 Task: Create an interactive heatmap with adjustable color scales, clustering algorithms, and data annotation tools, including interactive tooltips and data exploration features
Action: Mouse moved to (134, 105)
Screenshot: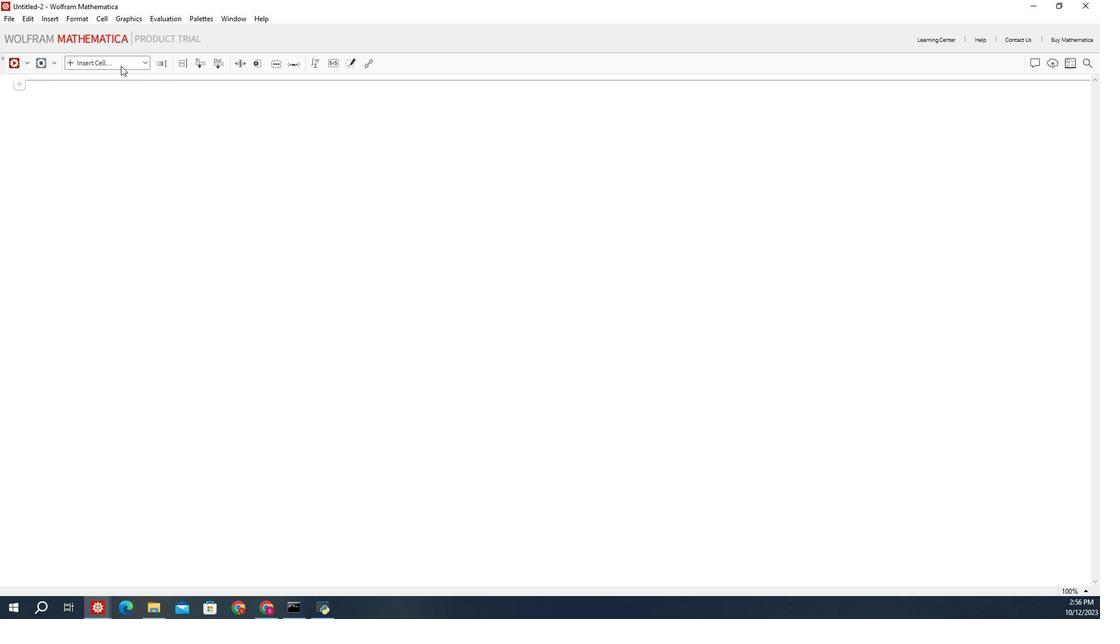 
Action: Mouse pressed left at (134, 105)
Screenshot: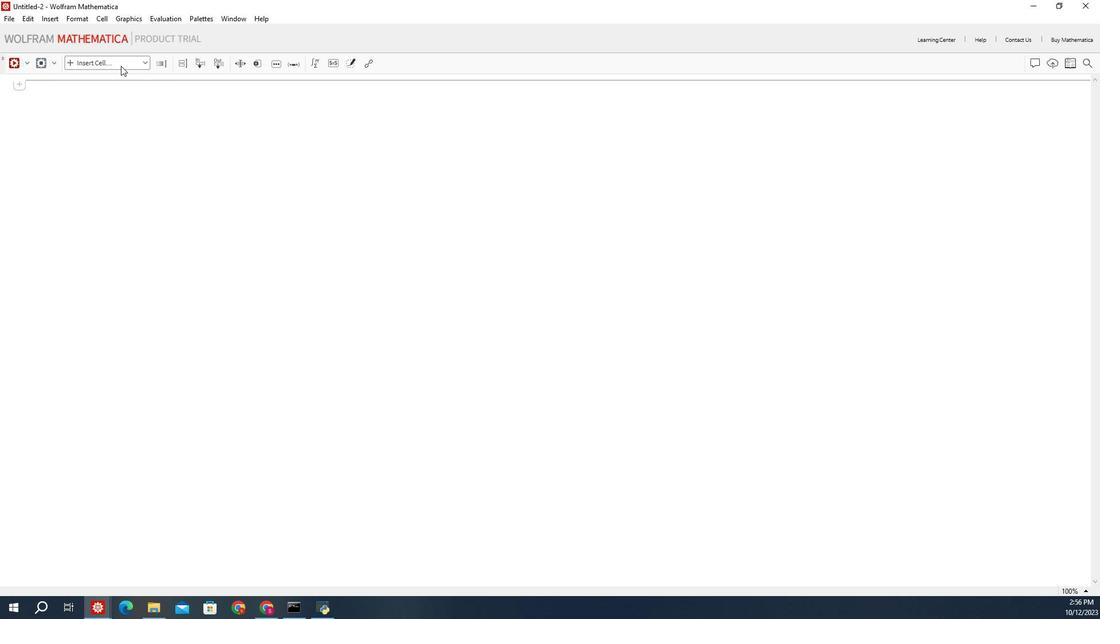
Action: Mouse moved to (130, 195)
Screenshot: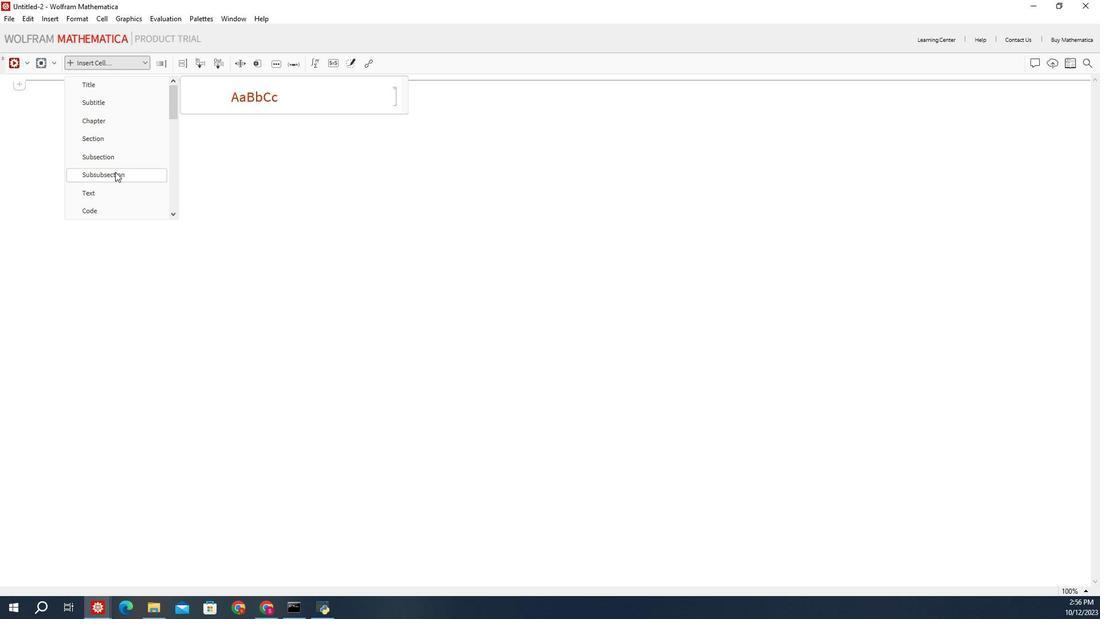 
Action: Mouse pressed left at (130, 195)
Screenshot: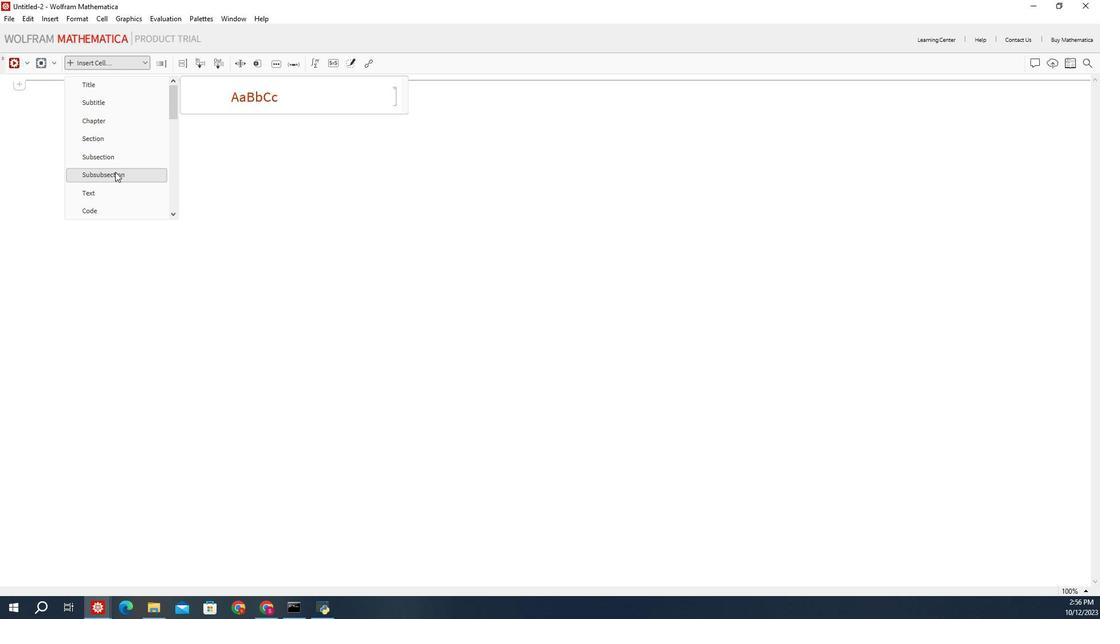 
Action: Mouse moved to (130, 196)
Screenshot: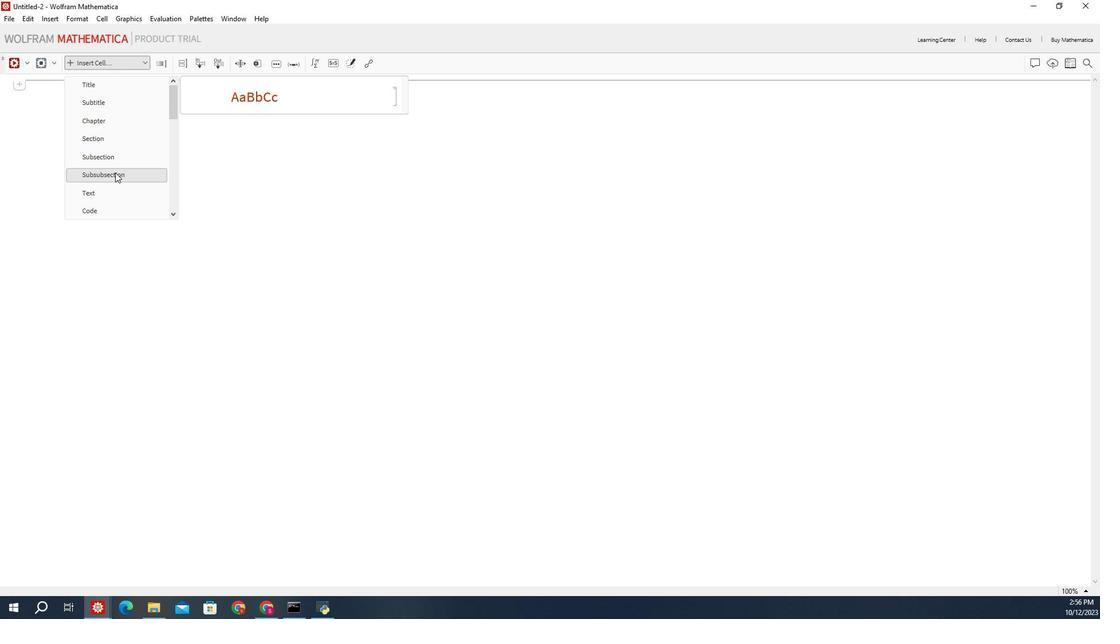 
Action: Key pressed <Key.shift_r>Create<Key.space>an<Key.space>interactive<Key.space>heatmap<Key.space>with<Key.space>
Screenshot: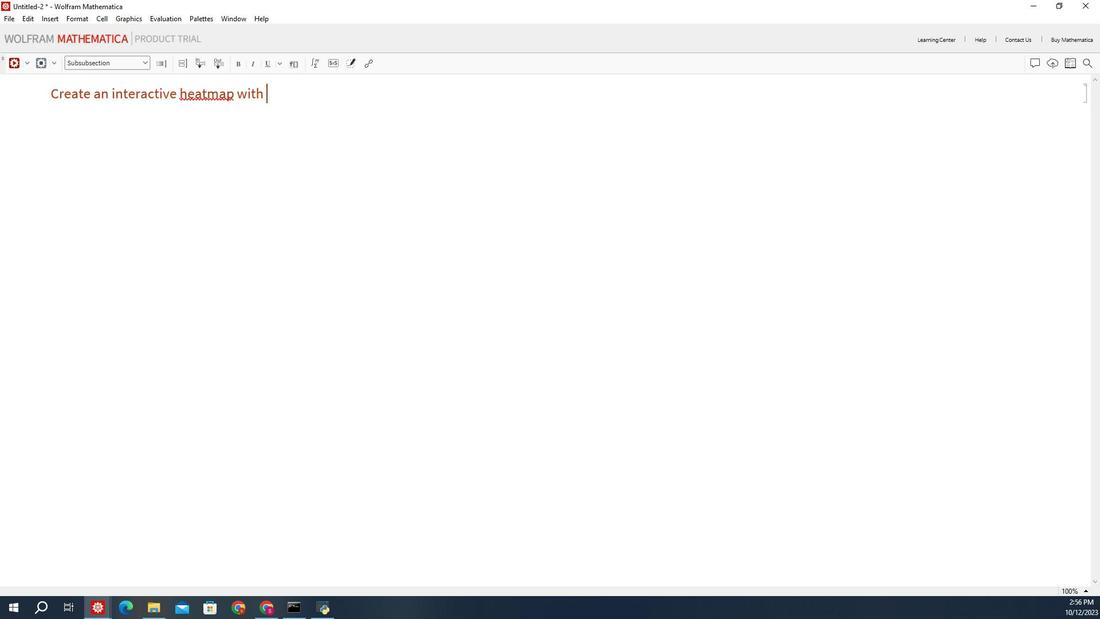 
Action: Mouse moved to (186, 130)
Screenshot: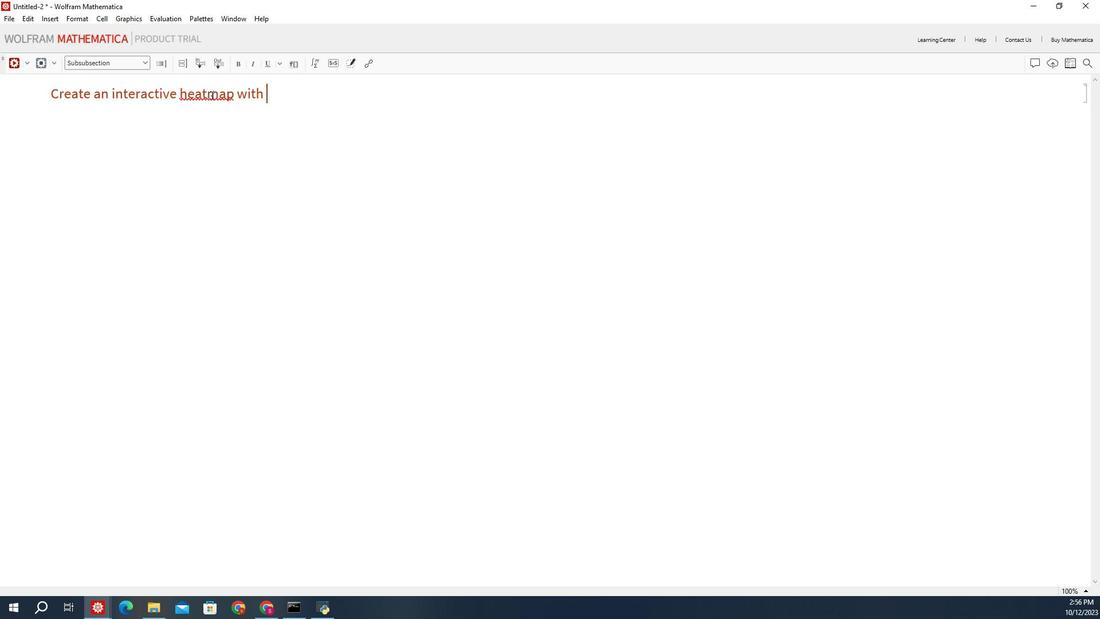
Action: Mouse pressed right at (186, 130)
Screenshot: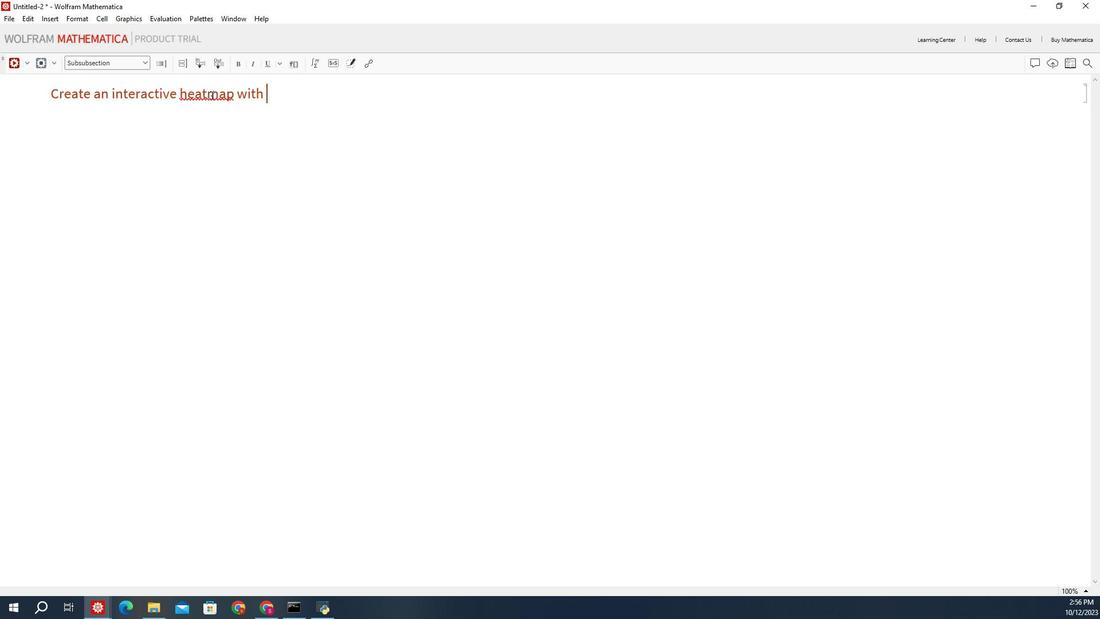 
Action: Mouse moved to (188, 134)
Screenshot: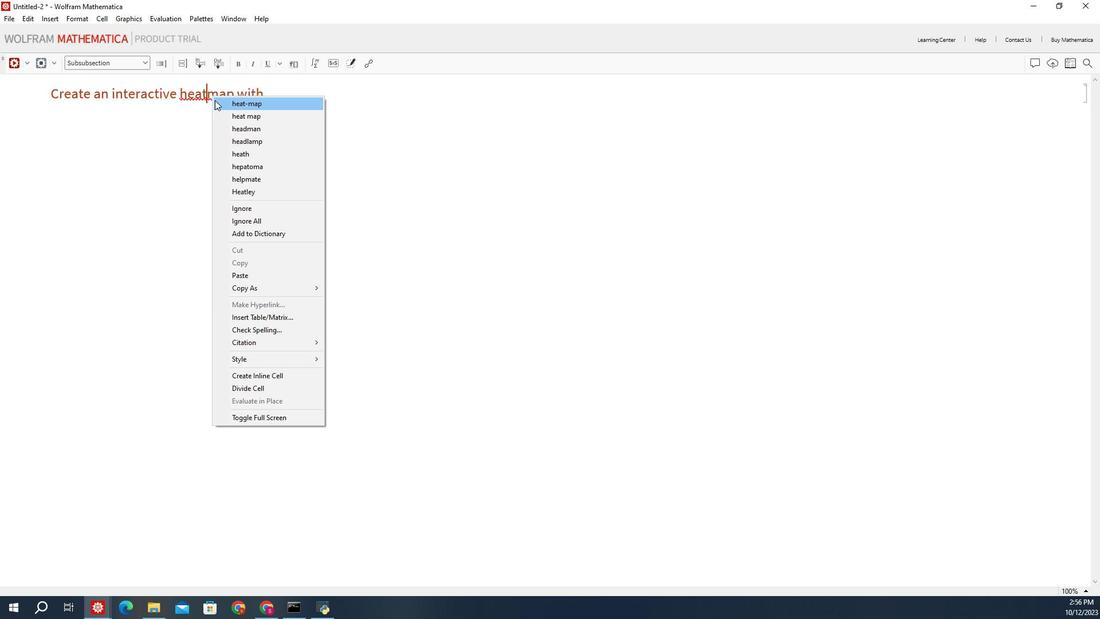 
Action: Mouse pressed left at (188, 134)
Screenshot: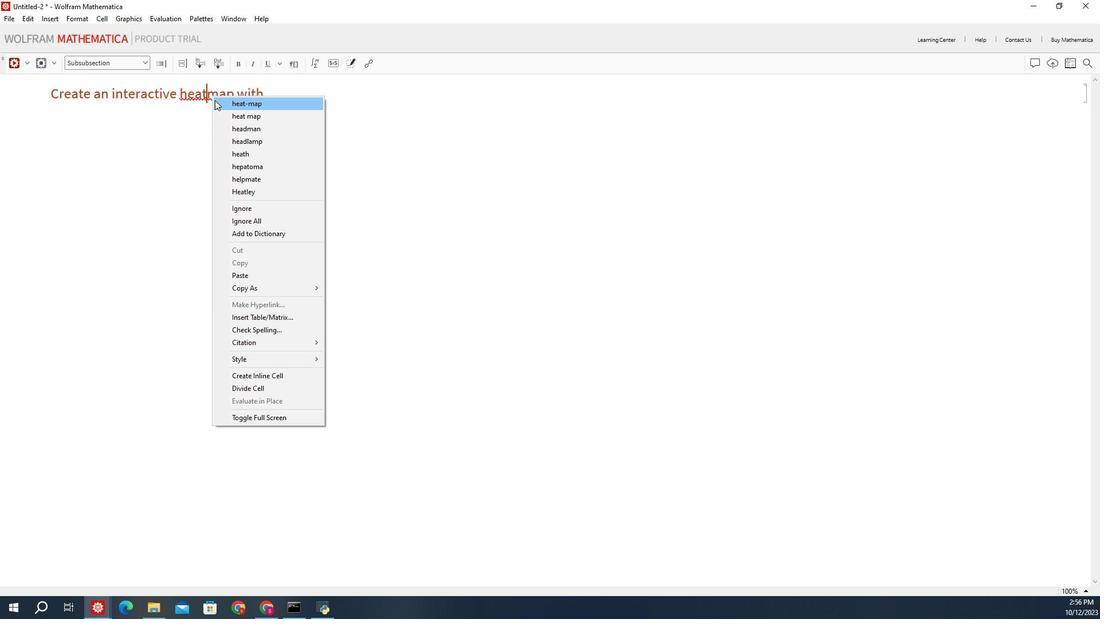 
Action: Mouse moved to (252, 131)
Screenshot: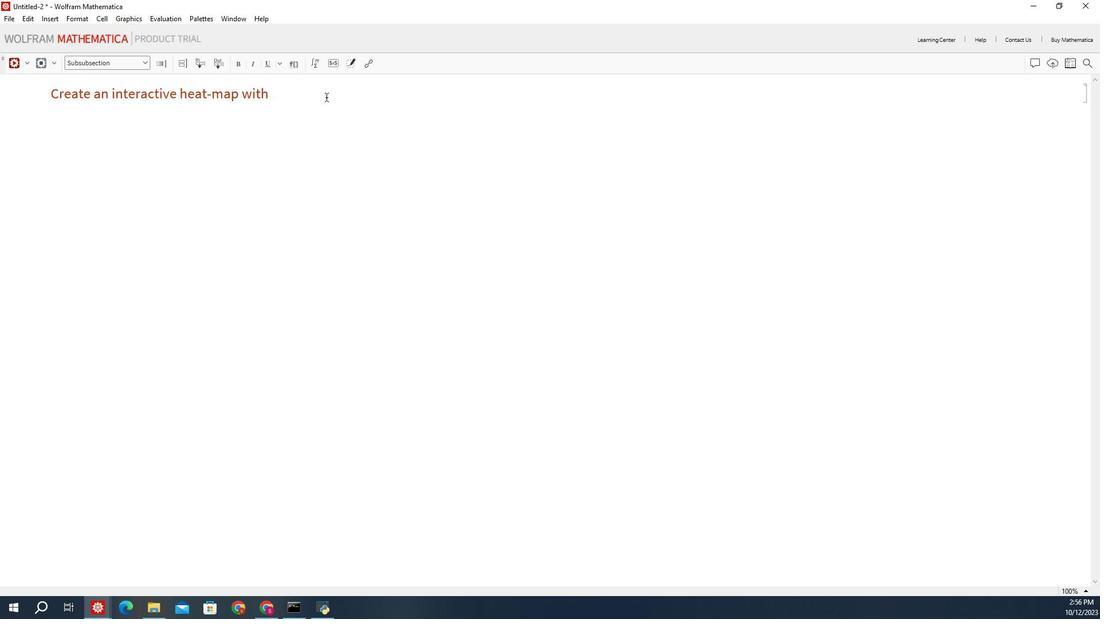 
Action: Mouse pressed left at (252, 131)
Screenshot: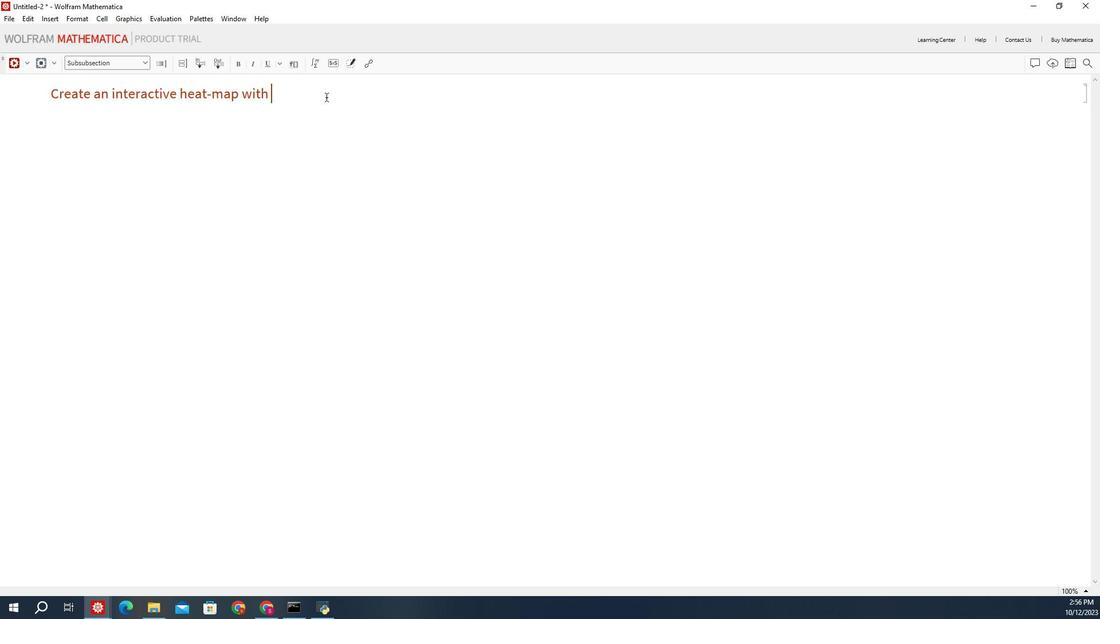 
Action: Key pressed adjustable<Key.space>color<Key.space>scales,<Key.space>clustering<Key.space>algot<Key.backspace>rithms,<Key.space>and<Key.space>a<Key.backspace>data<Key.space>annotation<Key.space>tools,<Key.space><Key.space>scales,<Key.space>clustering<Key.space>
Screenshot: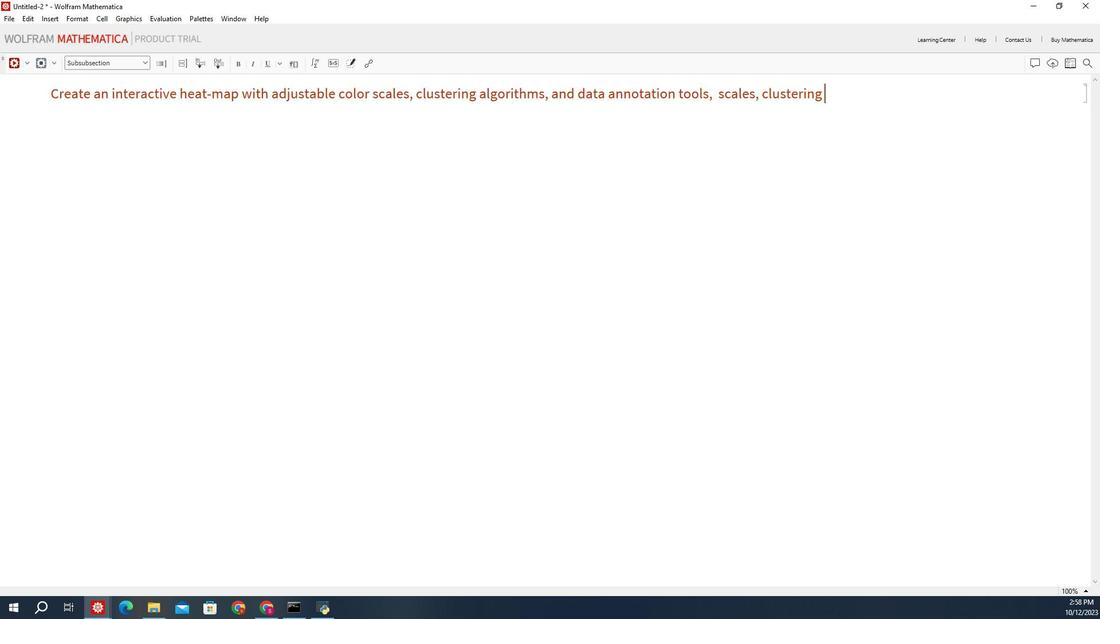 
Action: Mouse moved to (288, 48)
Screenshot: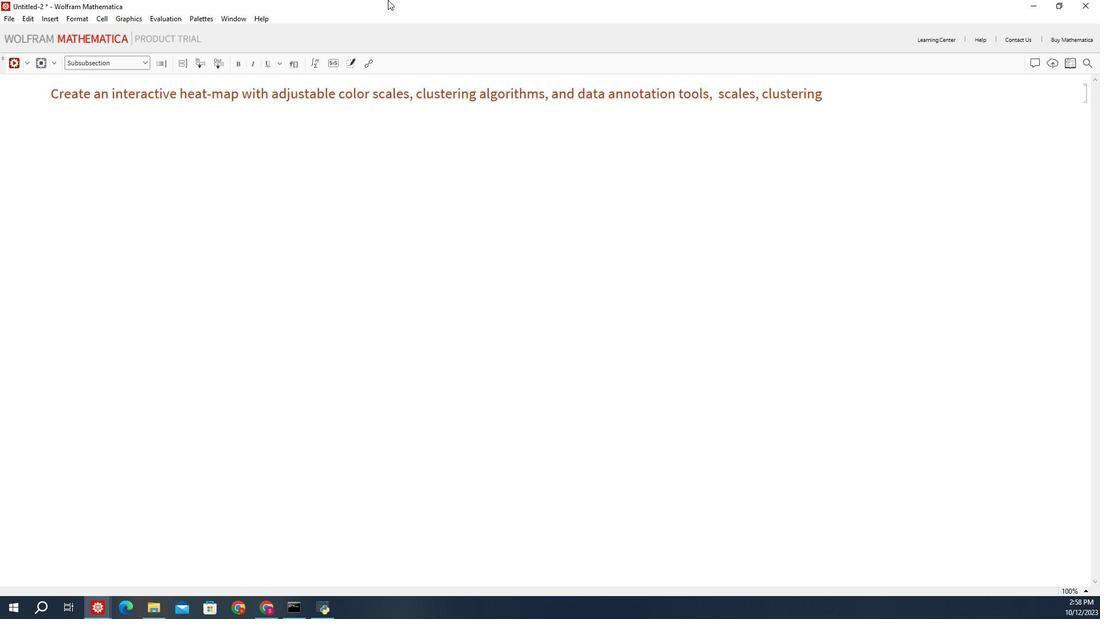 
Action: Key pressed algo
Screenshot: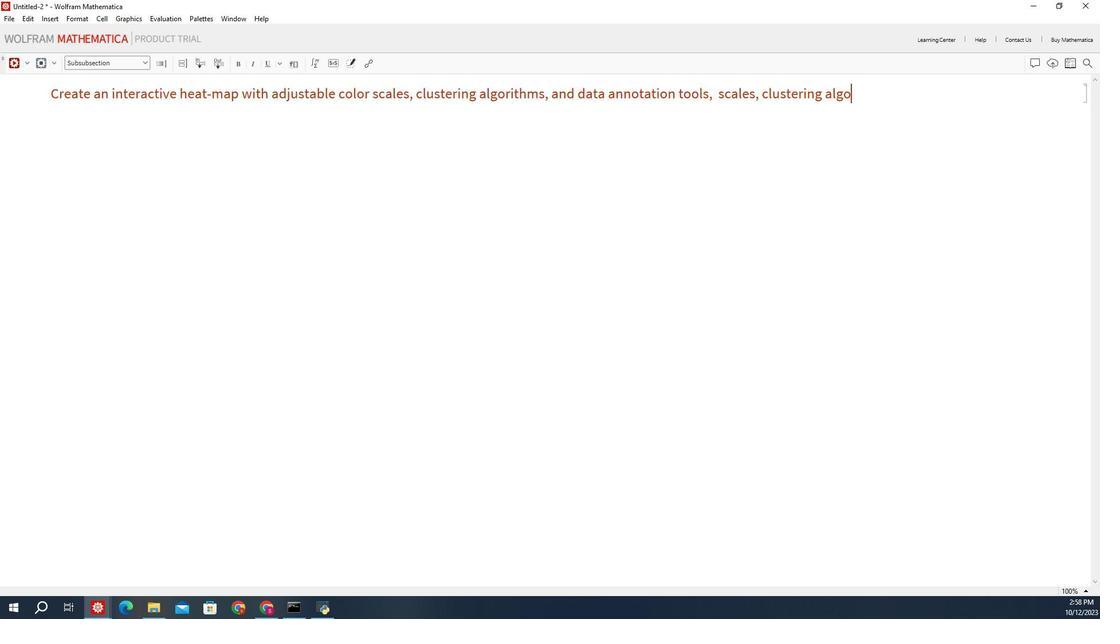 
Action: Mouse moved to (292, 49)
Screenshot: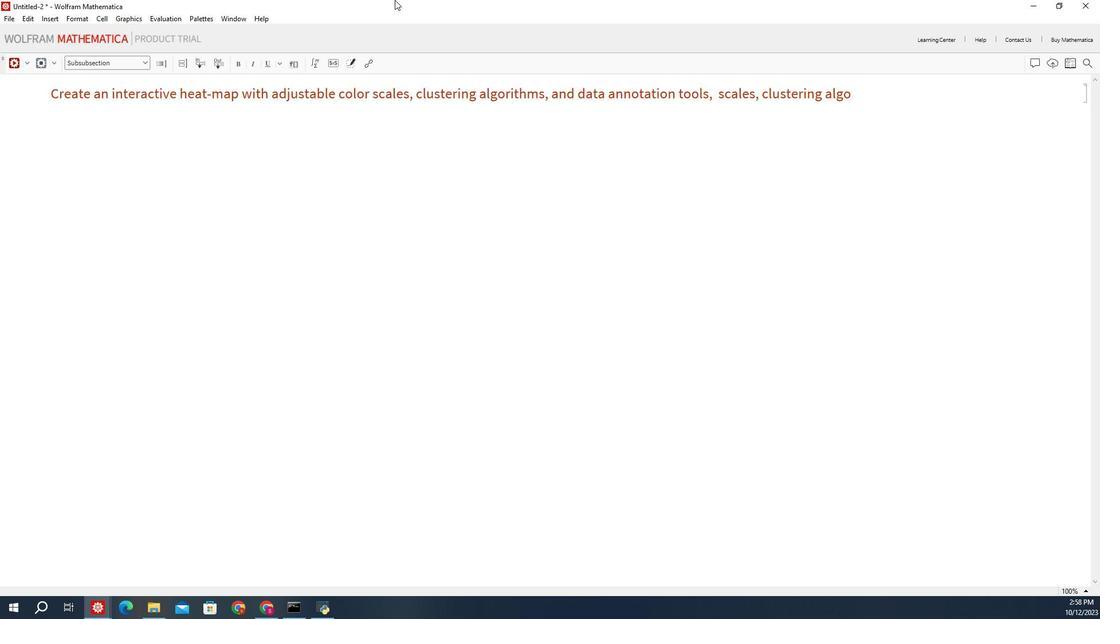
Action: Key pressed rithm<Key.space>an<Key.backspace><Key.backspace><Key.backspace><Key.backspace><Key.backspace><Key.backspace><Key.backspace><Key.backspace><Key.backspace><Key.backspace><Key.backspace><Key.backspace><Key.backspace><Key.backspace><Key.backspace><Key.backspace><Key.backspace><Key.backspace><Key.backspace><Key.backspace><Key.backspace><Key.backspace><Key.backspace><Key.backspace><Key.backspace><Key.backspace><Key.backspace><Key.backspace><Key.backspace><Key.backspace><Key.backspace><Key.backspace><Key.space>including<Key.space>interactive<Key.space>tooltips.<Key.enter>
Screenshot: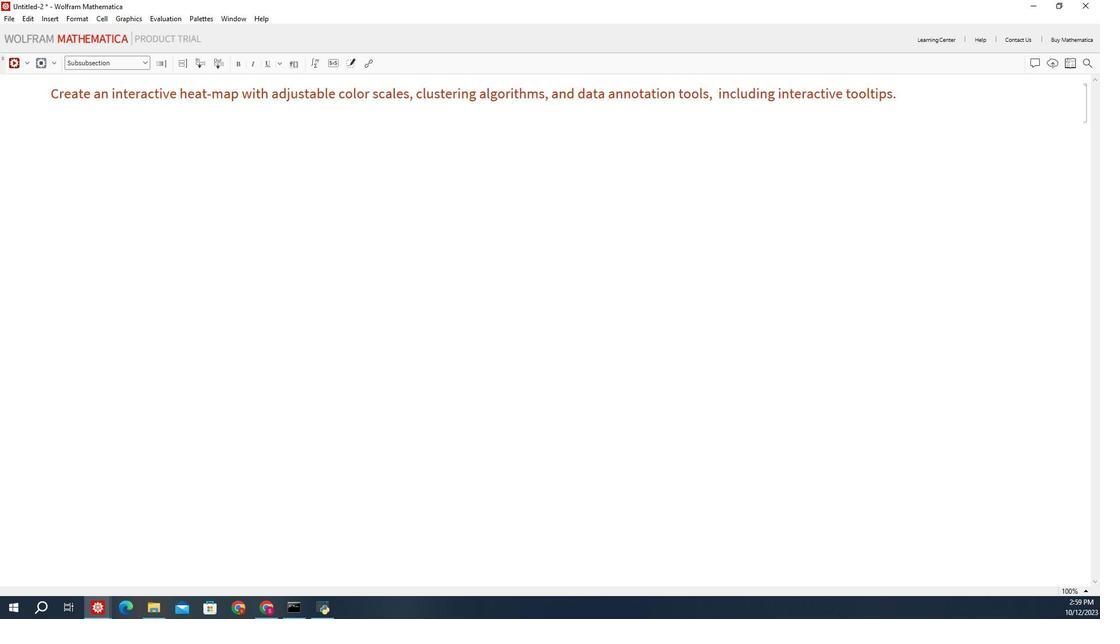 
Action: Mouse moved to (292, 49)
Screenshot: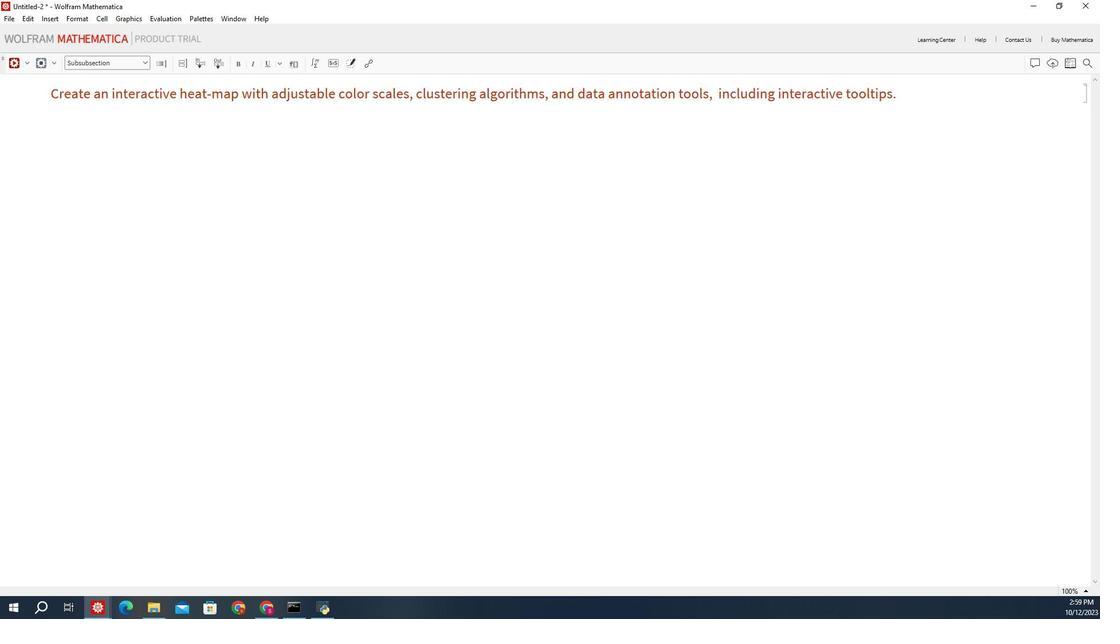 
Action: Key pressed <Key.backspace>
Screenshot: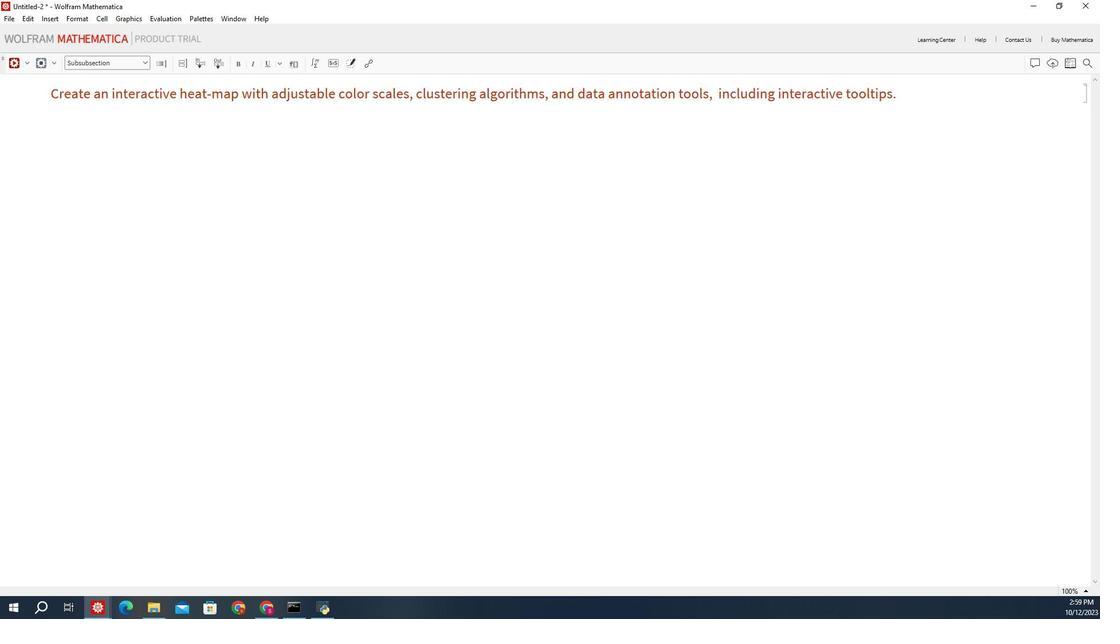 
Action: Mouse moved to (164, 160)
Screenshot: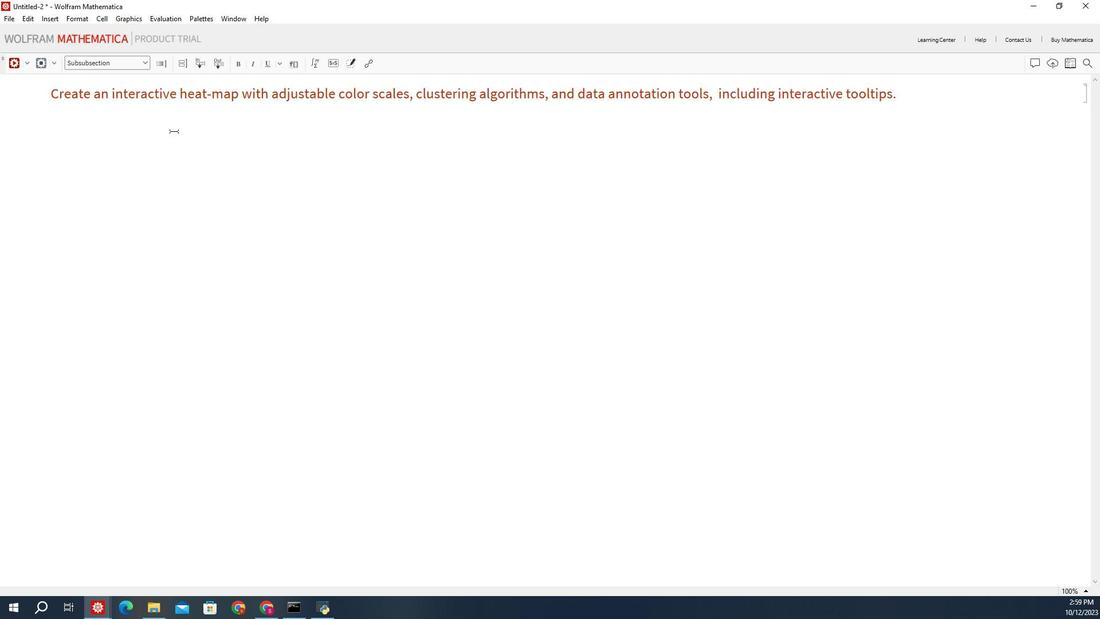 
Action: Mouse pressed left at (164, 160)
Screenshot: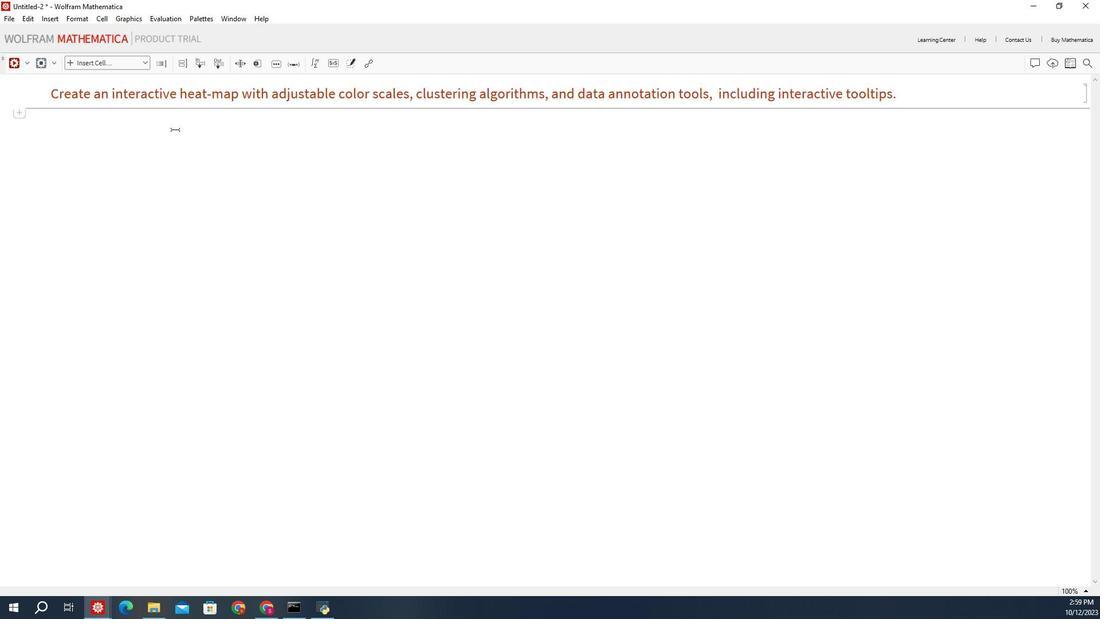 
Action: Mouse moved to (140, 103)
Screenshot: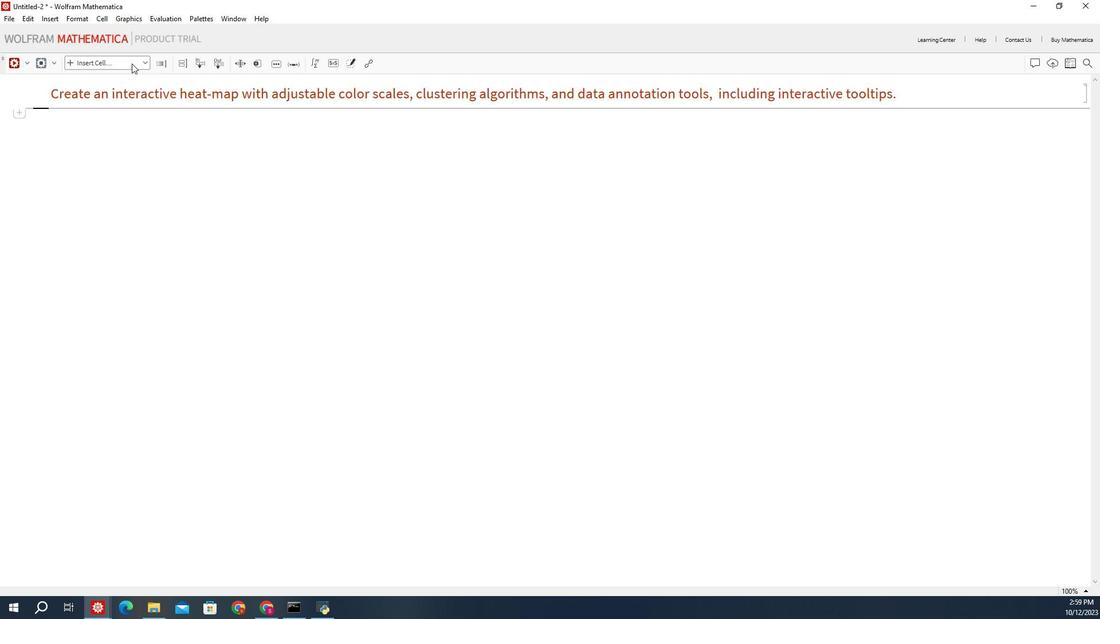 
Action: Mouse pressed left at (140, 103)
Screenshot: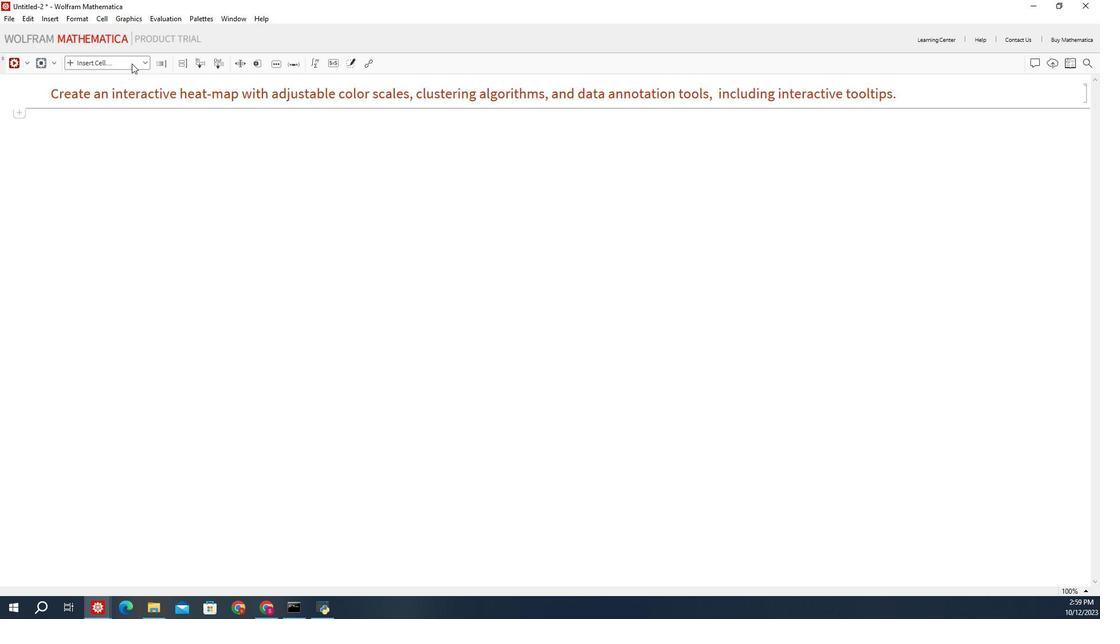 
Action: Mouse moved to (141, 228)
Screenshot: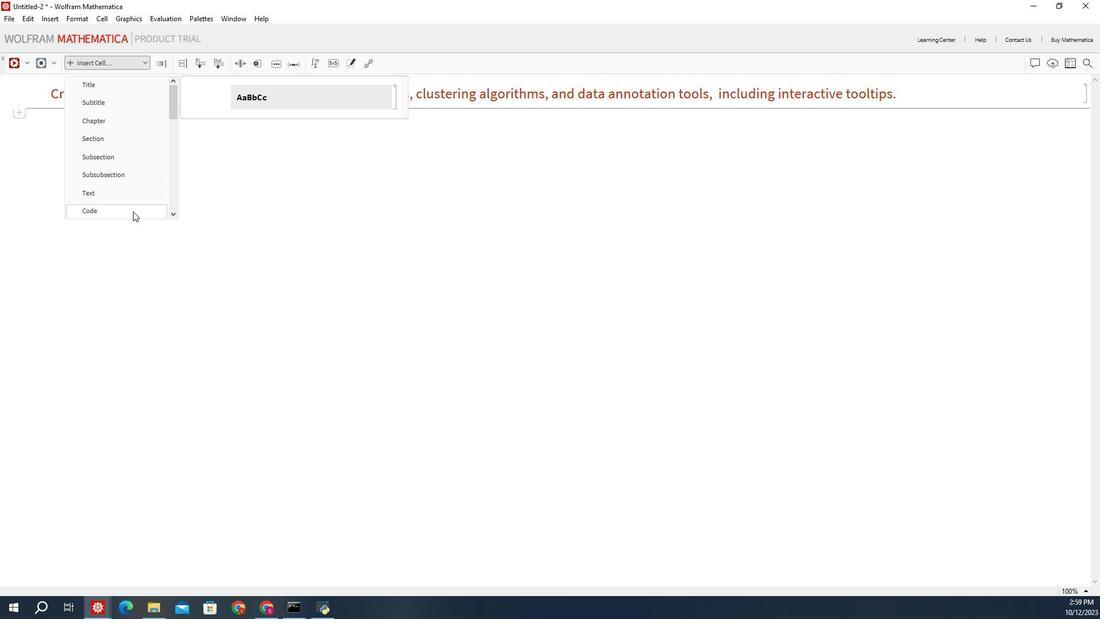 
Action: Mouse pressed left at (141, 228)
Screenshot: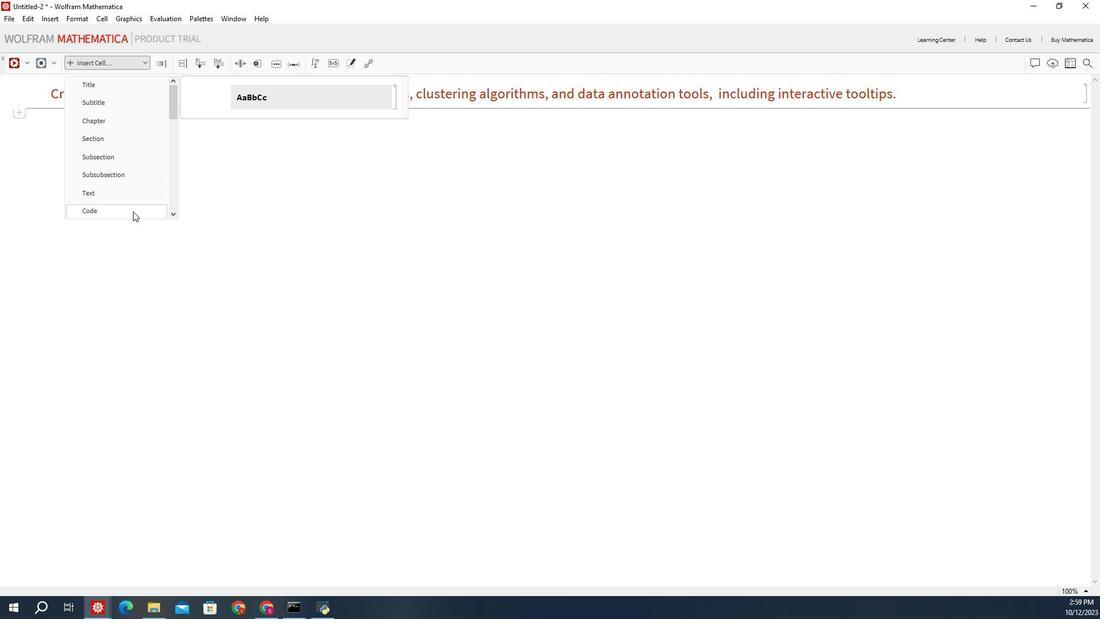 
Action: Mouse moved to (147, 158)
Screenshot: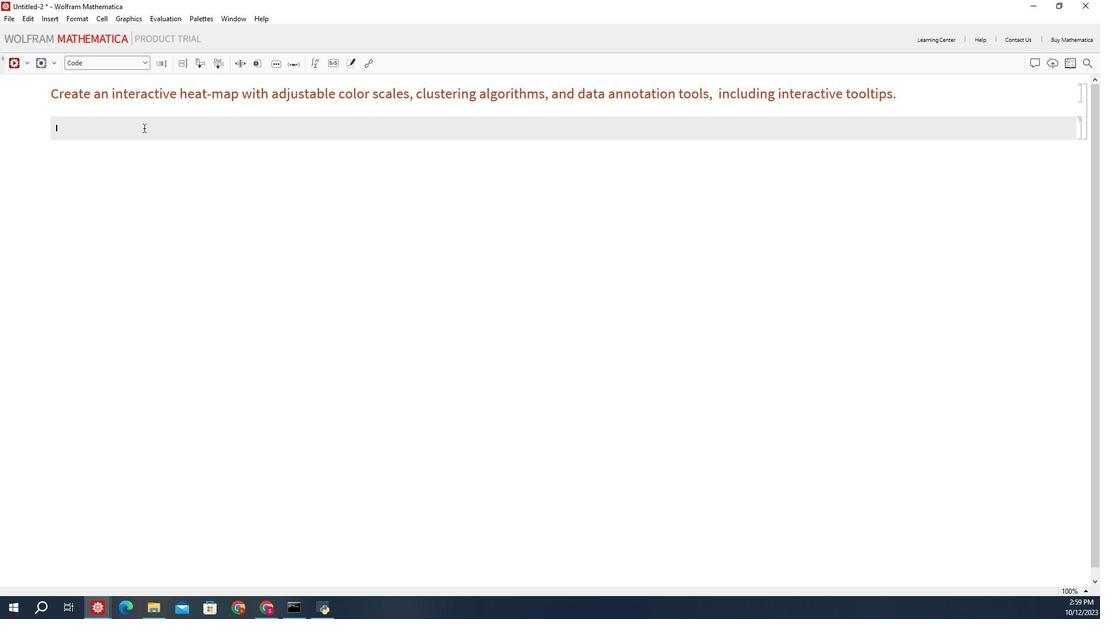 
Action: Mouse pressed left at (147, 158)
Screenshot: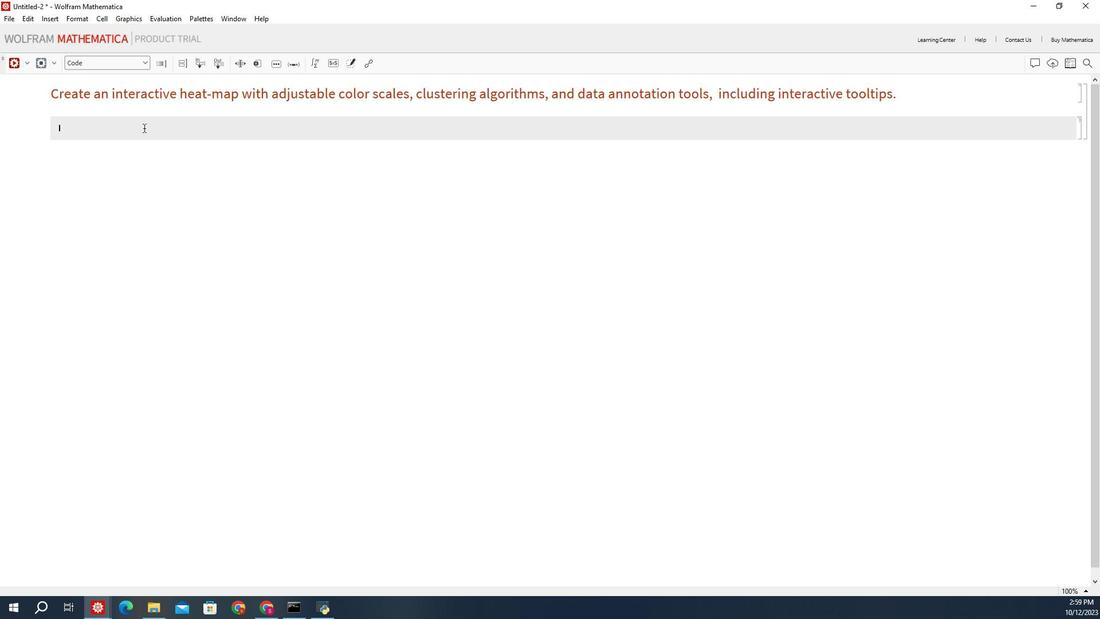 
Action: Key pressed <Key.shift_r>(*<Key.delete><Key.delete>
Screenshot: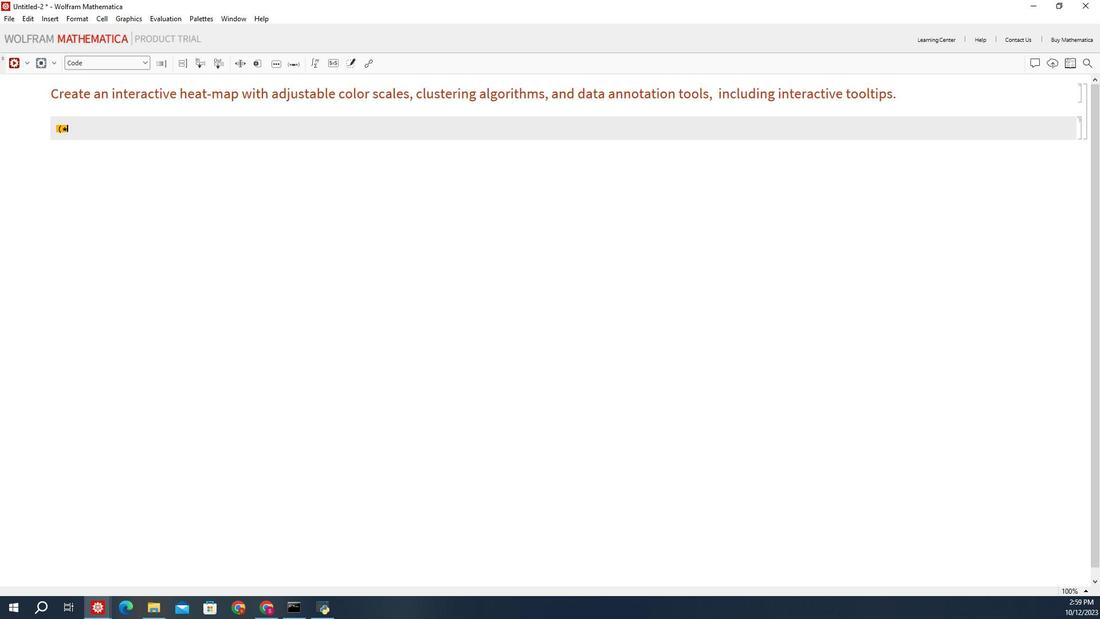 
Action: Mouse moved to (17, 151)
Screenshot: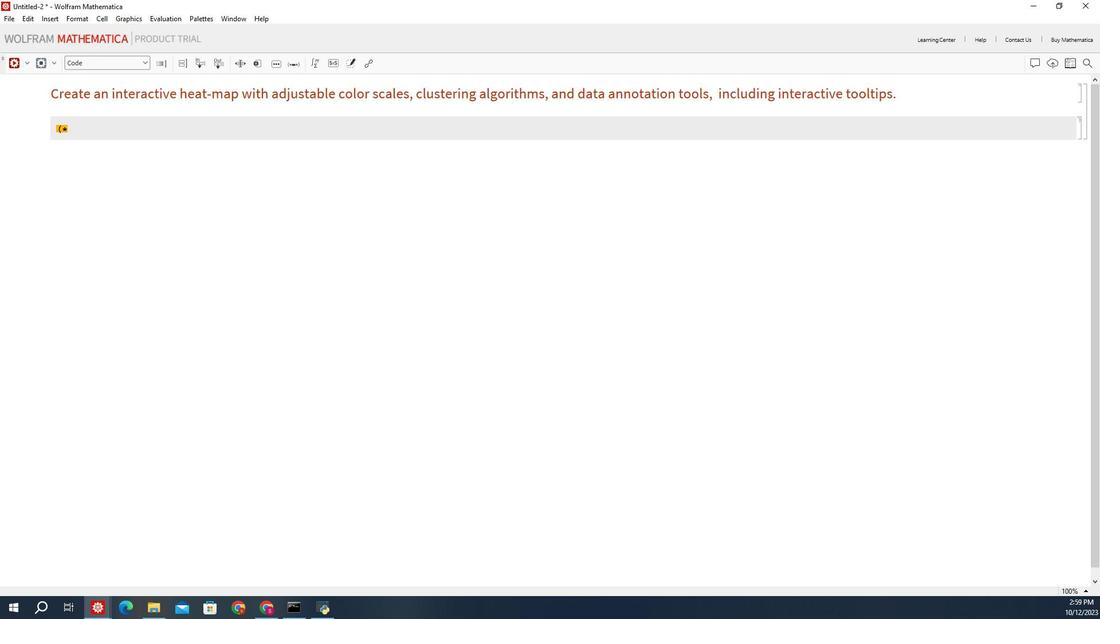 
Action: Mouse pressed left at (17, 151)
Screenshot: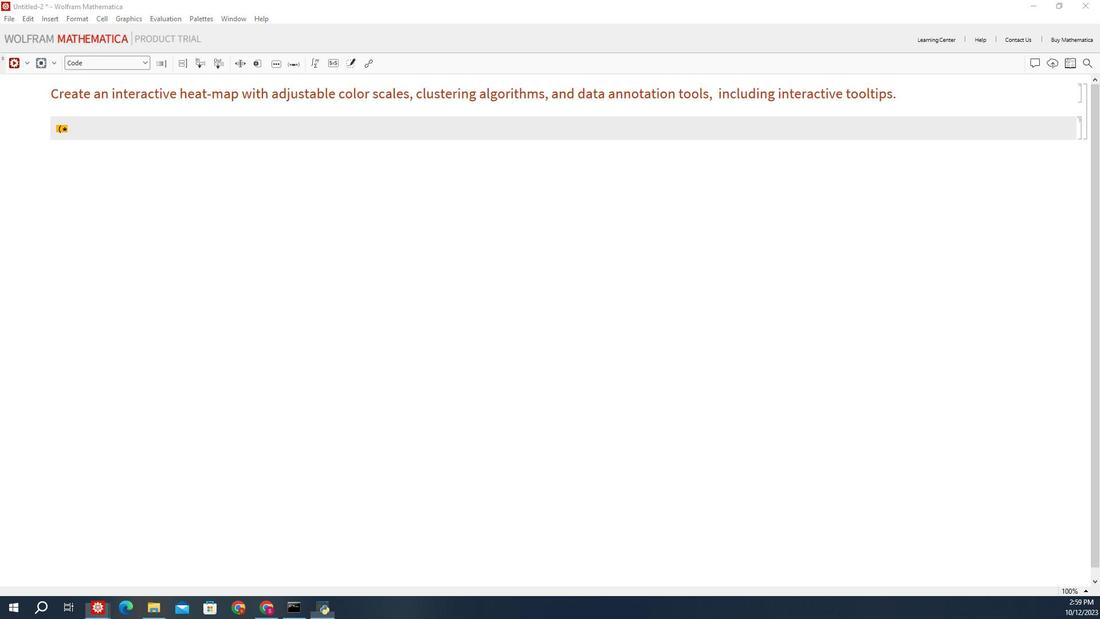 
Action: Mouse moved to (127, 157)
Screenshot: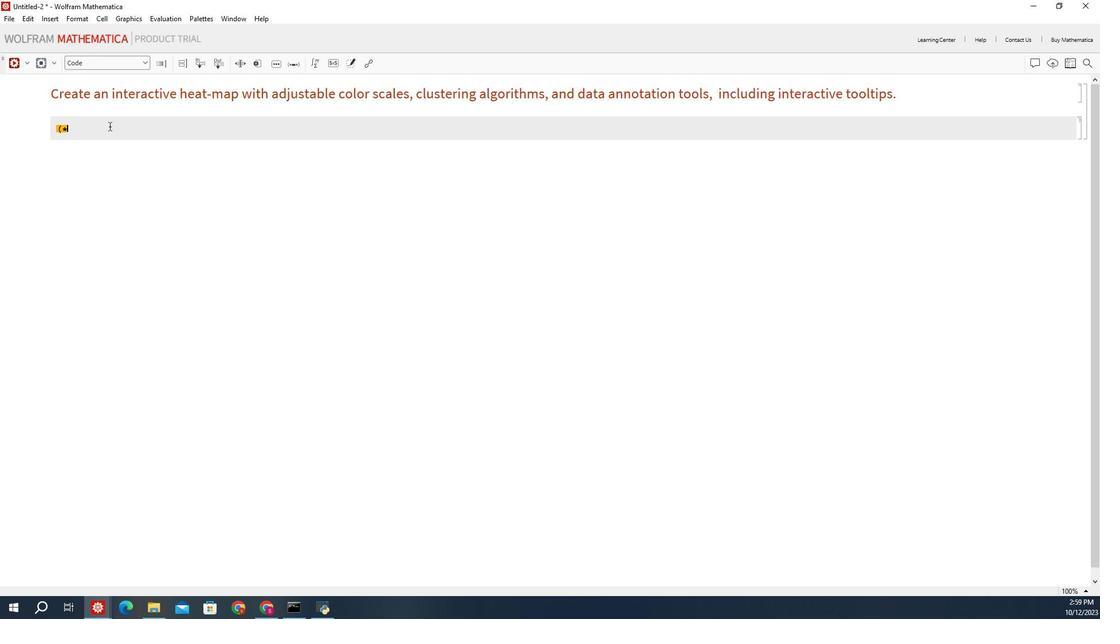 
Action: Mouse pressed left at (127, 157)
Screenshot: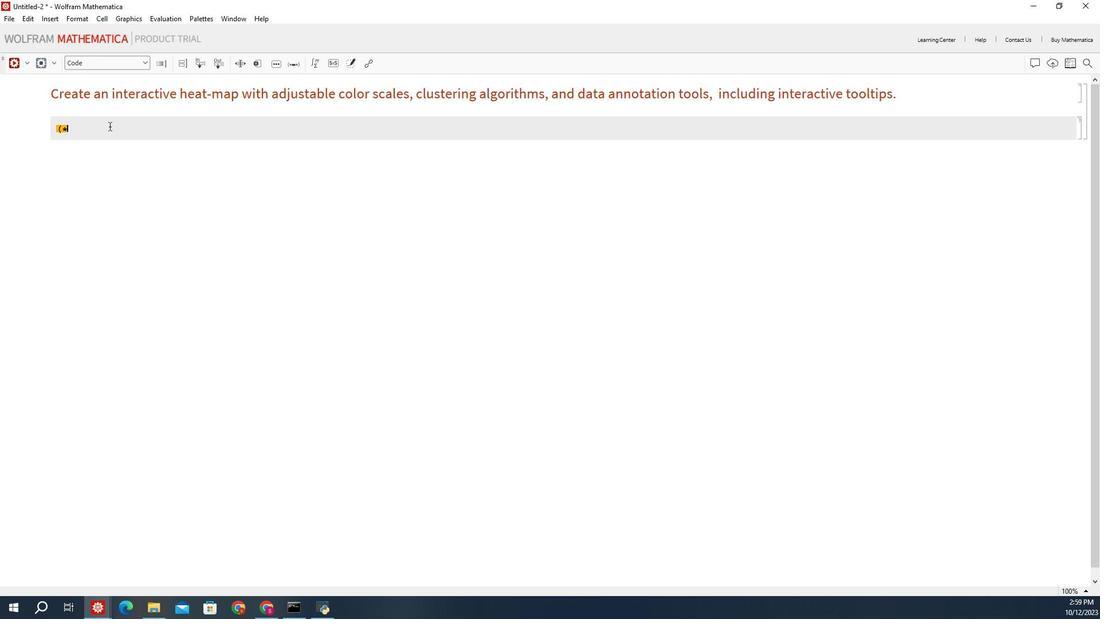 
Action: Key pressed b<Key.space><Key.backspace><Key.backspace><Key.space><Key.shift>O<Key.backspace><Key.shift>I<Key.backspace><Key.shift>Udi<Key.backspace><Key.backspace>sing<Key.space><Key.shift>Manipulate<Key.space><Key.space>for<Key.space>v<Key.backspace>heat<Key.space>map<Key.space>visualization<Key.space>s<Key.backspace><Key.space><Key.shift><Key.shift><Key.shift>*<Key.shift>)<Key.enter><Key.shift><Key.shift>Manipulate<Key.enter>[<Key.shift_r>Module[<Key.delete><Key.delete>data<Key.enter>,clus
Screenshot: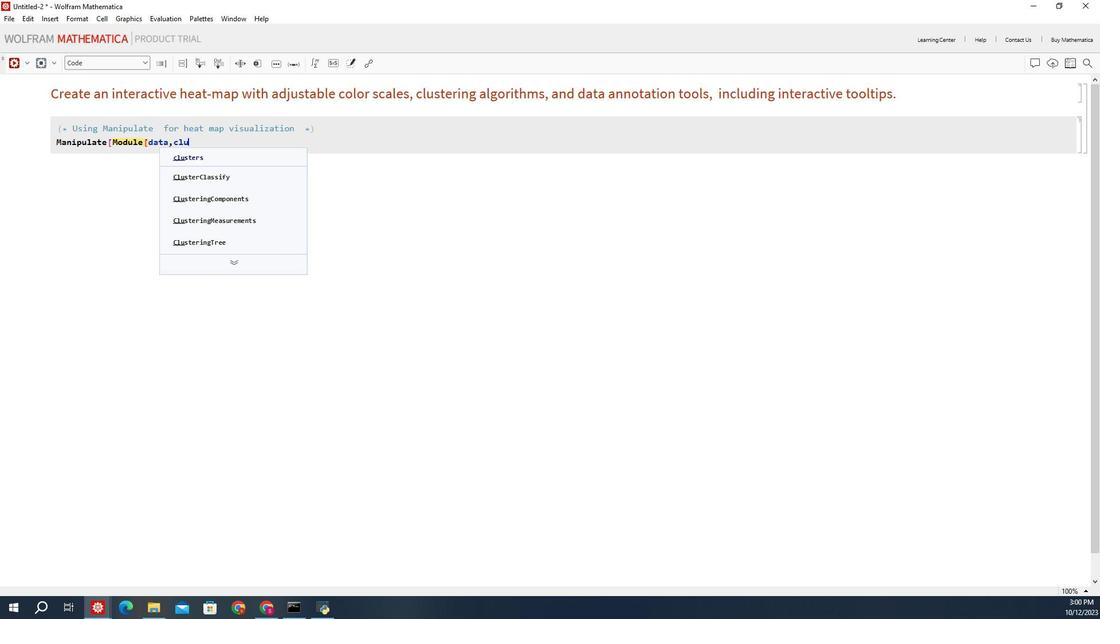 
Action: Mouse moved to (98, 49)
Screenshot: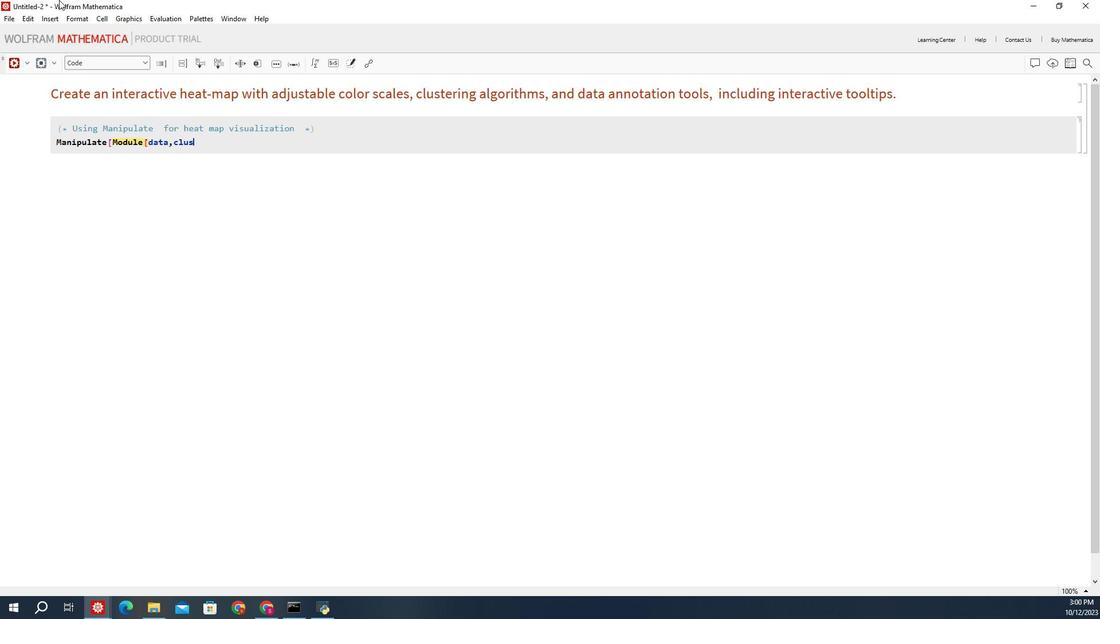 
Action: Key pressed ters<Key.enter><Key.shift_r>},<Key.space><Key.shift_r><Key.shift_r><Key.shift_r><Key.shift_r><Key.shift_r><Key.shift_r><Key.shift_r><Key.shift_r><Key.shift_r><Key.shift_r><Key.shift_r>)<Key.backspace><Key.shift_r><Key.shift_r><Key.shift_r>(*<Key.space><Key.shift>Generate<Key.space>synthetic<Key.space>data<Key.space><Key.shift_r><Key.shift_r><Key.shift_r><Key.shift_r><Key.shift_r><Key.shift_r><Key.shift_r><Key.shift_r><Key.shift_r><Key.shift_r>*)<Key.enter>
Screenshot: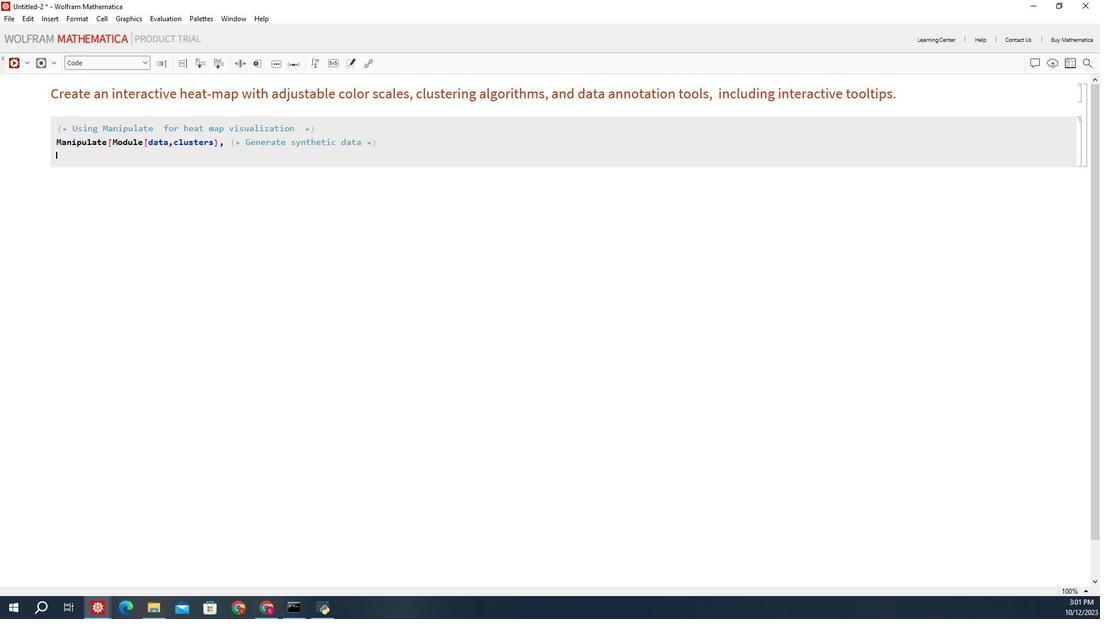 
Action: Mouse moved to (149, 173)
Screenshot: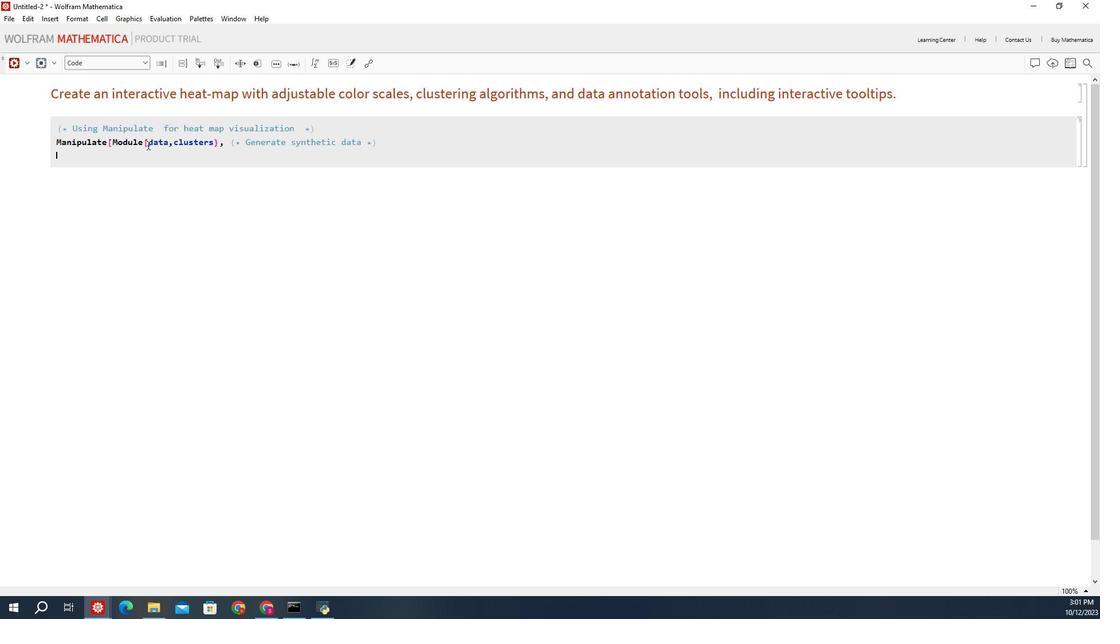 
Action: Mouse pressed left at (149, 173)
Screenshot: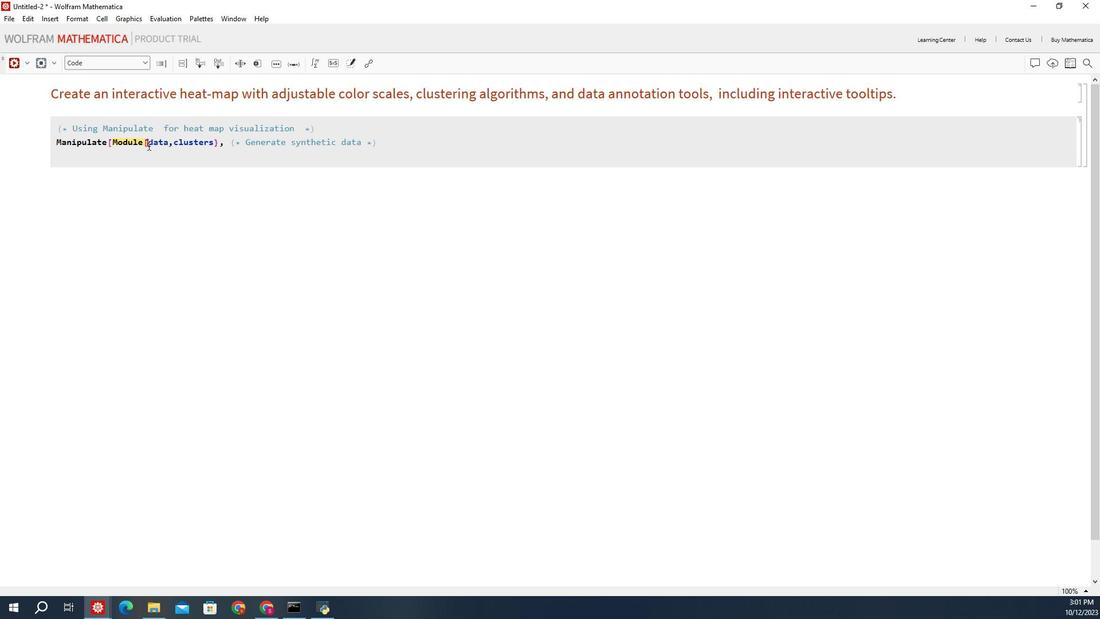 
Action: Mouse moved to (153, 170)
Screenshot: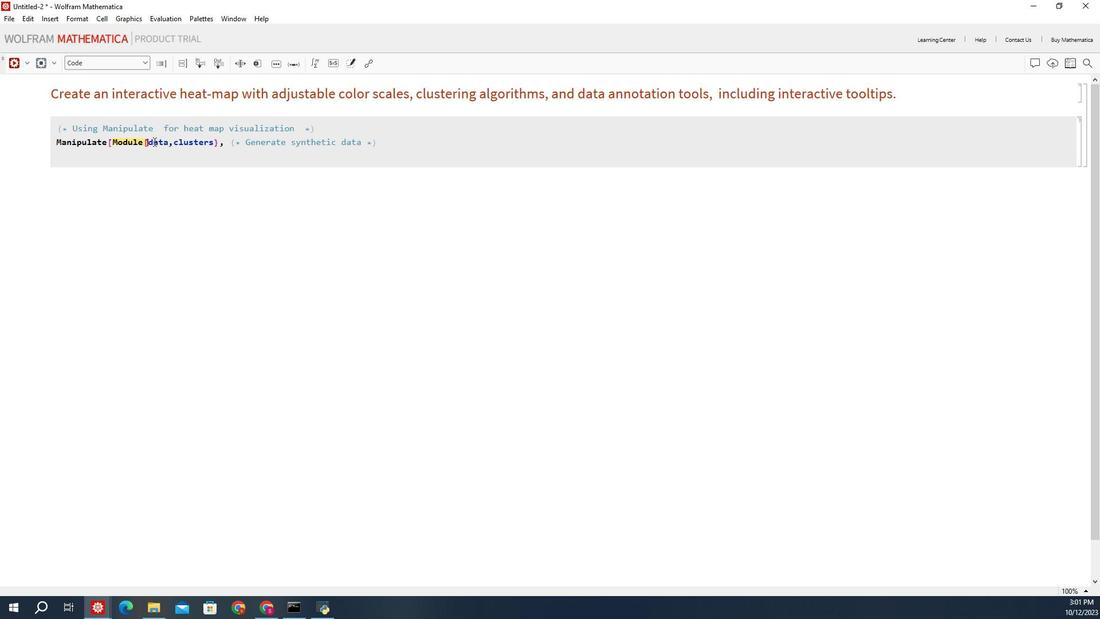 
Action: Key pressed <Key.shift_r><Key.shift_r><Key.shift_r><Key.shift_r><Key.shift_r><Key.shift_r><Key.shift_r><Key.shift_r><Key.shift_r><Key.shift_r><Key.shift_r><Key.shift_r><Key.shift_r><Key.shift_r><Key.shift_r><Key.shift_r><Key.shift_r><Key.shift_r><Key.shift_r>{<Key.end><Key.enter>da<Key.backspace><Key.backspace><Key.shift_r><Key.shift_r><Key.shift_r><Key.shift_r><Key.shift_r><Key.shift_r>(<Key.shift_r><Key.shift_r><Key.shift_r><Key.shift_r><Key.shift_r><Key.shift_r><Key.shift_r><Key.shift_r><Key.shift_r><Key.shift_r><Key.shift_r><Key.shift_r><Key.shift_r><Key.shift_r><Key.shift_r><Key.shift_r><Key.shift_r><Key.shift_r><Key.shift_r>*<Key.space>define<Key.space>data<Key.space><Key.shift_r><Key.shift_r><Key.shift_r>)<Key.left><Key.shift_r><Key.shift_r><Key.shift_r>*<Key.right><Key.enter>data<Key.enter>=<Key.space><Key.shift_r><Key.shift_r><Key.shift_r><Key.shift_r><Key.shift_r><Key.shift_r>Table<Key.left><Key.left><Key.space><Key.end>[<Key.shift>Sin[[<Key.backspace>]<Key.left>x<Key.right><Key.space><Key.shift>Sin[
Screenshot: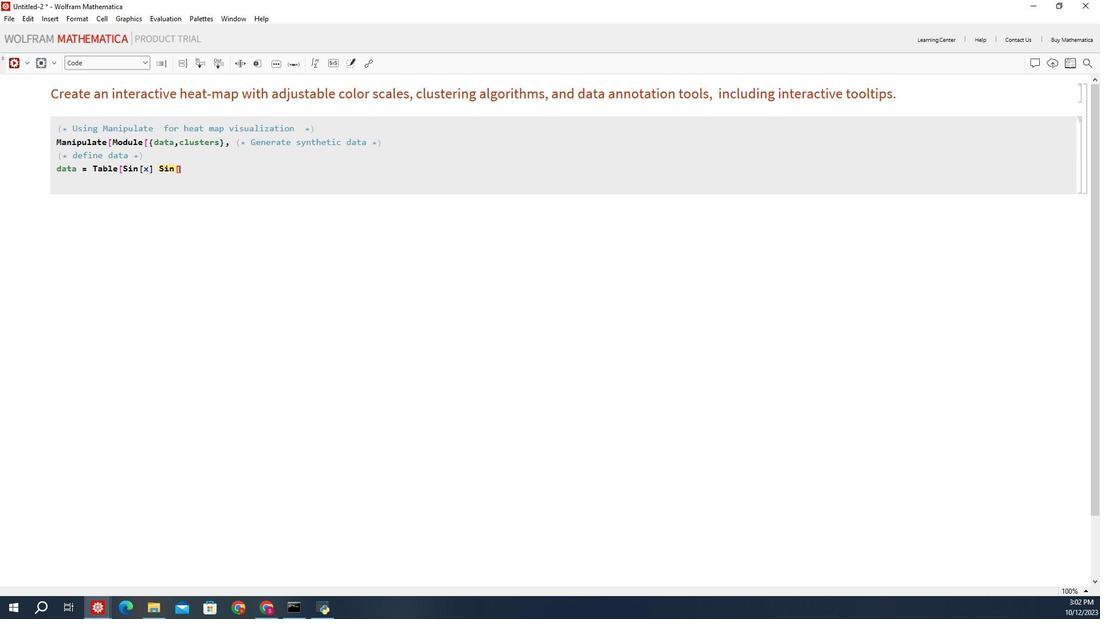 
Action: Mouse moved to (153, 169)
Screenshot: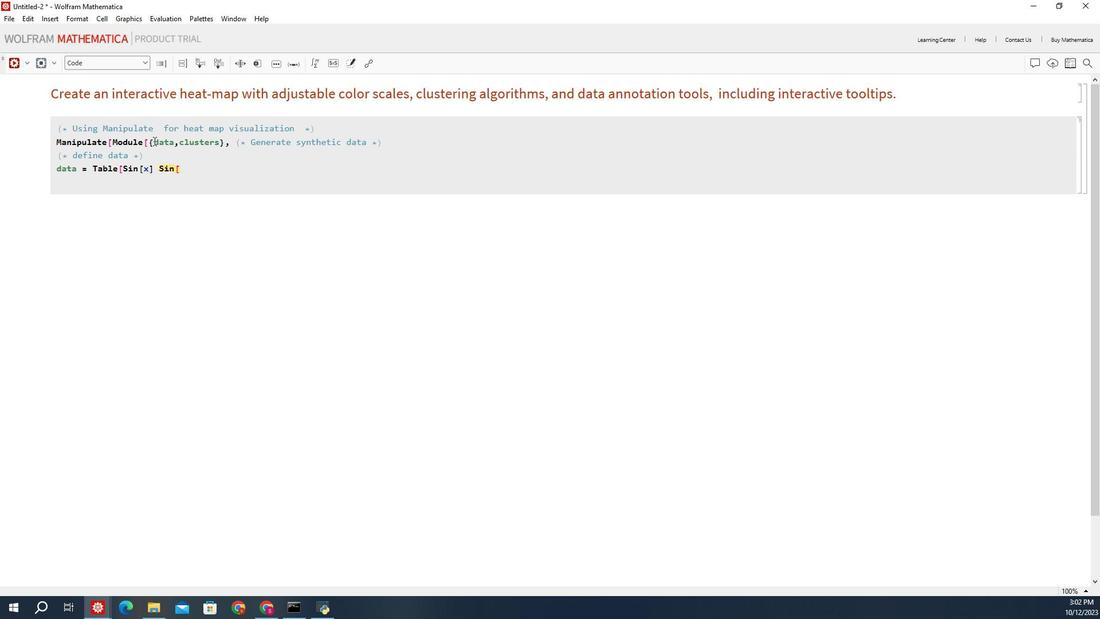 
Action: Key pressed y]<Key.space><Key.shift_r>+<Key.space><Key.shift>
Screenshot: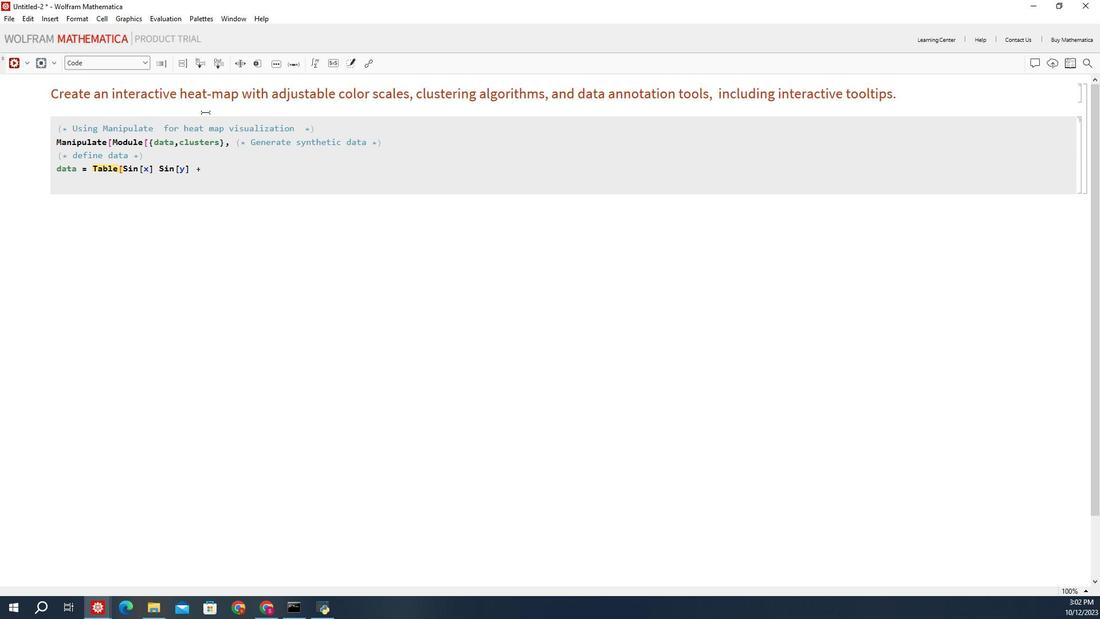 
Action: Mouse moved to (187, 140)
Screenshot: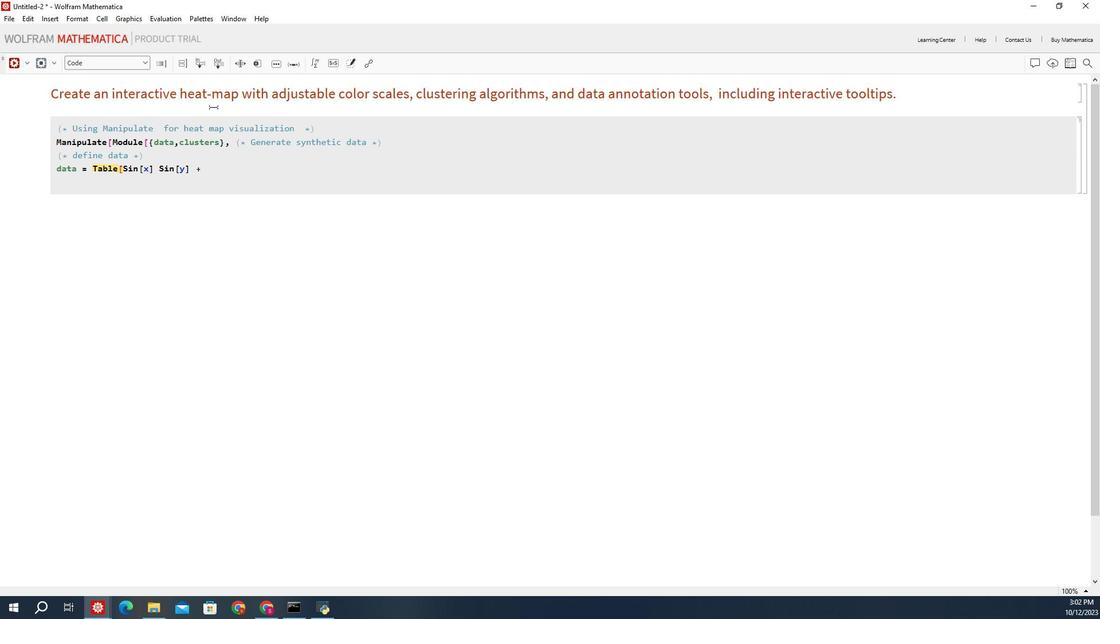 
Action: Key pressed Random<Key.shift>Real<Key.space><Key.backspace>[<Key.space><Key.backspace><Key.shift_r>{<Key.space>-0.1<Key.space><Key.backspace>,<Key.space>0.1<Key.shift>}<Key.space><Key.backspace>],<Key.space>,<Key.left><Key.shift>{x,<Key.backspace><Key.right><Key.right>--<Key.backspace><Key.backspace><Key.backspace>-2<Key.space>pi<Key.space><Key.backspace><Key.backspace><Key.backspace><Key.shift><Key.shift><Key.shift><Key.shift><Key.shift>Pi<Key.enter>,<Key.space>2<Key.space><Key.shift>Pi,<Key.space><Key.backspace><Key.backspace><Key.shift><Key.shift><Key.shift><Key.shift><Key.shift><Key.shift><Key.shift><Key.shift><Key.shift><Key.shift><Key.shift><Key.shift><Key.shift><Key.shift><Key.shift><Key.shift><Key.shift><Key.shift><Key.shift><Key.shift><Key.shift><Key.shift>}<Key.space><Key.shift_r>Color<Key.shift_r>Function
Screenshot: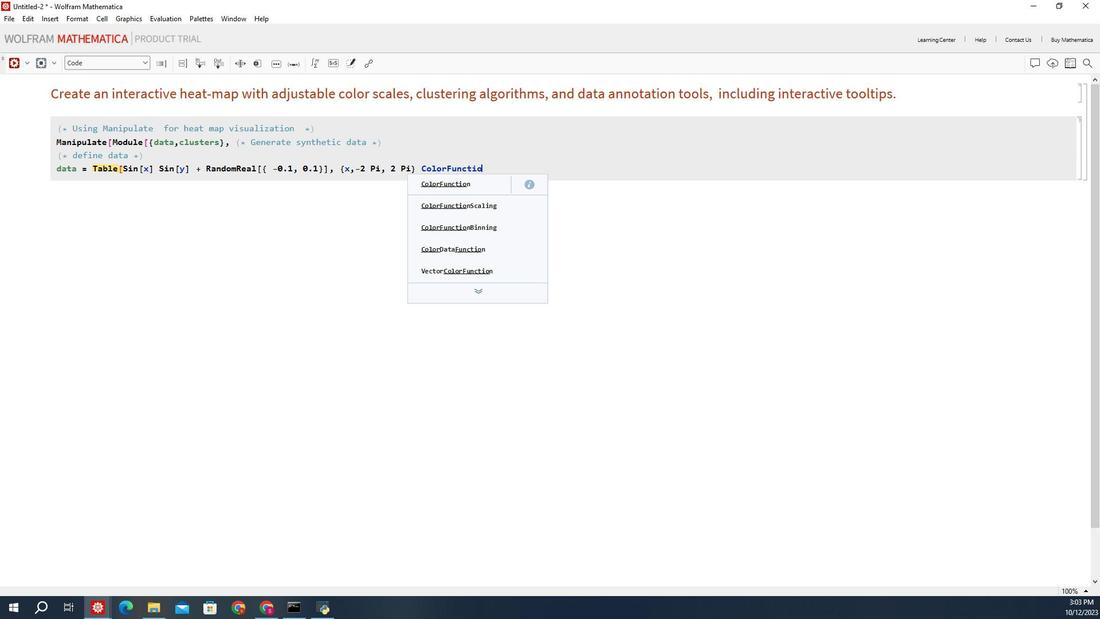 
Action: Mouse moved to (210, 48)
Screenshot: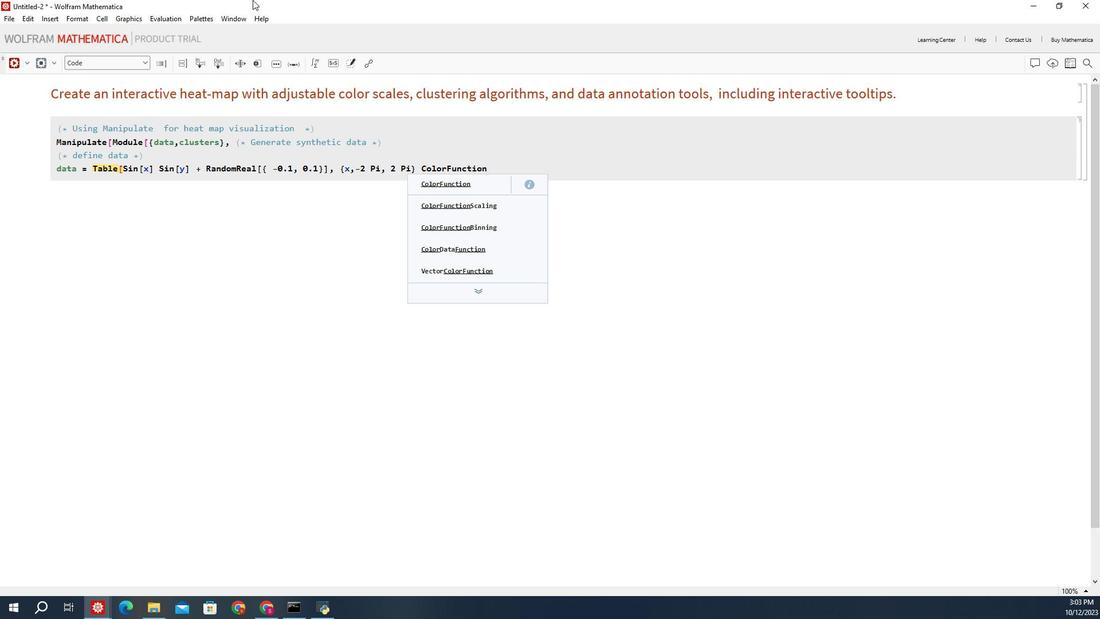 
Action: Key pressed <Key.left>,
Screenshot: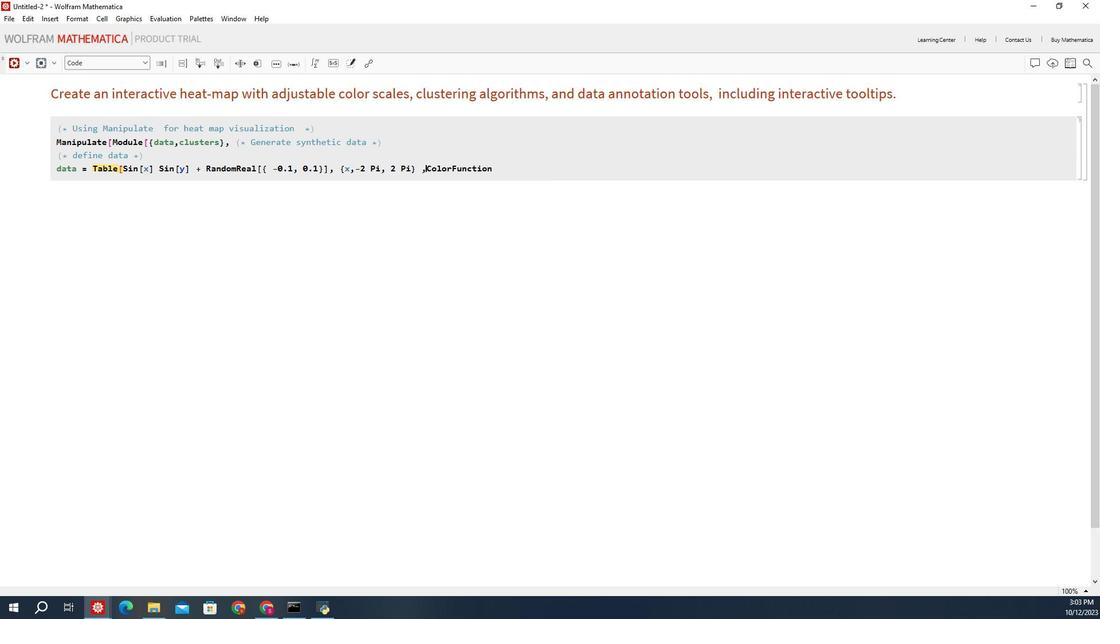 
Action: Mouse moved to (210, 49)
Screenshot: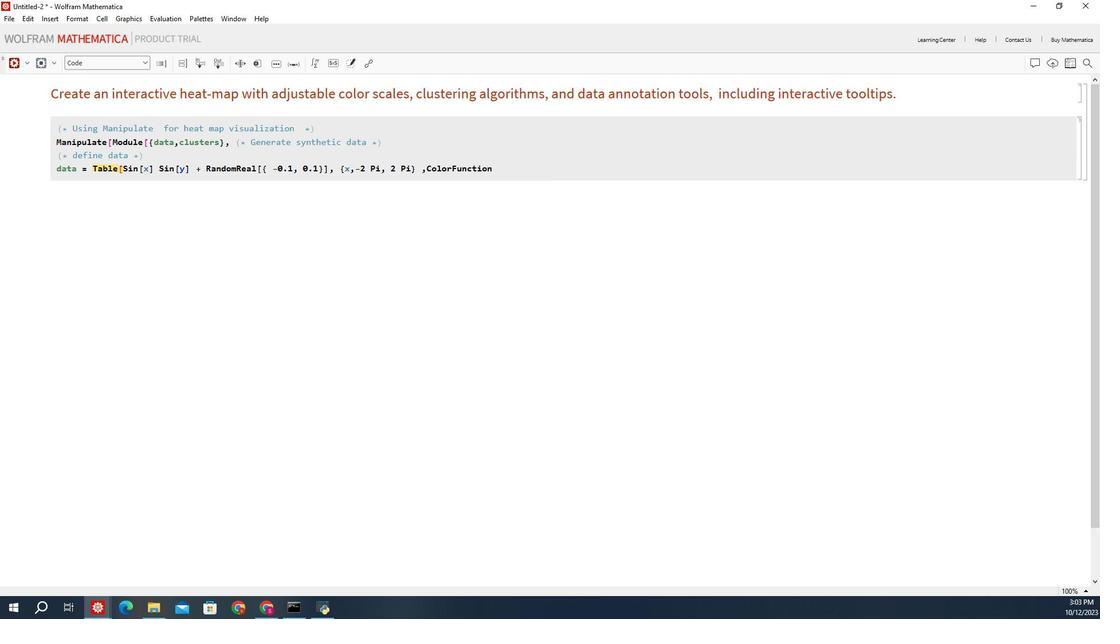 
Action: Key pressed <Key.end><Key.enter><Key.backspace><Key.backspace>n<Key.enter><Key.space>-<Key.shift_r>><Key.space><Key.shift_r>C<Key.backspace>color<Key.shift_r>Scheme<Key.enter>,<Key.space><Key.shift><Key.shift><Key.shift><Key.shift><Key.shift><Key.shift><Key.shift><Key.shift><Key.shift>(<Key.shift>*<Key.space><Key.shift_r>ADD<Key.space><Key.shift_r>A<Key.space><Key.shift><Key.shift><Key.shift><Key.shift><Key.shift><Key.shift><Key.shift><Key.shift><Key.shift><Key.shift><Key.shift><Key.shift><Key.shift><Key.shift><Key.shift><Key.shift><Key.shift><Key.shift><Key.shift><Key.shift><Key.shift><Key.shift>Legebd=<Key.backspace><Key.backspace><Key.backspace>nd<Key.space>to<Key.space>yhe<Key.space>plot<Key.space><Key.shift_r><Key.shift_r><Key.shift_r><Key.shift_r><Key.shift_r><Key.shift_r><Key.shift_r><Key.shift_r><Key.shift_r><Key.shift_r><Key.shift_r><Key.shift_r><Key.shift_r><Key.shift_r><Key.shift_r><Key.shift_r><Key.shift_r><Key.shift_r><Key.shift_r><Key.shift_r><Key.shift_r><Key.shift_r>*)<Key.left><Key.left><Key.left><Key.delete>t<Key.end><Key.enter><Key.shift>Plot<Key.shift>Legend<Key.backspace><Key.backspace><Key.backspace><Key.backspace><Key.backspace><Key.backspace><Key.backspace><Key.backspace><Key.backspace><Key.backspace><Key.backspace>
Screenshot: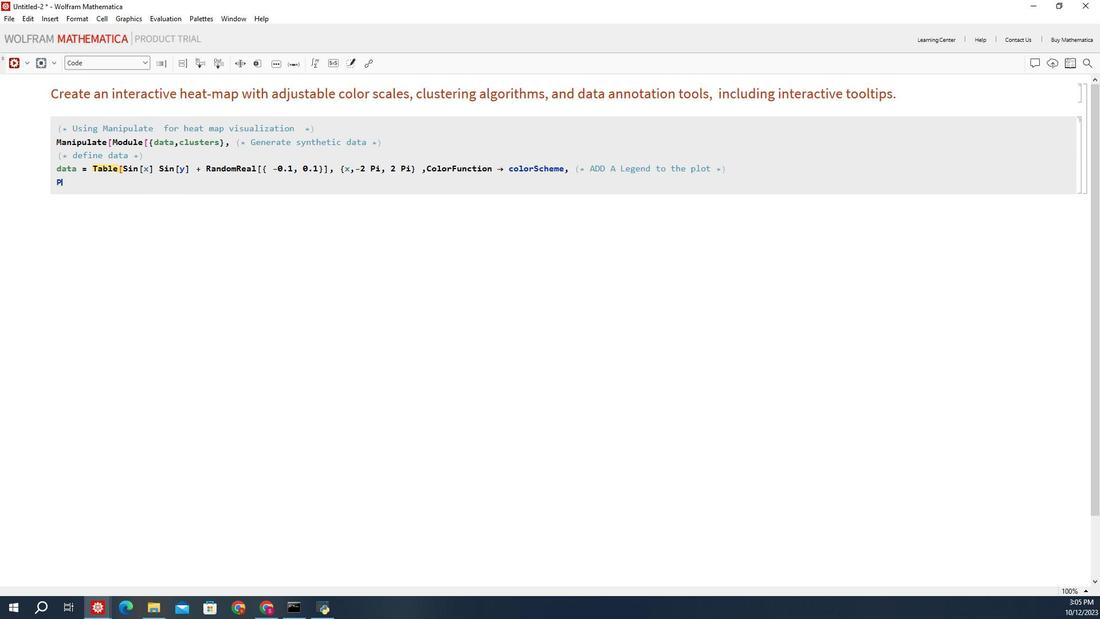 
Action: Mouse moved to (210, 49)
Screenshot: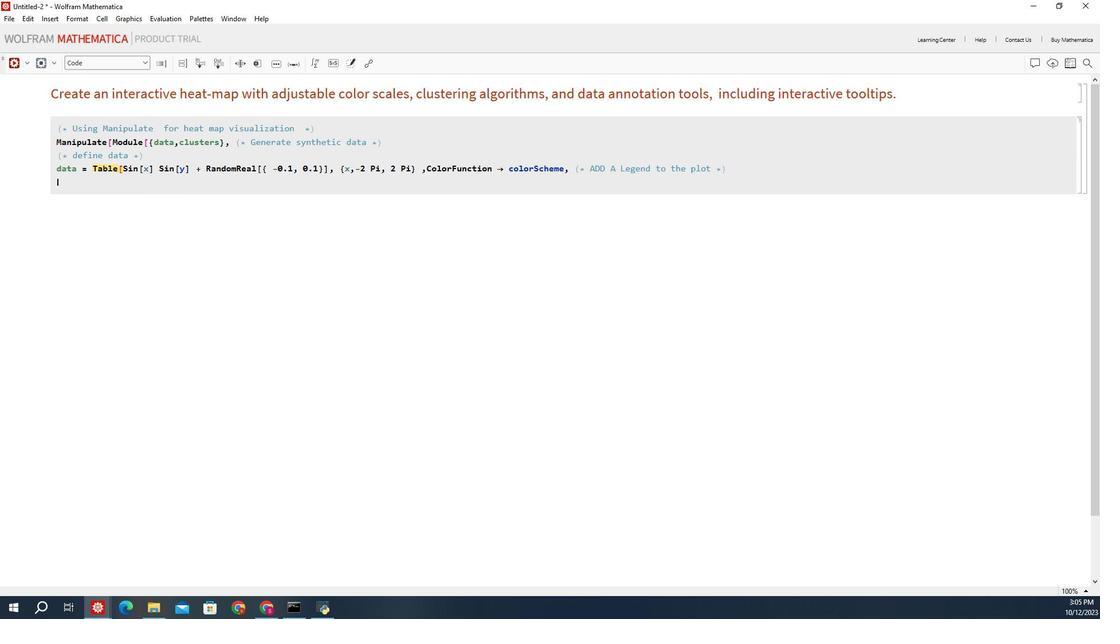
Action: Key pressed <Key.backspace>
Screenshot: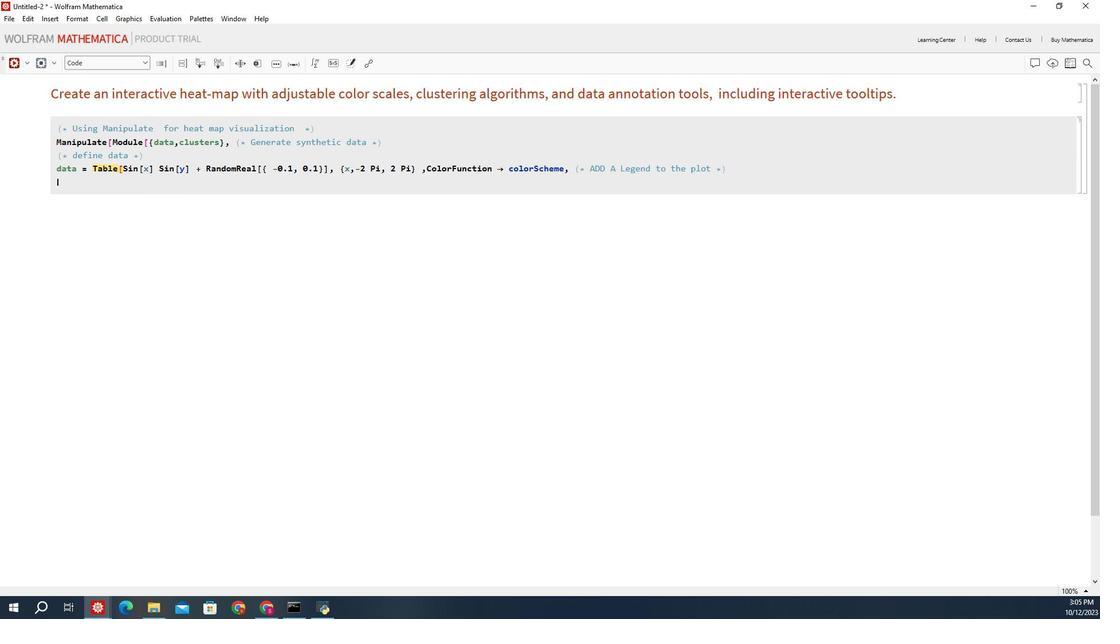 
Action: Mouse moved to (214, 48)
Screenshot: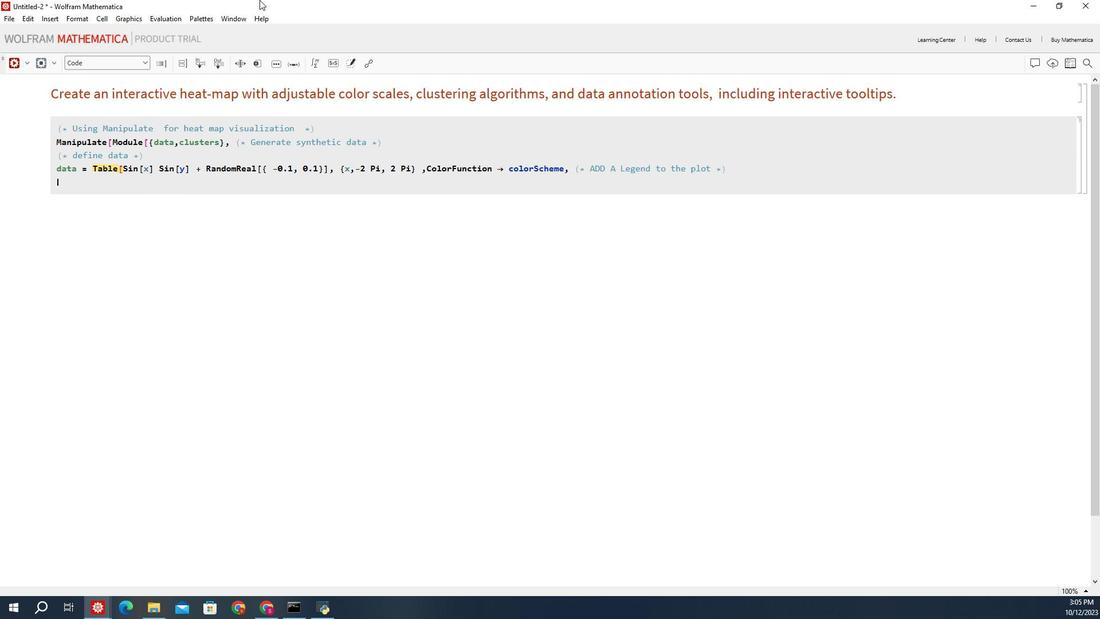
Action: Key pressed <Key.shift>(<Key.shift>*<Key.space><Key.caps_lock>PERFORM<Key.space>A<Key.backspace>CLUSTERING<Key.space>ON<Key.space>THE<Key.space>DATA<Key.space><Key.shift>*<Key.shift>)<Key.caps_lock><Key.space>clusters<Key.enter>
Screenshot: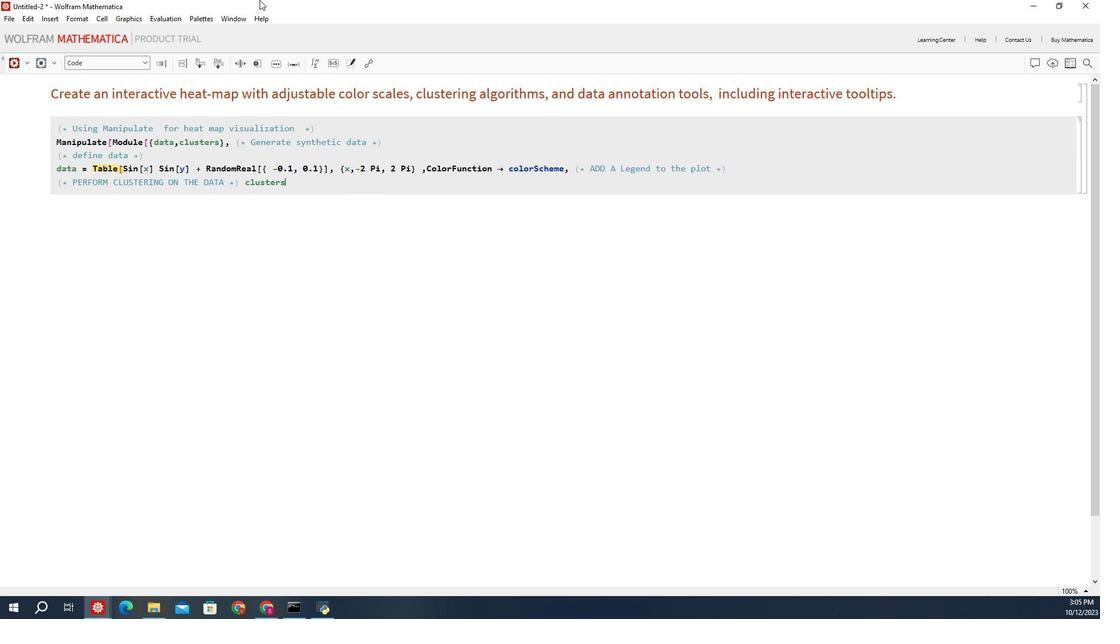 
Action: Mouse moved to (229, 48)
Screenshot: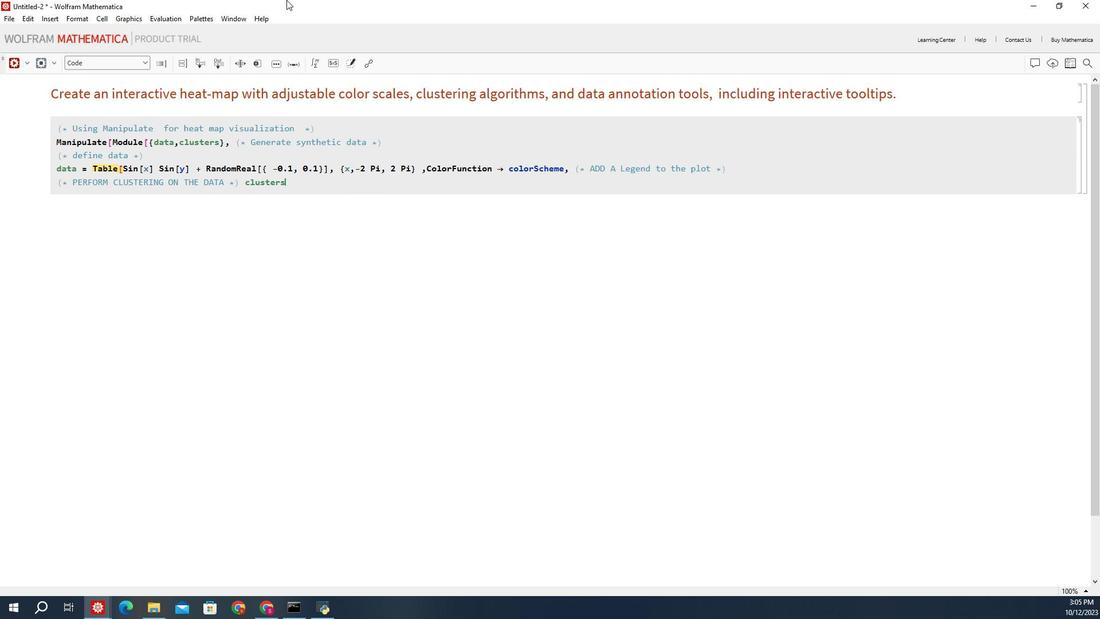 
Action: Key pressed <Key.space>=<Key.space>clustering<Key.space><Key.backspace><Key.shift_r>Components<Key.enter>[data,l<Key.backspace>k];<Key.enter><Key.shift><Key.shift_r>(8<Key.backspace><Key.shift_r>*<Key.space>create<Key.space>a<Key.space>density<Key.space>plot<Key.space>with<Key.space>colorb<Key.space>encoding<Key.space><Key.shift_r>)<Key.shift_r><Key.left><Key.shift_r>*<Key.right><Key.right><Key.left><Key.enter>g<Key.backspace><Key.shift_r>F<Key.backspace><Key.shift_r>Density<Key.shift>Plot<Key.enter>[<Key.shift_r>Sin[x]<Key.space>s<Key.backspace><Key.shift_r>Sin[y],<Key.space><Key.shift>{x,<Key.space>-2<Key.shift><Key.shift><Key.shift><Key.shift><Key.shift><Key.space><Key.shift><Key.shift><Key.shift><Key.shift><Key.shift><Key.shift><Key.shift><Key.shift><Key.shift><Key.shift>Pi<Key.enter>,<Key.space>2<Key.space><Key.shift><Key.shift><Key.shift><Key.shift><Key.shift><Key.shift><Key.shift><Key.shift><Key.shift><Key.shift><Key.shift><Key.shift><Key.shift>Pi<Key.enter><Key.shift><Key.shift><Key.shift><Key.shift>},<Key.space><Key.shift>{<Key.shift>y,<Key.space>-2<Key.shift><Key.space><Key.shift>{o<Key.backspace><Key.backspace><Key.shift>Pi<Key.enter>,<Key.space>2<Key.shift>Pi<Key.left><Key.left><Key.space><Key.right><Key.right><Key.backspace>i<Key.enter><Key.space><Key.backspace><Key.shift><Key.shift><Key.shift><Key.shift><Key.shift><Key.shift>}.<Key.space><Key.backspace><Key.backspace>,<Key.space><Key.shift_r>c<Key.backspace><Key.shift_r>Color<Key.shift_r>Function<Key.enter><Key.space>color<Key.shift_r>Scheme<Key.enter>,<Key.space><Key.shift><Key.shift><Key.shift><Key.shift>(<Key.shift>*<Key.space><Key.shift_r>Add<Key.space>a<Key.space>legend<Key.space>to<Key.space>the<Key.space>plot<Key.space><Key.shift>*<Key.shift>)<Key.enter><Key.shift>{<Key.backspace><Key.shift><Key.shift><Key.shift><Key.shift><Key.shift>Plot<Key.shift><Key.shift><Key.shift><Key.shift><Key.shift><Key.shift><Key.shift><Key.shift><Key.shift>Legends<Key.enter><Key.shift>Bar<Key.shift>Legend<Key.enter>[<Key.shift>{color<Key.shift_r>Scheme<Key.enter>,<Key.space><Key.shift>{-1,-<Key.backspace>1<Key.shift>}}],<Key.space><Key.shift><Key.shift><Key.shift><Key.shift><Key.shift><Key.shift><Key.shift><Key.shift><Key.shift><Key.shift><Key.shift><Key.shift><Key.shift><Key.shift><Key.shift>(<Key.shift>*<Key.space><Key.shift_r>Add<Key.space>a<Key.space>label<Key.space>to<Key.space>the<Key.space>plot<Key.space><Key.shift>*<Key.shift>)<Key.space><Key.shift>Plot<Key.shift>Label<Key.enter><Key.shift><Key.shift><Key.space><Key.shift>"<Key.shift>Om<Key.backspace><Key.backspace><Key.shift><Key.shift><Key.shift><Key.shift><Key.shift><Key.shift><Key.shift><Key.shift>Interactive<Key.space><Key.shift>Heatmap<Key.space>with<Key.space><Key.shift_r>Clusters<Key.shift><Key.shift><Key.shift><Key.shift><Key.shift><Key.shift><Key.shift><Key.shift><Key.shift><Key.shift>",<Key.enter><Key.shift_r><Key.shift_r><Key.shift_r><Key.shift_r><Key.shift_r><Key.shift_r><Key.shift_r><Key.shift_r><Key.shift_r>(*<Key.space><Key.shift_r>Add<Key.space>labels<Key.space>to<Key.space>the<Key.space>axes<Key.space><Key.shift>*)<Key.space><Key.shift_r>Frame<Key.shift>Label<Key.enter><Key.shift><Key.shift><Key.shift><Key.shift><Key.shift><Key.shift><Key.shift><Key.shift><Key.shift><Key.shift>{<Key.shift_r><Key.shift_r><Key.shift_r><Key.shift_r><Key.shift_r><Key.shift_r><Key.shift_r><Key.shift_r><Key.shift_r><Key.shift_r><Key.shift_r><Key.shift_r><Key.shift_r><Key.shift_r><Key.shift_r><Key.shift_r><Key.shift_r><Key.shift_r><Key.shift_r><Key.shift_r><Key.shift_r><Key.shift_r><Key.shift_r><Key.shift_r><Key.shift_r>"<Key.shift_r>X-a
Screenshot: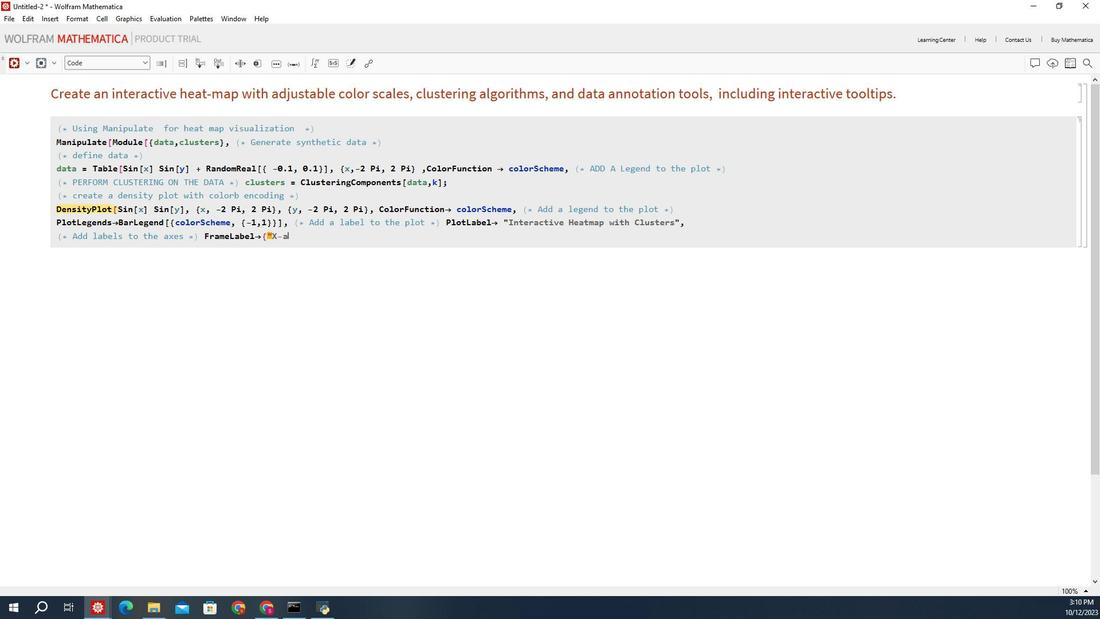 
Action: Mouse moved to (235, 47)
Screenshot: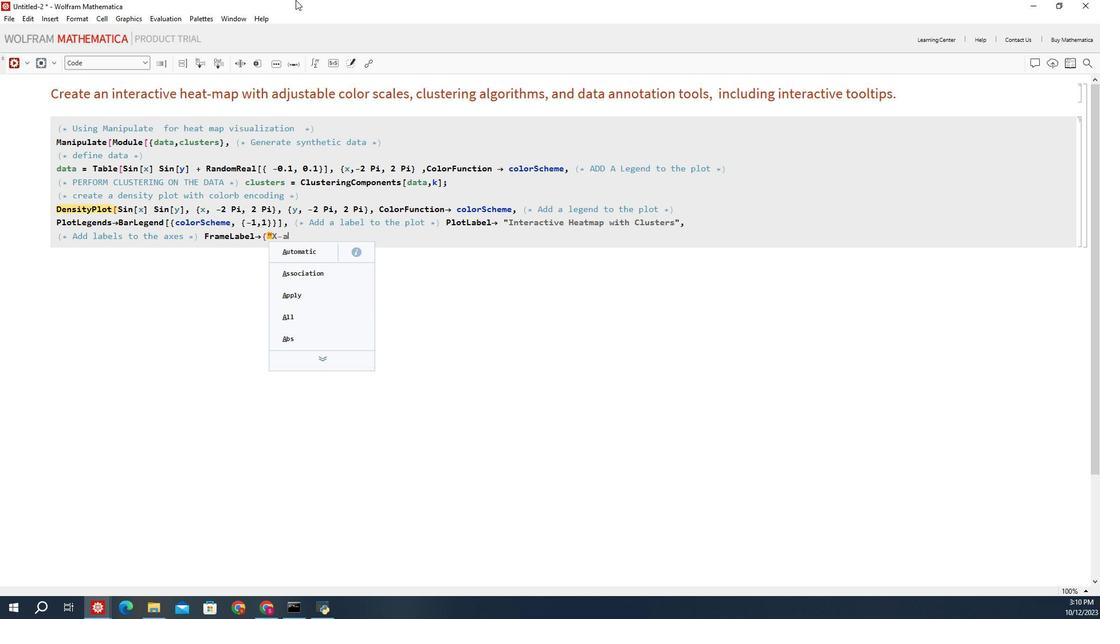 
Action: Key pressed xis<Key.space><Key.backspace><Key.shift_r>"<Key.space>,<Key.space><Key.shift_r>"<Key.shift><Key.shift><Key.shift><Key.shift><Key.shift><Key.shift><Key.shift><Key.shift>0<Key.backspace><Key.shift>Y-axis<Key.shift_r><Key.shift_r><Key.shift_r>"<Key.space><Key.shift_r>},<Key.space><Key.shift_r><Key.shift_r>(*<Key.space><Key.shift><Key.shift><Key.shift><Key.shift><Key.shift><Key.shift><Key.shift>Overlay<Key.space>cluster<Key.space>information<Key.space>on<Key.space>the<Key.space>plot<Key.space><Key.shift><Key.shift><Key.shift><Key.shift><Key.shift><Key.shift><Key.shift><Key.shift>*)<Key.enter><Key.shift_r>Epilog<Key.enter><Key.shift>Table<Key.enter>[<Key.shift><Key.shift><Key.shift><Key.shift><Key.shift><Key.shift><Key.shift><Key.shift><Key.shift><Key.shift><Key.shift><Key.shift><Key.shift><Key.shift>{{<Key.shift>If[clusters<Key.enter>[[i]]<Key.space><Key.left><Key.left><Key.left>,j<Key.right><Key.right><Key.space>==<Key.space>1<Key.space><Key.backspace>,<Key.space><Key.shift_r>Red,<Key.shift_r>Blue],<Key.space><Key.shift_r>Toolti[<Key.backspace>p<Key.enter>[<Key.shift><Key.shift><Key.shift><Key.shift><Key.shift><Key.shift><Key.shift><Key.shift><Key.shift>Point[<Key.shift><Key.shift>I<Key.backspace>i,j<Key.shift>}<Key.space><Key.left><Key.left><Key.left><Key.left><Key.left><Key.shift_r>{<Key.right><Key.right><Key.right><Key.right>],<Key.space>clusters<Key.enter>[[i,j]]]<Key.shift>},<Key.shift>{i,lllng<Key.backspace><Key.backspace><Key.backspace><Key.backspace><Key.backspace><Key.backspace>,<Key.space><Key.shift>Length<Key.shift>[<Key.shift_r>Clusters]<Key.shift>},<Key.enter><Key.shift>{j,<Key.shift>Length<Key.enter><Key.shift>[<Key.shift_r>First[<Key.space><Key.backspace>clusters]]<Key.shift><Key.shift><Key.shift><Key.shift><Key.shift><Key.shift><Key.shift><Key.shift>}]]]
Screenshot: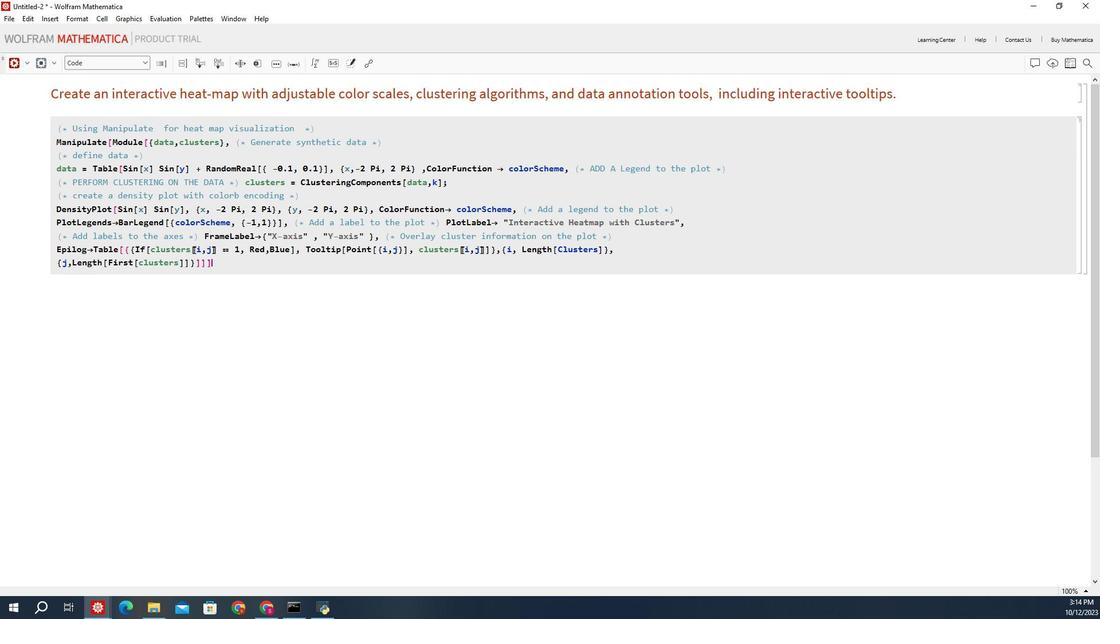 
Action: Mouse moved to (197, 272)
Screenshot: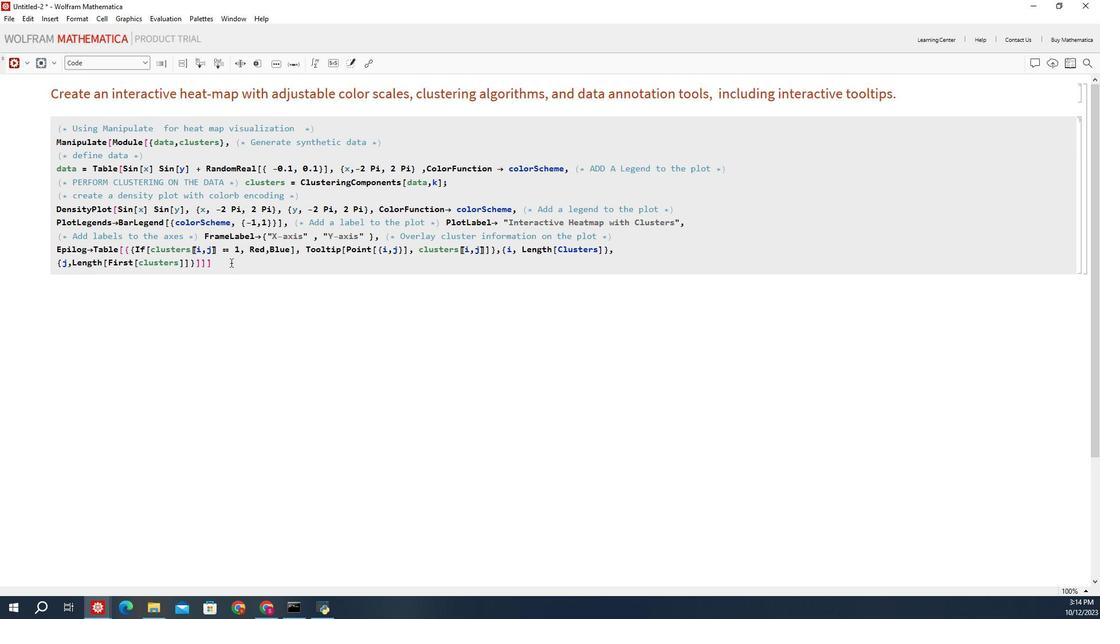 
Action: Mouse pressed left at (197, 272)
Screenshot: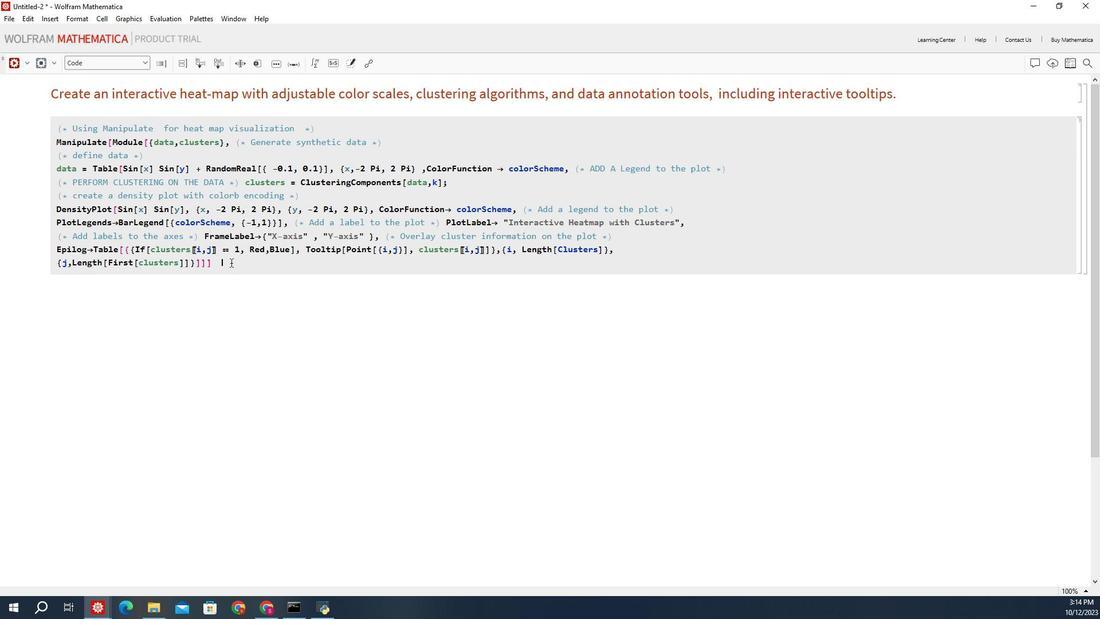 
Action: Mouse moved to (187, 270)
Screenshot: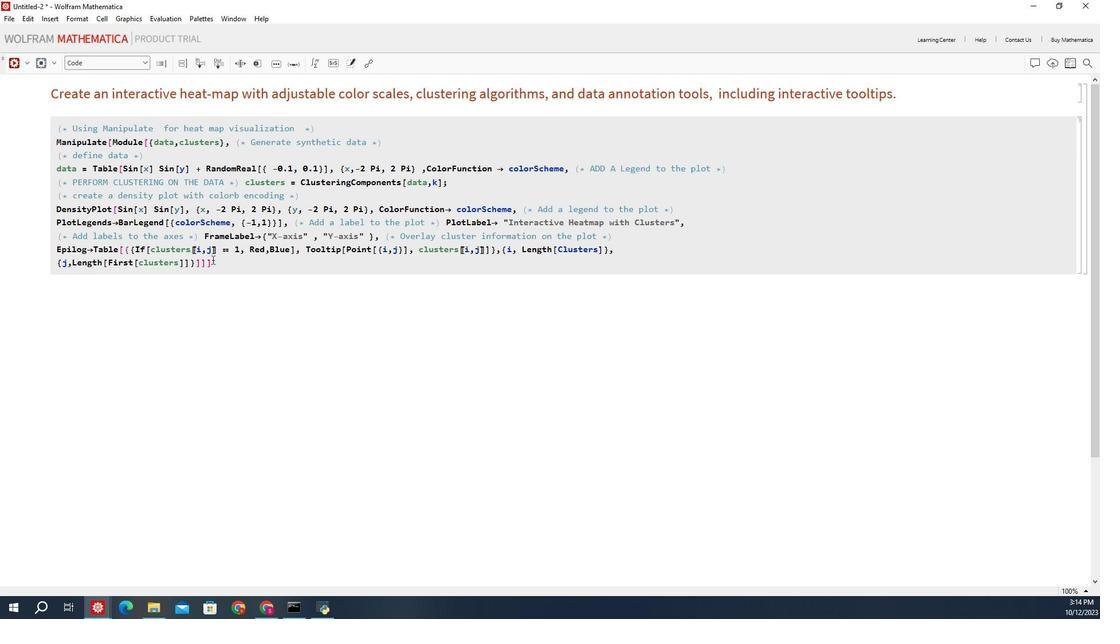 
Action: Mouse pressed left at (187, 270)
Screenshot: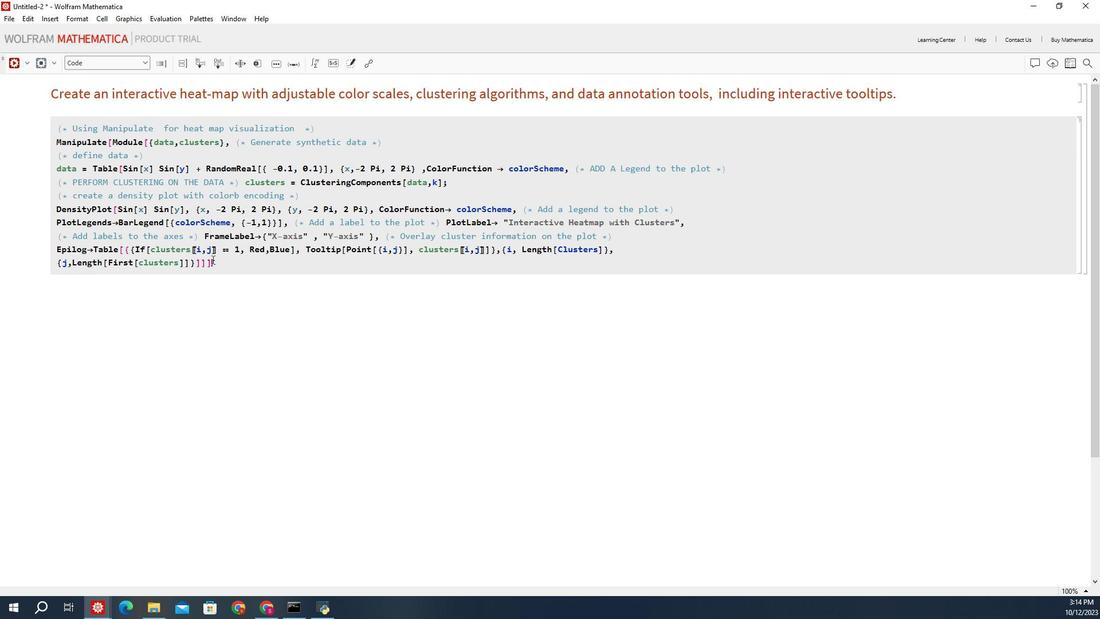 
Action: Mouse moved to (138, 257)
Screenshot: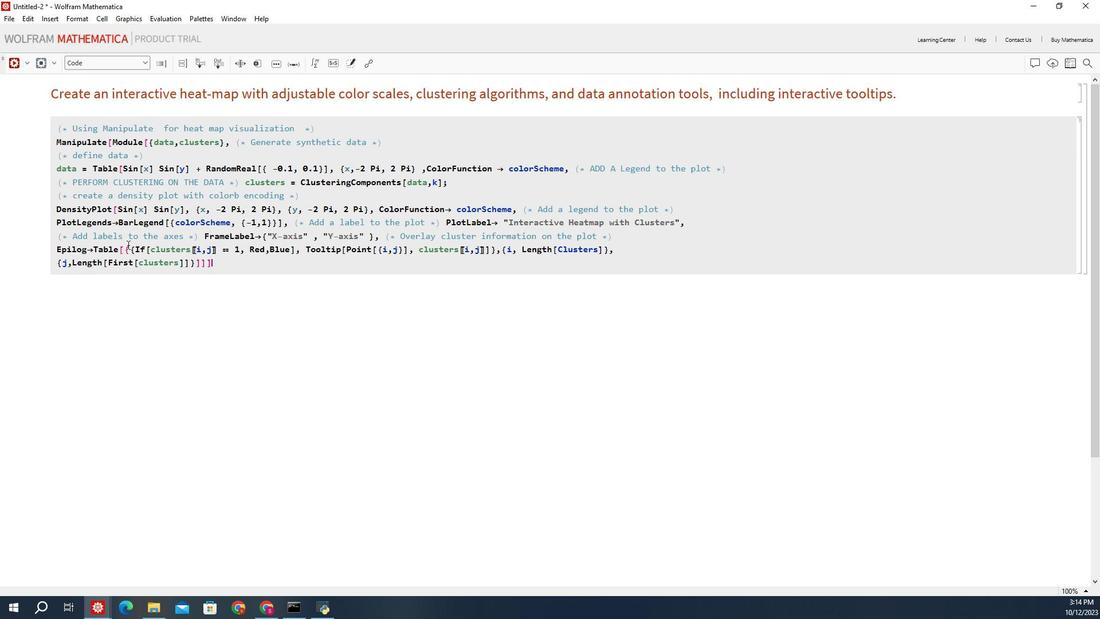 
Action: Mouse pressed left at (138, 257)
Screenshot: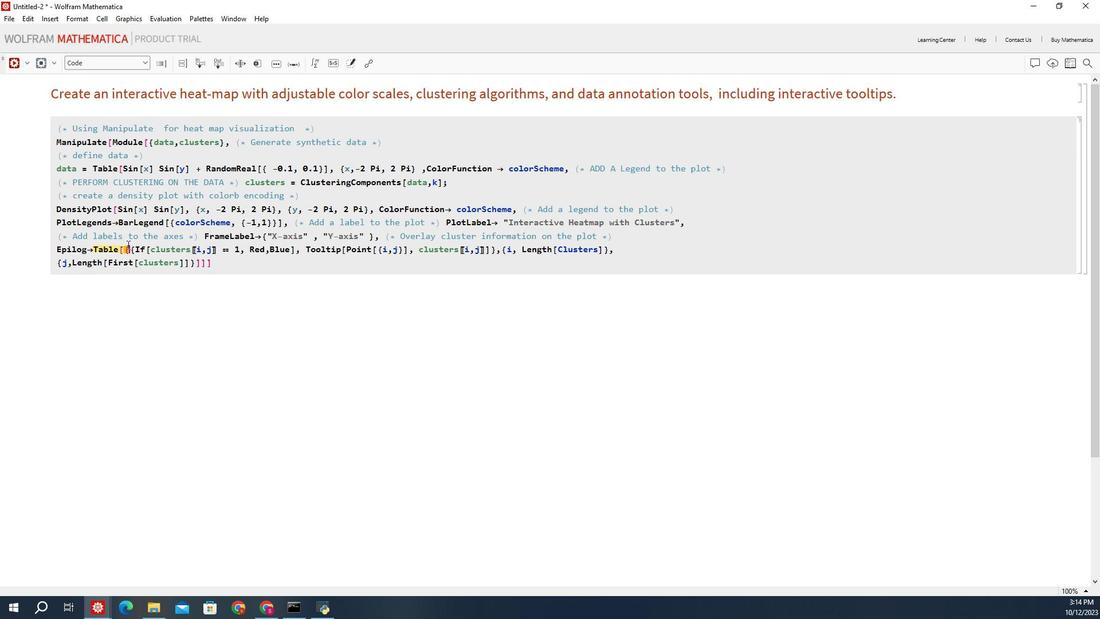 
Action: Mouse moved to (235, 262)
Screenshot: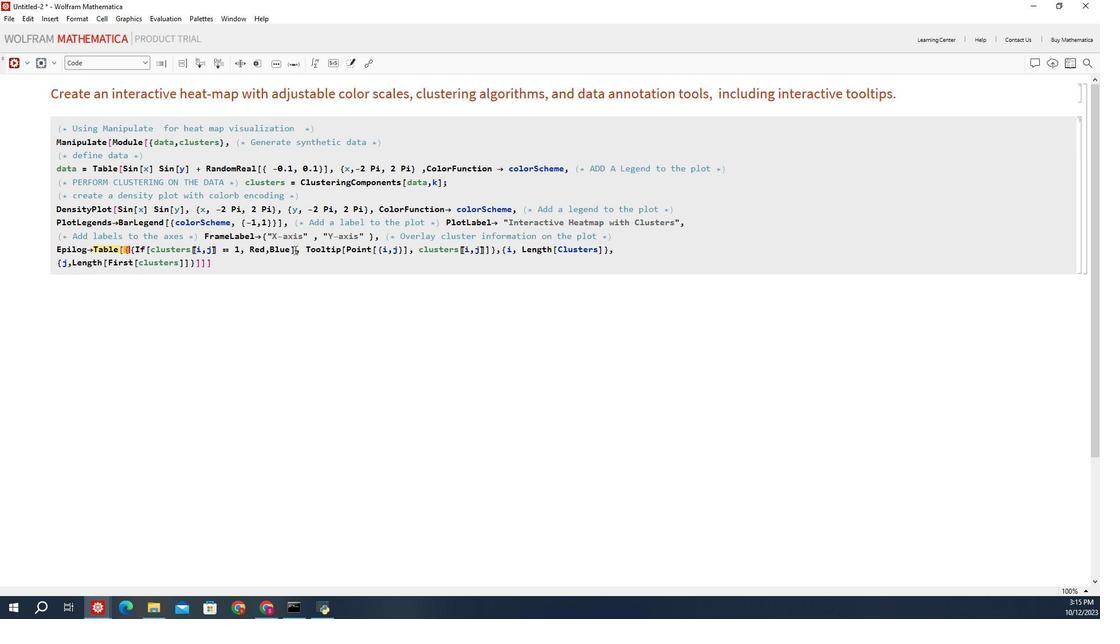 
Action: Mouse pressed left at (235, 262)
Screenshot: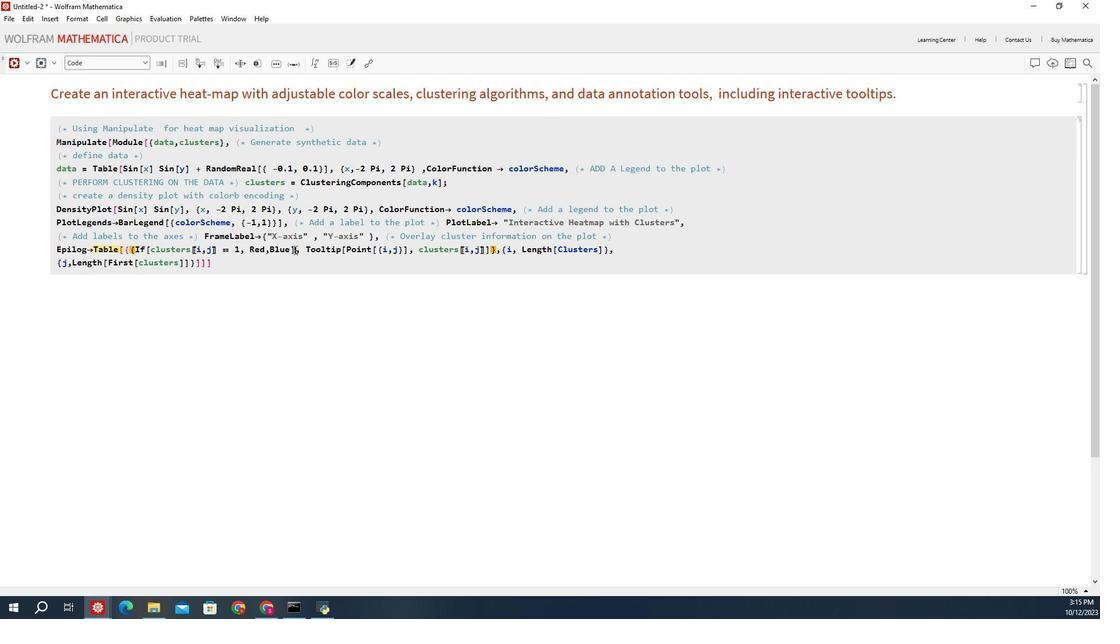 
Action: Mouse moved to (181, 273)
Screenshot: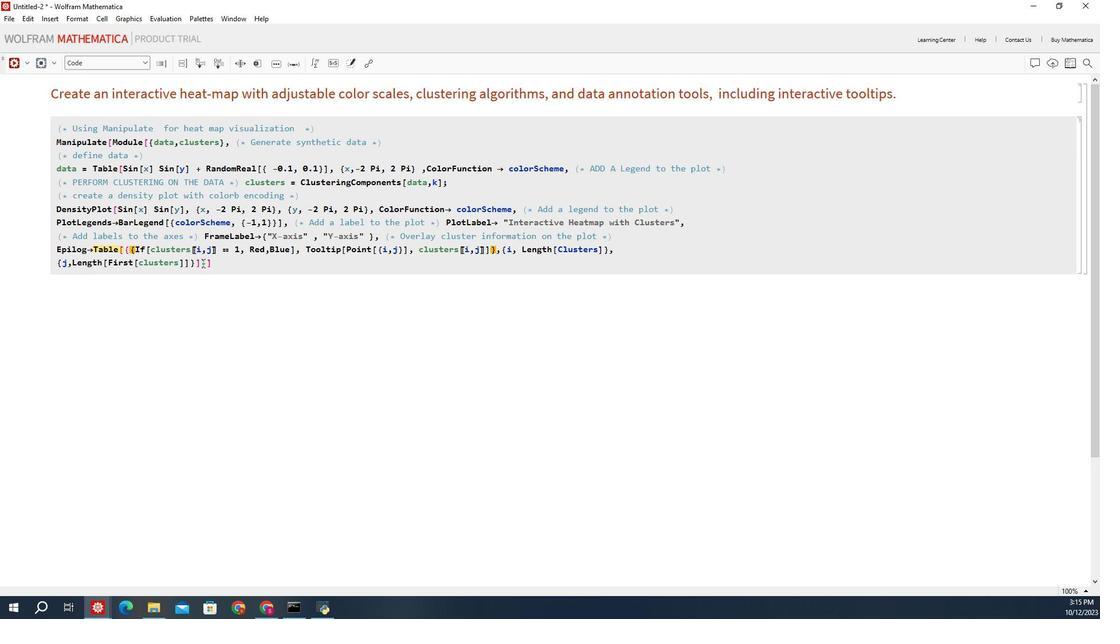
Action: Mouse pressed left at (181, 273)
Screenshot: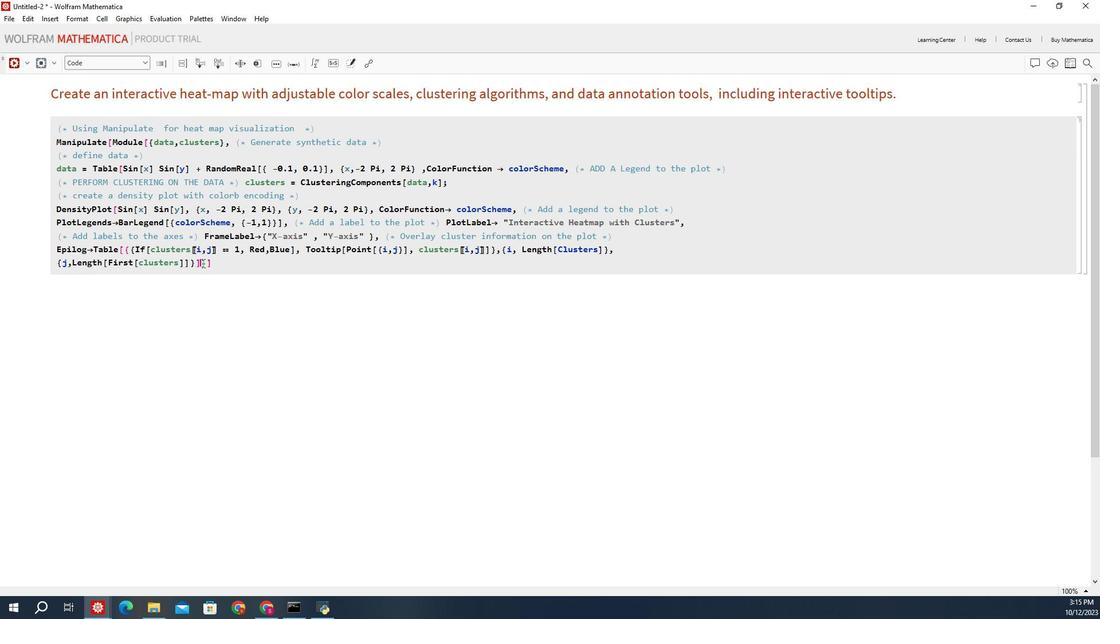
Action: Mouse moved to (201, 273)
Screenshot: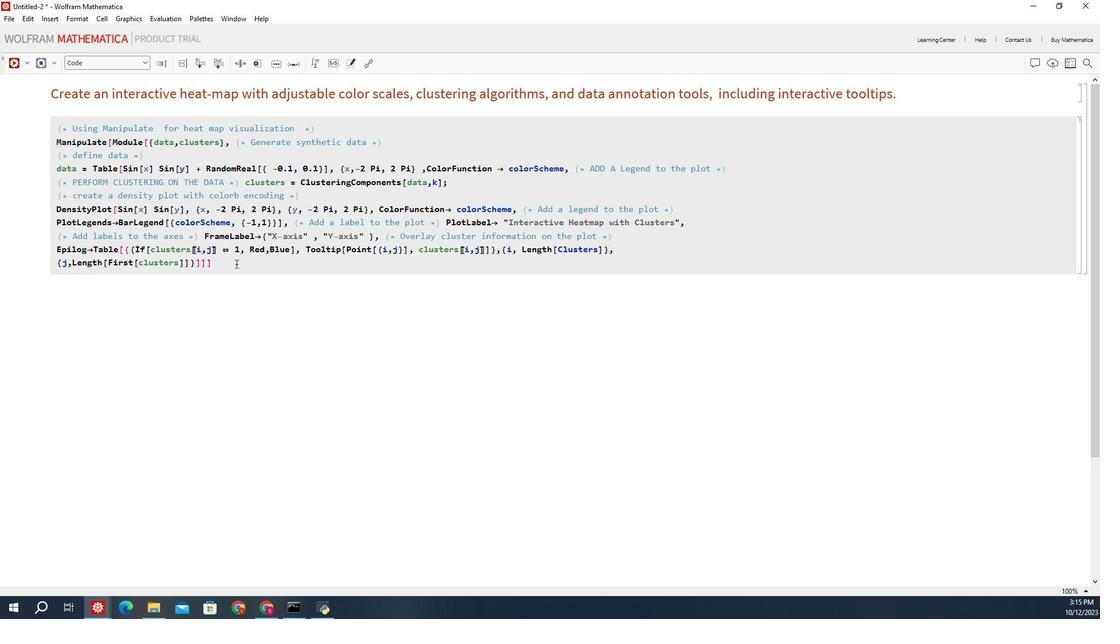 
Action: Mouse pressed left at (201, 273)
Screenshot: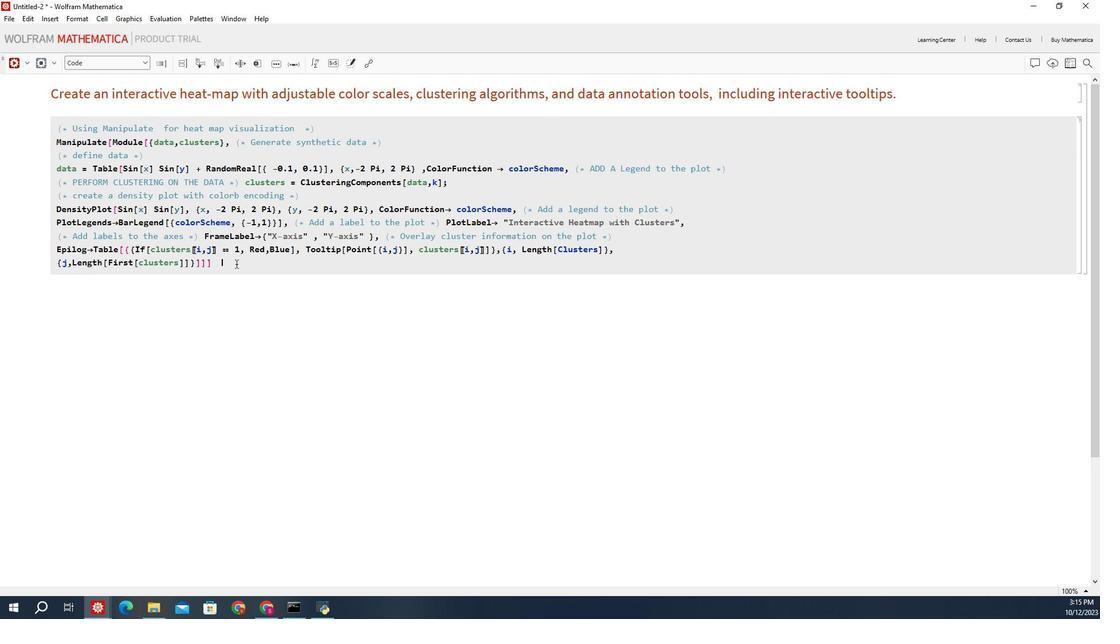 
Action: Mouse moved to (188, 274)
Screenshot: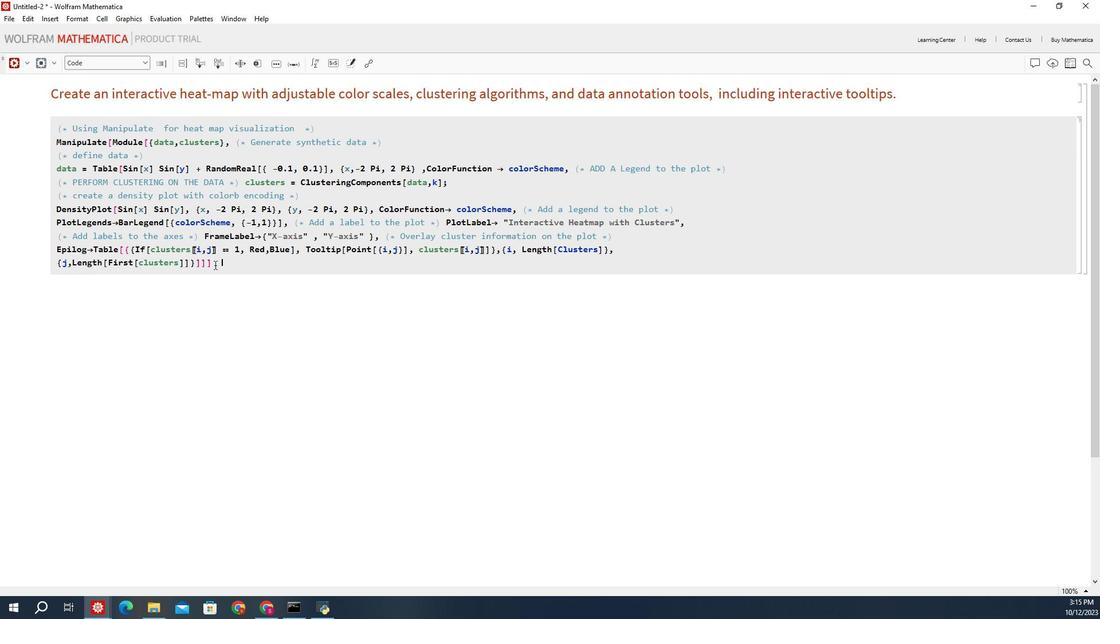 
Action: Mouse pressed left at (188, 274)
Screenshot: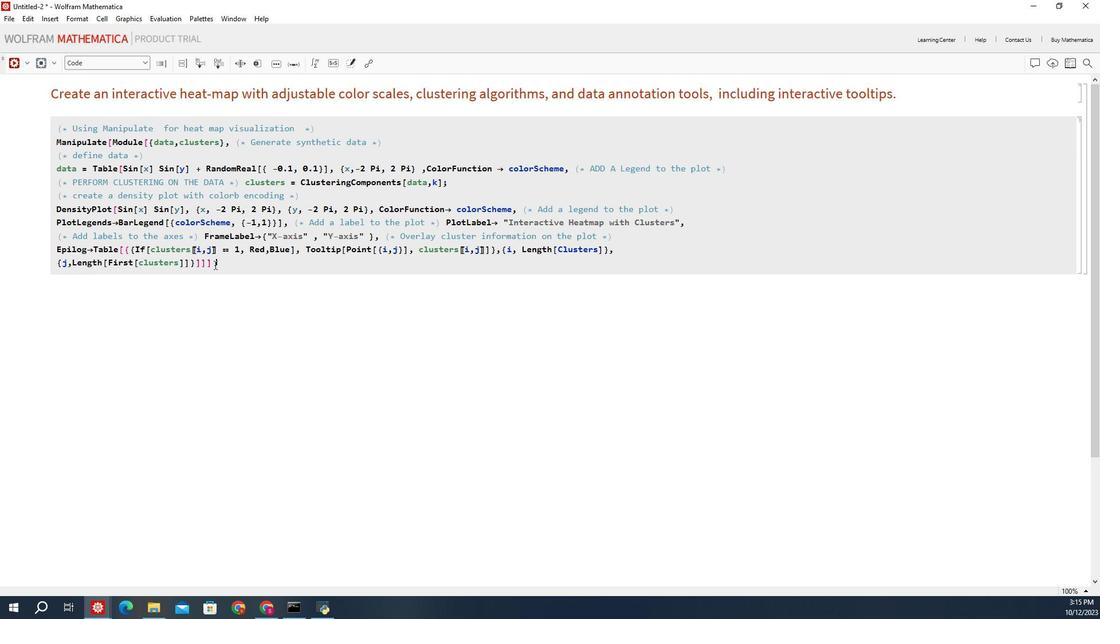 
Action: Mouse moved to (240, 290)
Screenshot: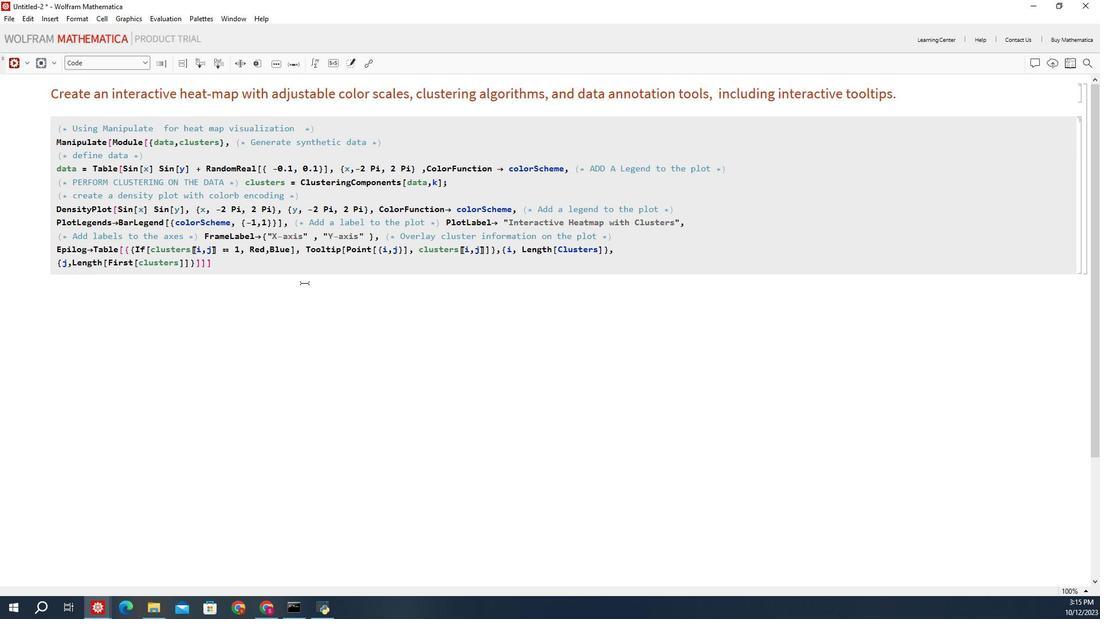 
Action: Key pressed <Key.backspace>,<Key.space><Key.shift>(<Key.shift>*<Key.space>control<Key.space>for<Key.space>choosing<Key.space>the<Key.space>cole<Key.backspace>or<Key.space>scheme<Key.space><Key.shift><Key.shift><Key.shift><Key.shift><Key.shift><Key.shift>*<Key.shift>)<Key.enter><Key.shift><Key.shift><Key.shift><Key.shift><Key.shift><Key.shift><Key.shift><Key.shift>{{color<Key.shift_r>Scheme<Key.enter>,<Key.shift><Key.shift><Key.shift><Key.shift><Key.shift>"<Key.shift_r>Sunset<Key.shift_r>Colors<Key.shift><Key.shift><Key.shift><Key.shift><Key.shift><Key.shift><Key.shift><Key.shift><Key.shift><Key.shift><Key.shift><Key.shift>",<Key.space><Key.shift>"<Key.shift_r>Color<Key.shift_r><Key.space><Key.shift_r>Scheme<Key.shift_r>"<Key.space><Key.shift_r>}<Key.space><Key.shift_r><Key.shift_r><Key.shift_r>Color<Key.shift><Key.shift>Dar<Key.backspace>ta<Key.enter>
Screenshot: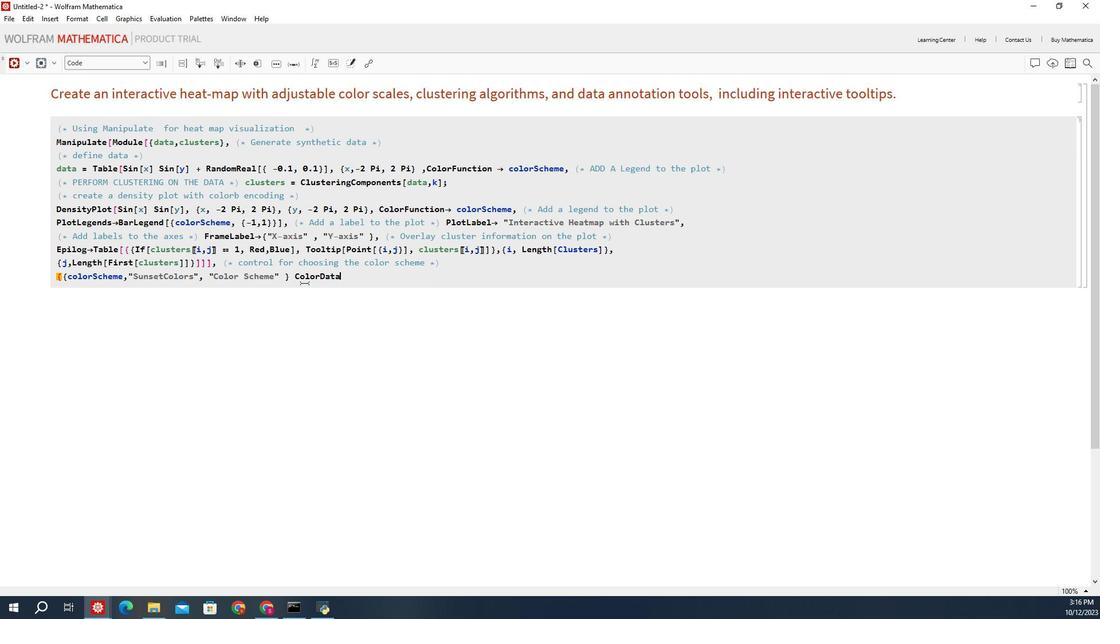 
Action: Mouse moved to (233, 282)
Screenshot: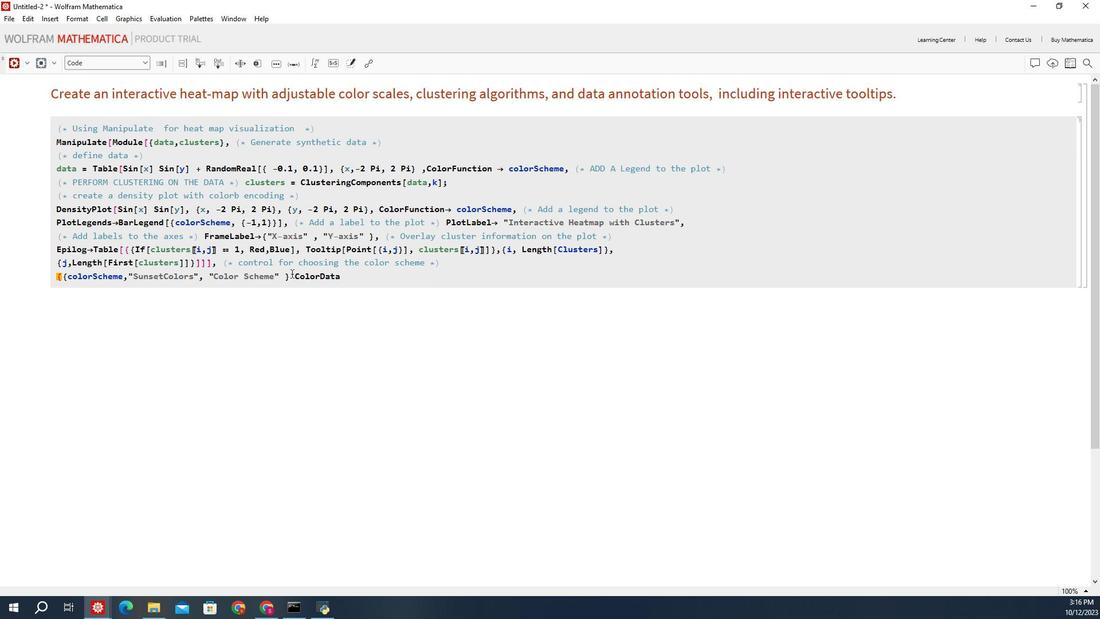 
Action: Mouse pressed left at (233, 282)
Screenshot: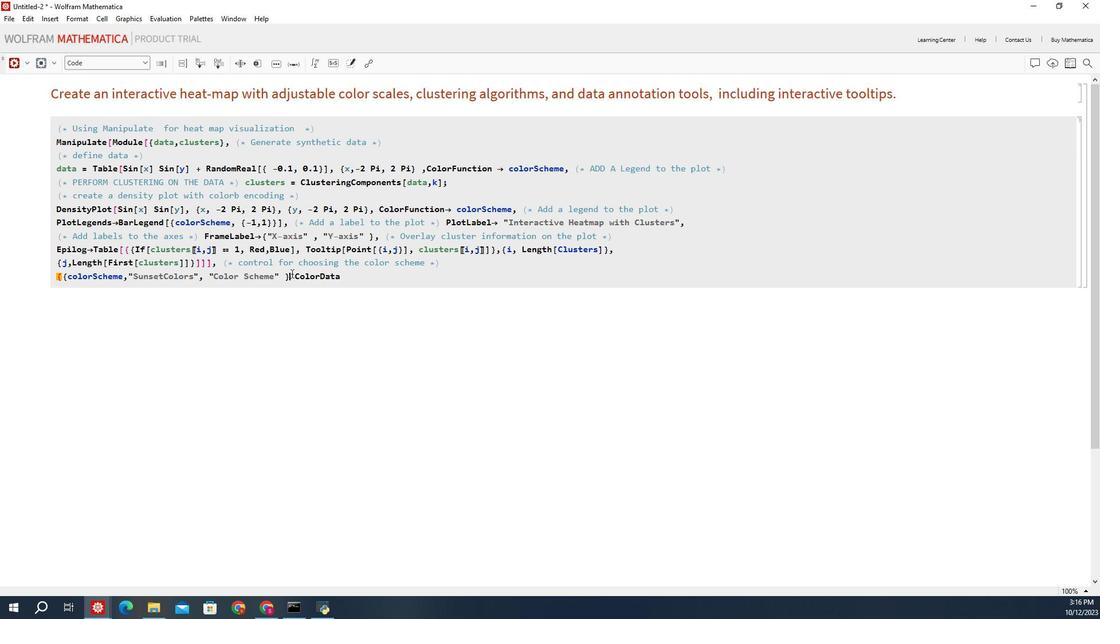 
Action: Mouse moved to (266, 297)
Screenshot: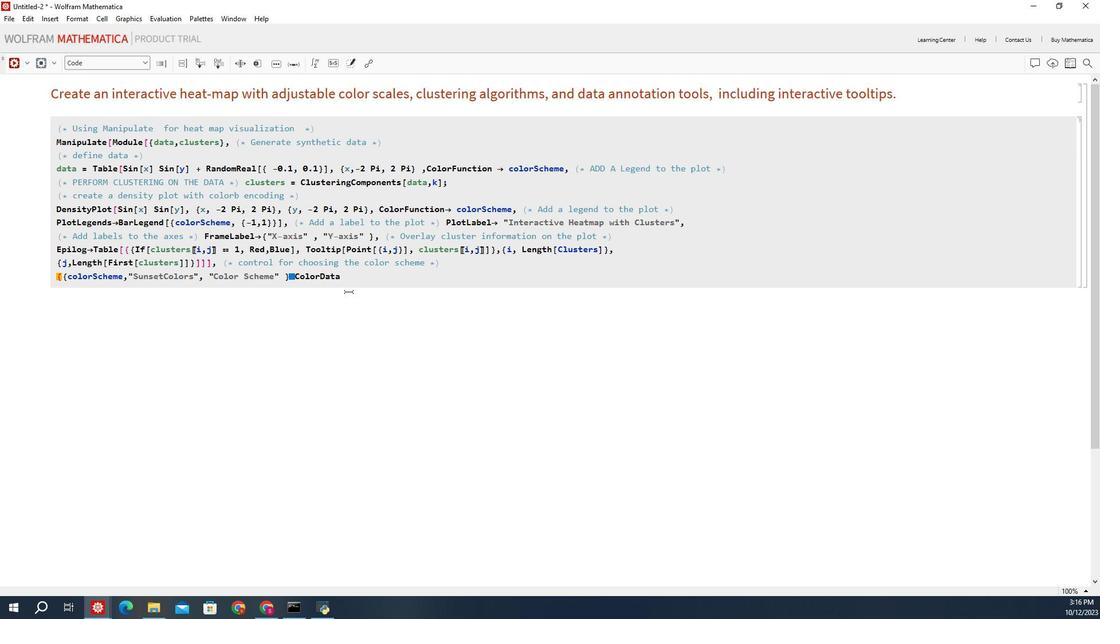 
Action: Key pressed ,<Key.space>
Screenshot: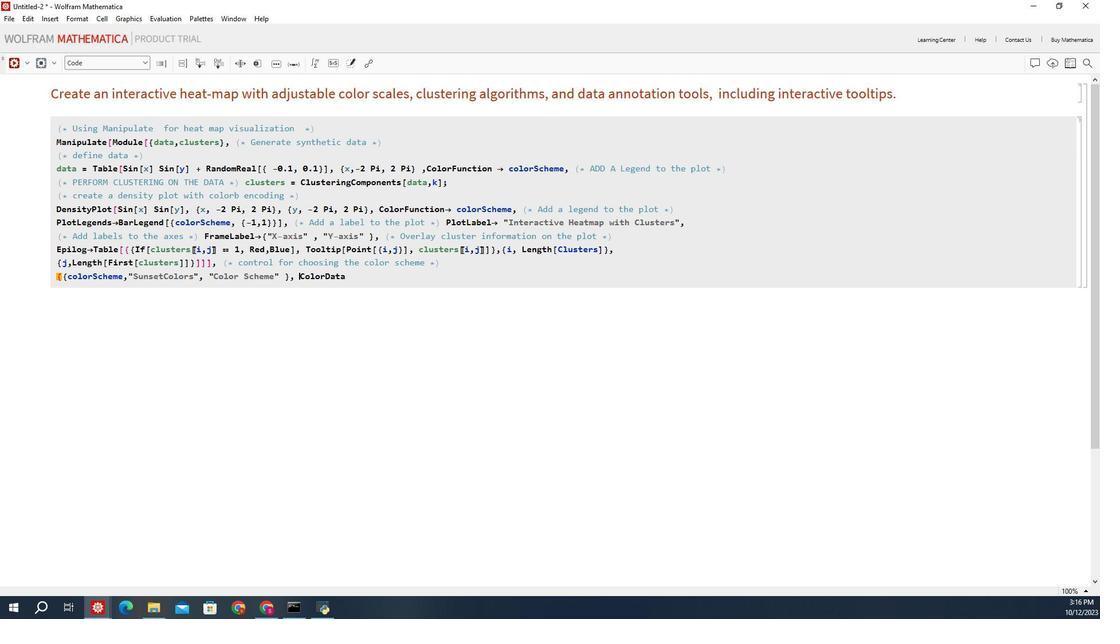 
Action: Mouse moved to (290, 280)
Screenshot: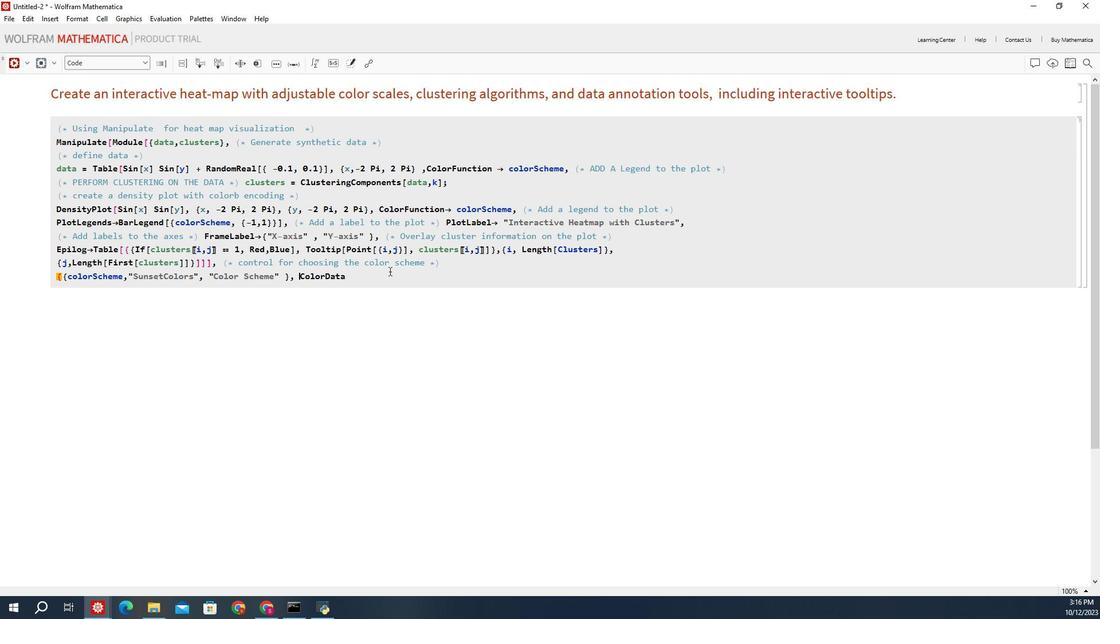 
Action: Mouse pressed left at (290, 280)
Screenshot: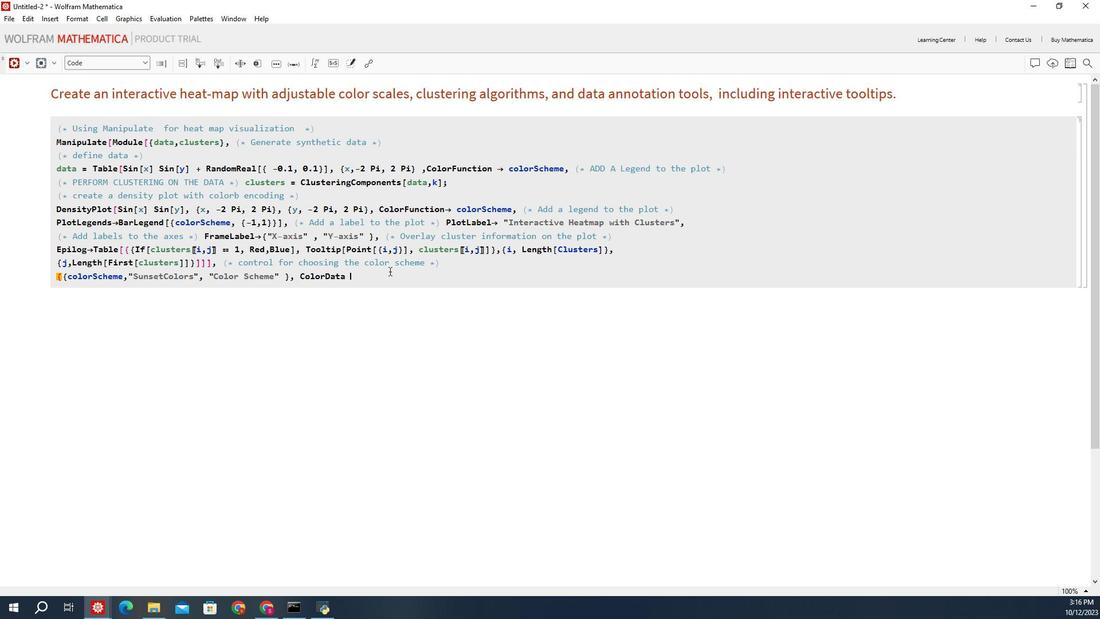 
Action: Key pressed <Key.backspace>[<Key.shift_r><Key.shift_r><Key.shift_r><Key.shift_r><Key.shift_r><Key.shift_r><Key.shift_r><Key.shift_r><Key.shift_r>"<Key.shift_r>Gradue<Key.backspace><Key.backspace>ients<Key.enter><Key.shift>"<Key.backspace>]<Key.shift><Key.shift><Key.shift><Key.shift><Key.shift><Key.shift><Key.shift><Key.shift><Key.shift><Key.shift><Key.shift><Key.shift><Key.shift><Key.shift><Key.shift><Key.shift>},<Key.space><Key.shift>(<Key.shift><Key.shift><Key.shift><Key.shift><Key.shift><Key.shift><Key.shift><Key.shift><Key.shift><Key.shift><Key.shift><Key.shift><Key.shift><Key.shift><Key.shift>*<Key.space><Key.shift_r>Control<Key.space>for<Key.space>setting<Key.space>the<Key.space>number<Key.space>of<Key.space>clusters<Key.space><Key.shift><Key.shift><Key.shift><Key.shift><Key.shift><Key.shift><Key.shift><Key.shift><Key.shift><Key.shift>*<Key.shift>)<Key.enter><Key.enter>[<Key.shift_r>{<Key.backspace><Key.backspace><Key.backspace><Key.shift_r>{{k,2,<Key.space><Key.shift_r>"<Key.shift>Nuber<Key.left><Key.left><Key.left>m<Key.right><Key.right><Key.right><Key.space><Key.shift_r>Of<Key.space>clusters<Key.space><Key.shift_r>"<Key.space><Key.shift_r>}<Key.space>,2<Key.space>,<Key.space>10,<Key.space>1<Key.space>,<Key.space><Key.shift>Appearance<Key.enter>-<Key.shift_r>><Key.space><Key.shift_r>"<Key.shift_r><Key.shift_r>Labeled<Key.shift_r><Key.shift_r>"<Key.space><Key.shift_r>}]
Screenshot: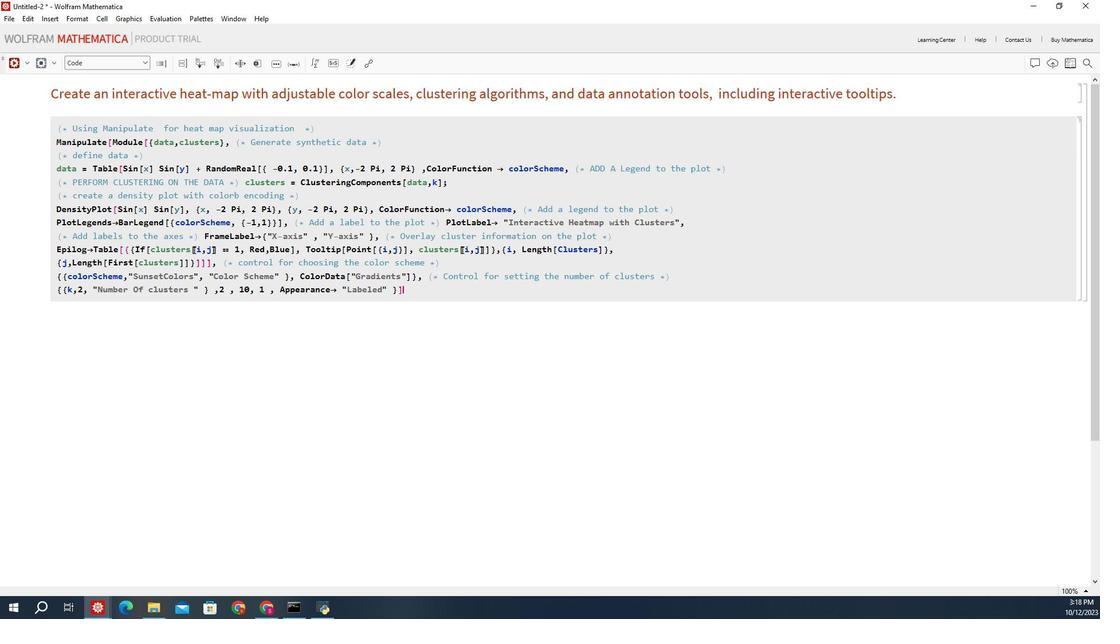 
Action: Mouse moved to (139, 258)
Screenshot: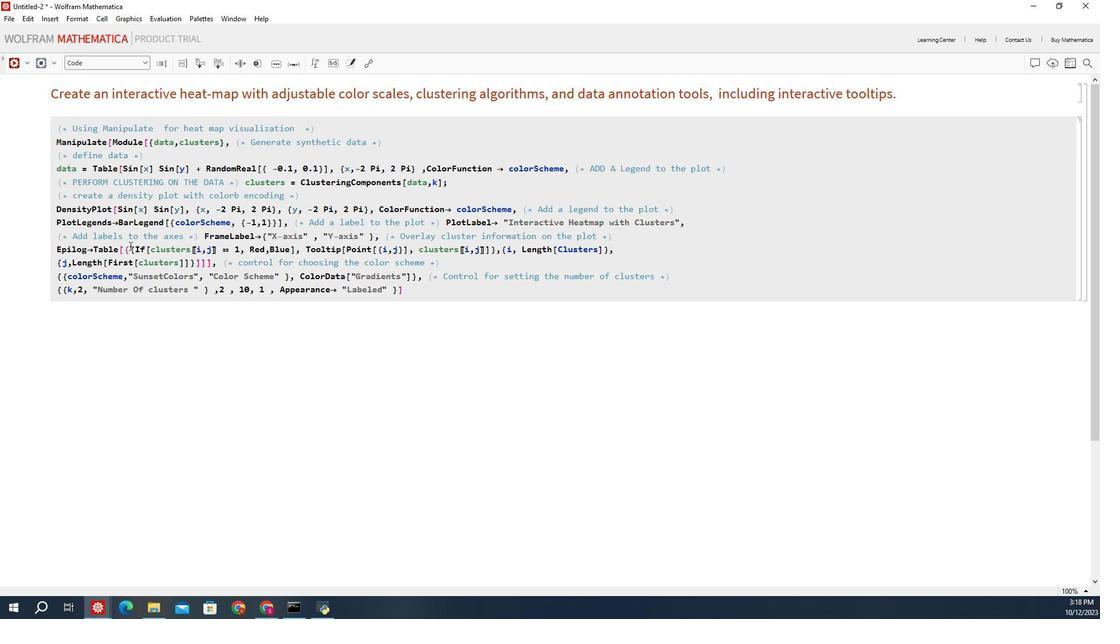 
Action: Mouse pressed left at (139, 258)
Screenshot: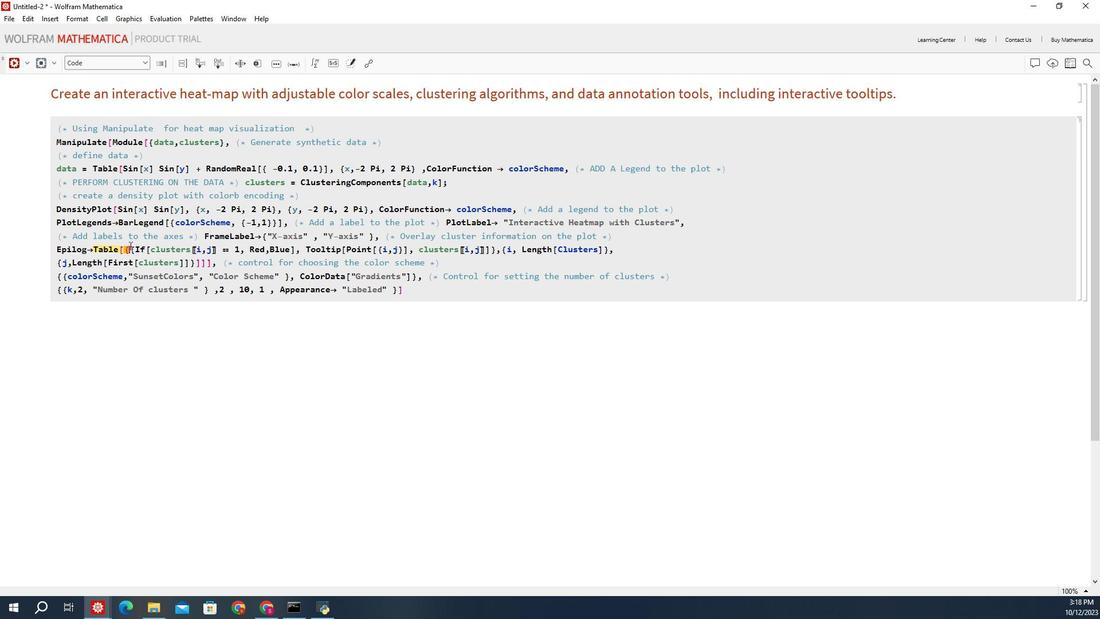 
Action: Mouse moved to (133, 192)
Screenshot: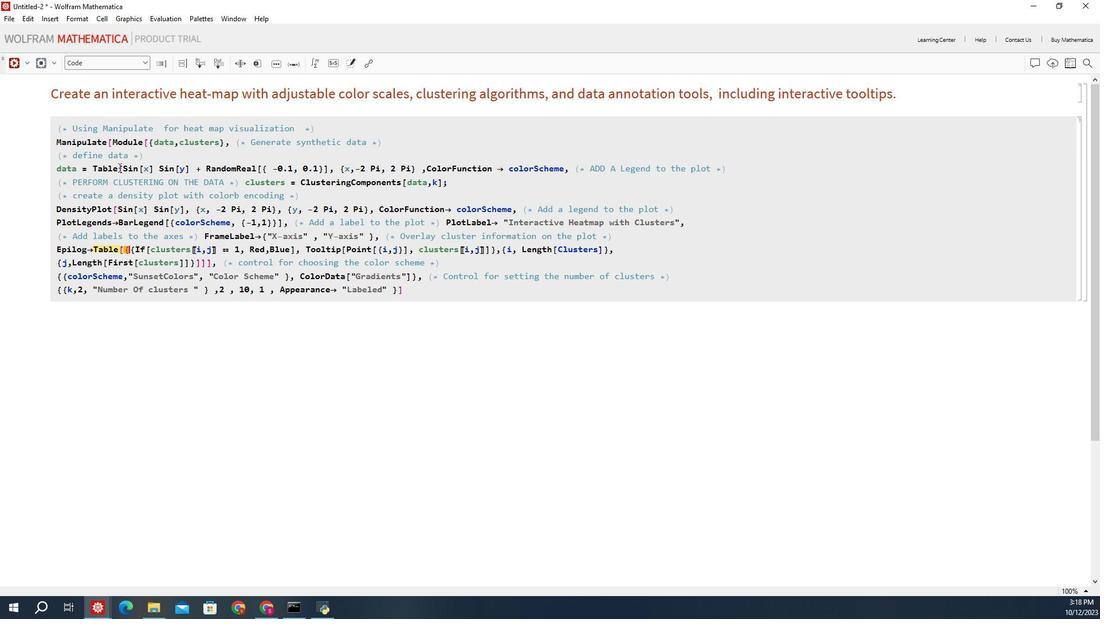
Action: Mouse pressed left at (133, 192)
Screenshot: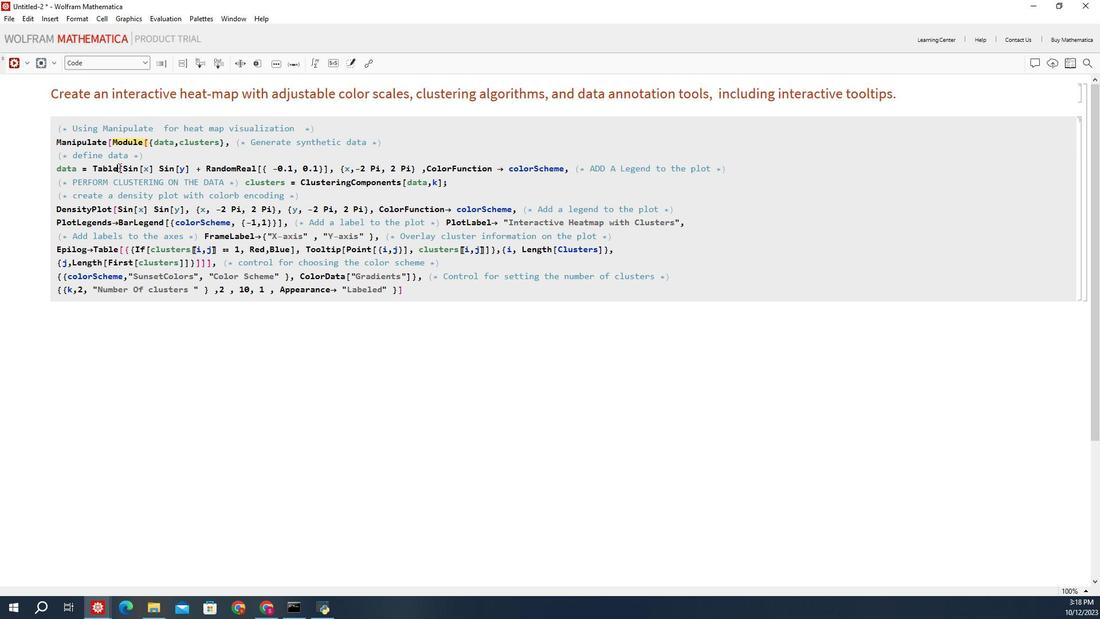 
Action: Mouse moved to (135, 194)
Screenshot: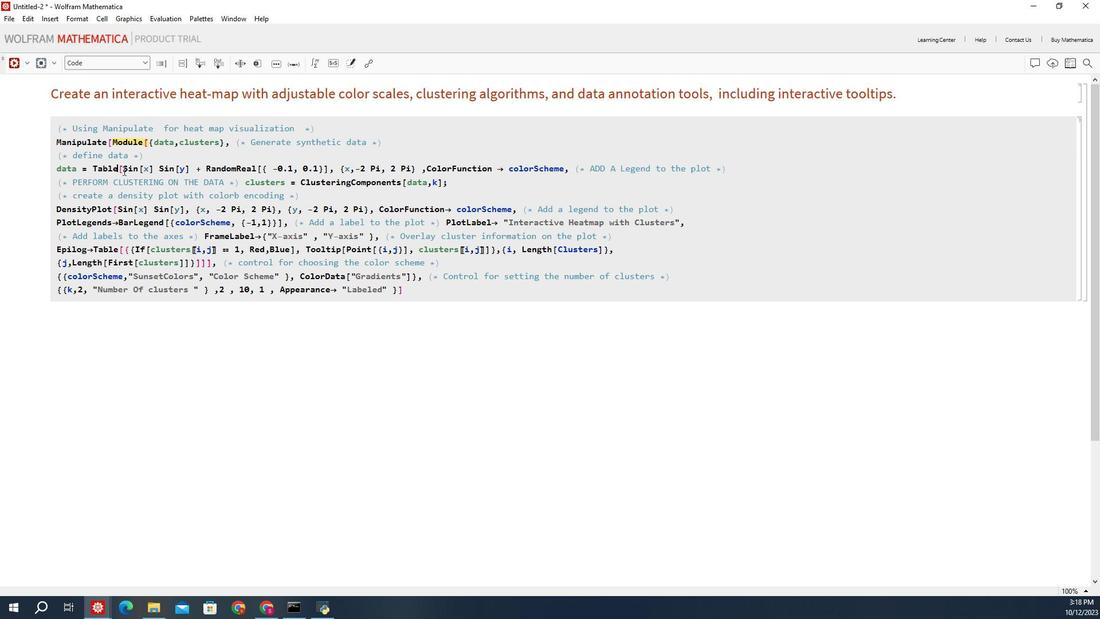 
Action: Mouse pressed left at (135, 194)
Screenshot: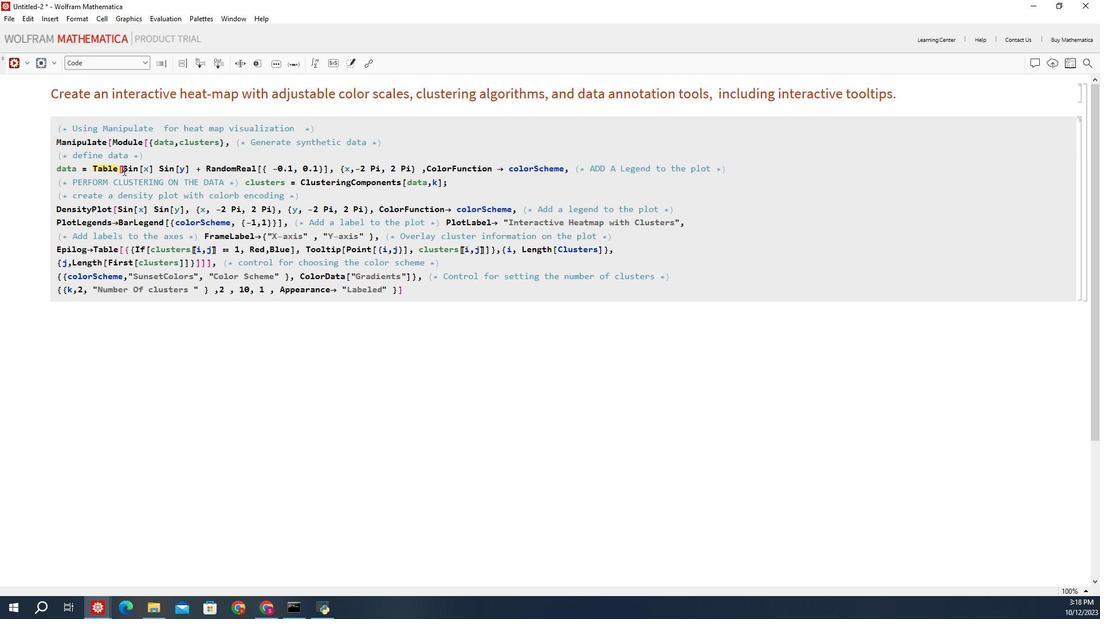 
Action: Mouse moved to (176, 274)
Screenshot: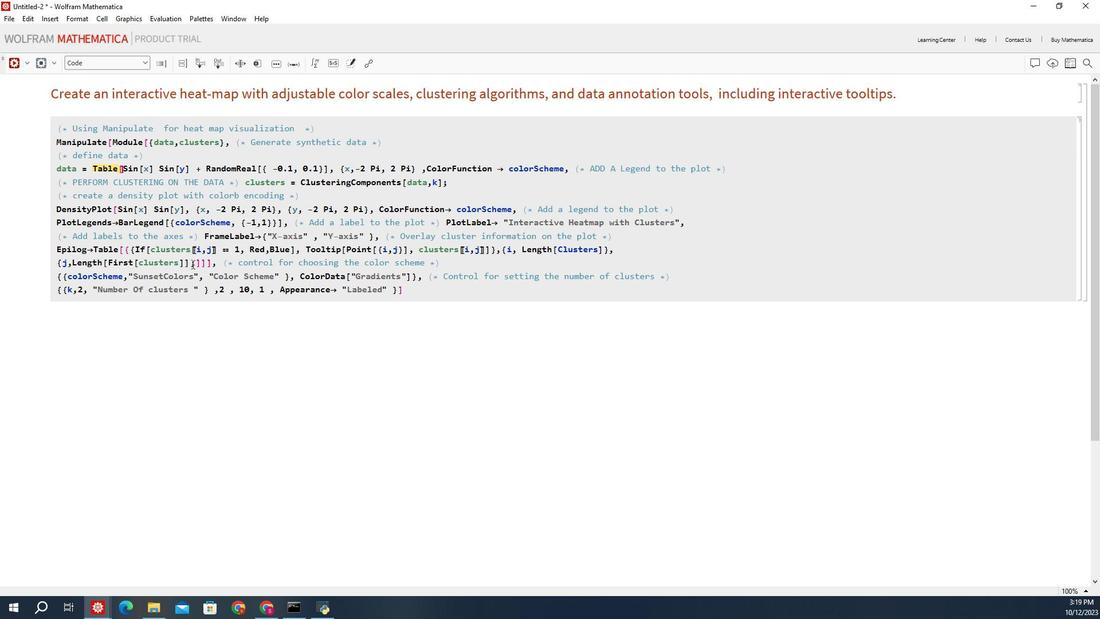 
Action: Mouse pressed left at (176, 274)
Screenshot: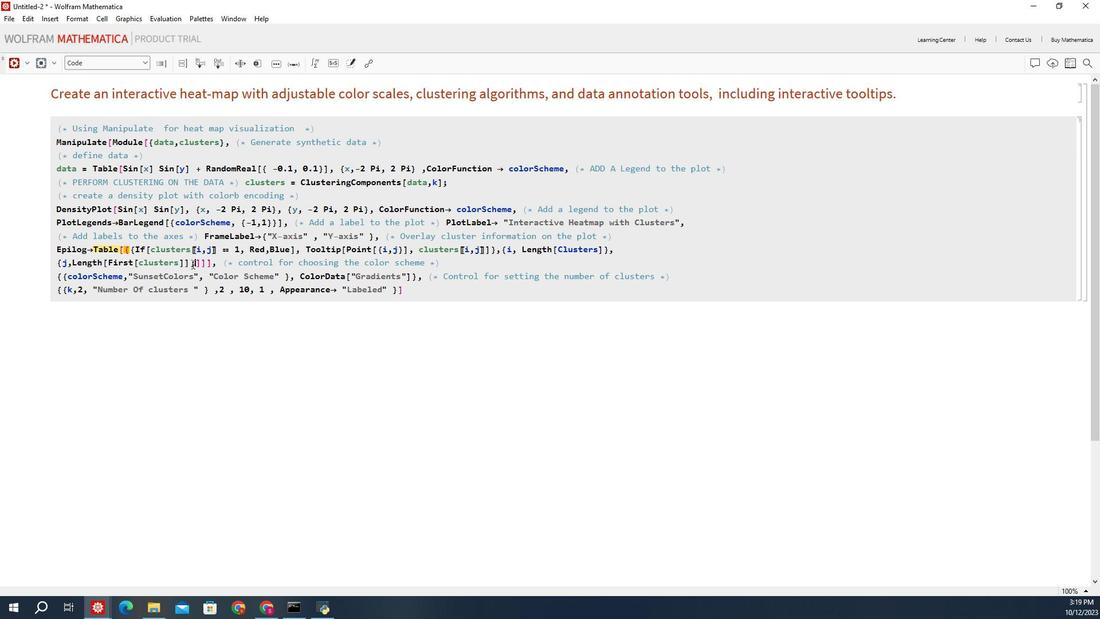 
Action: Mouse moved to (169, 274)
Screenshot: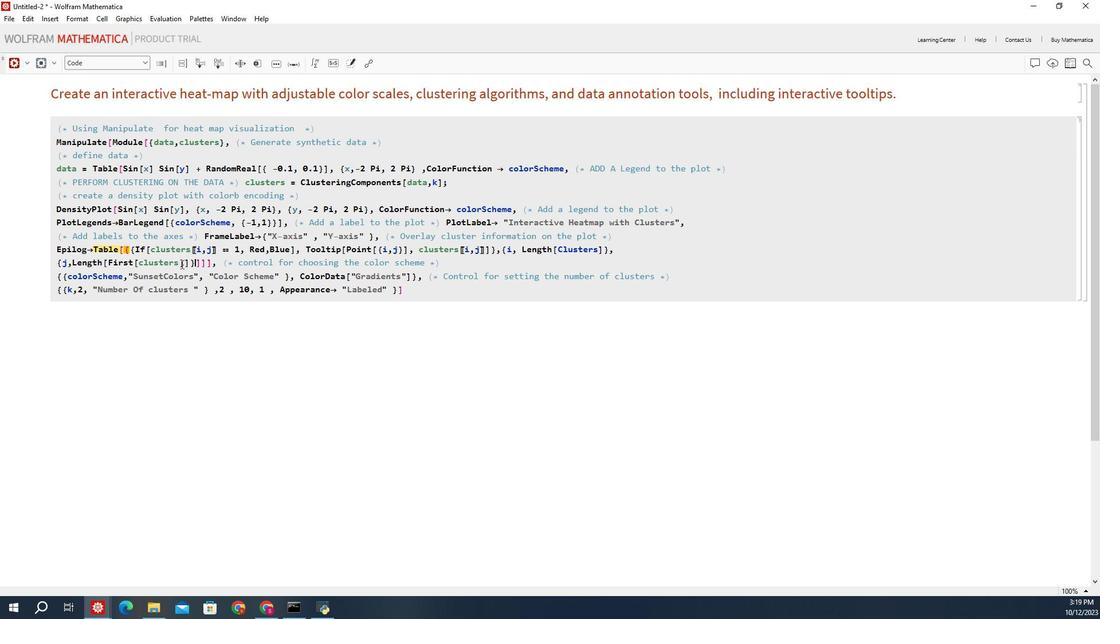 
Action: Mouse pressed left at (169, 274)
Screenshot: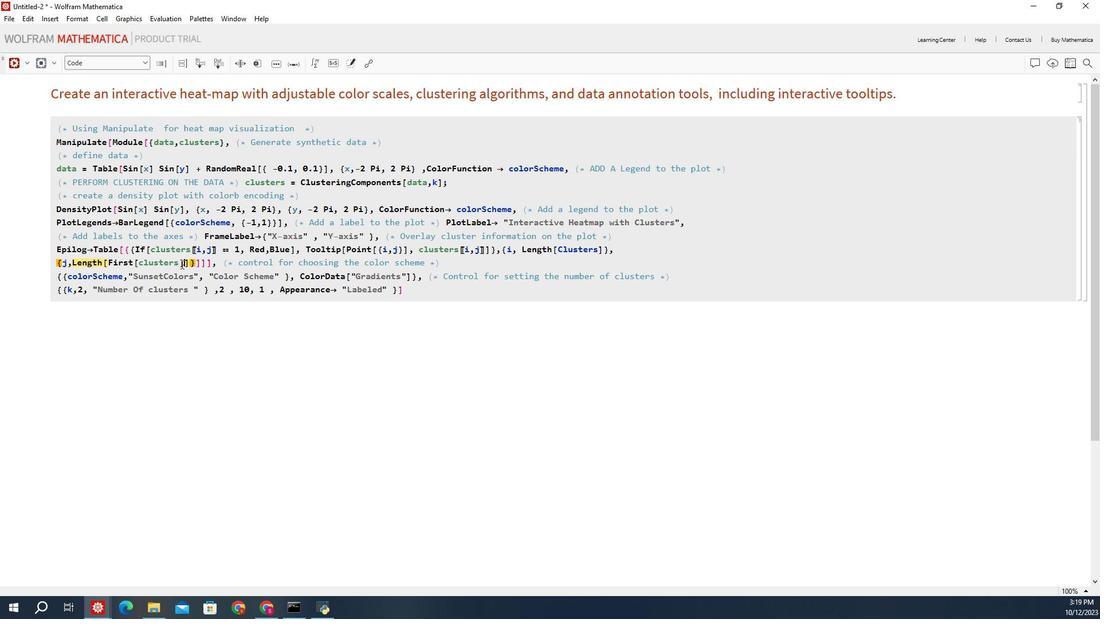 
Action: Mouse moved to (172, 274)
Screenshot: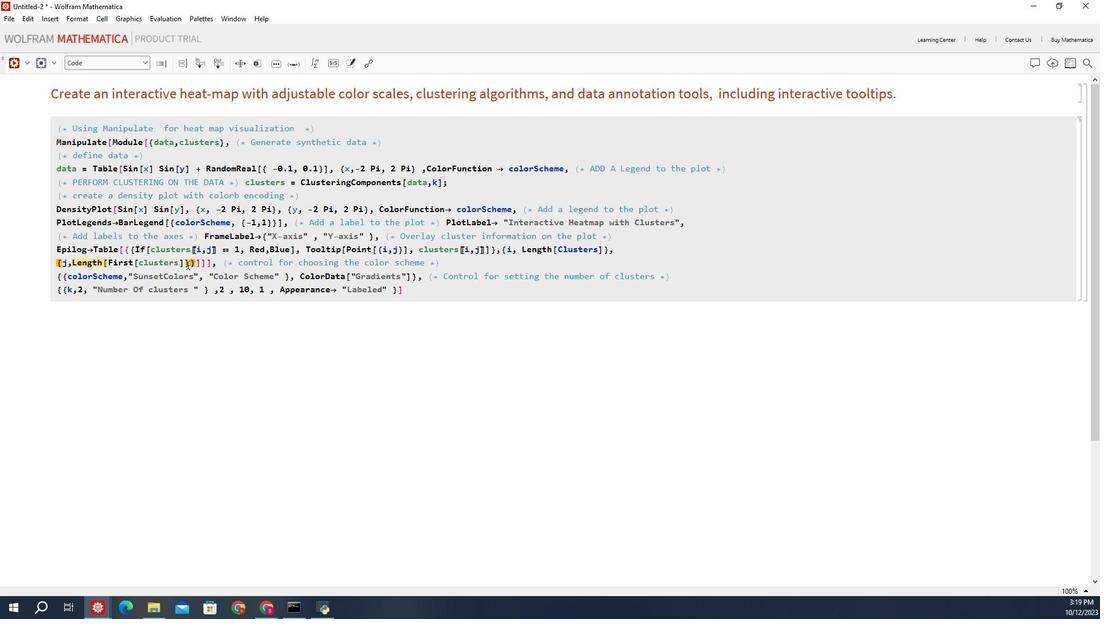 
Action: Mouse pressed left at (172, 274)
Screenshot: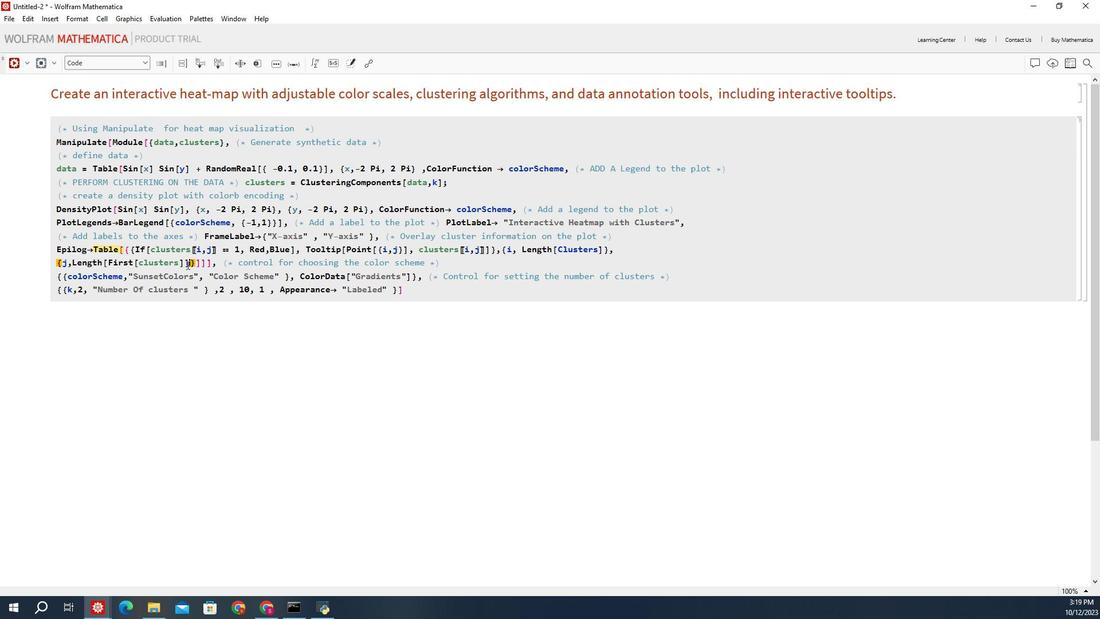 
Action: Mouse moved to (178, 273)
Screenshot: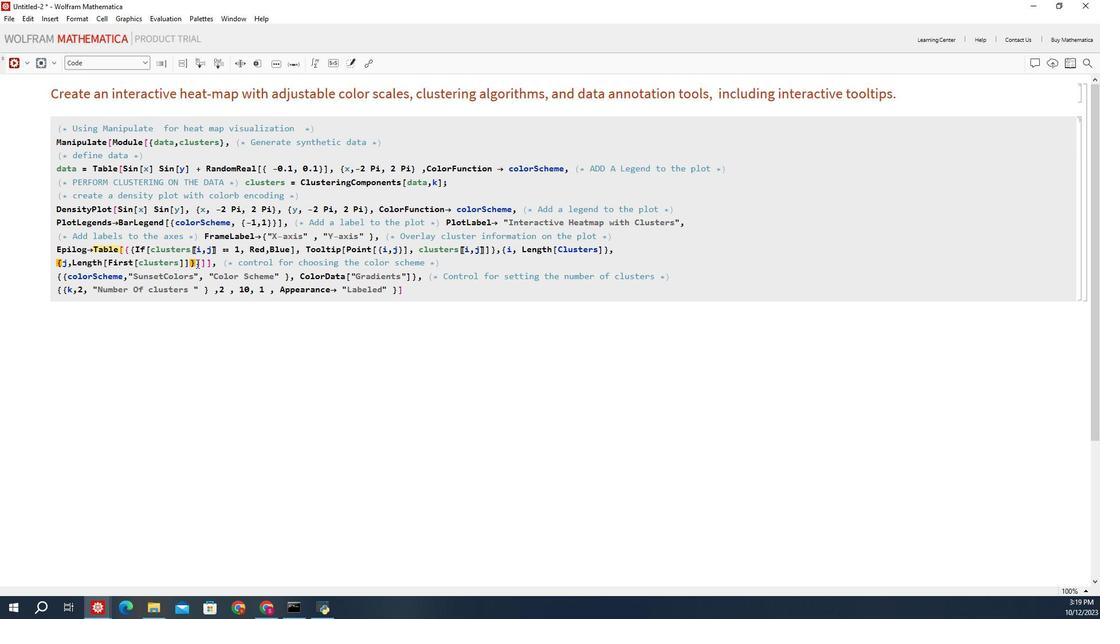 
Action: Mouse pressed left at (178, 273)
Screenshot: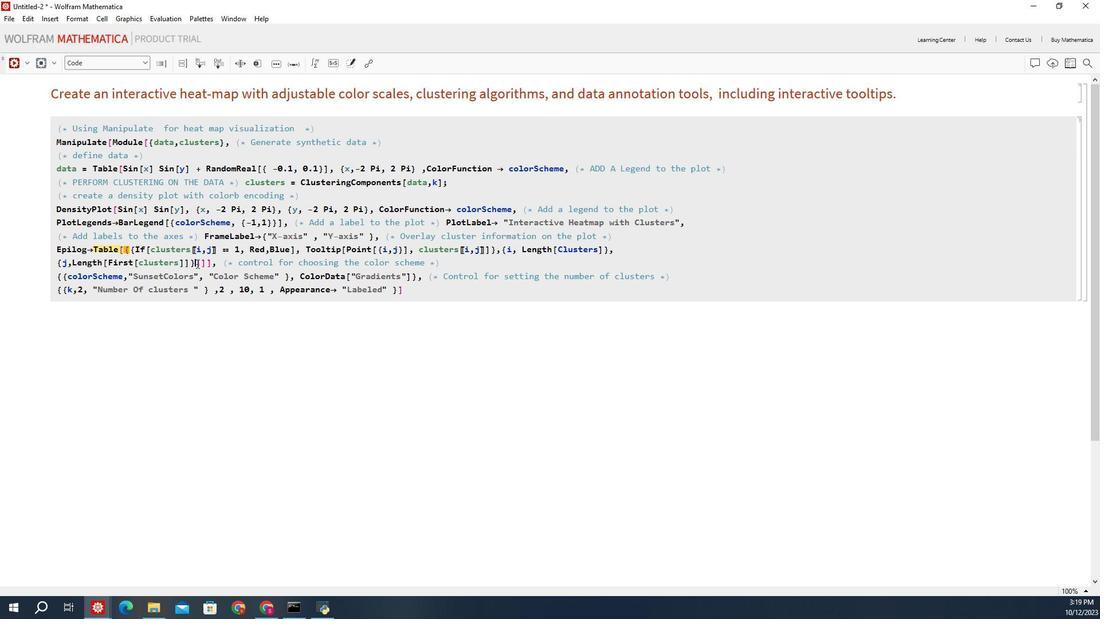 
Action: Mouse moved to (135, 261)
Screenshot: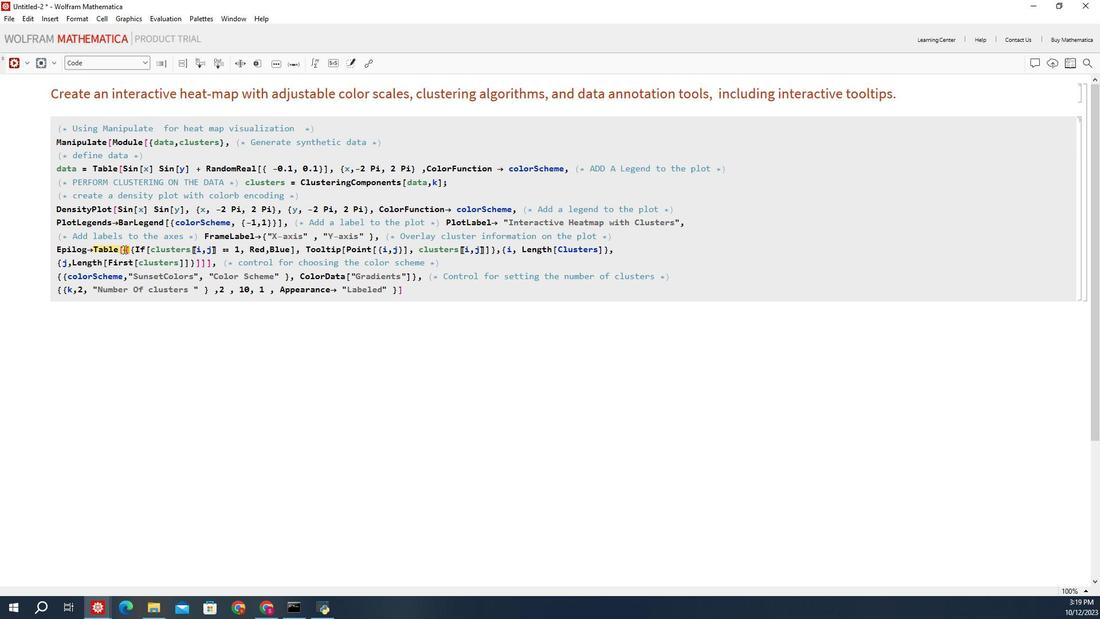 
Action: Mouse pressed left at (135, 261)
Screenshot: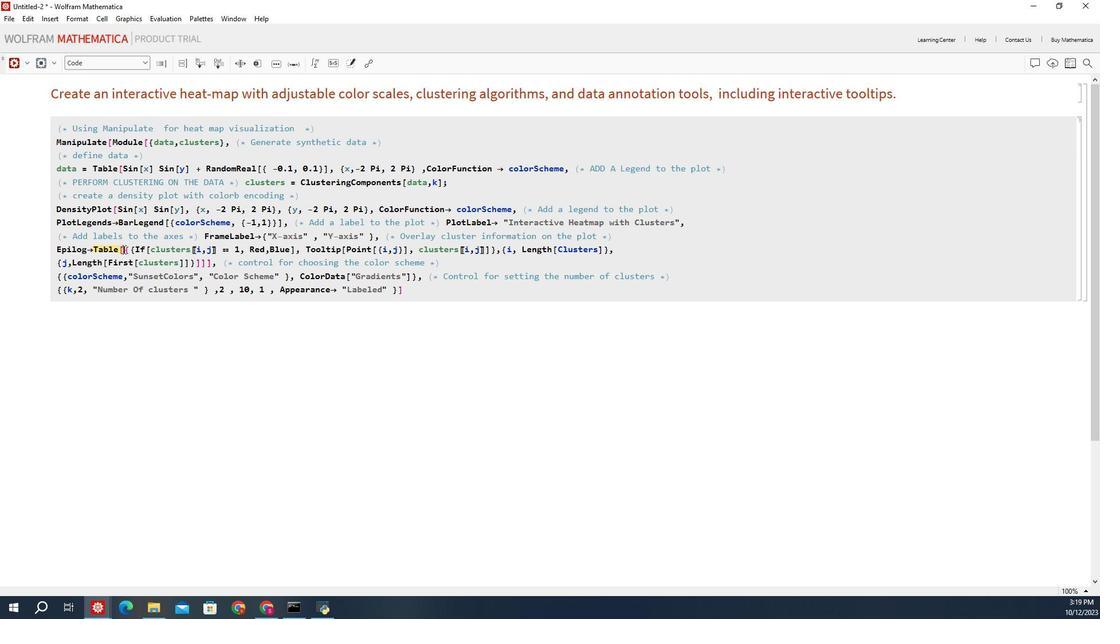 
Action: Mouse moved to (132, 260)
Screenshot: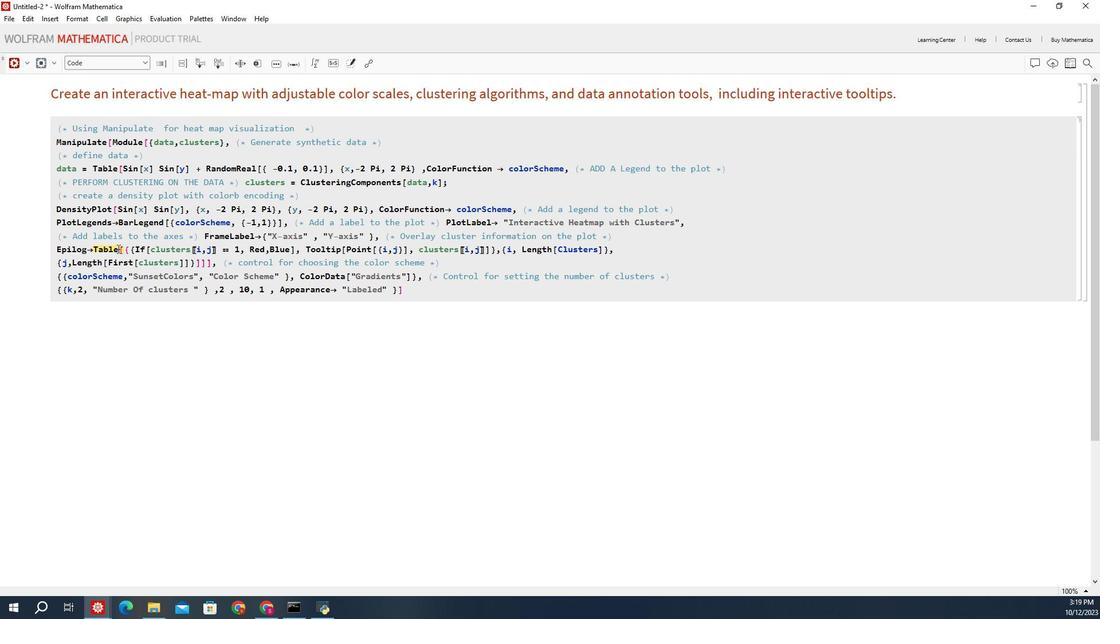 
Action: Mouse pressed left at (132, 260)
Screenshot: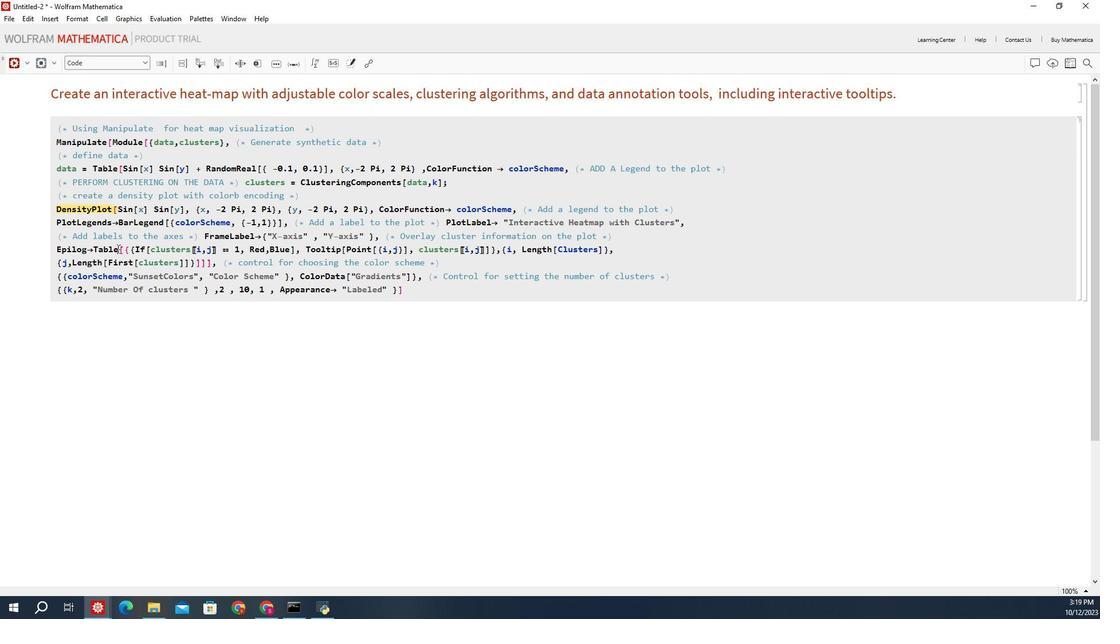 
Action: Mouse moved to (391, 260)
Screenshot: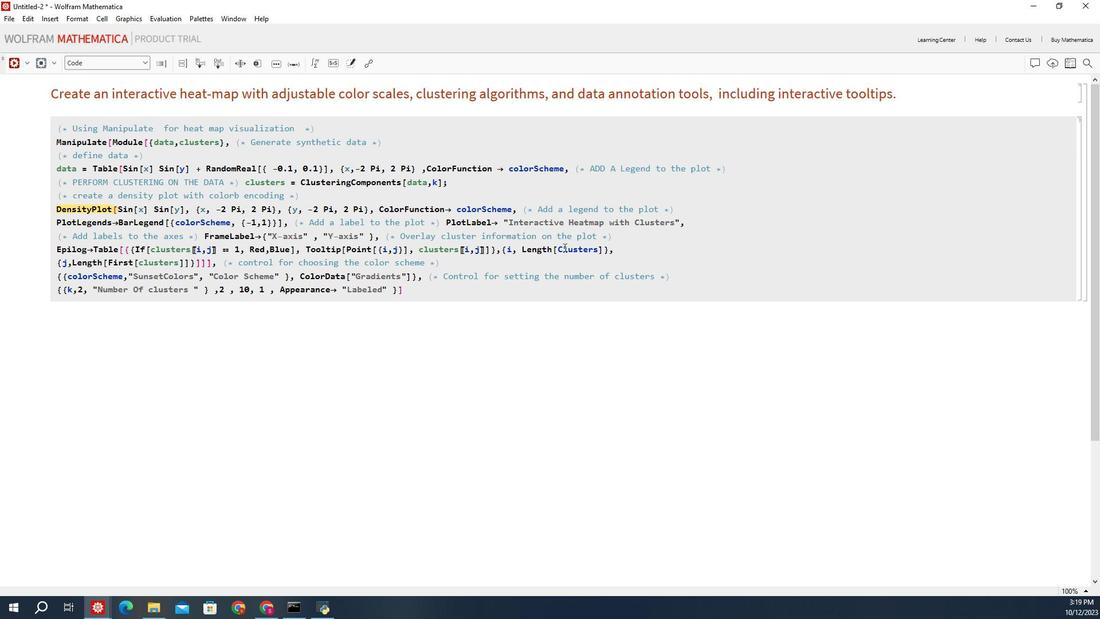 
Action: Mouse pressed left at (391, 260)
Screenshot: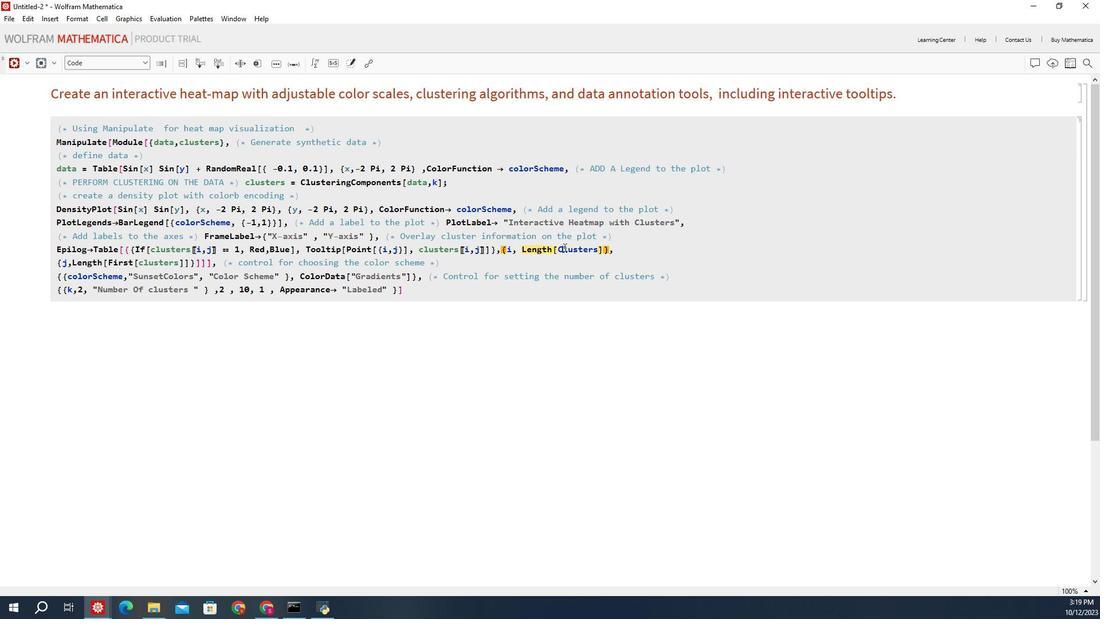 
Action: Mouse moved to (384, 259)
Screenshot: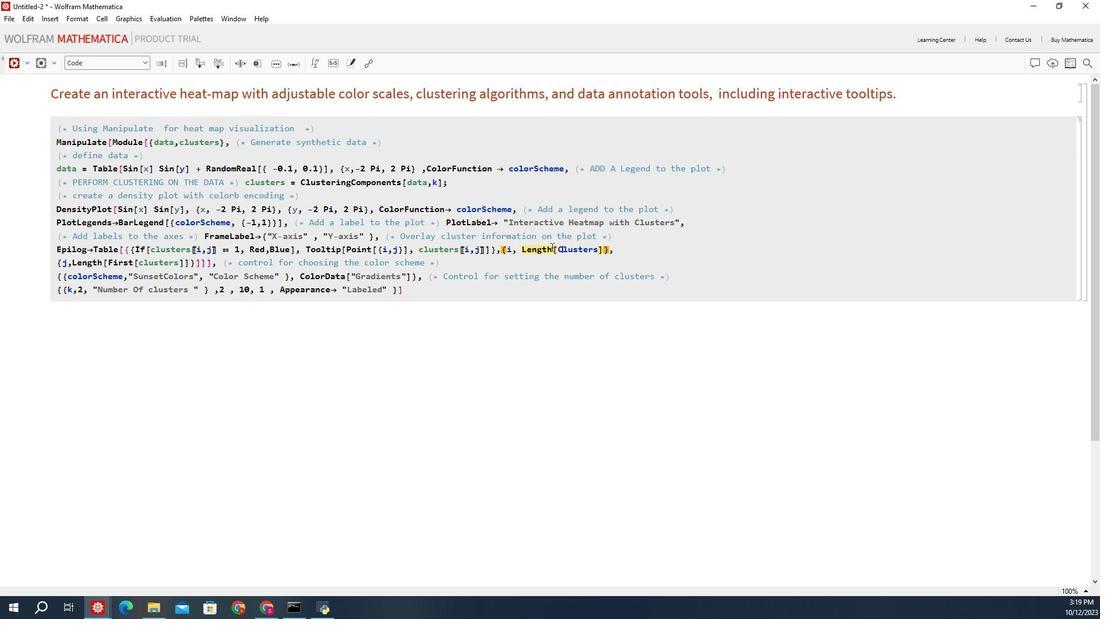 
Action: Key pressed <Key.backspace>c
Screenshot: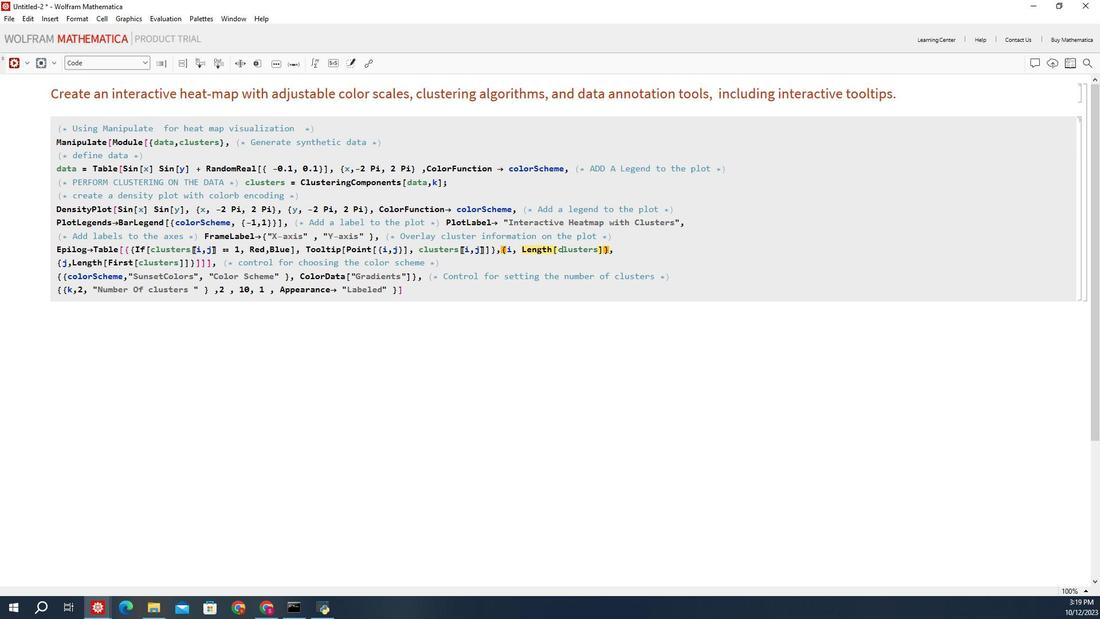 
Action: Mouse moved to (350, 266)
Screenshot: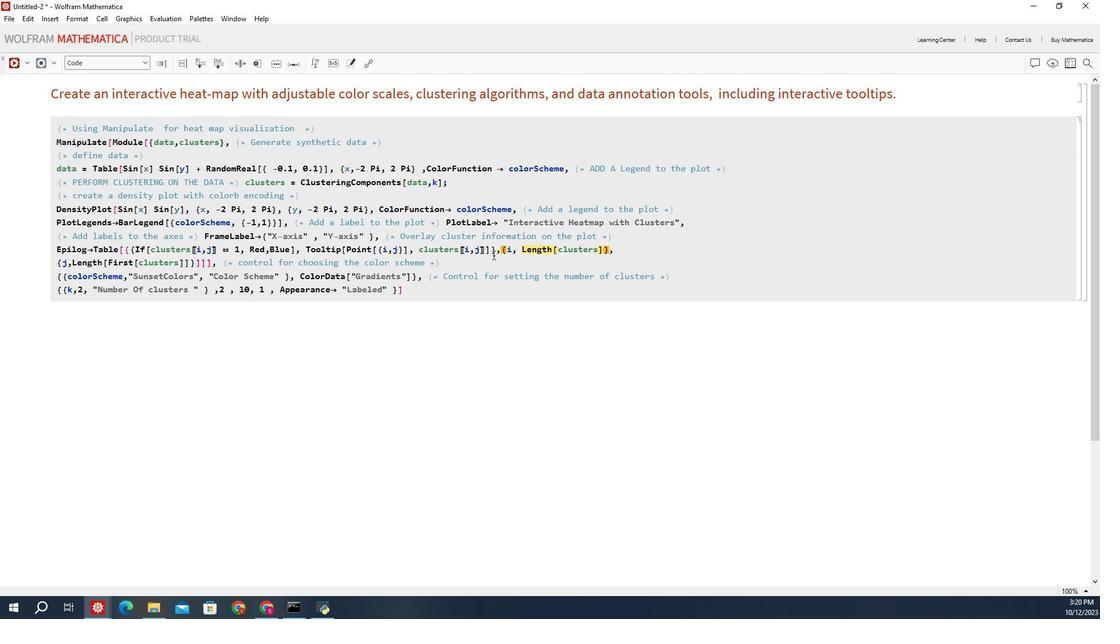 
Action: Mouse pressed left at (350, 266)
Screenshot: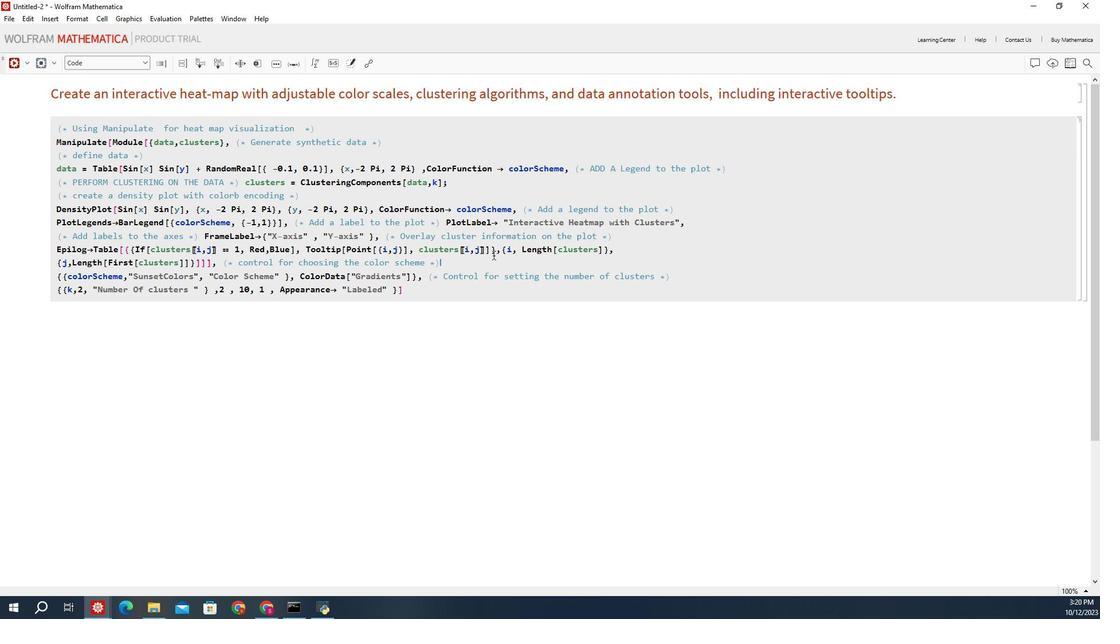 
Action: Mouse moved to (349, 261)
Screenshot: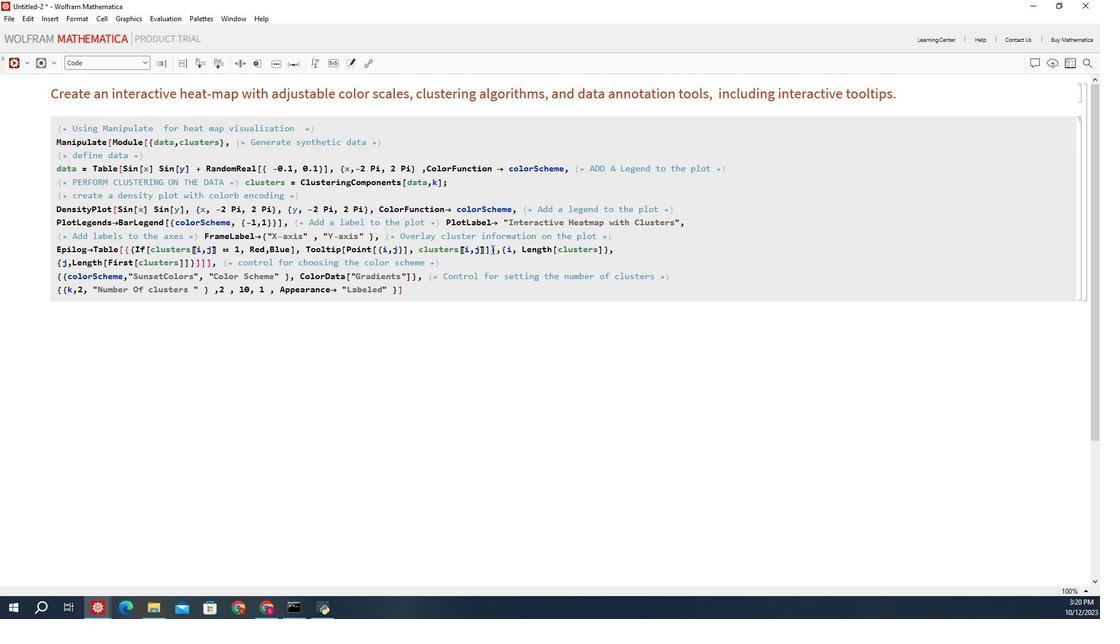 
Action: Mouse pressed left at (349, 261)
Screenshot: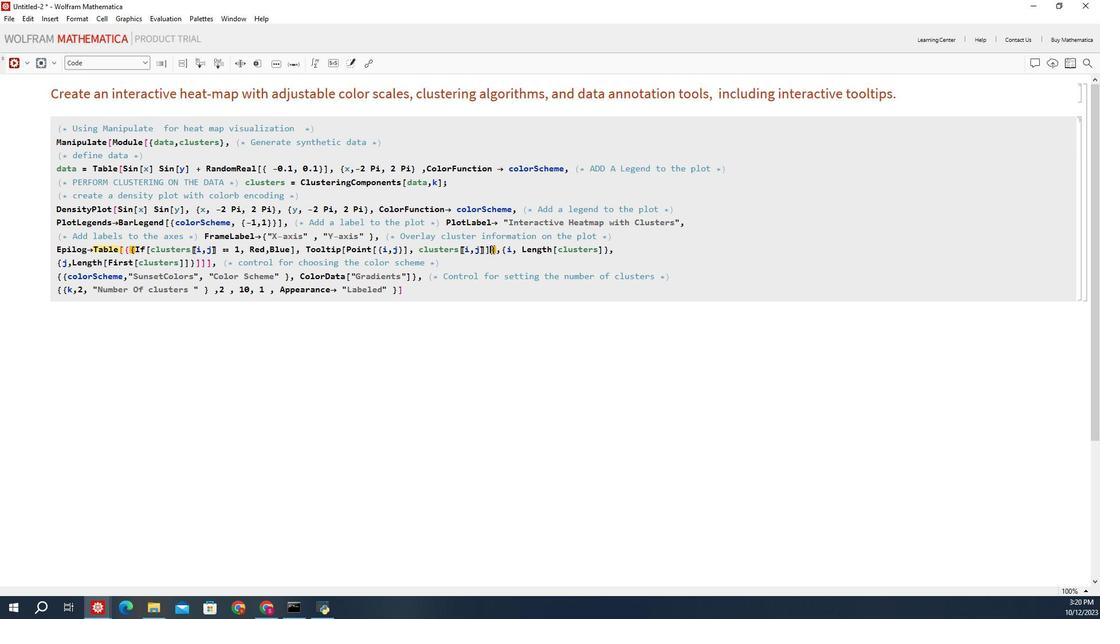 
Action: Mouse moved to (143, 262)
Screenshot: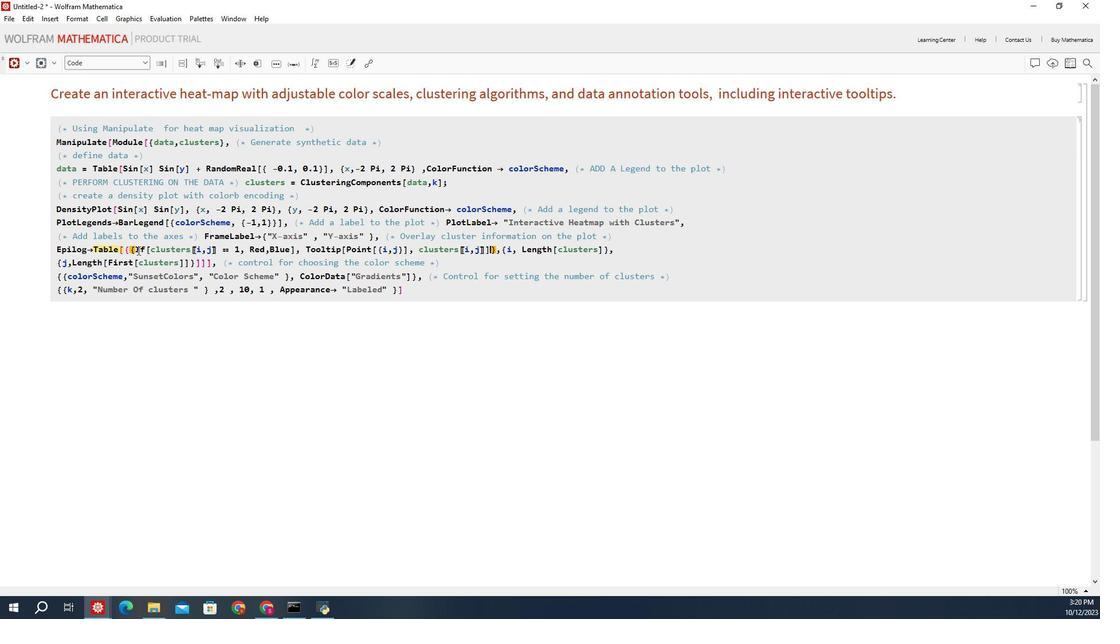 
Action: Mouse pressed left at (143, 262)
Screenshot: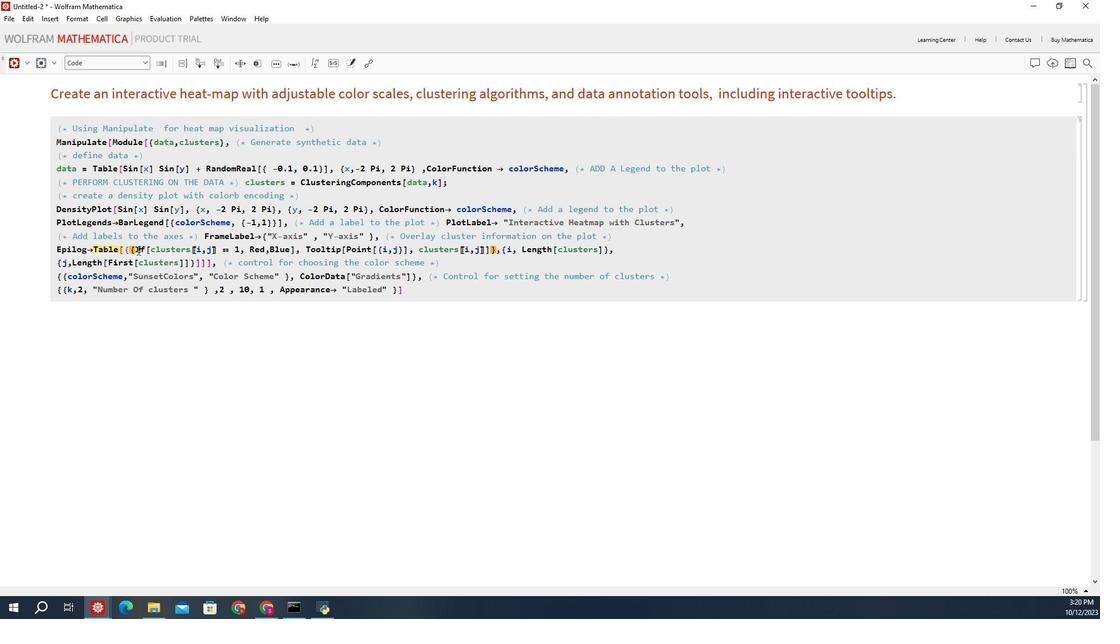
Action: Mouse moved to (180, 267)
Screenshot: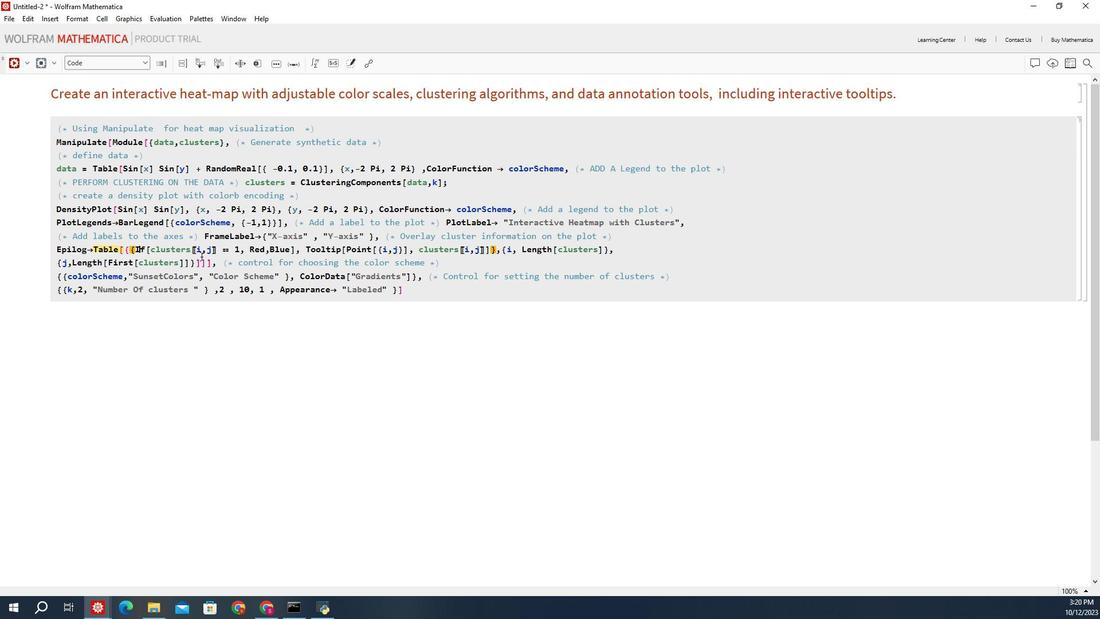 
Action: Key pressed <Key.left><Key.backspace>[<Key.backspace>
Screenshot: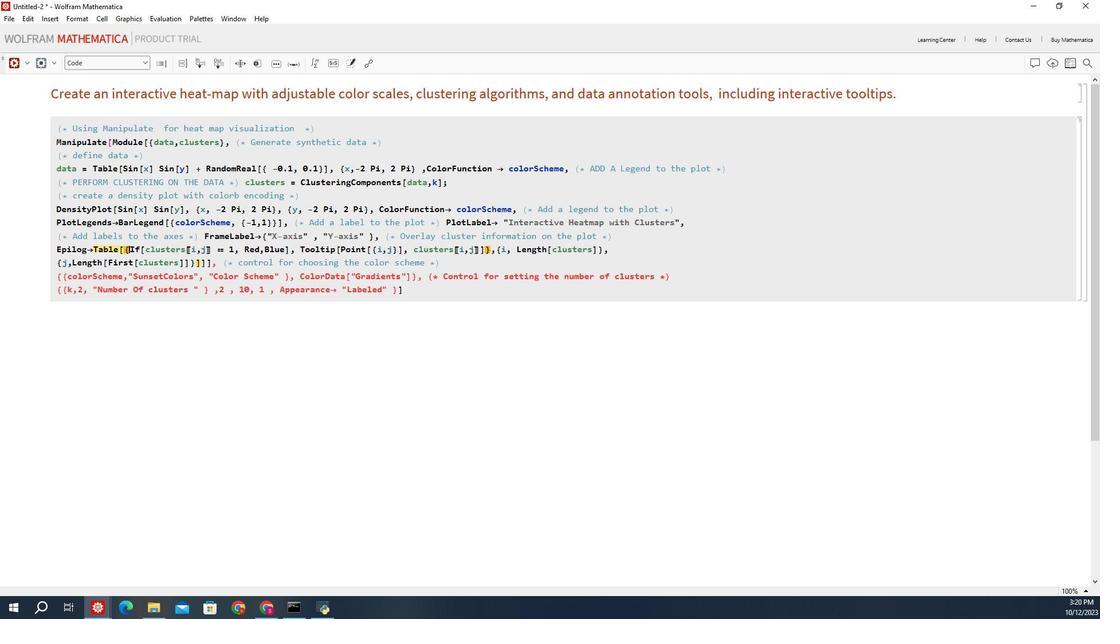 
Action: Mouse moved to (129, 262)
Screenshot: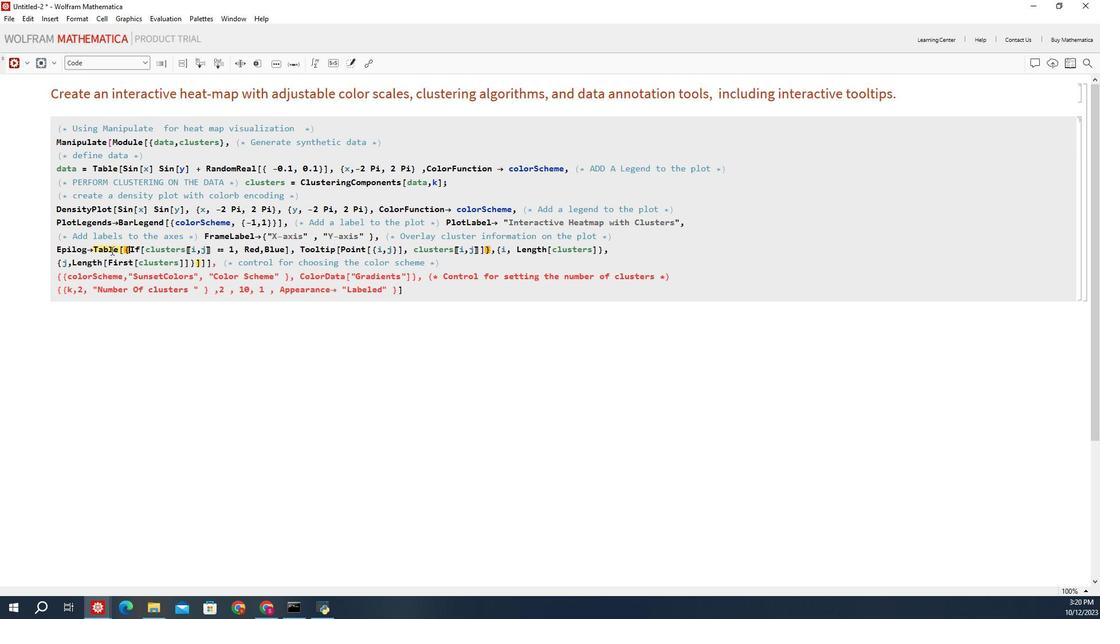 
Action: Mouse pressed left at (129, 262)
Screenshot: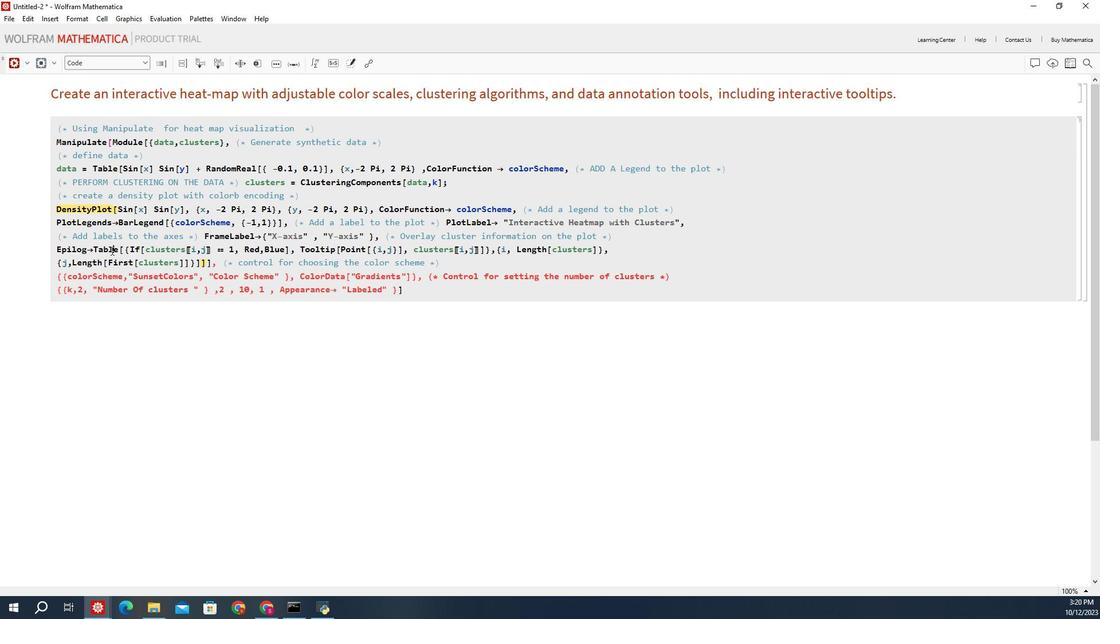 
Action: Mouse moved to (135, 263)
Screenshot: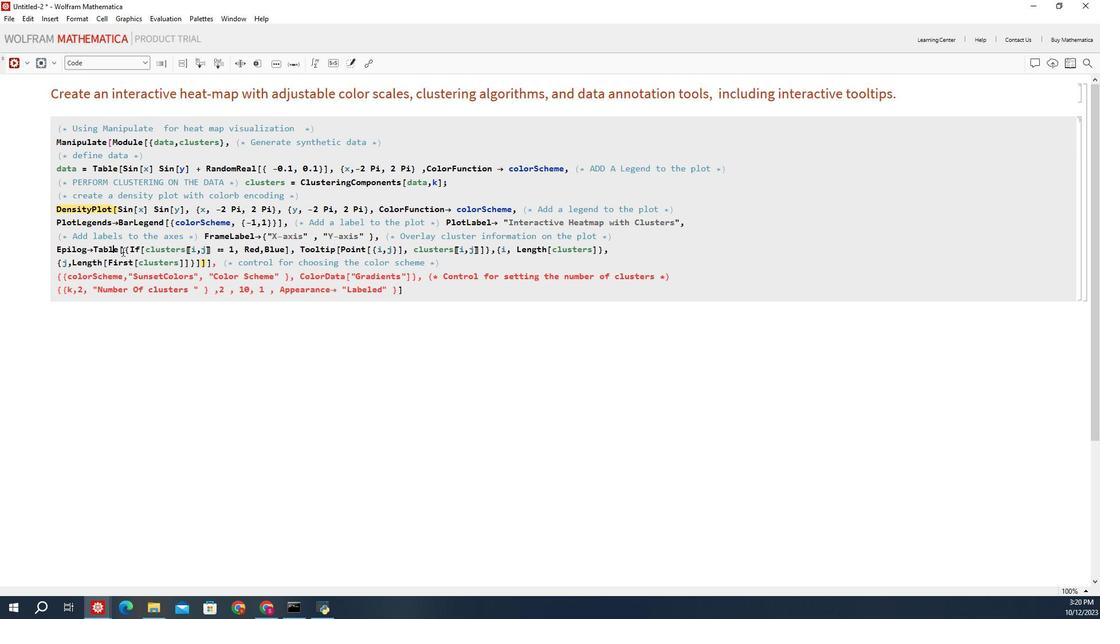 
Action: Mouse pressed left at (135, 263)
Screenshot: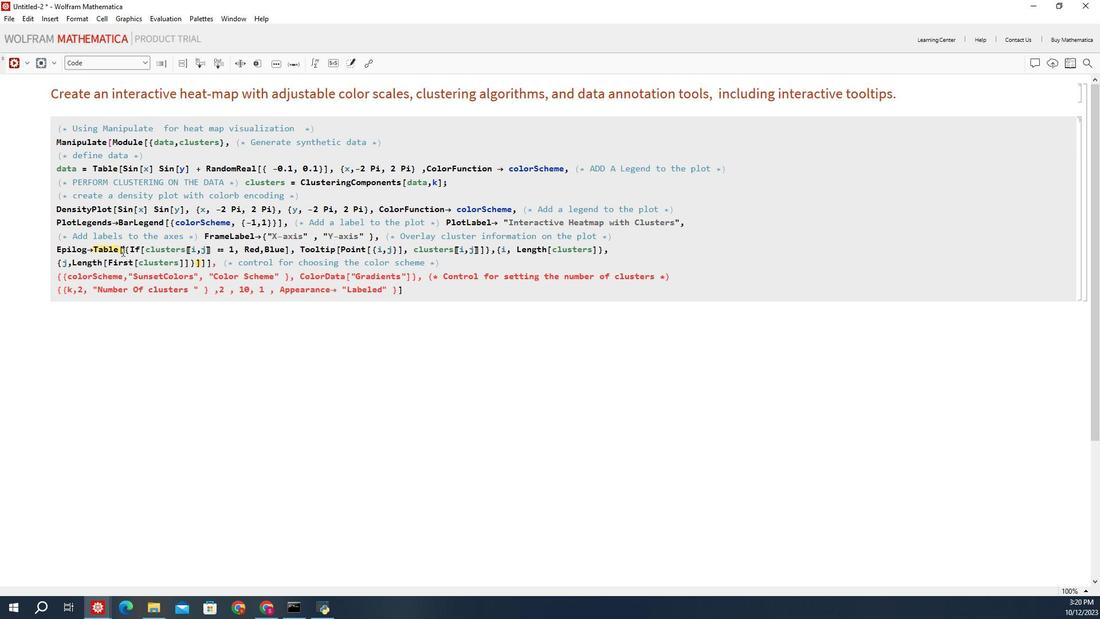 
Action: Mouse moved to (139, 259)
Screenshot: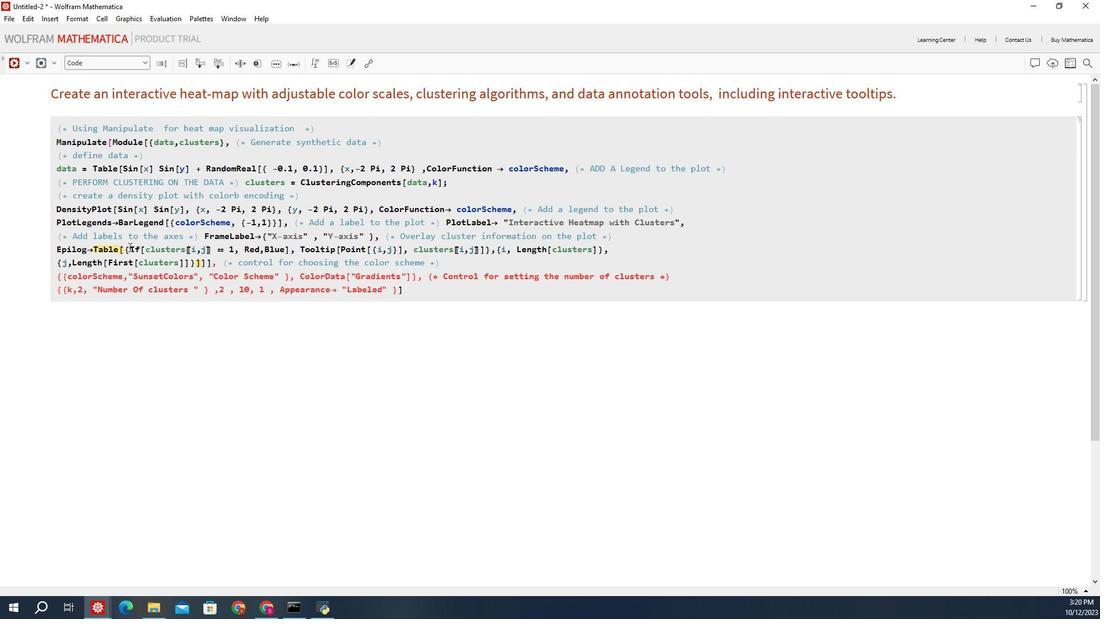 
Action: Mouse pressed left at (139, 259)
Screenshot: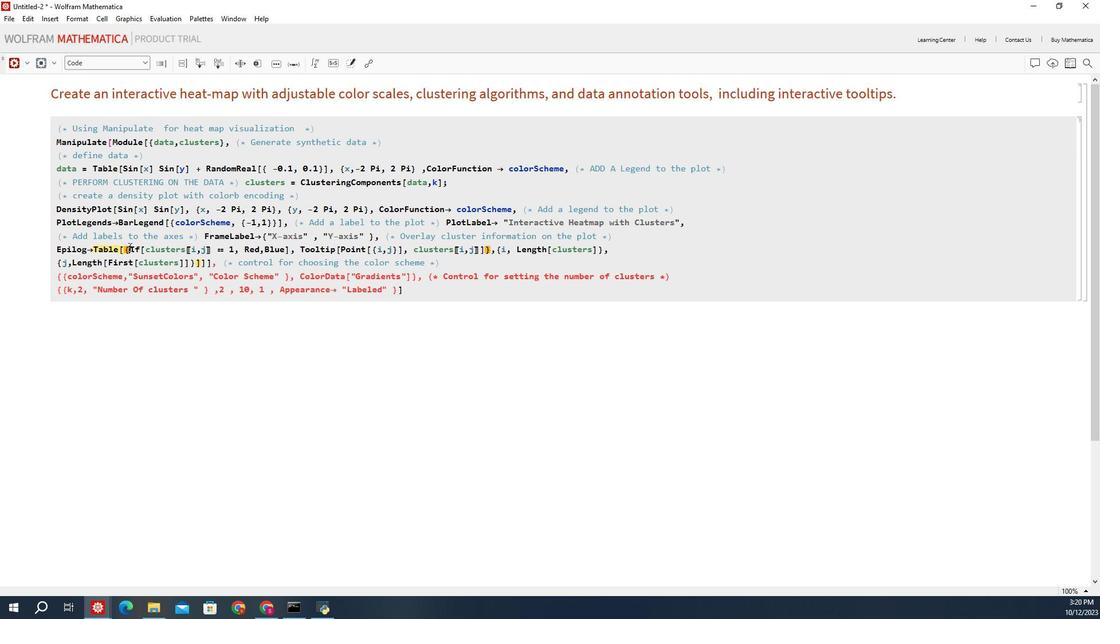 
Action: Mouse moved to (188, 271)
Screenshot: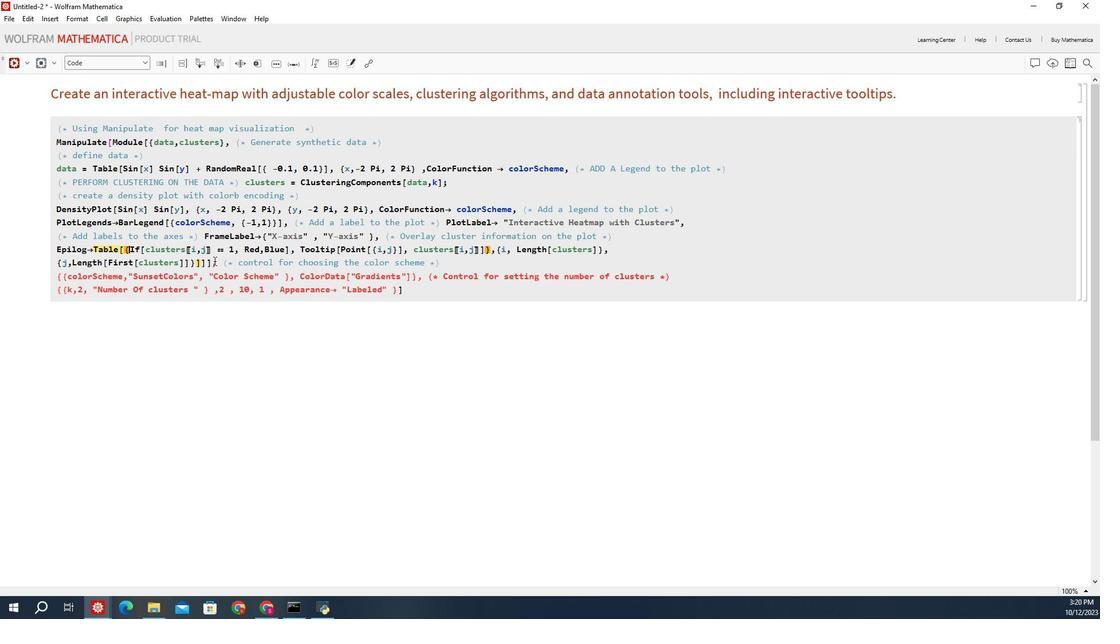 
Action: Mouse pressed left at (188, 271)
Screenshot: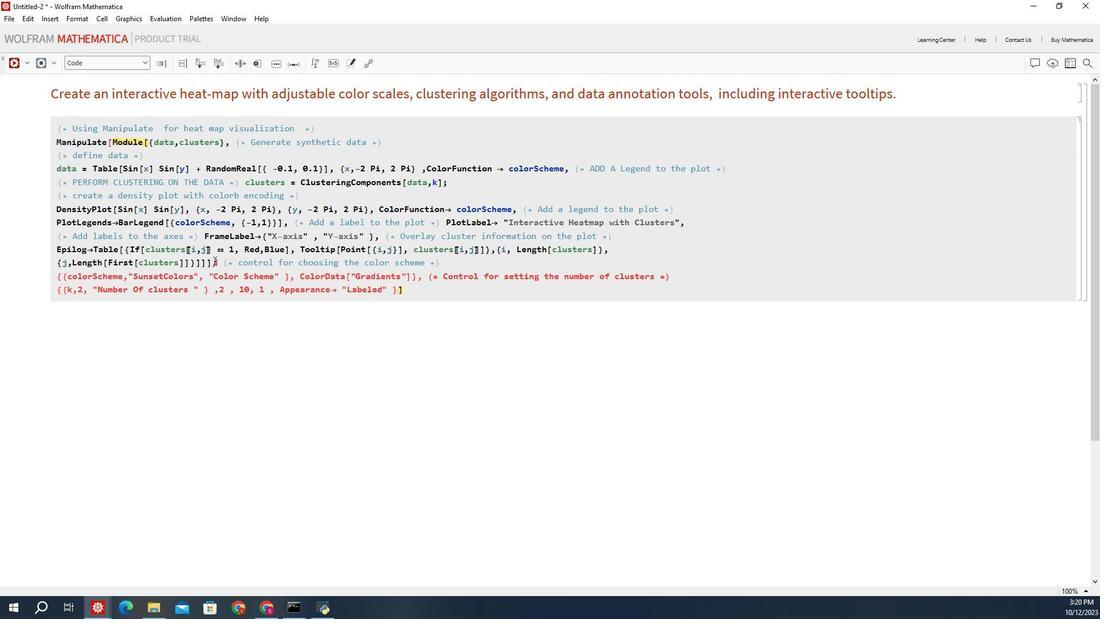 
Action: Mouse moved to (297, 295)
Screenshot: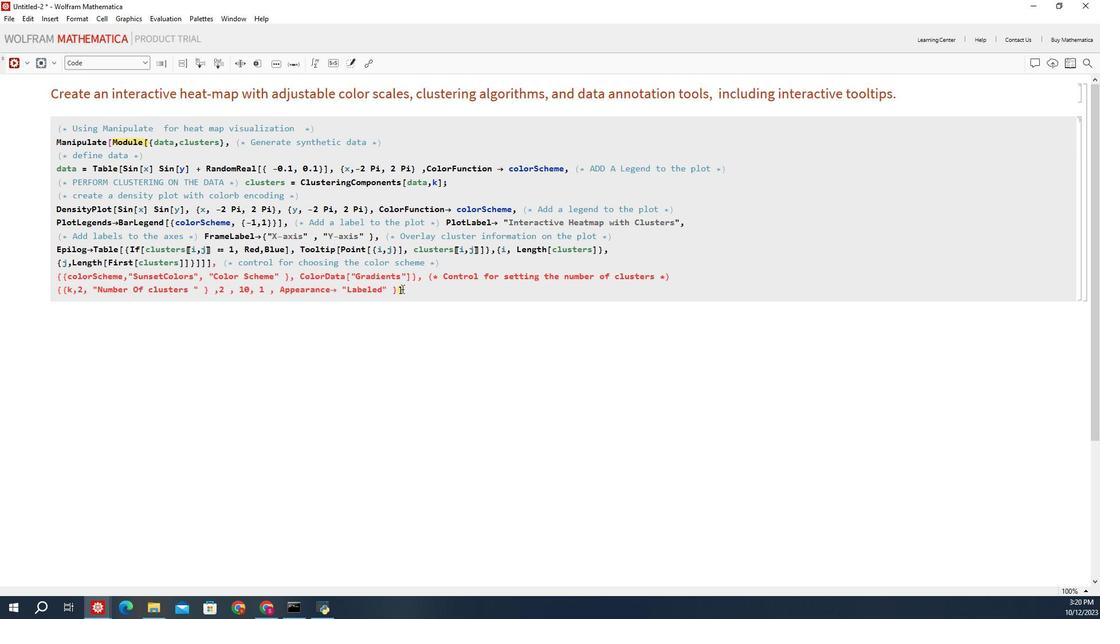 
Action: Mouse pressed left at (297, 295)
Screenshot: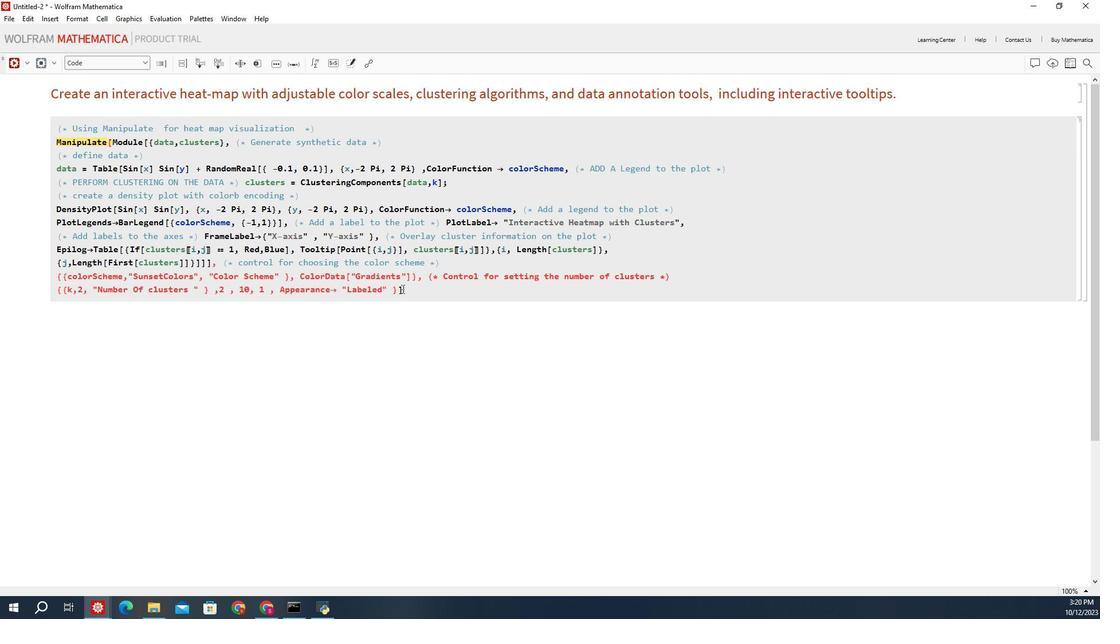 
Action: Mouse moved to (253, 289)
Screenshot: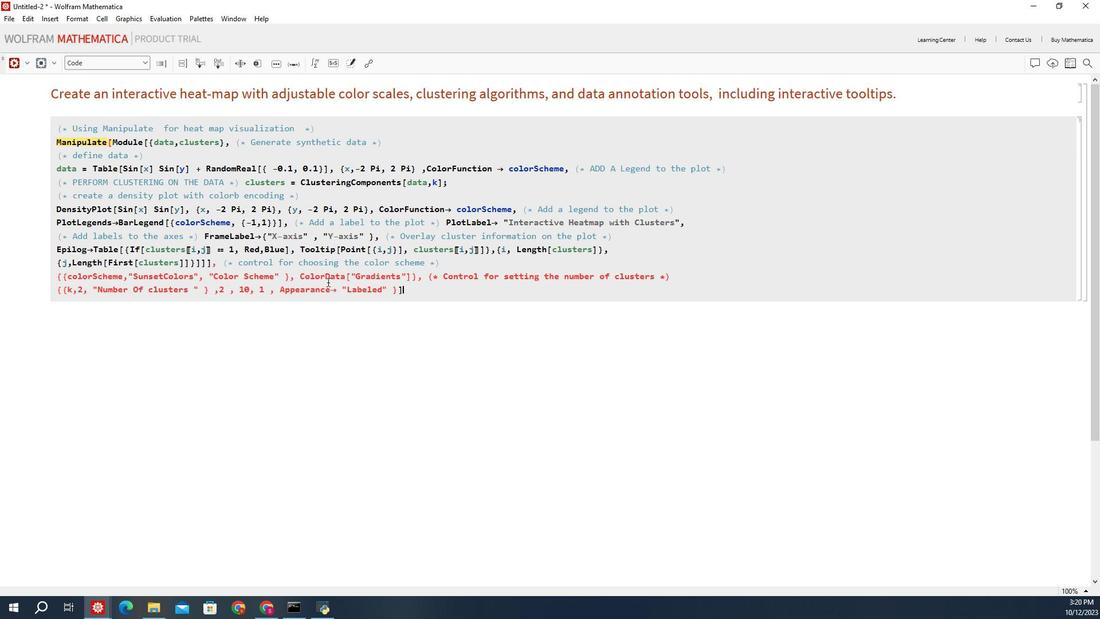 
Action: Mouse pressed left at (253, 289)
Screenshot: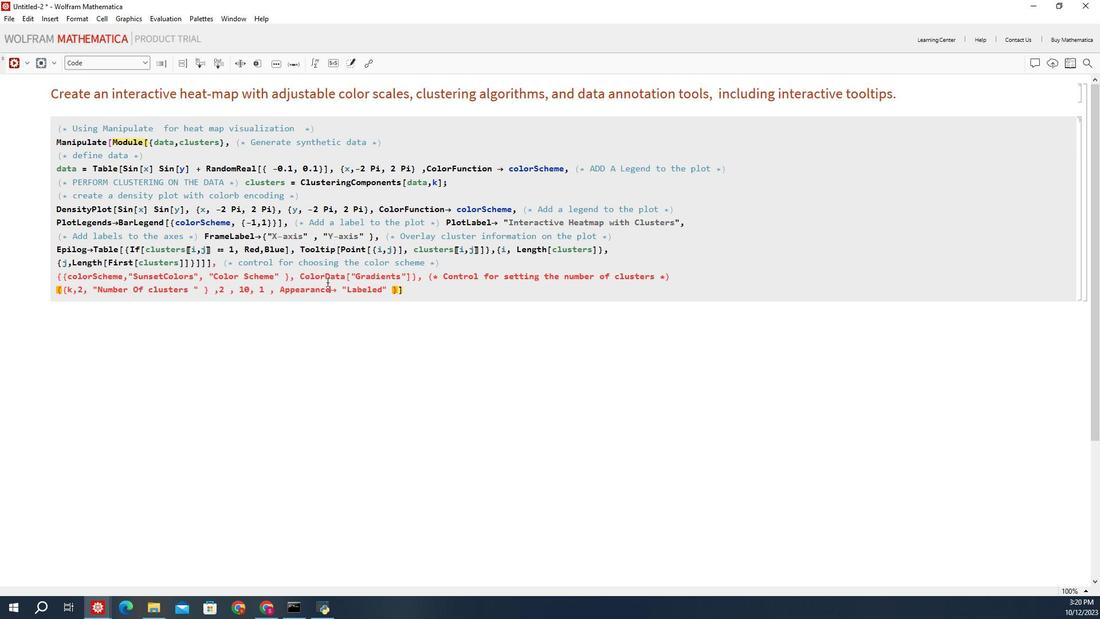 
Action: Mouse moved to (96, 282)
Screenshot: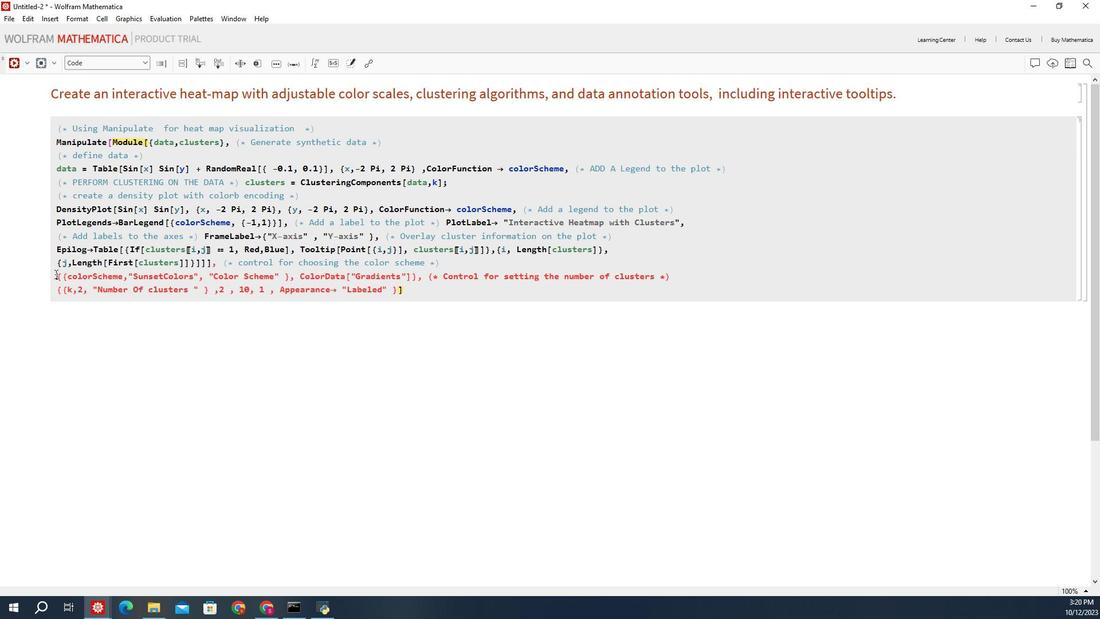 
Action: Mouse pressed left at (96, 282)
Screenshot: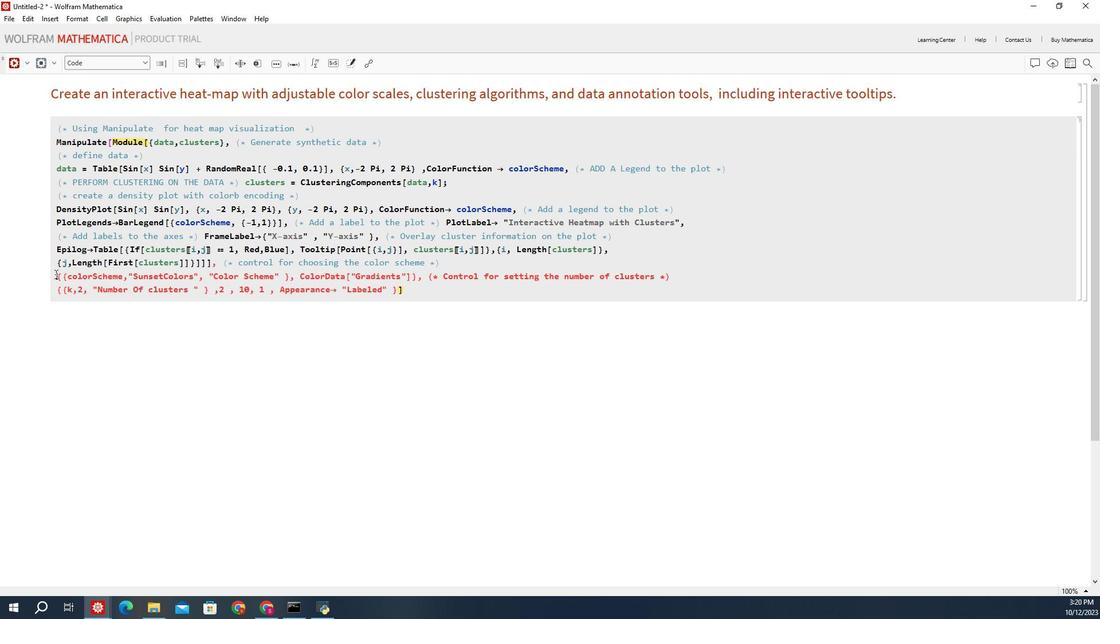 
Action: Mouse moved to (122, 292)
Screenshot: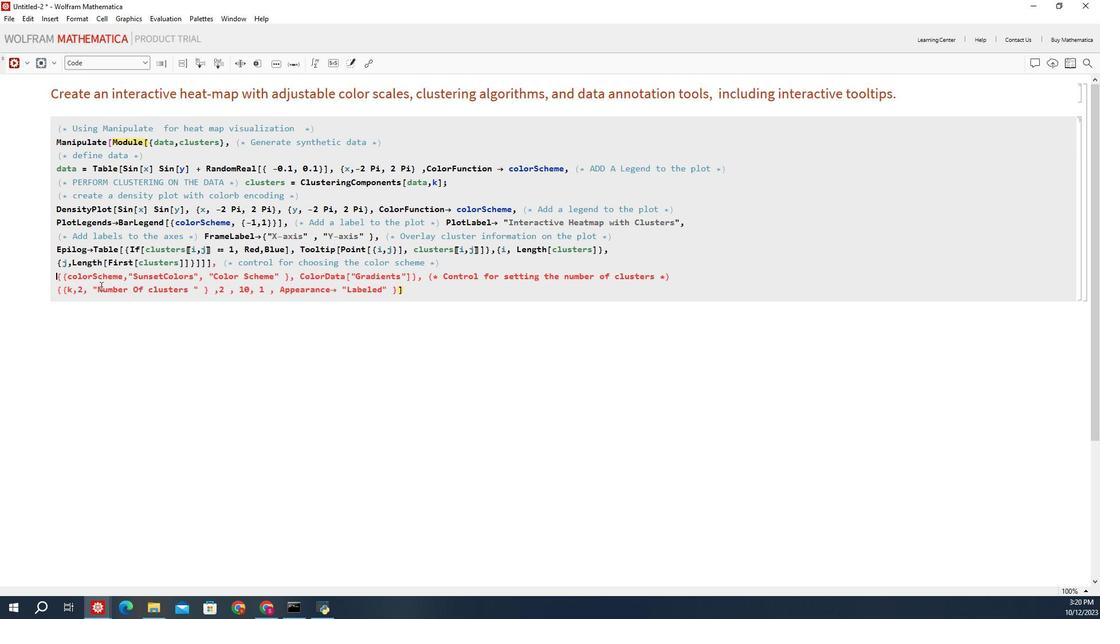 
Action: Key pressed <Key.backspace><Key.enter>
Screenshot: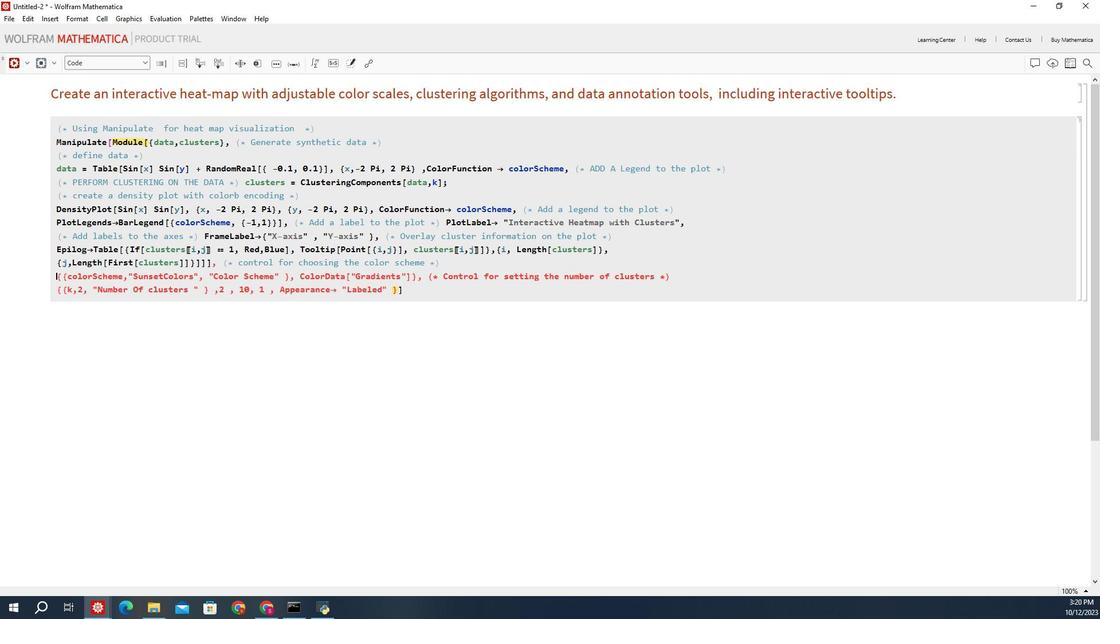 
Action: Mouse moved to (190, 273)
Screenshot: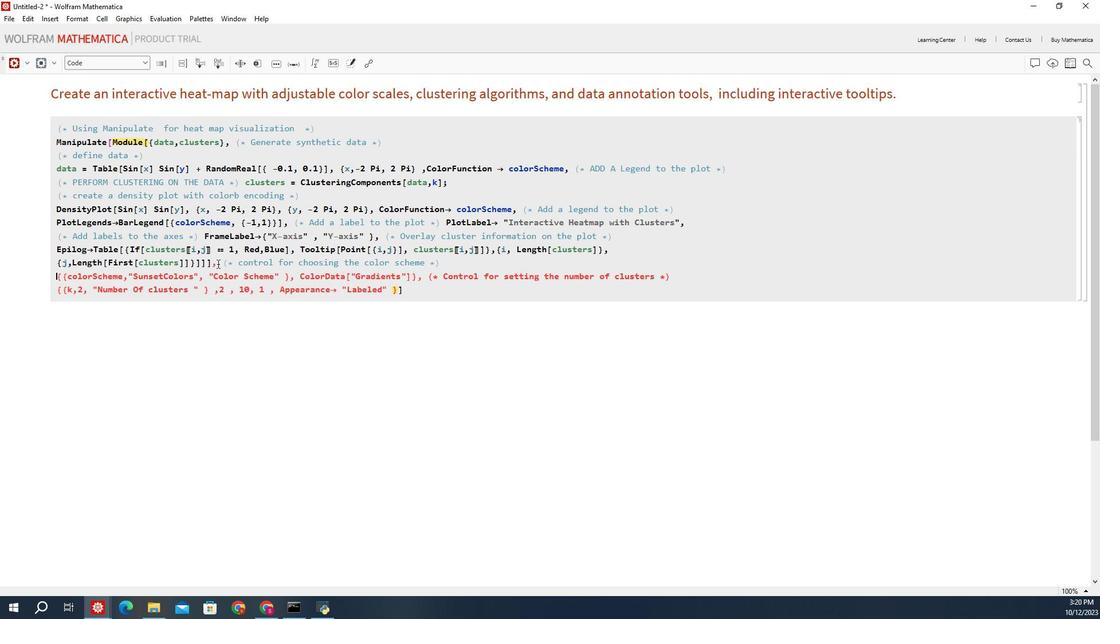 
Action: Mouse pressed left at (190, 273)
Screenshot: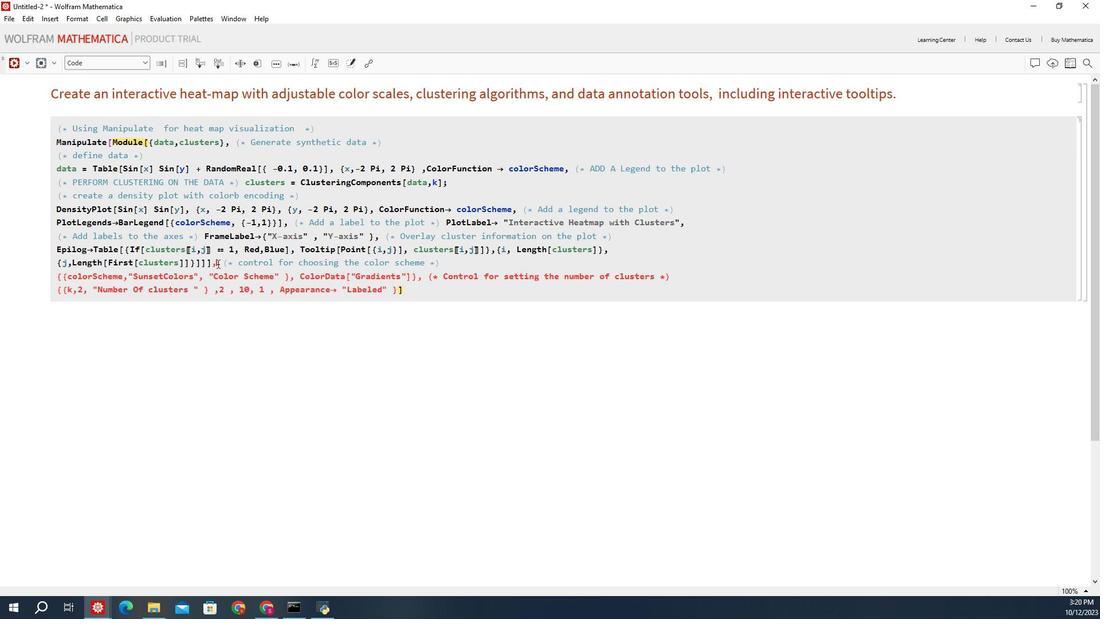 
Action: Mouse moved to (139, 260)
Screenshot: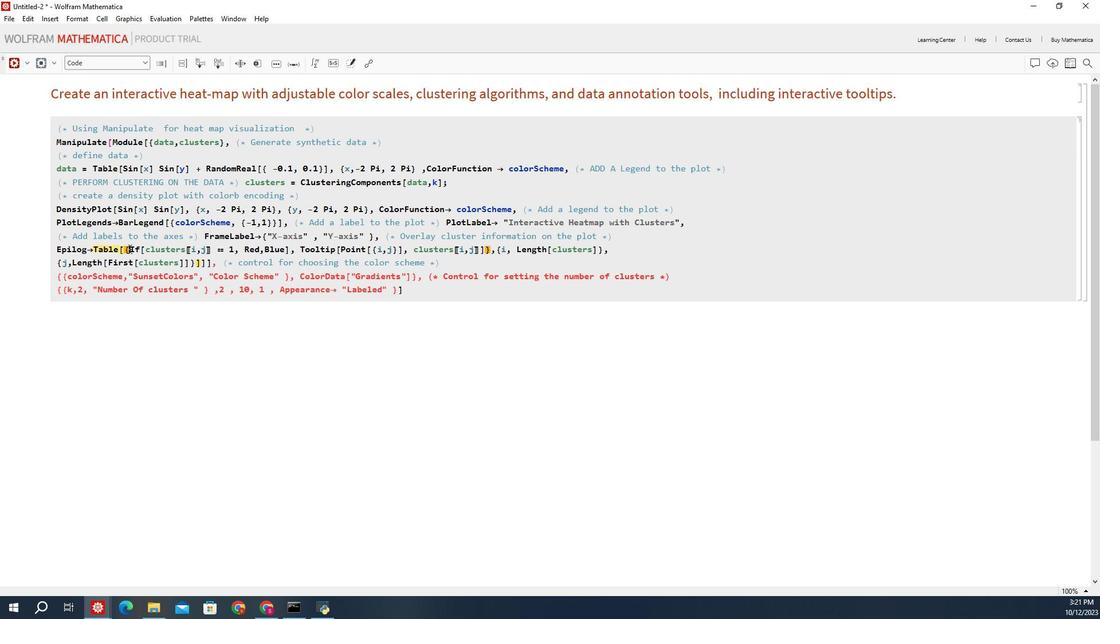 
Action: Mouse pressed left at (139, 260)
Screenshot: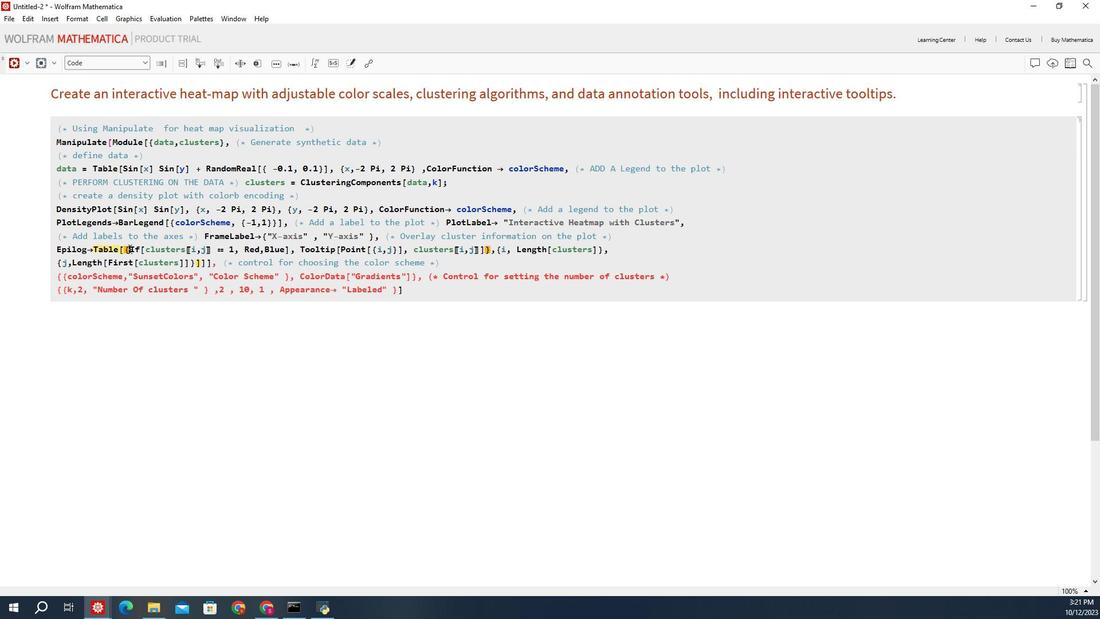 
Action: Mouse moved to (146, 260)
Screenshot: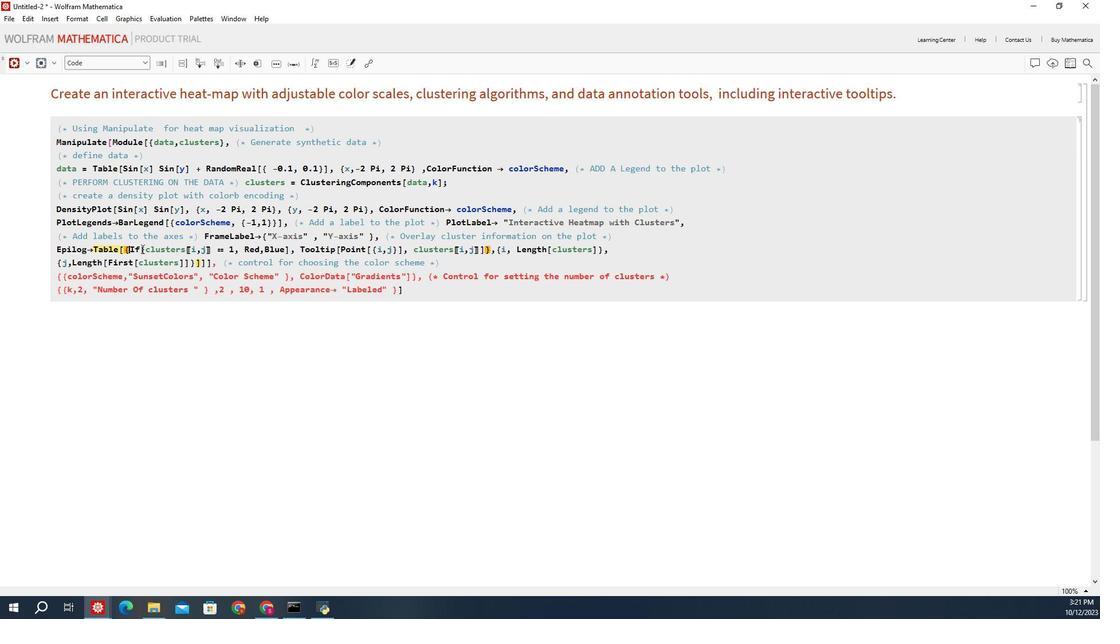 
Action: Mouse pressed left at (146, 260)
Screenshot: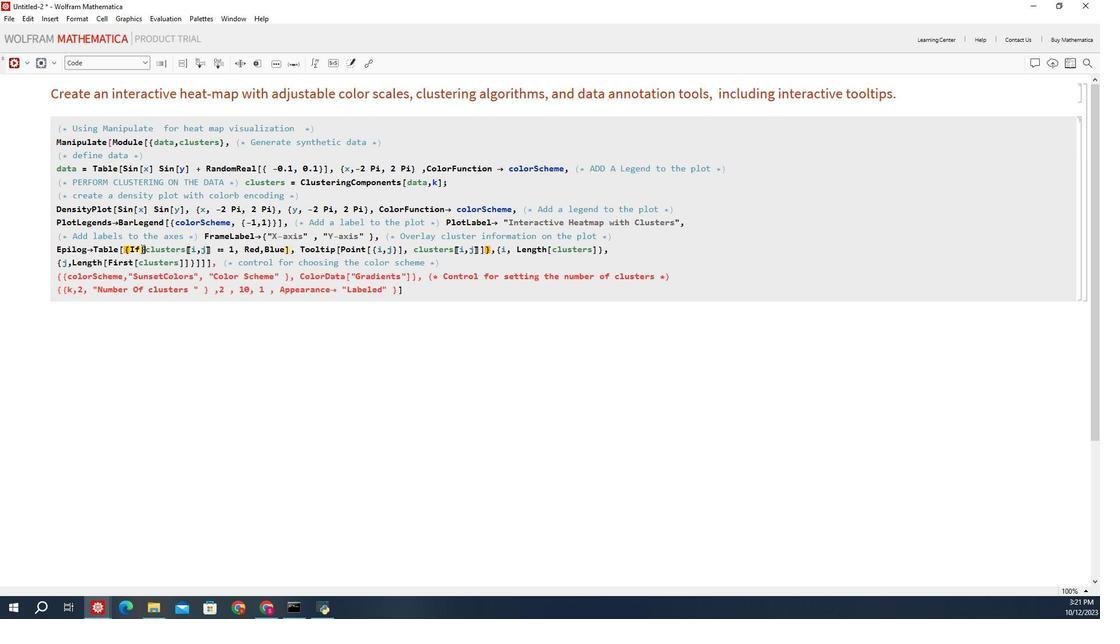 
Action: Mouse moved to (177, 260)
Screenshot: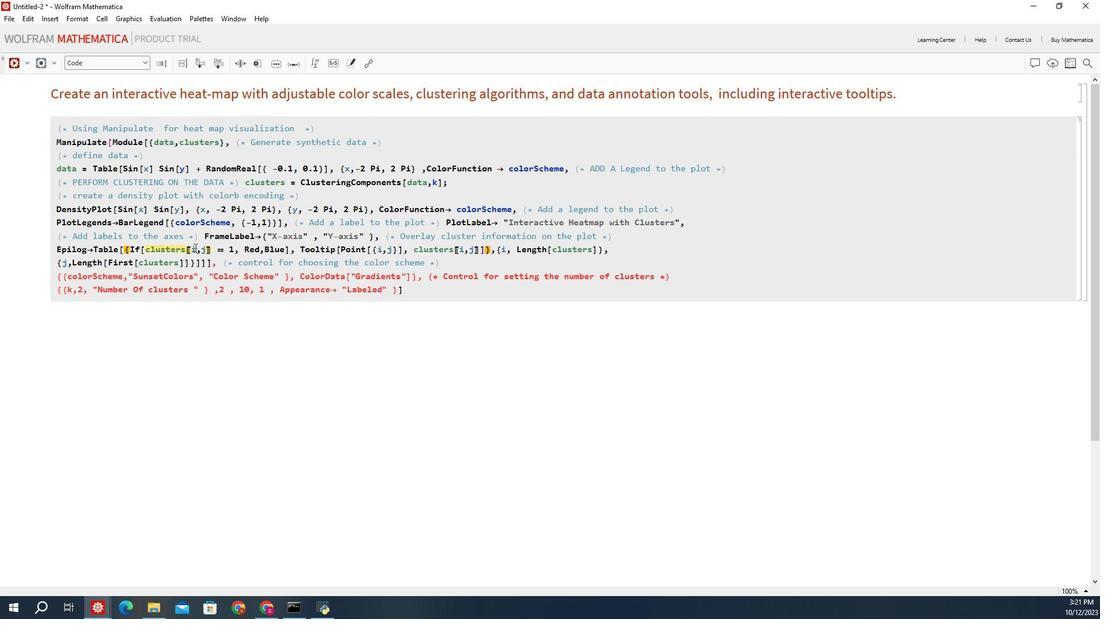
Action: Mouse pressed left at (177, 260)
Screenshot: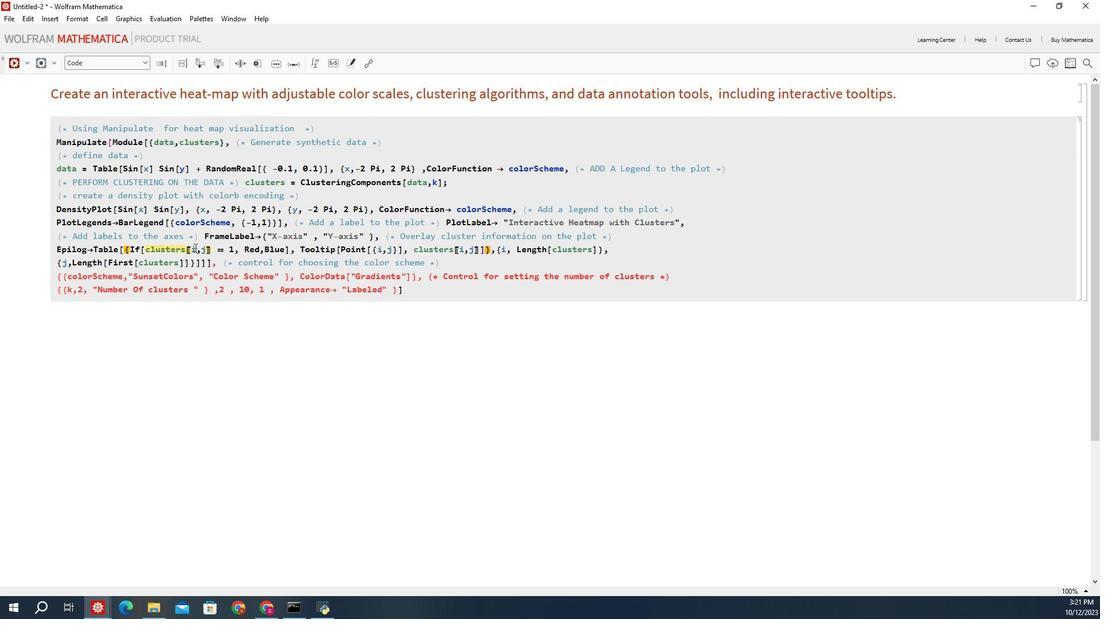 
Action: Mouse moved to (201, 261)
Screenshot: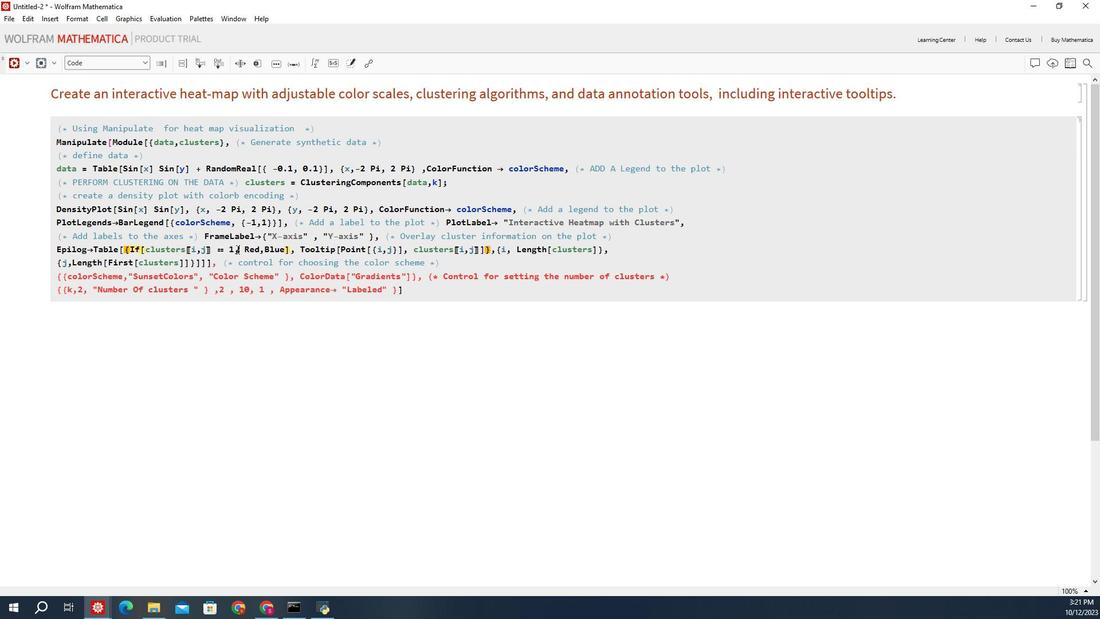 
Action: Mouse pressed left at (201, 261)
Screenshot: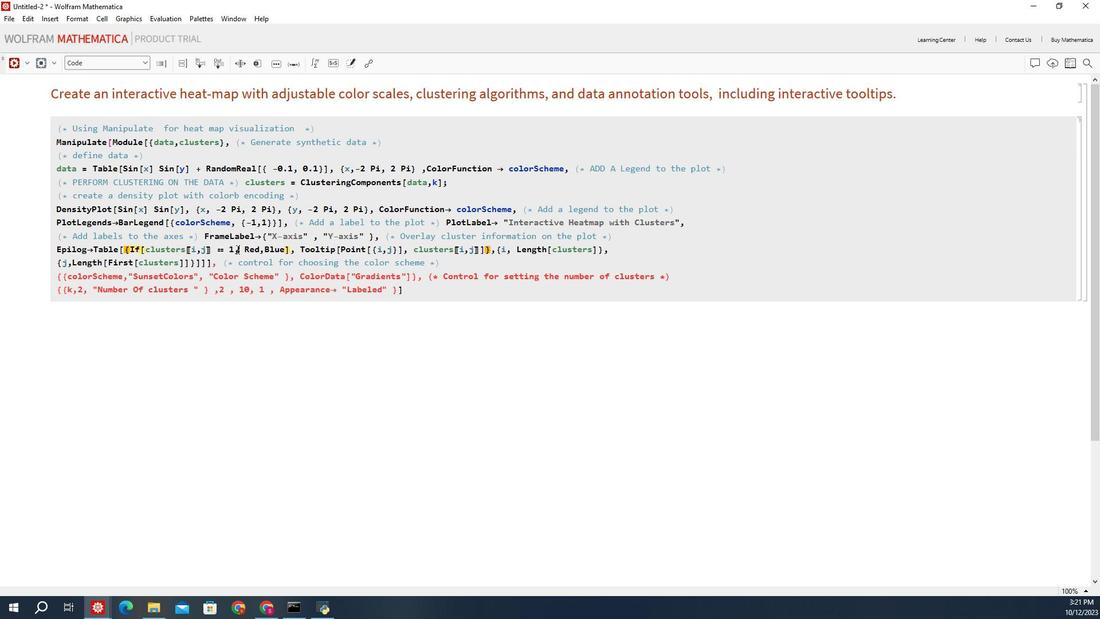 
Action: Mouse moved to (232, 259)
Screenshot: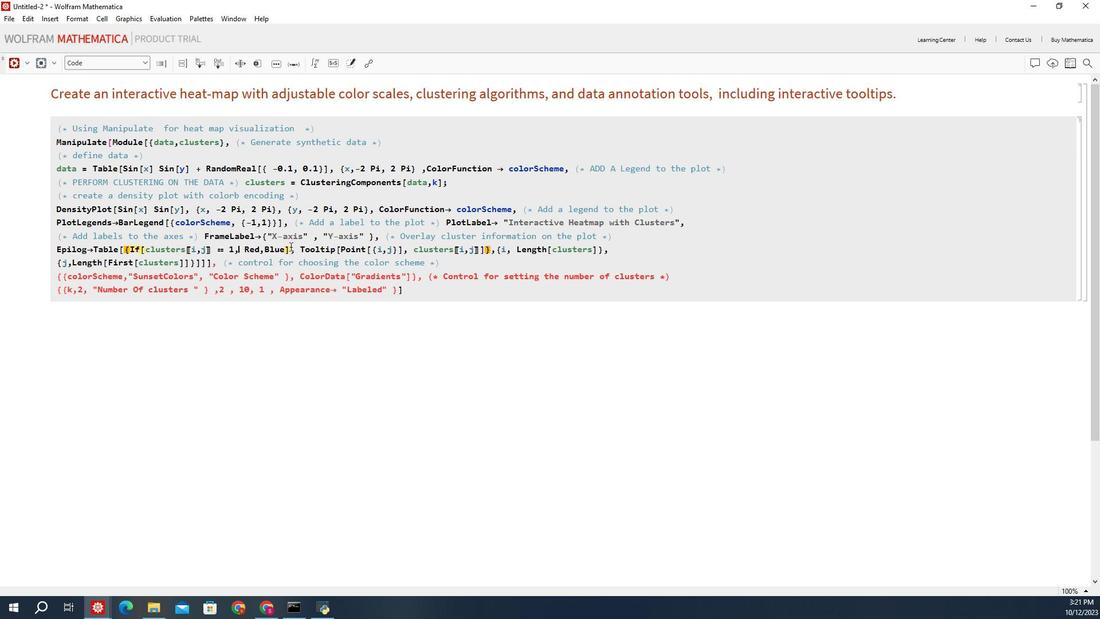
Action: Mouse pressed left at (232, 259)
Screenshot: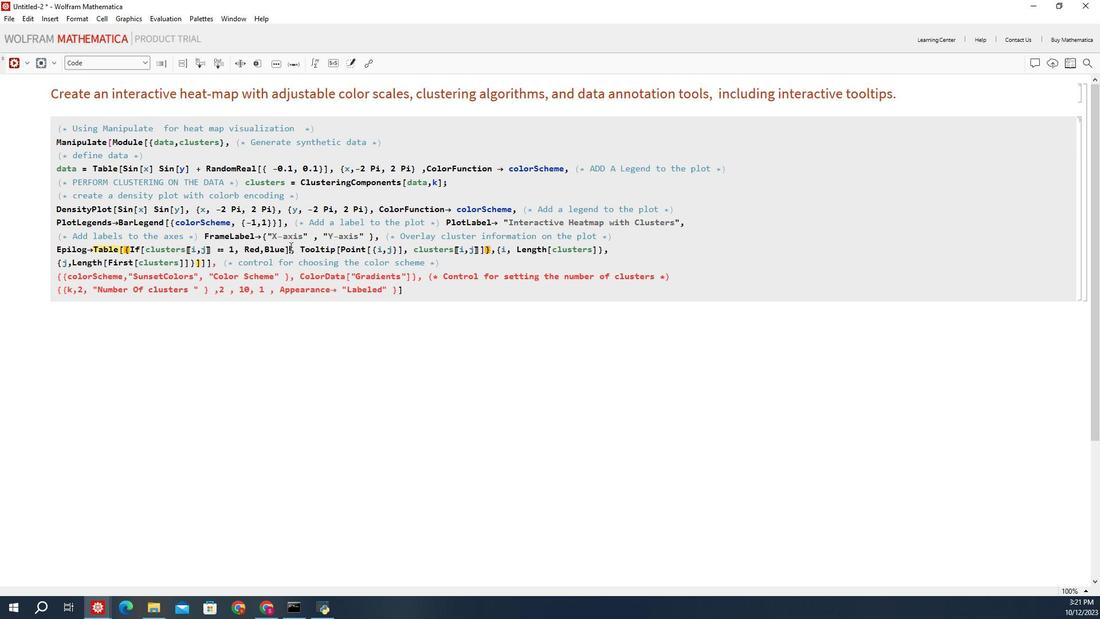 
Action: Mouse moved to (229, 260)
Screenshot: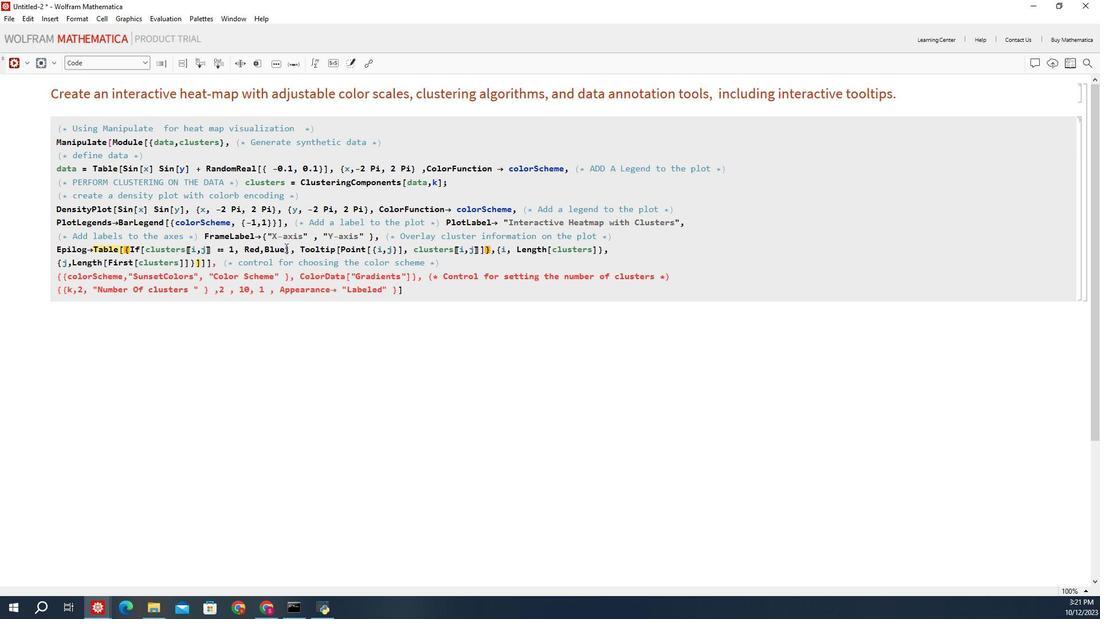 
Action: Mouse pressed left at (229, 260)
Screenshot: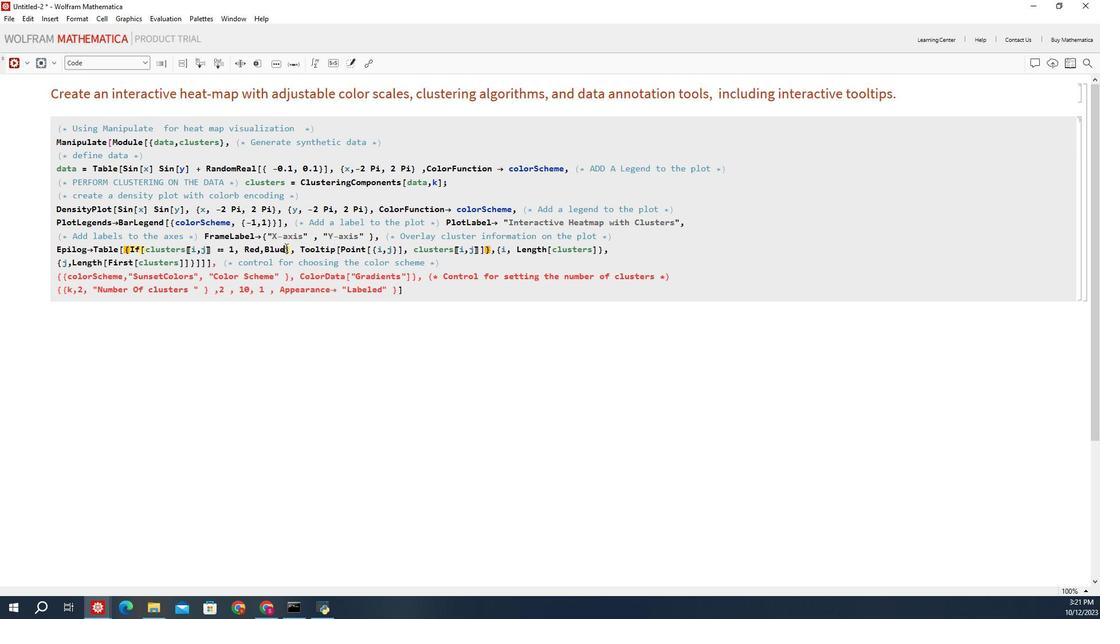 
Action: Mouse moved to (273, 258)
Screenshot: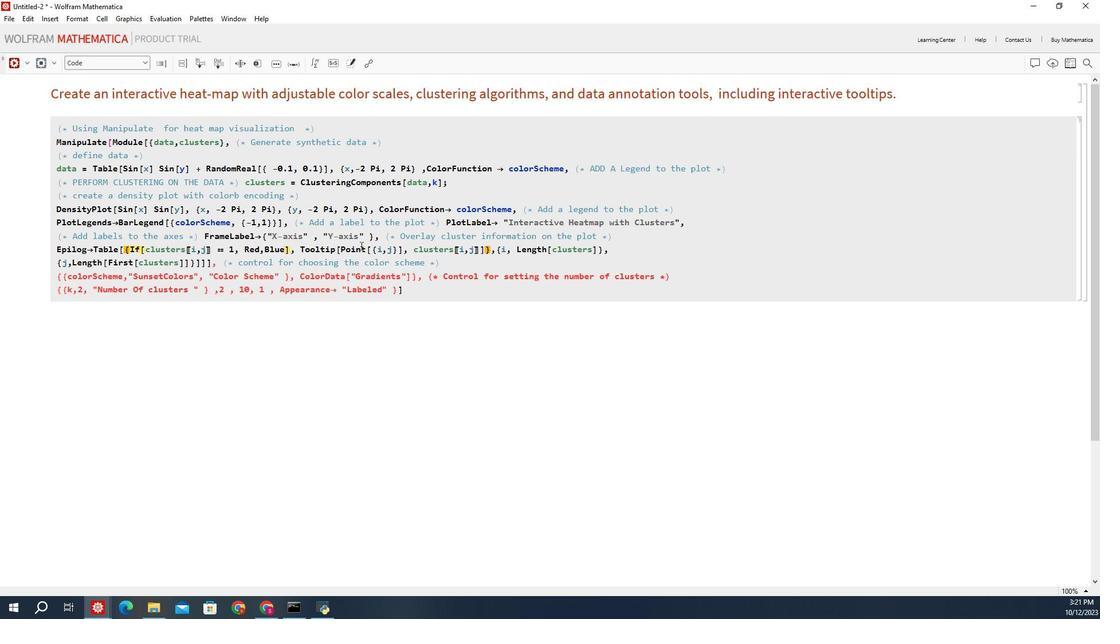 
Action: Mouse pressed left at (273, 258)
Screenshot: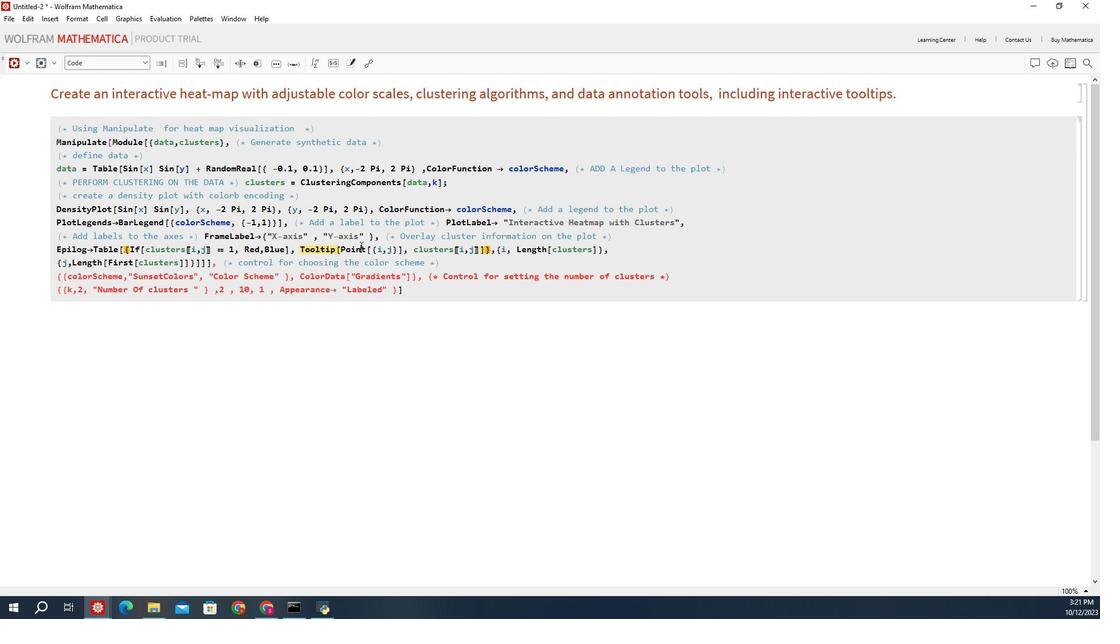 
Action: Mouse moved to (271, 257)
Screenshot: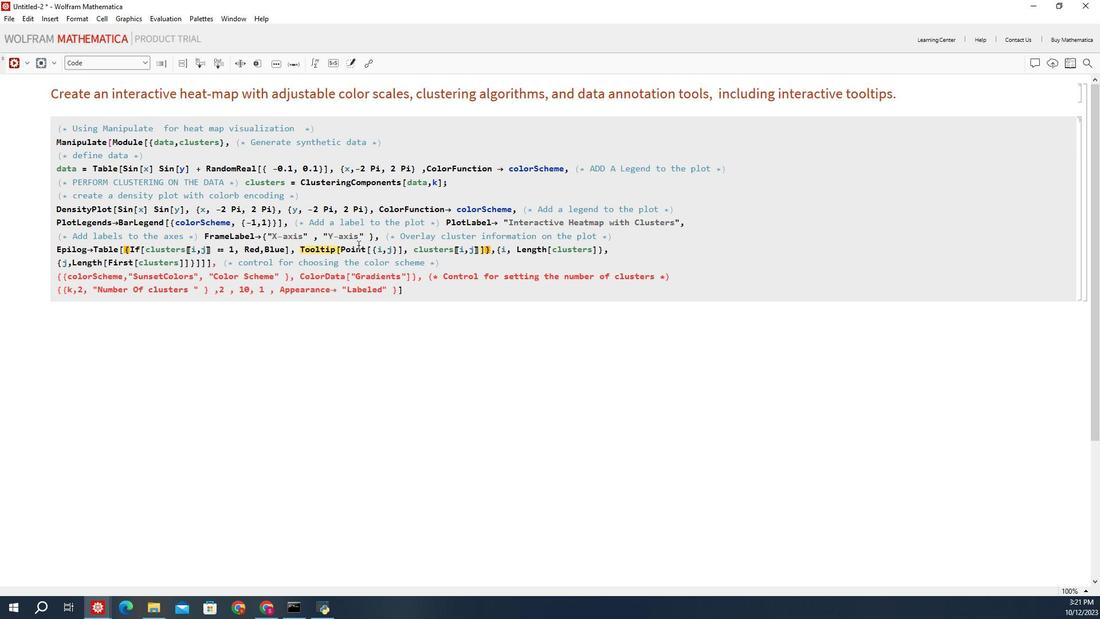 
Action: Mouse pressed left at (271, 257)
Screenshot: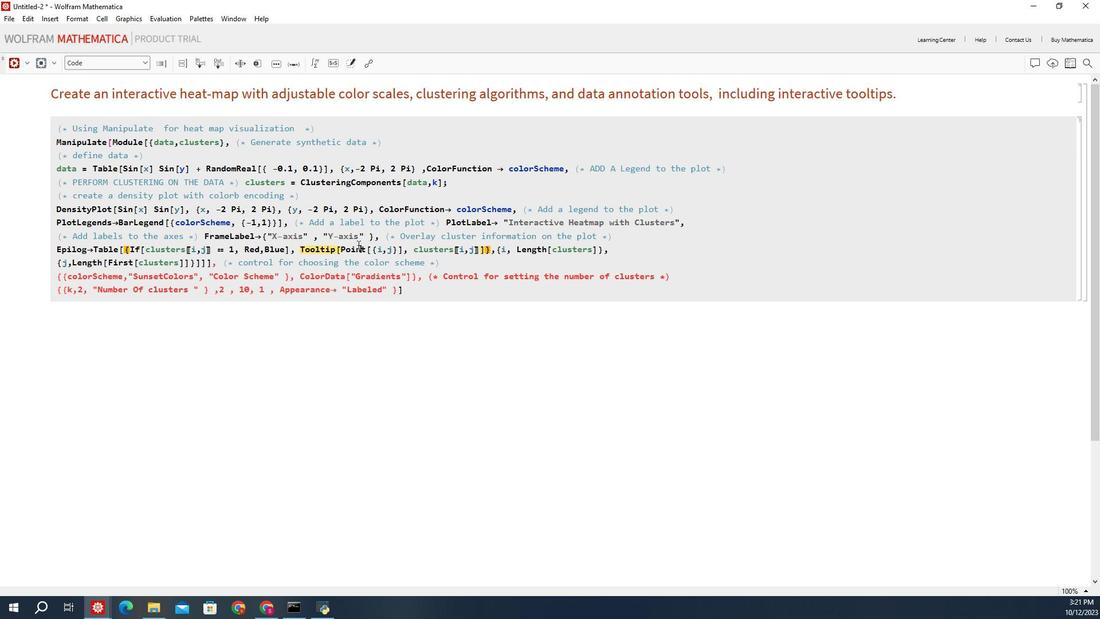 
Action: Mouse moved to (291, 262)
Screenshot: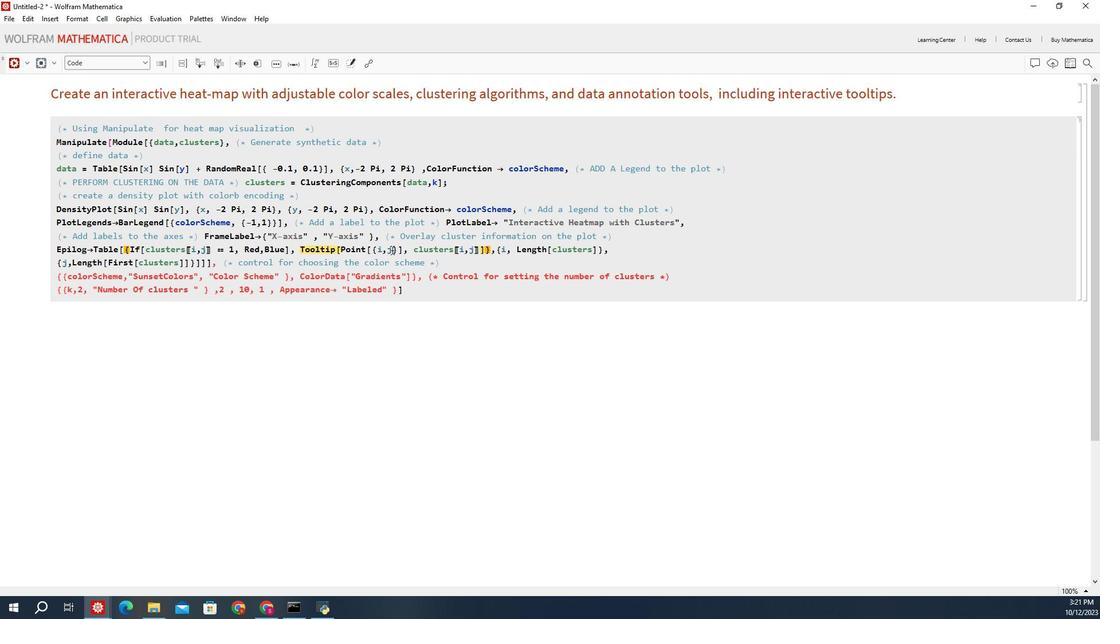 
Action: Mouse pressed left at (291, 262)
Screenshot: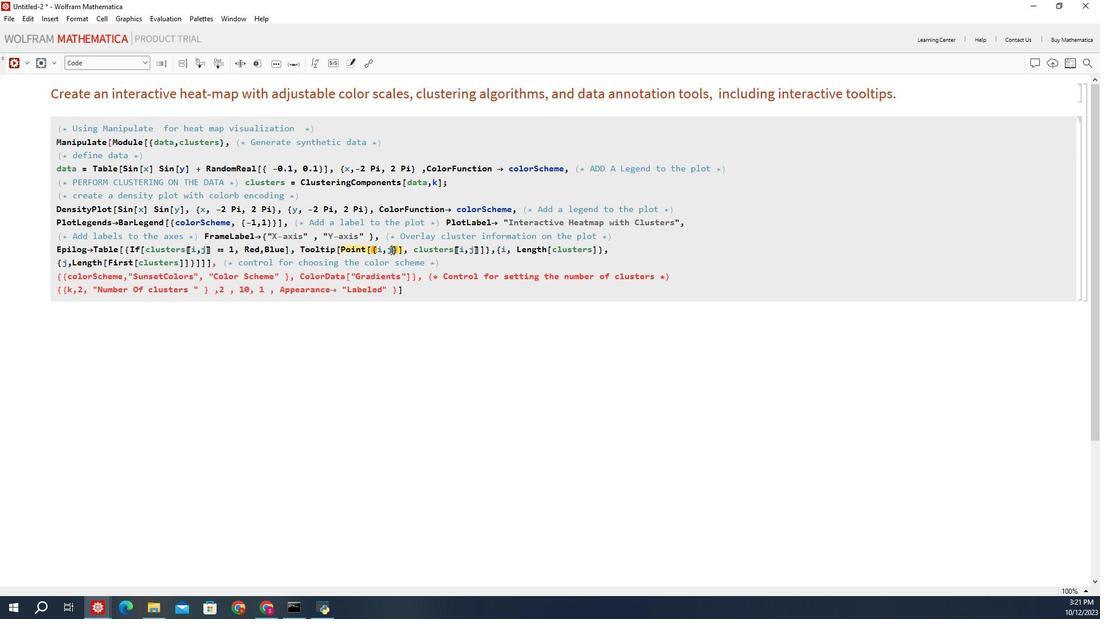 
Action: Mouse moved to (298, 262)
Screenshot: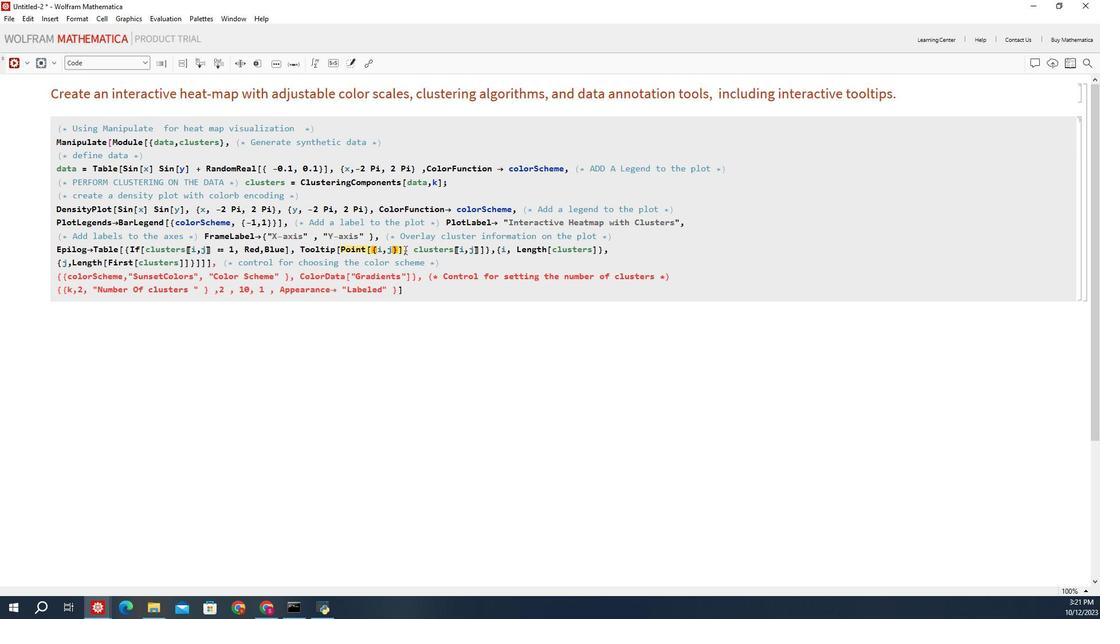 
Action: Mouse pressed left at (298, 262)
Screenshot: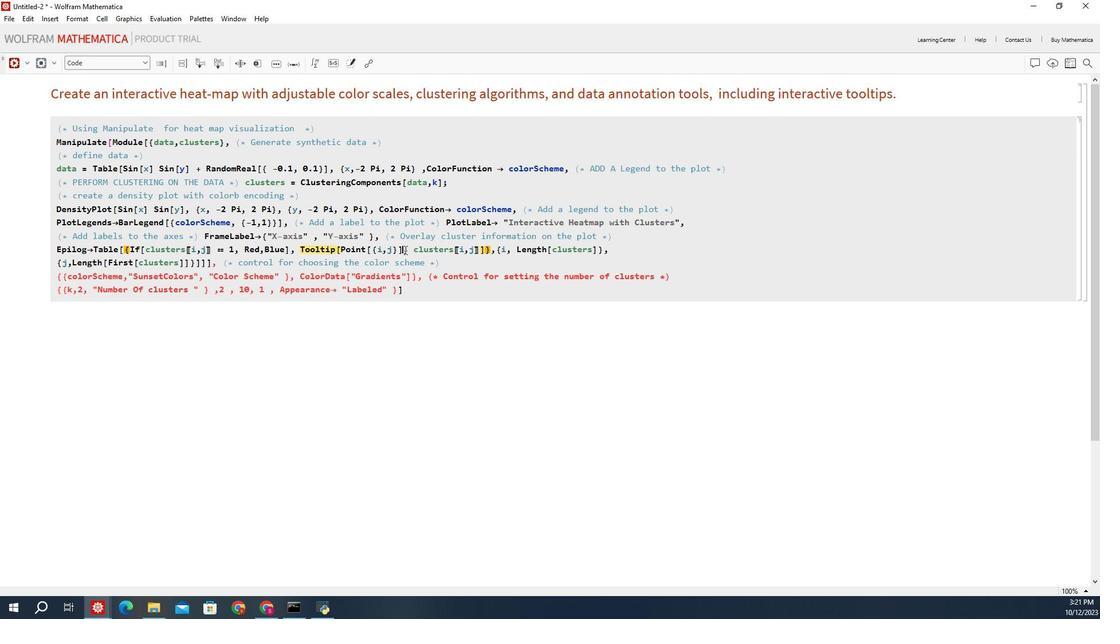 
Action: Mouse moved to (345, 260)
Screenshot: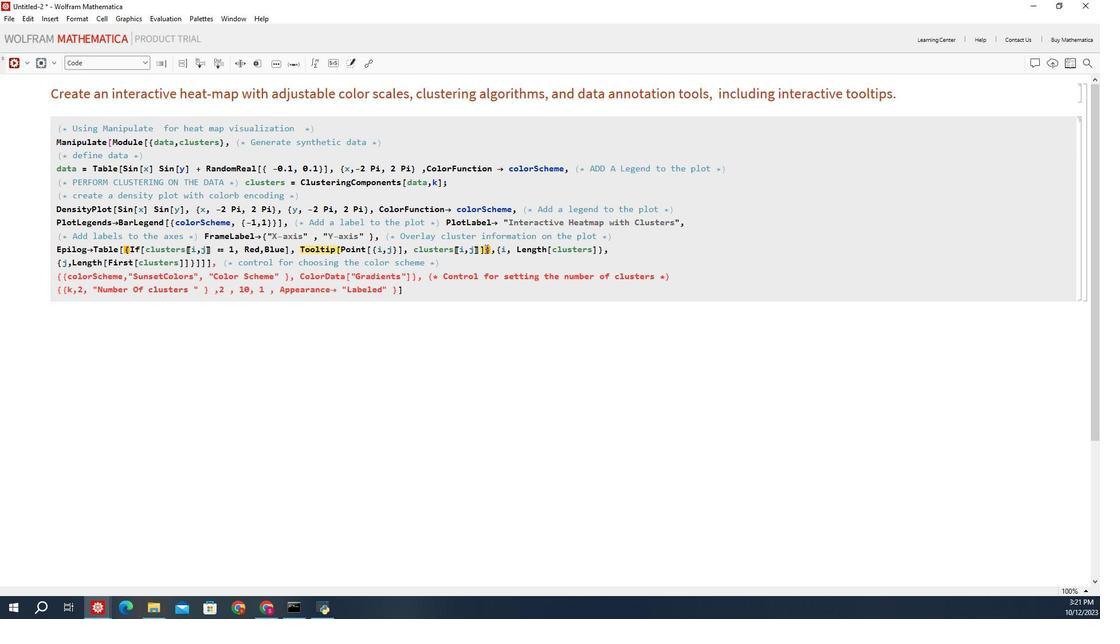 
Action: Mouse pressed left at (345, 260)
Screenshot: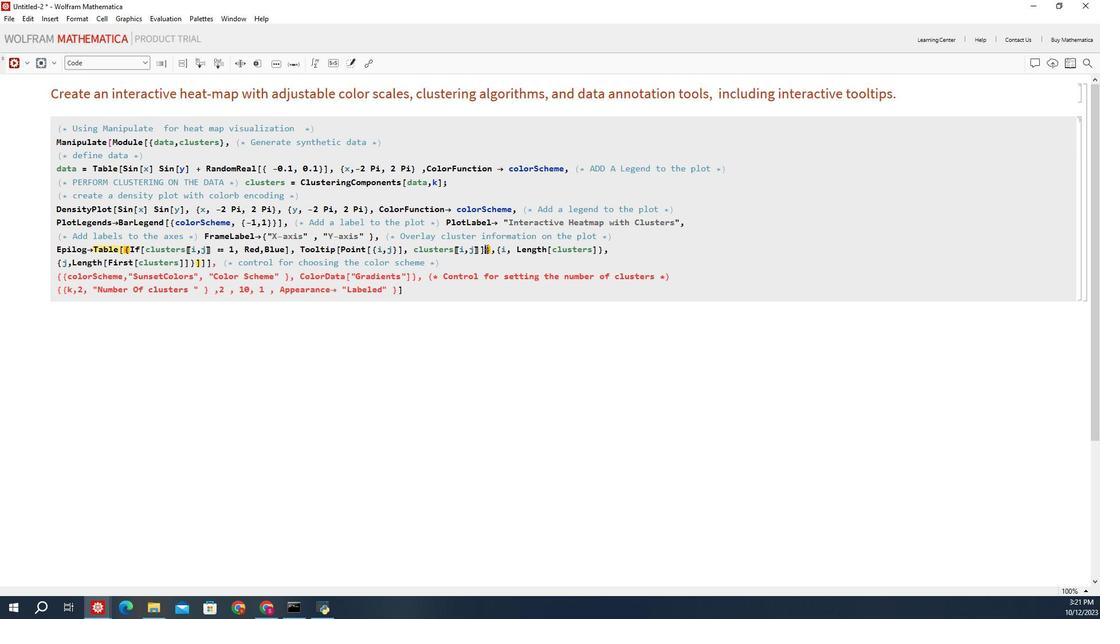 
Action: Mouse moved to (349, 264)
Screenshot: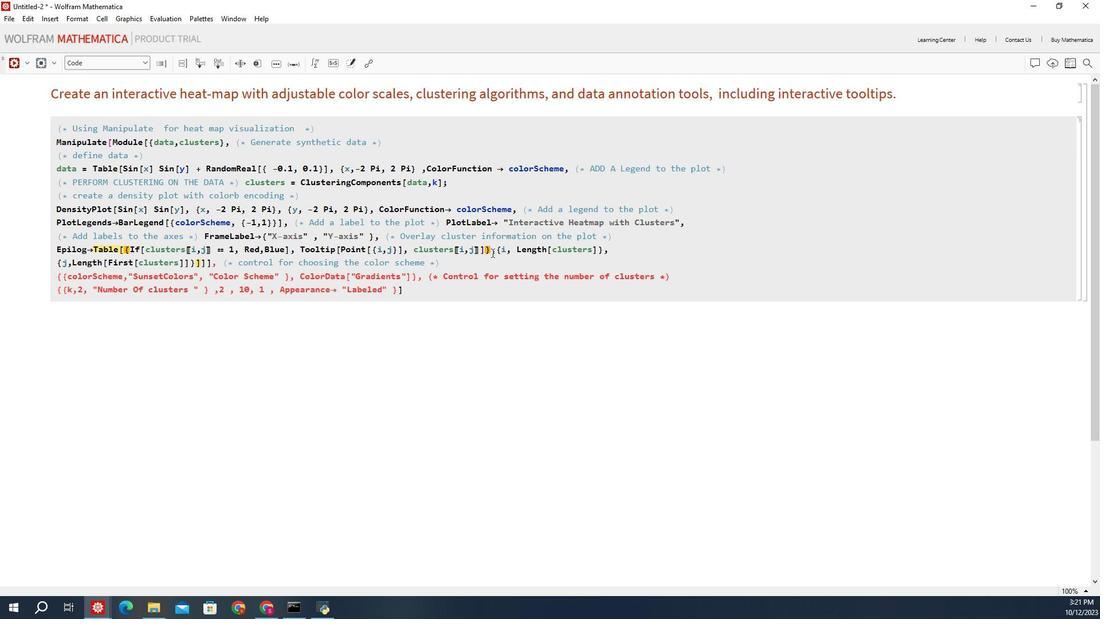 
Action: Mouse pressed left at (349, 264)
Screenshot: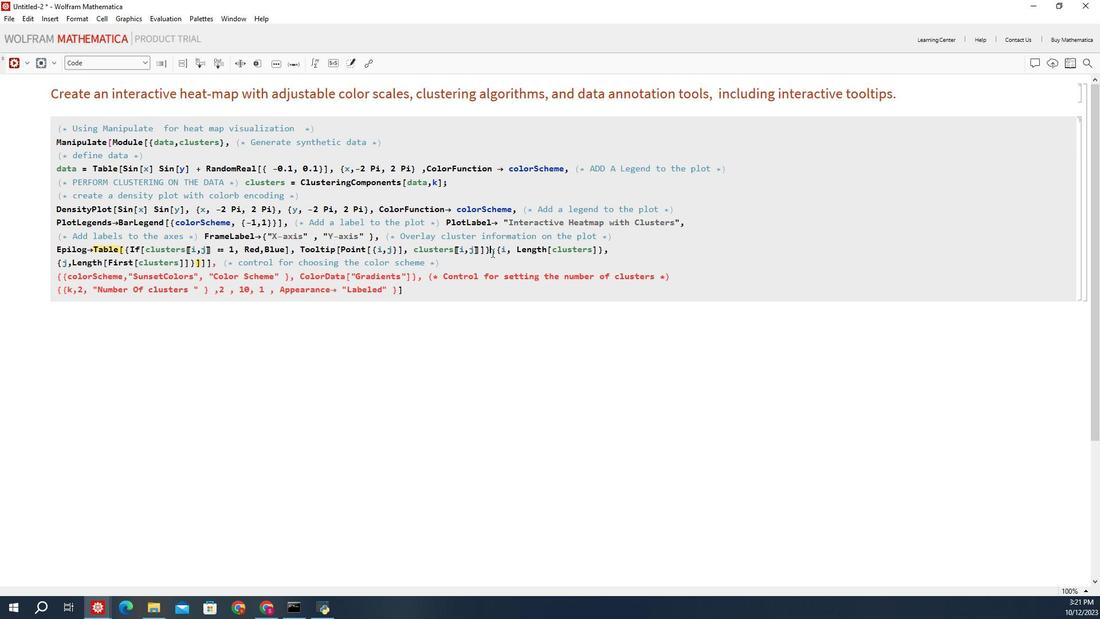 
Action: Mouse moved to (167, 272)
Screenshot: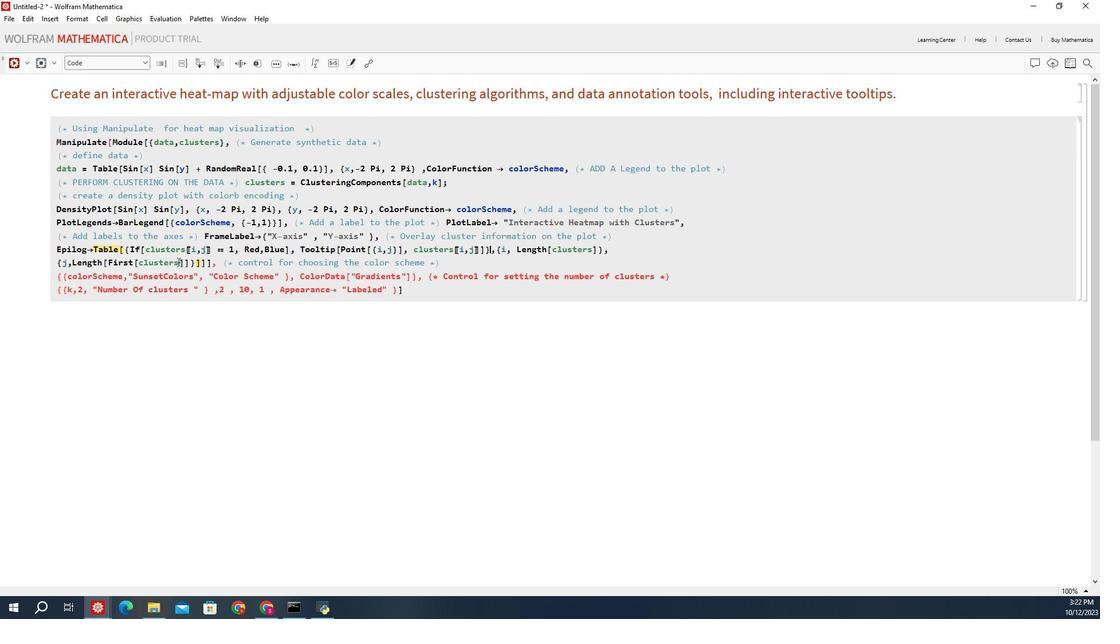 
Action: Mouse pressed left at (167, 272)
Screenshot: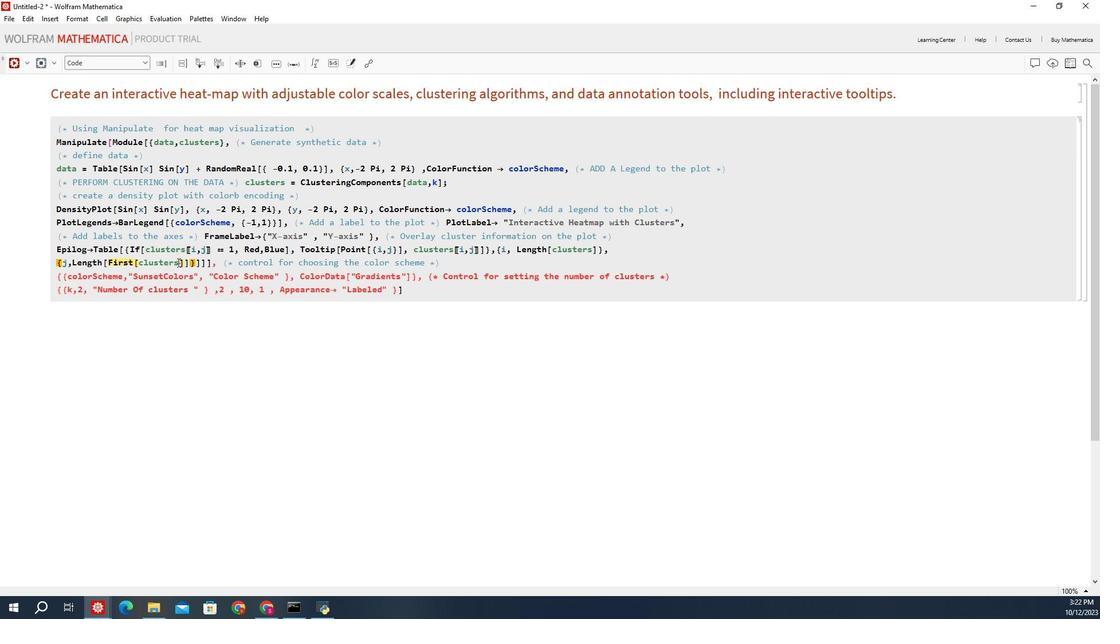 
Action: Mouse moved to (301, 296)
Screenshot: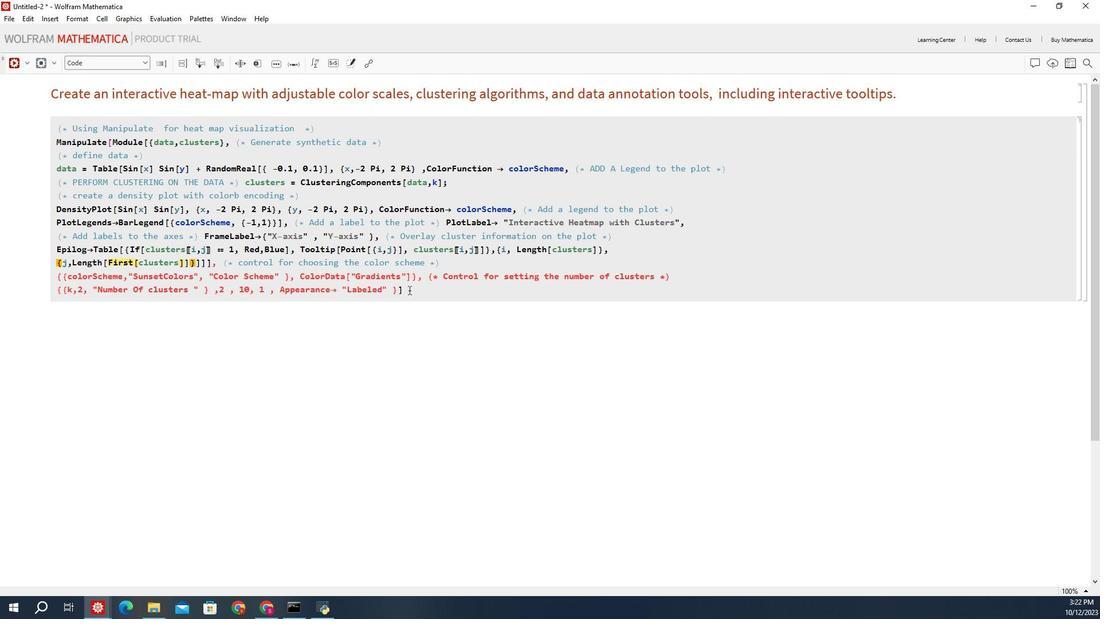 
Action: Mouse pressed left at (301, 296)
Screenshot: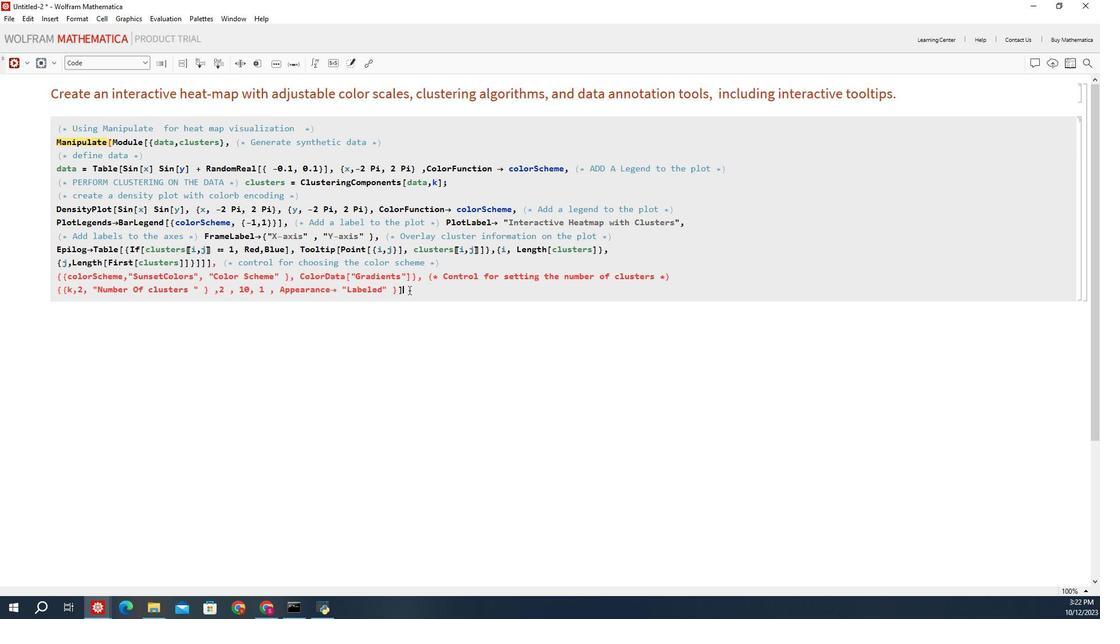 
Action: Mouse moved to (192, 273)
Screenshot: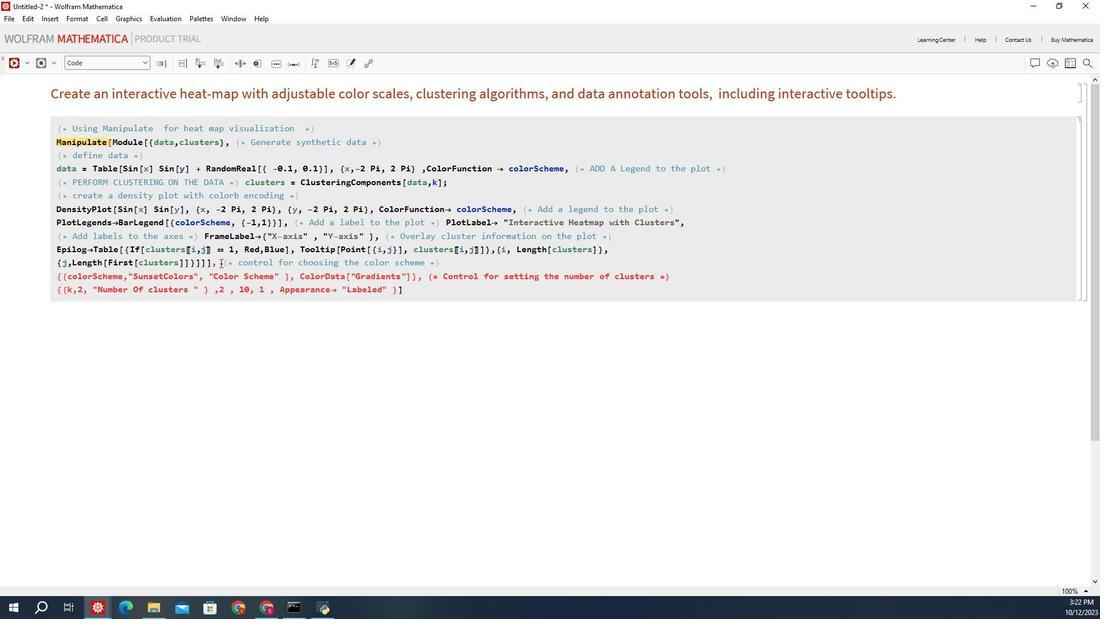 
Action: Mouse pressed left at (192, 273)
Screenshot: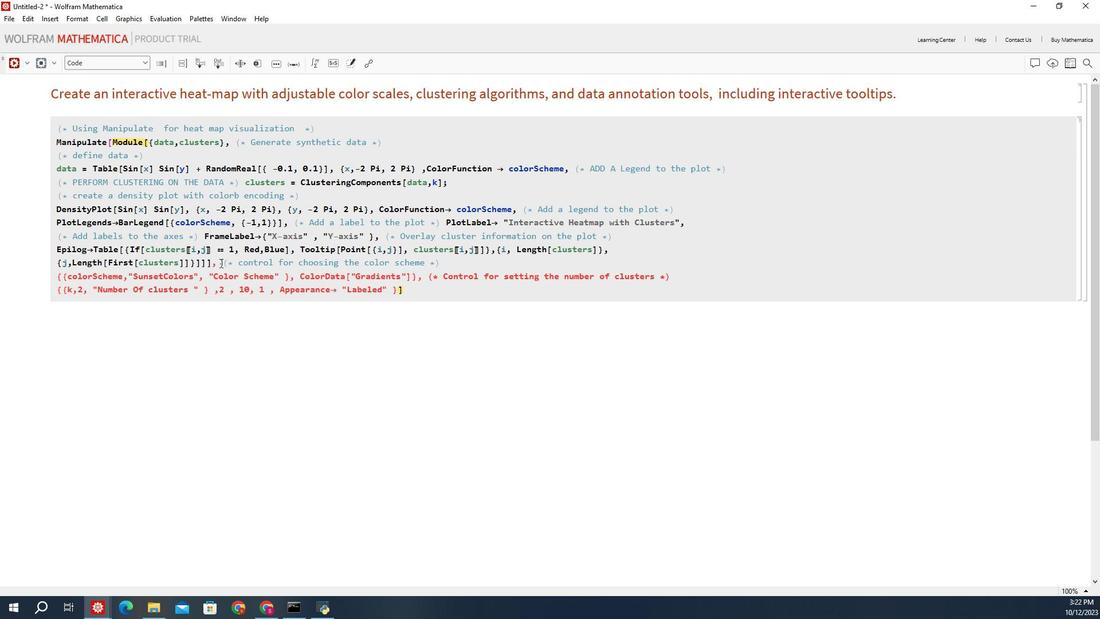 
Action: Mouse moved to (190, 270)
Screenshot: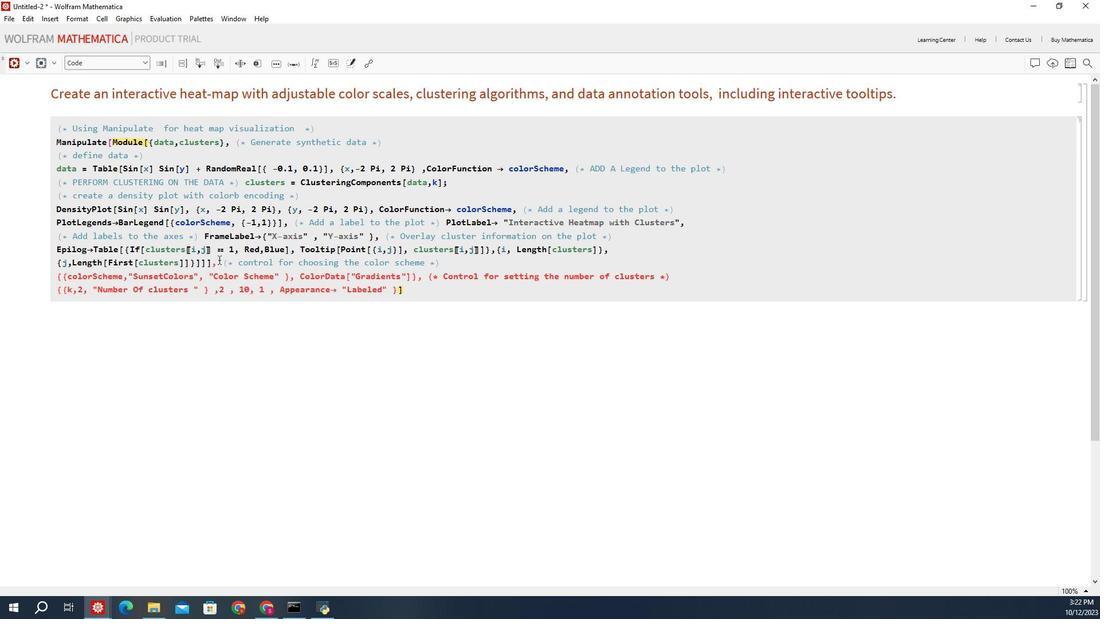 
Action: Mouse pressed left at (190, 270)
Screenshot: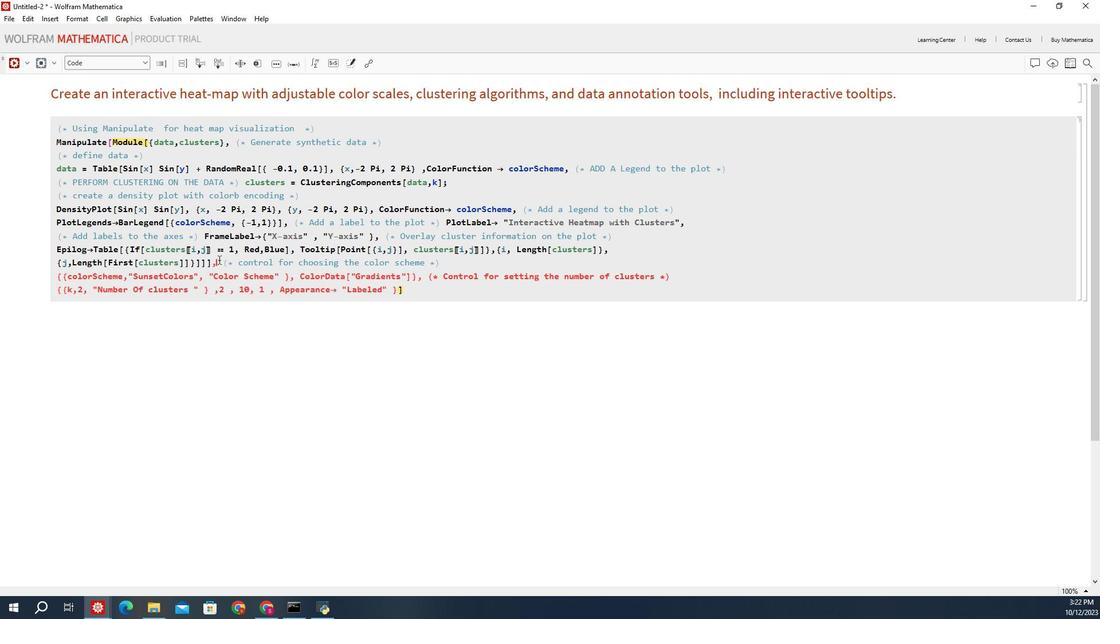 
Action: Mouse moved to (193, 275)
Screenshot: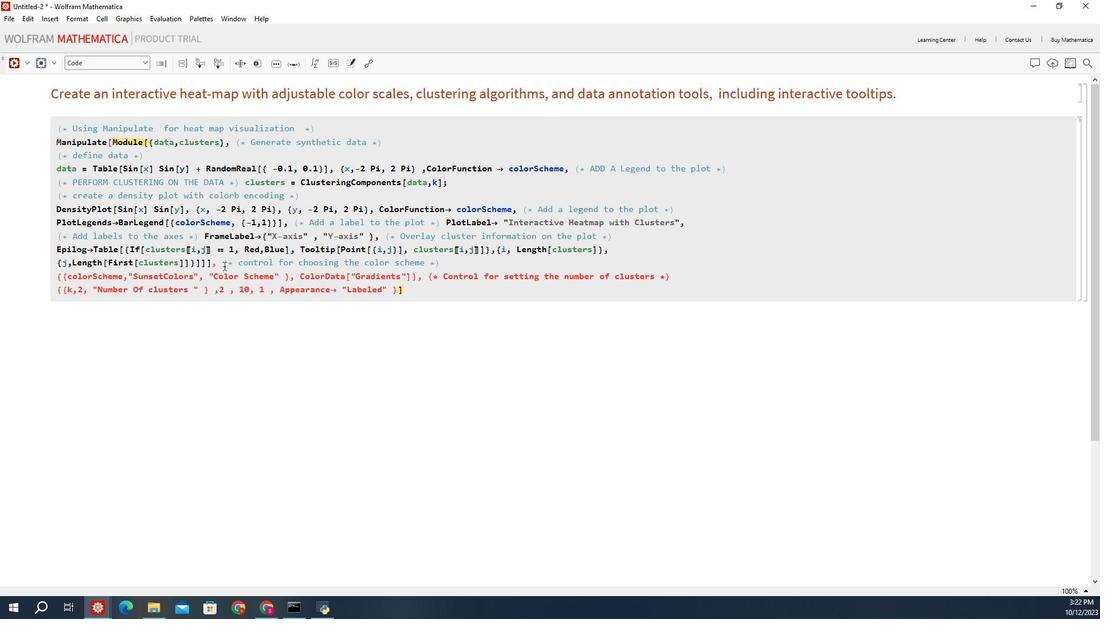 
Action: Key pressed <Key.backspace>
Screenshot: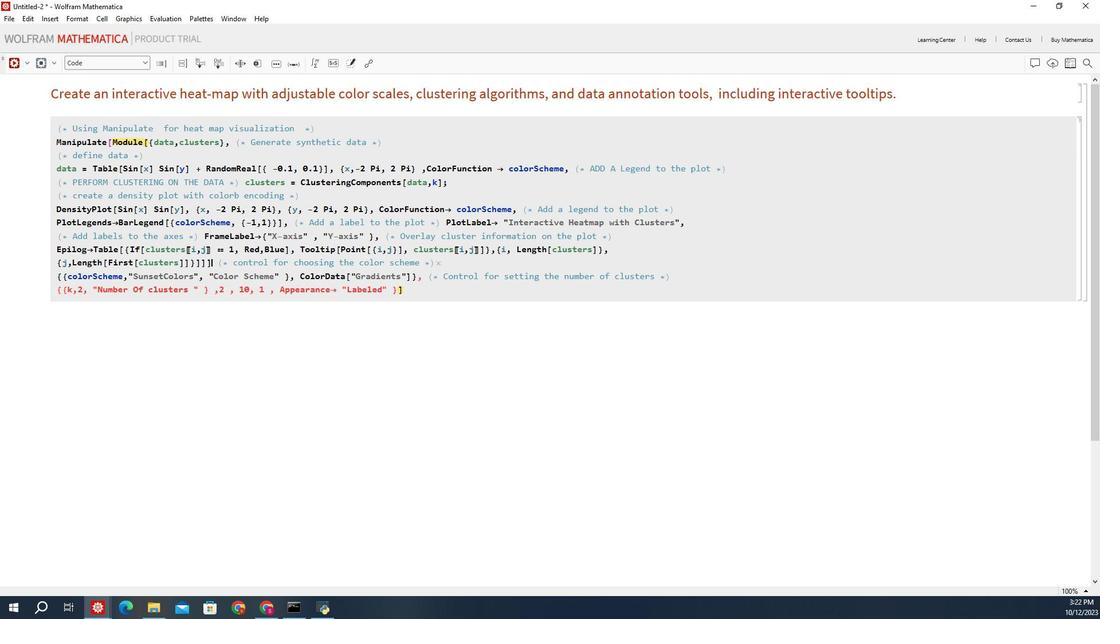 
Action: Mouse moved to (311, 286)
Screenshot: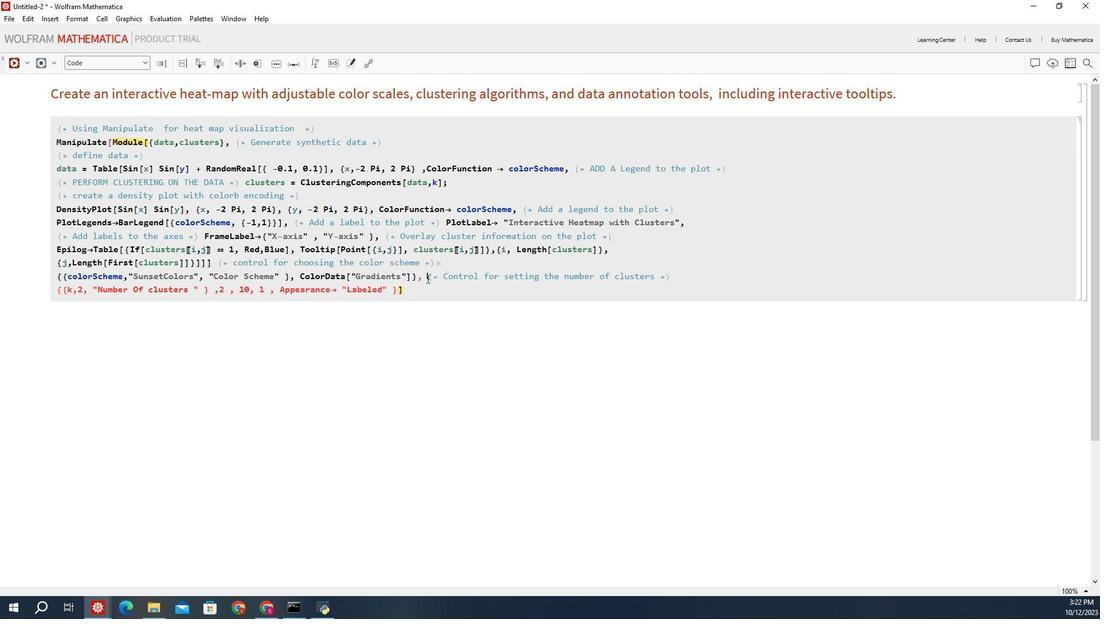 
Action: Mouse pressed left at (311, 286)
Screenshot: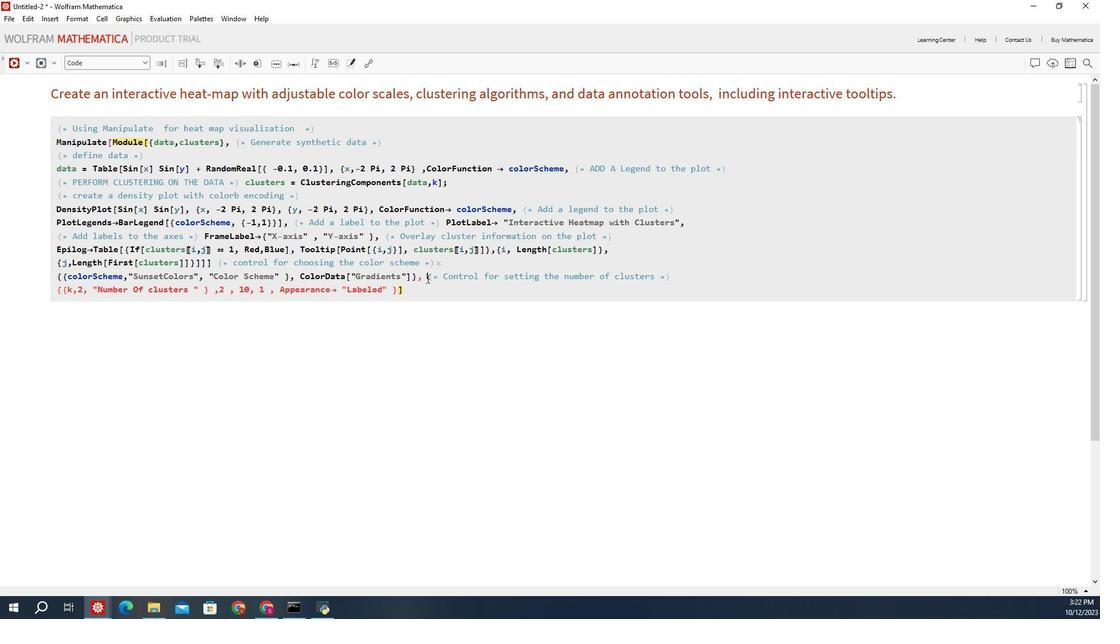 
Action: Mouse moved to (323, 257)
Screenshot: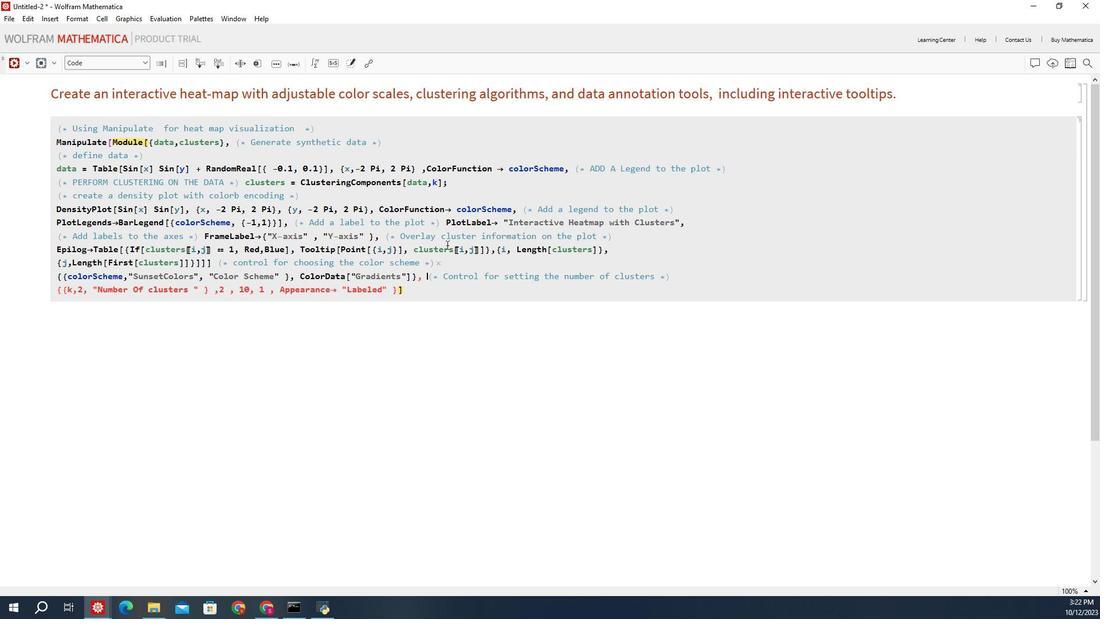 
Action: Key pressed <Key.backspace><Key.backspace><Key.shift_r><Key.enter><Key.enter>
Screenshot: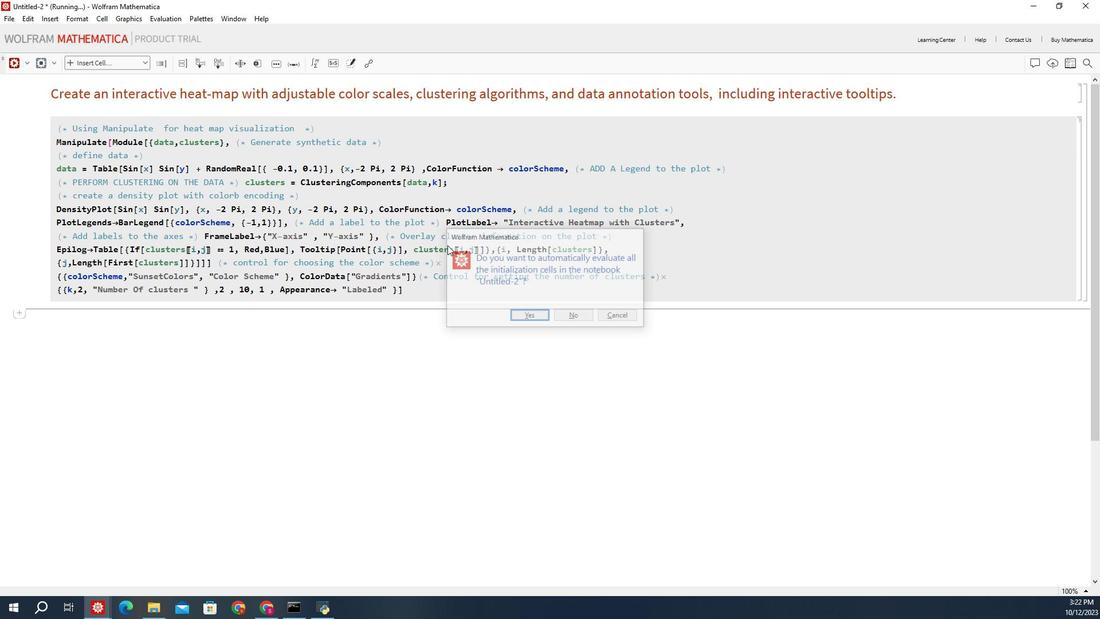 
Action: Mouse moved to (310, 280)
Screenshot: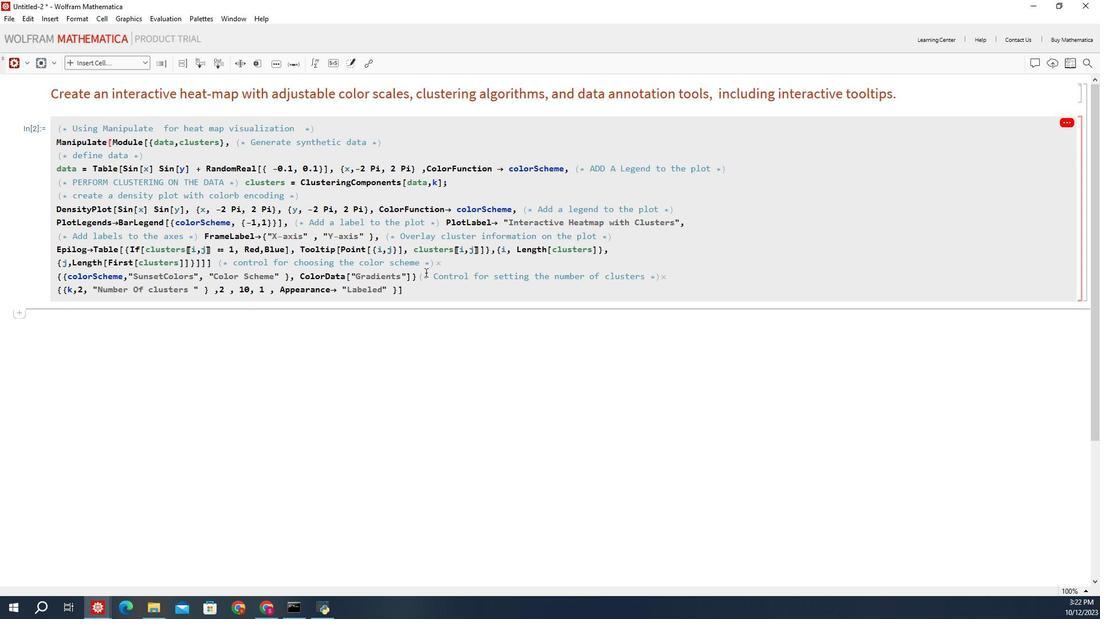 
Action: Mouse scrolled (310, 281) with delta (0, 0)
Screenshot: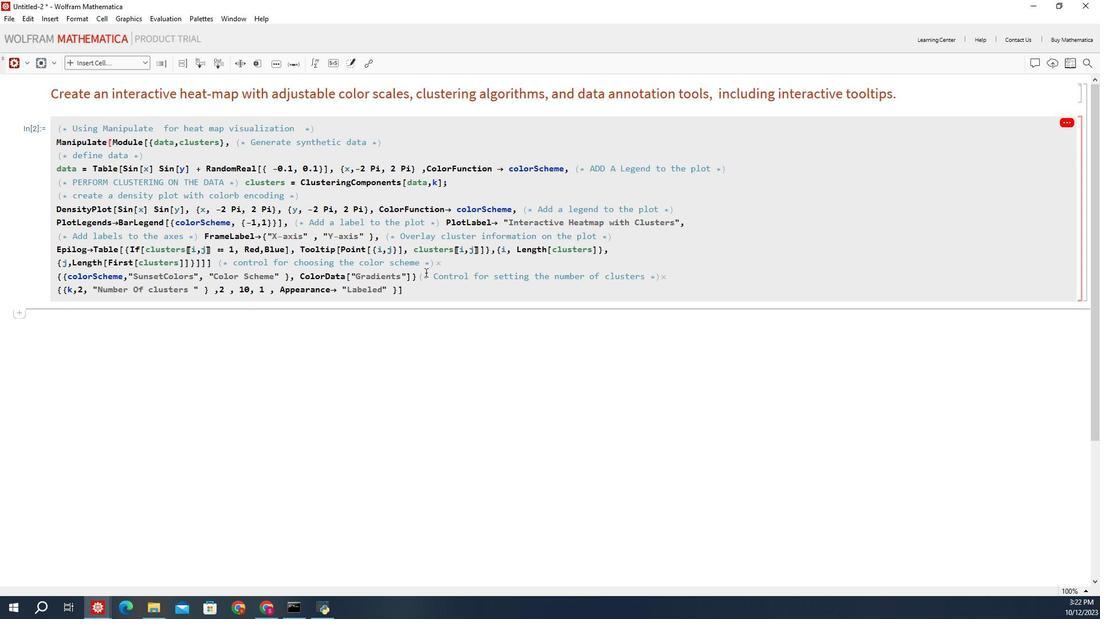 
Action: Mouse scrolled (310, 281) with delta (0, 0)
Screenshot: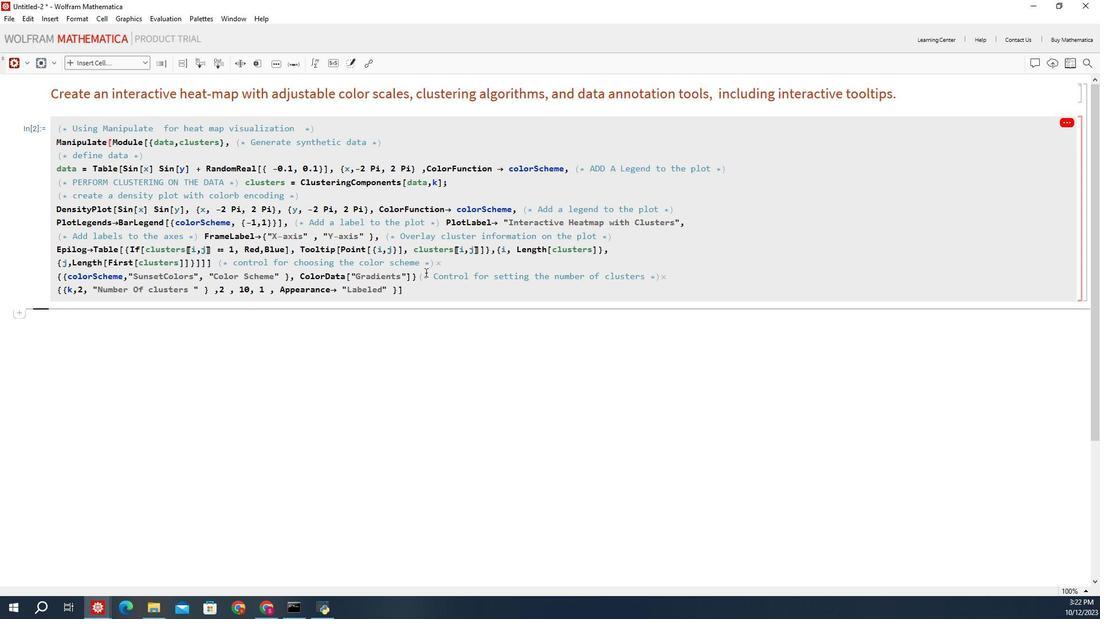 
Action: Mouse moved to (320, 276)
Screenshot: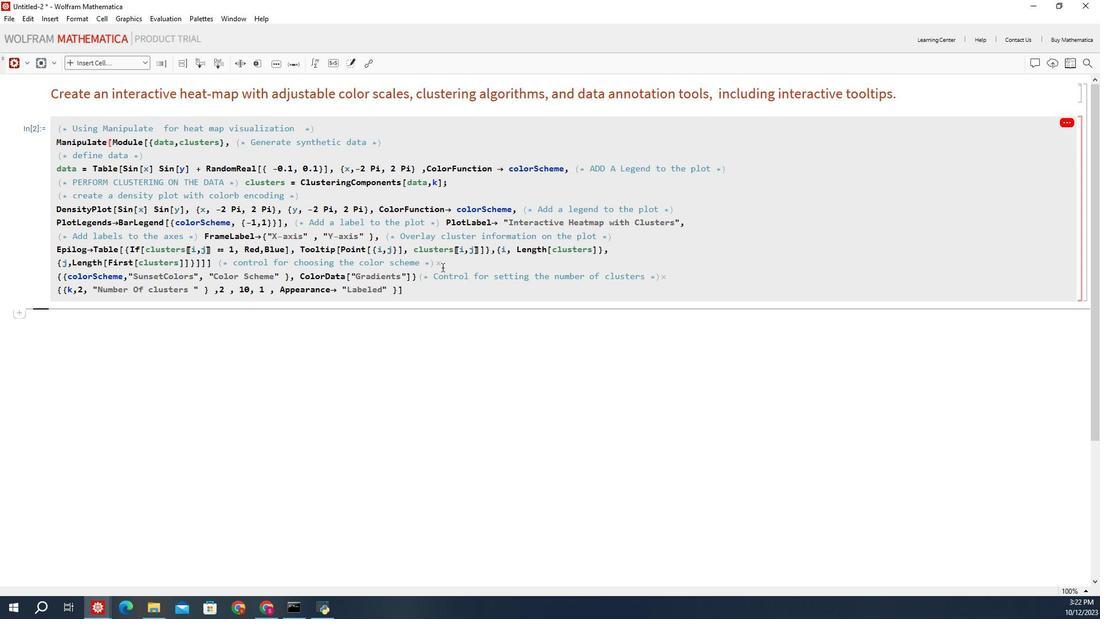 
Action: Mouse pressed left at (320, 276)
Screenshot: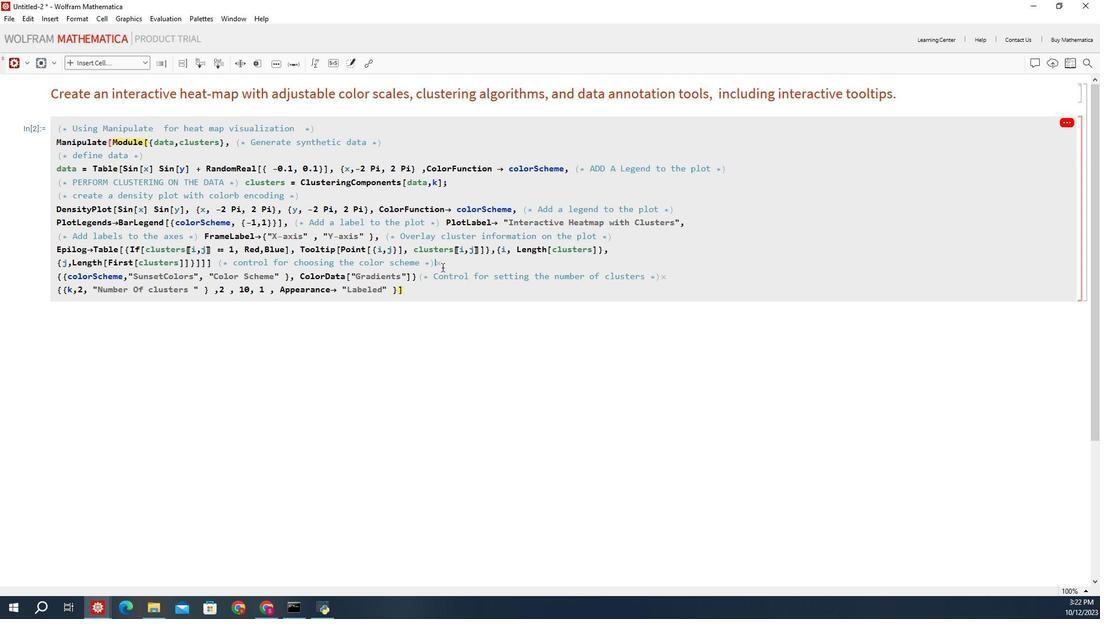 
Action: Mouse moved to (189, 274)
Screenshot: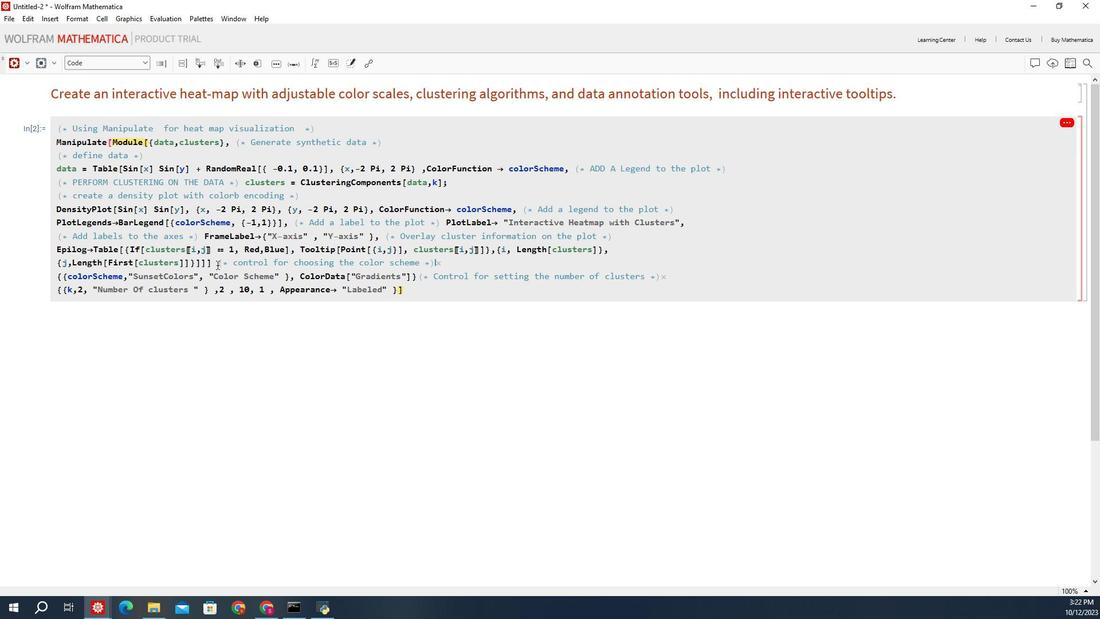 
Action: Mouse pressed left at (189, 274)
Screenshot: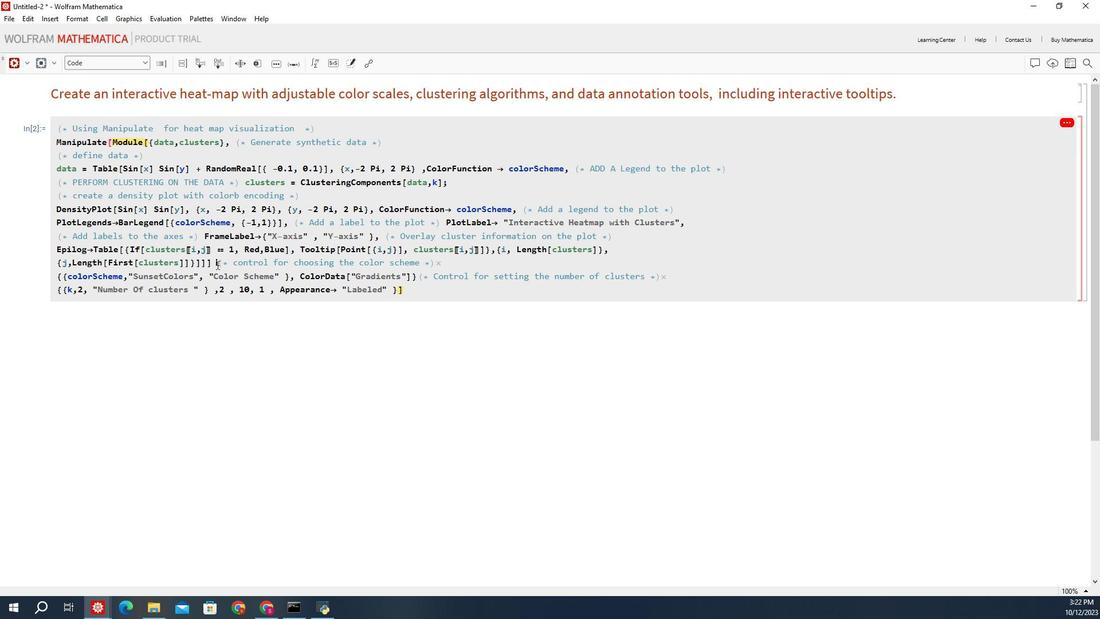 
Action: Mouse moved to (270, 301)
Screenshot: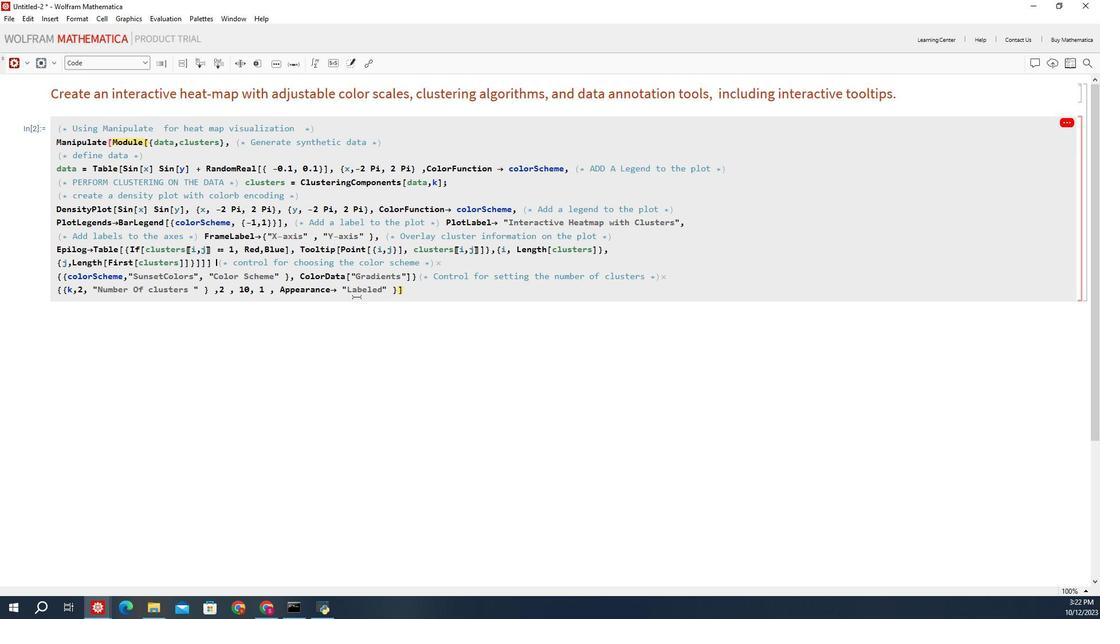 
Action: Mouse scrolled (270, 302) with delta (0, 0)
Screenshot: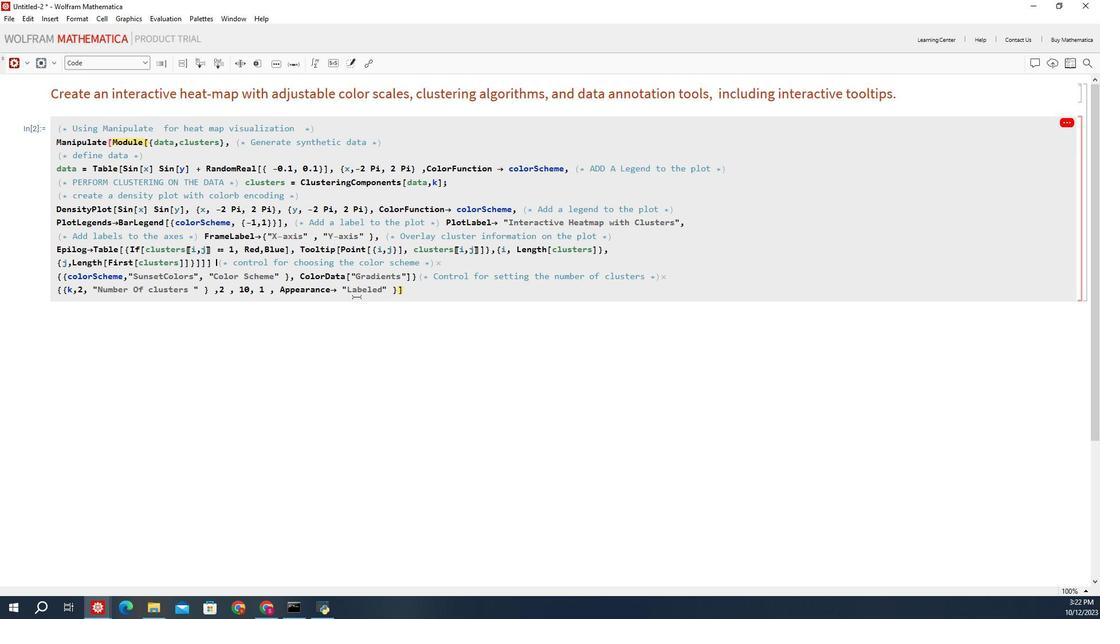 
Action: Mouse scrolled (270, 302) with delta (0, 0)
Screenshot: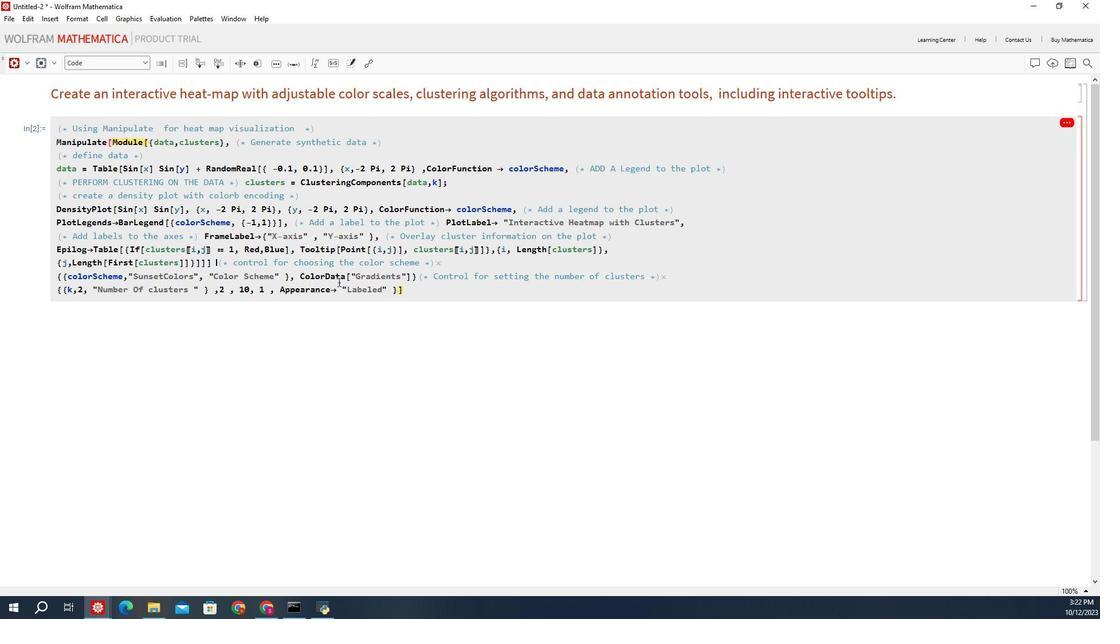 
Action: Mouse moved to (132, 173)
Screenshot: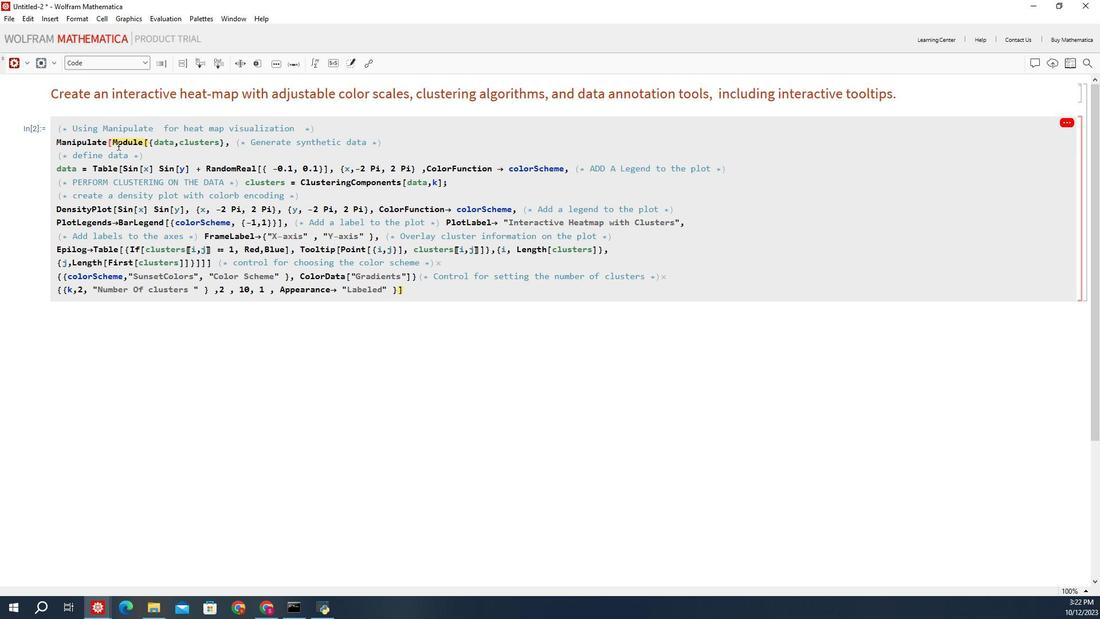 
Action: Mouse pressed left at (132, 173)
Screenshot: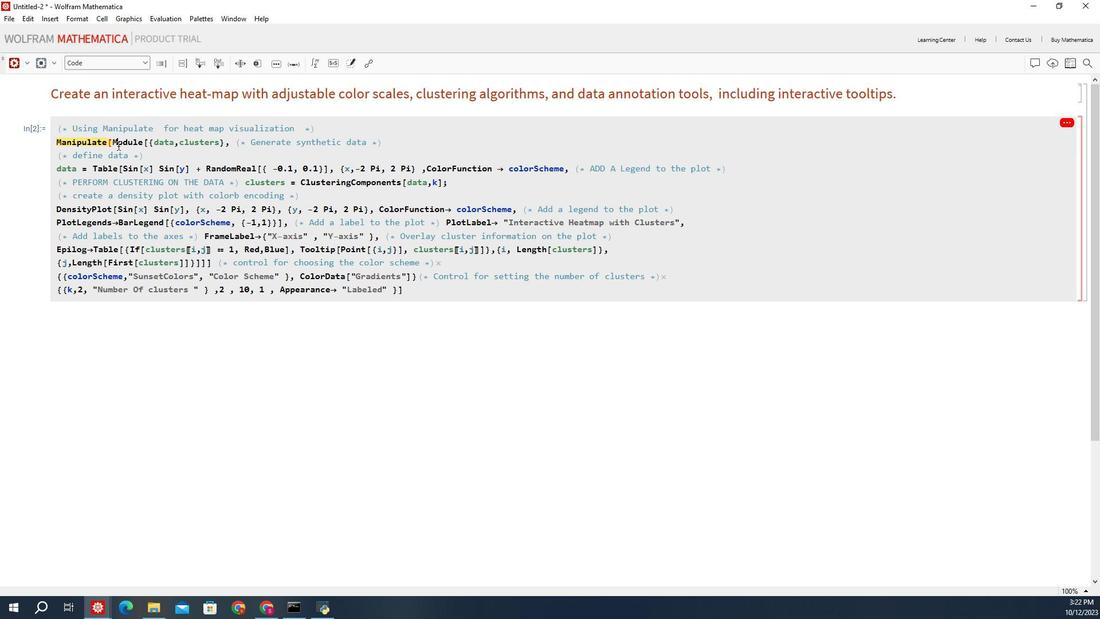 
Action: Mouse moved to (129, 167)
Screenshot: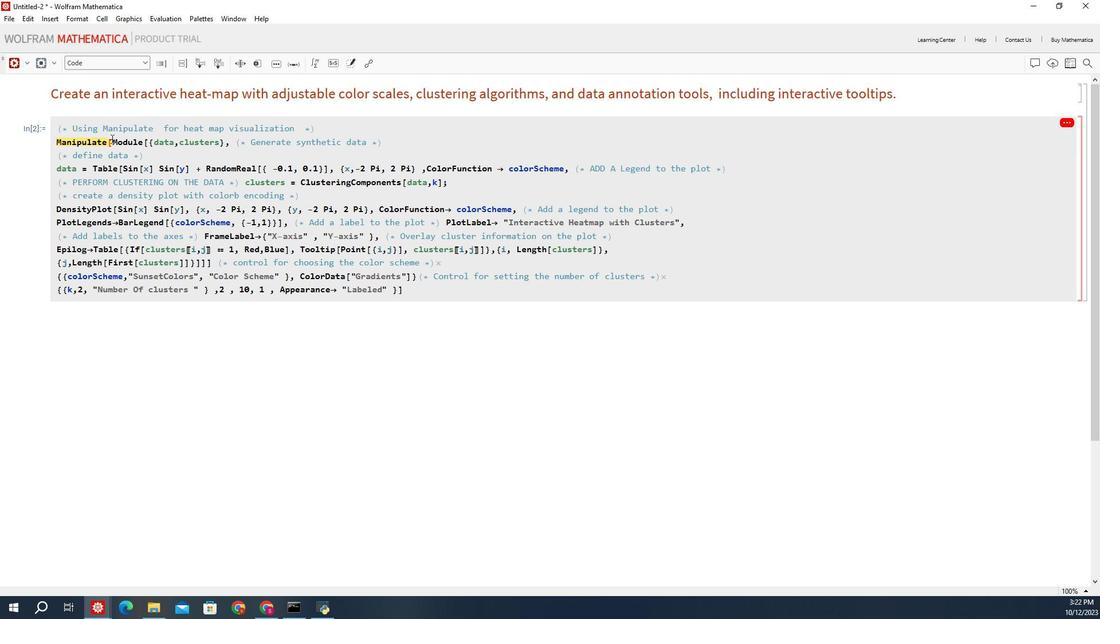 
Action: Mouse pressed left at (129, 167)
Screenshot: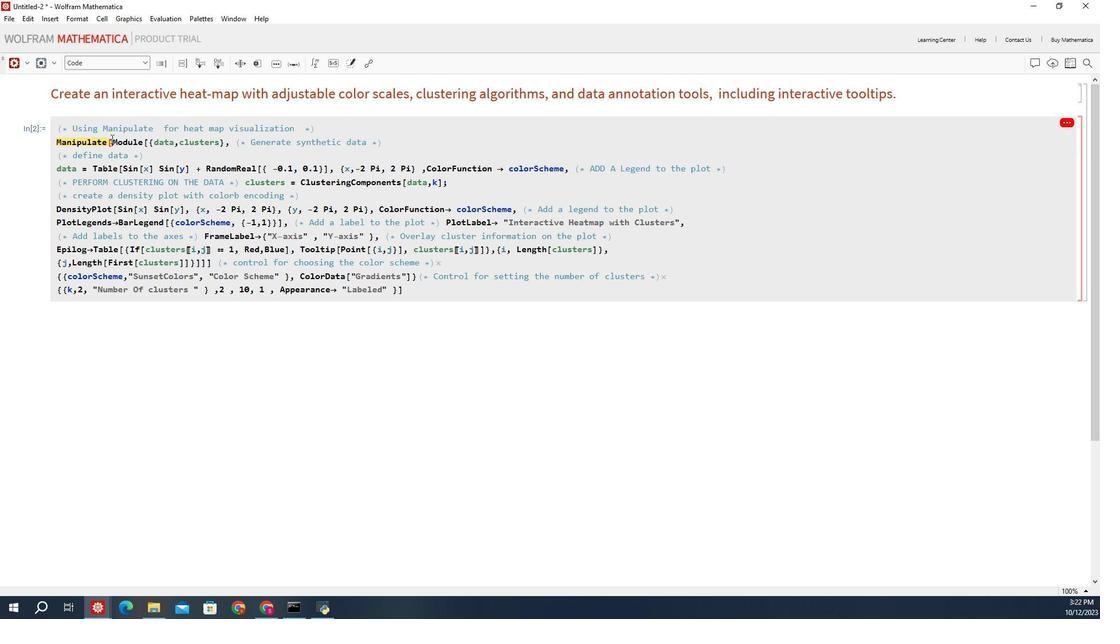 
Action: Mouse moved to (127, 173)
Screenshot: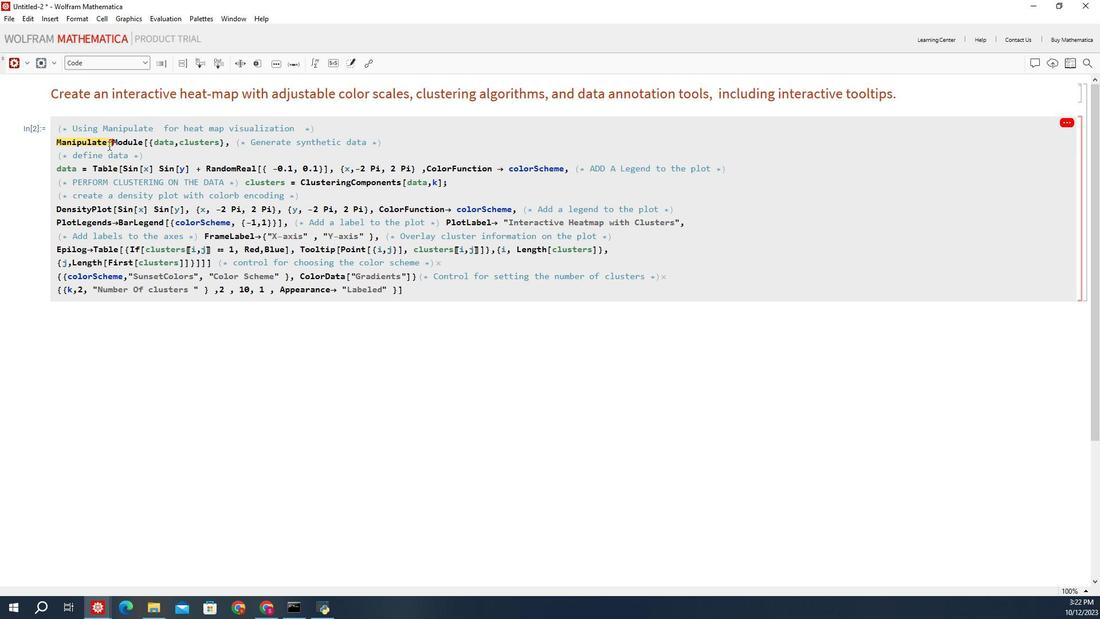 
Action: Mouse pressed left at (127, 173)
Screenshot: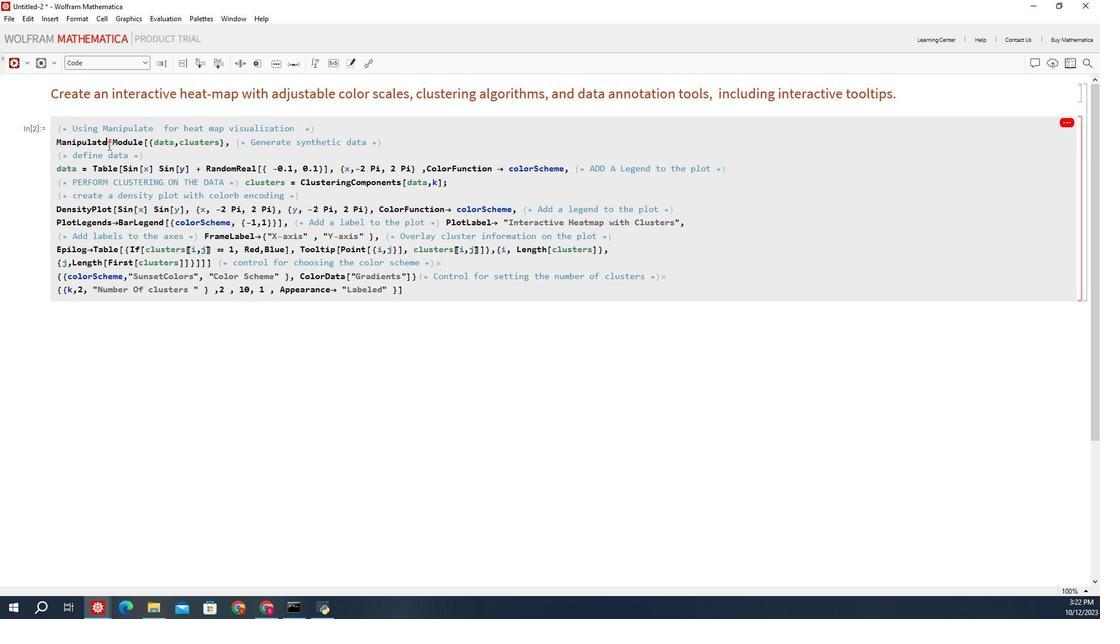 
Action: Mouse moved to (213, 194)
Screenshot: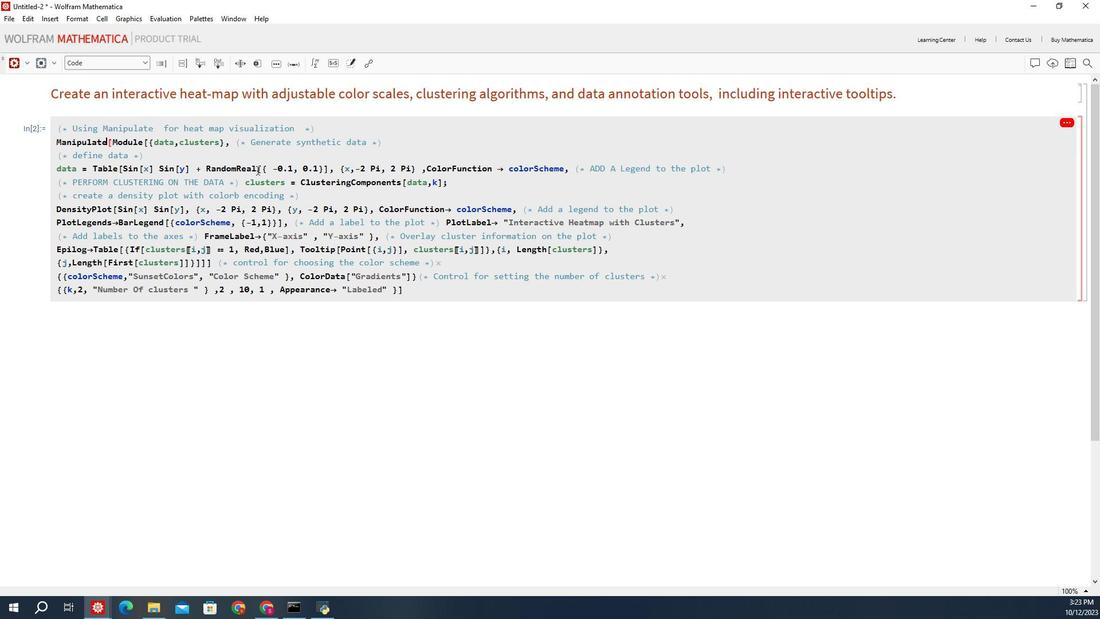 
Action: Mouse pressed left at (213, 194)
Screenshot: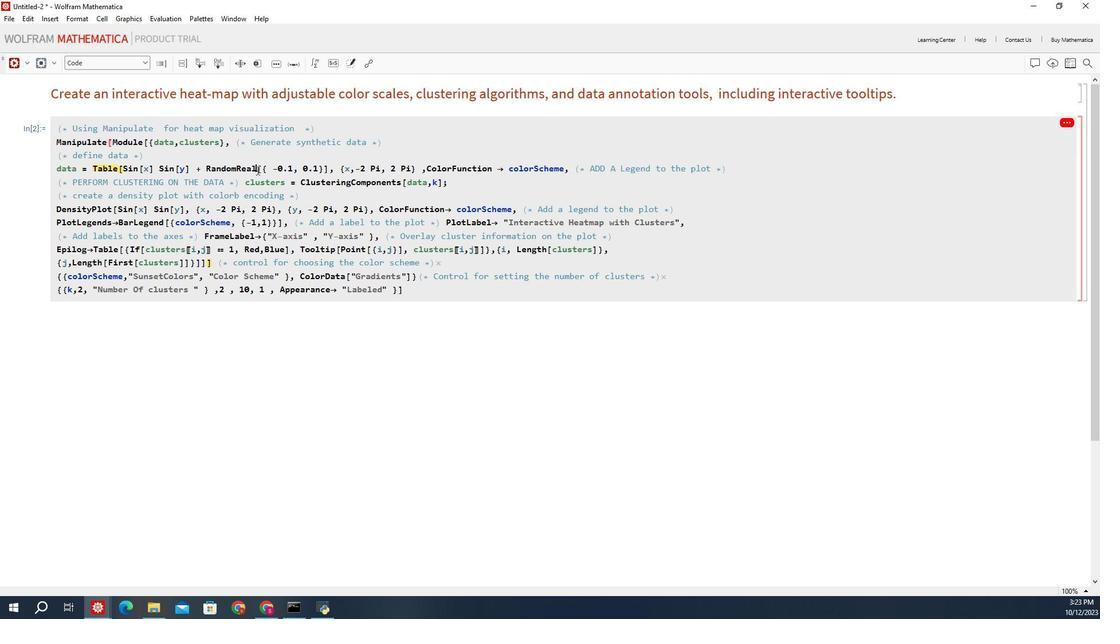
Action: Mouse moved to (216, 192)
Screenshot: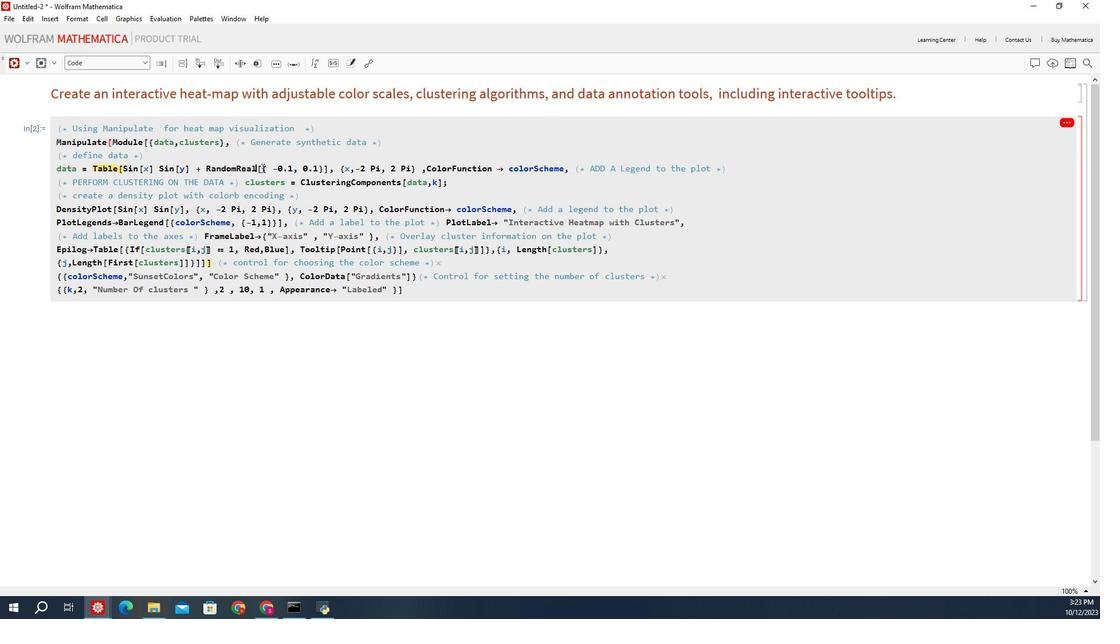 
Action: Mouse pressed left at (216, 192)
Screenshot: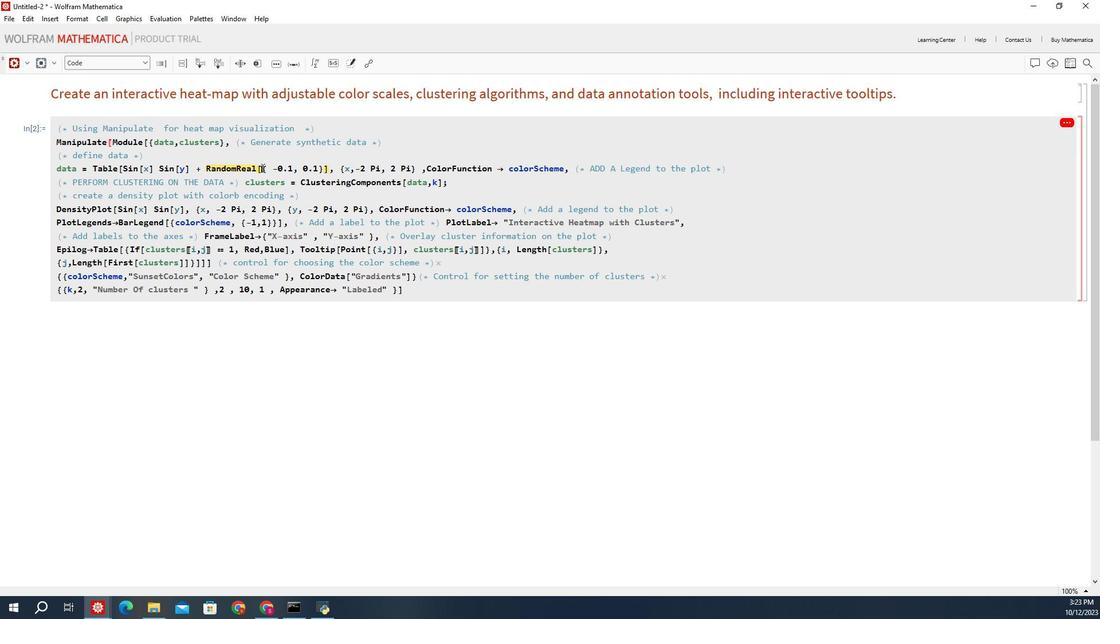 
Action: Mouse moved to (306, 190)
Screenshot: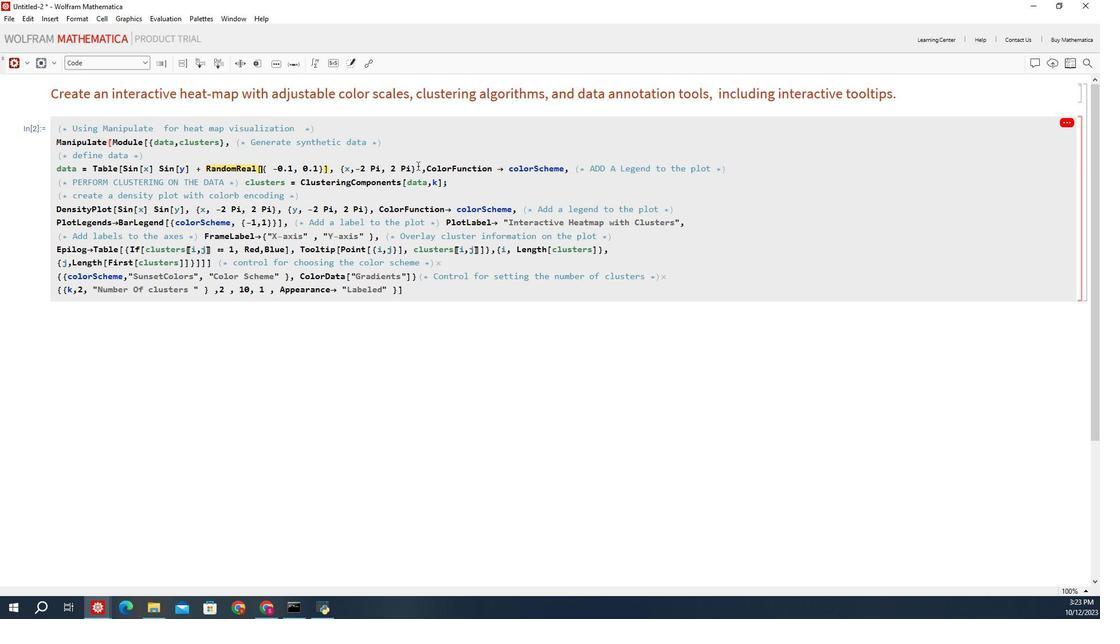 
Action: Mouse pressed left at (306, 190)
Screenshot: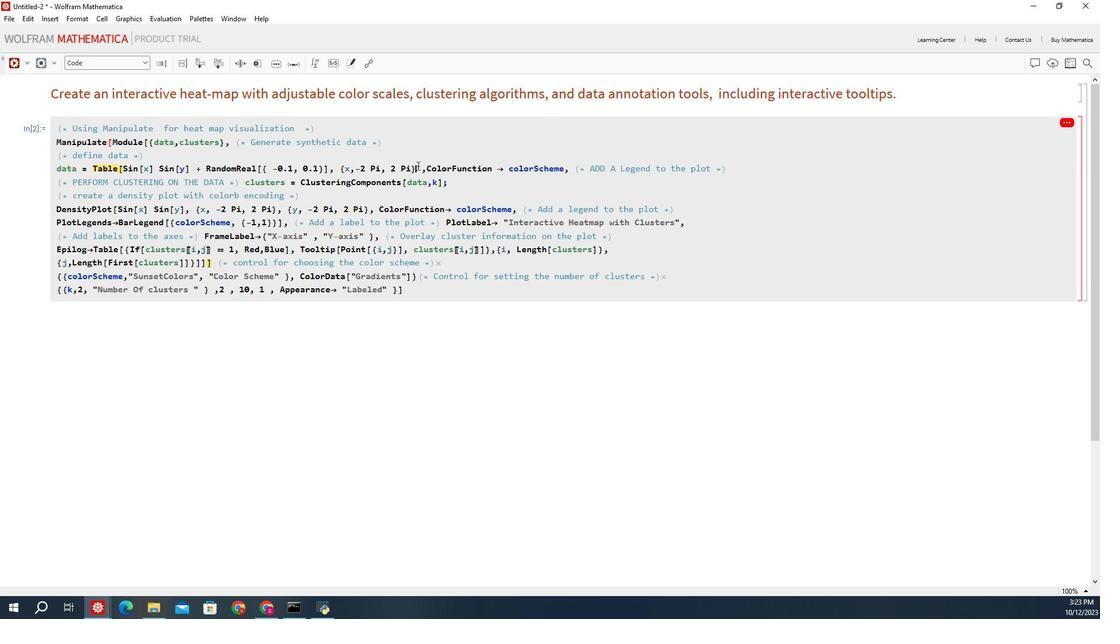 
Action: Mouse moved to (310, 186)
Screenshot: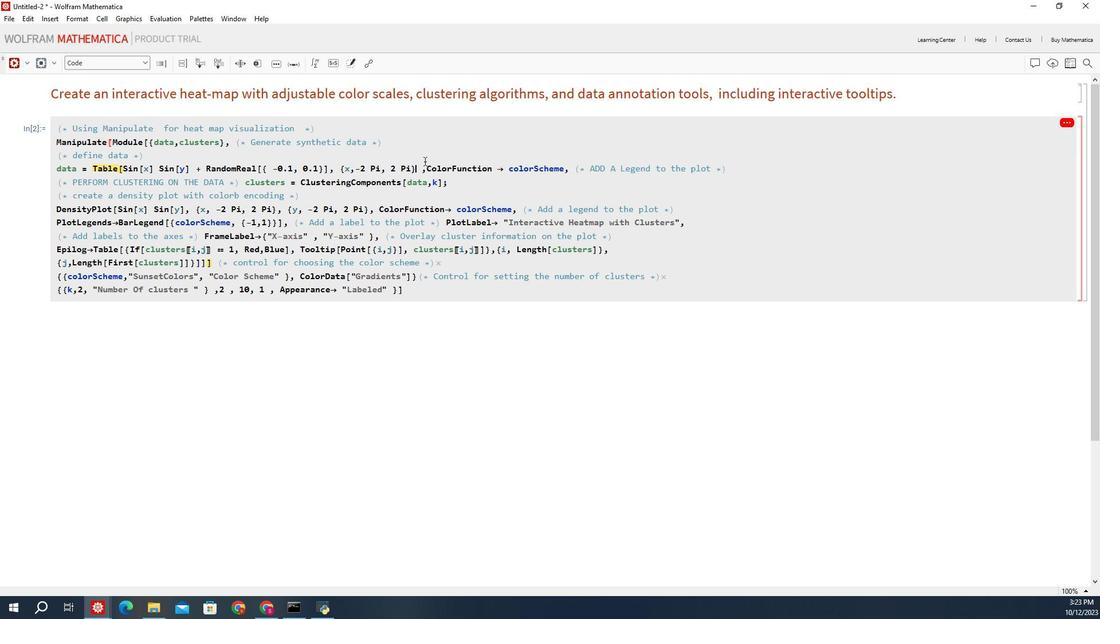 
Action: Key pressed ,<Key.shift_r>{y,-2<Key.space><Key.shift_r>Pi
Screenshot: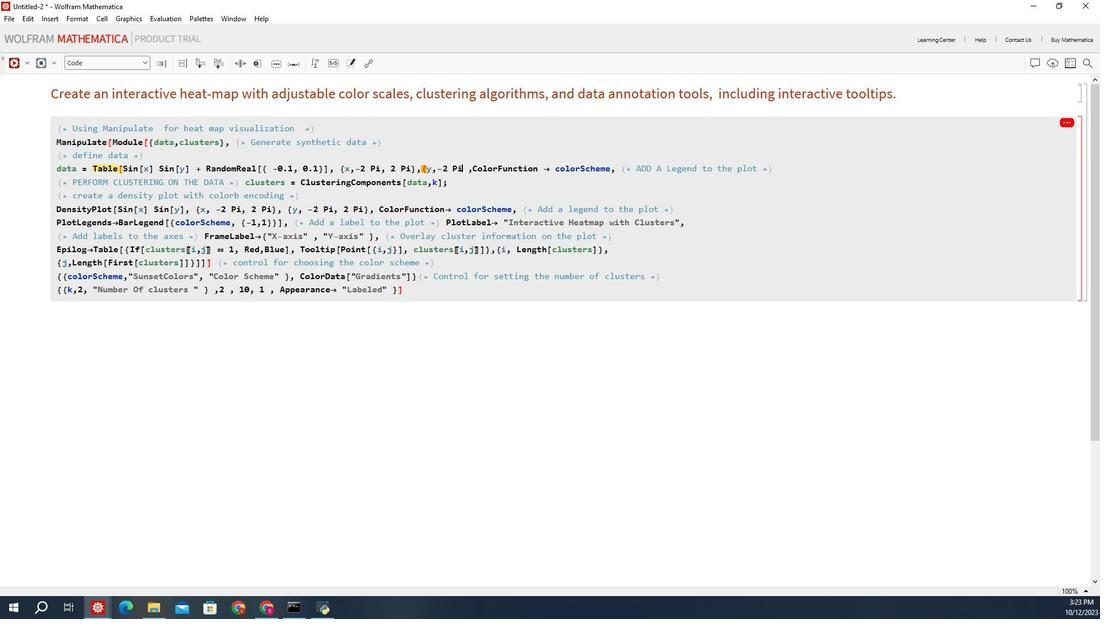 
Action: Mouse moved to (310, 186)
Screenshot: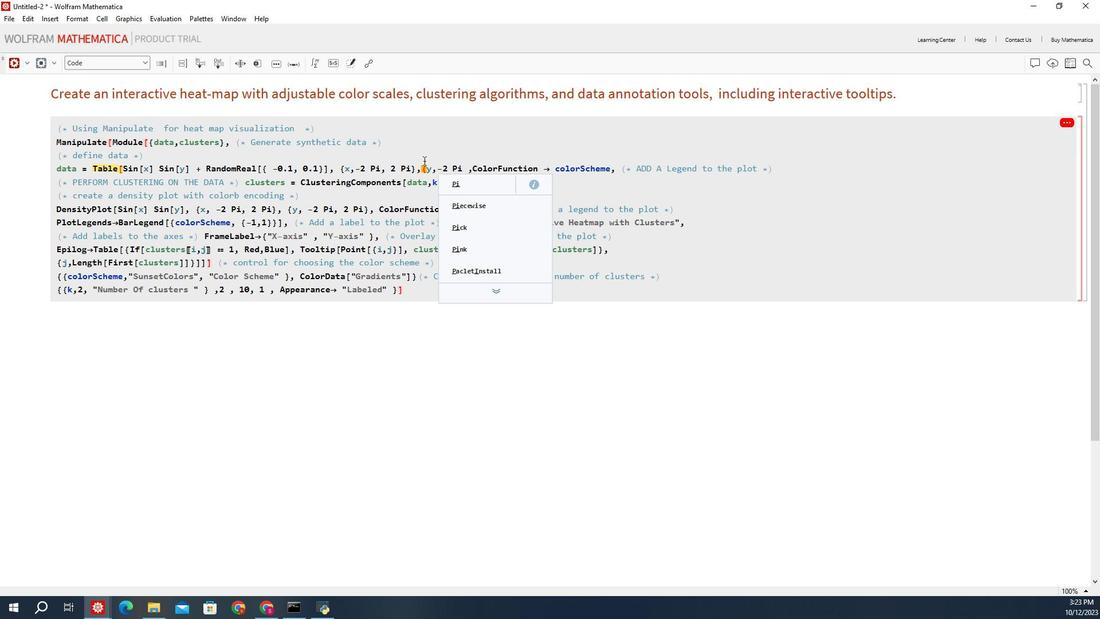 
Action: Key pressed ,<Key.space>2<Key.shift_r>Pi<Key.space><Key.backspace><Key.left><Key.left><Key.space><Key.right><Key.right>,<Key.space>0.2<Key.shift_r>}];<Key.delete>
Screenshot: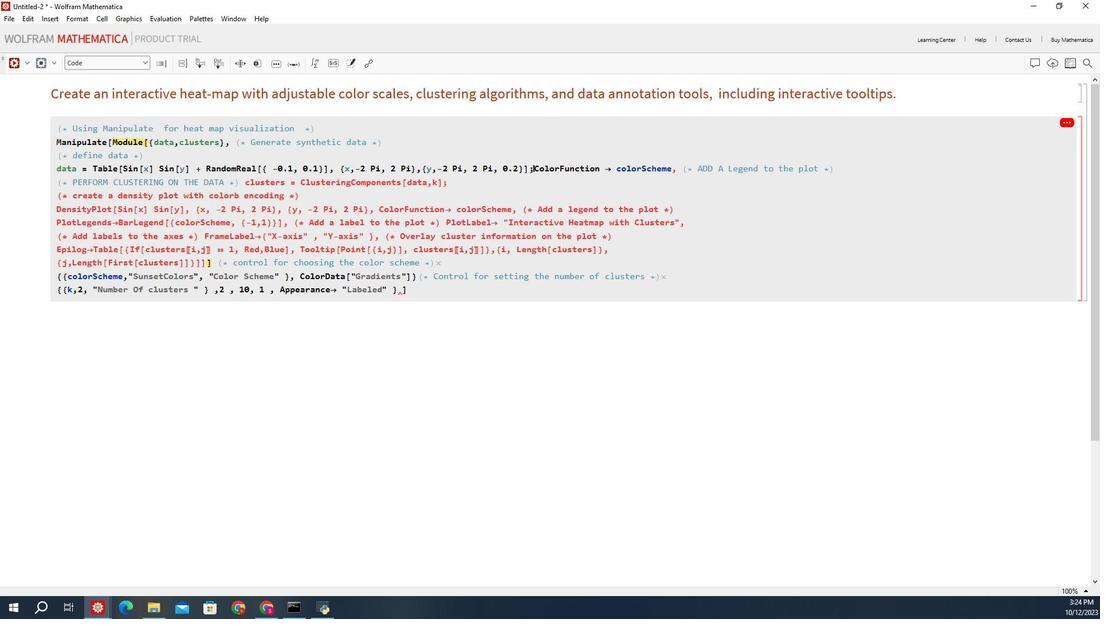 
Action: Mouse moved to (321, 173)
Screenshot: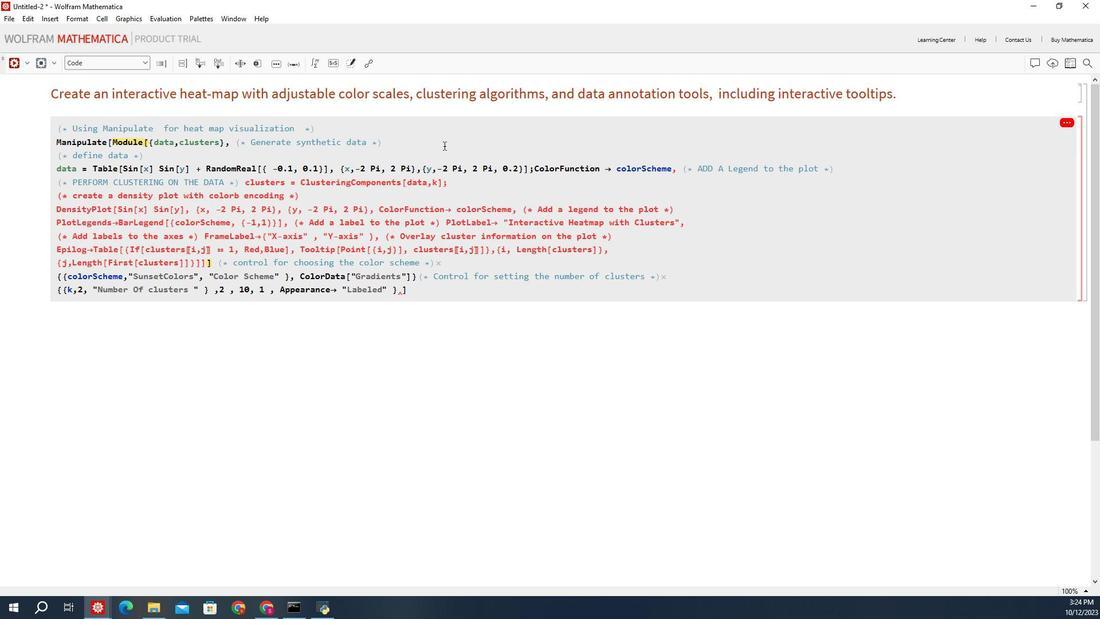 
Action: Key pressed <Key.delete><Key.delete><Key.delete><Key.delete><Key.delete><Key.delete><Key.delete><Key.delete><Key.delete><Key.delete><Key.delete><Key.delete>
Screenshot: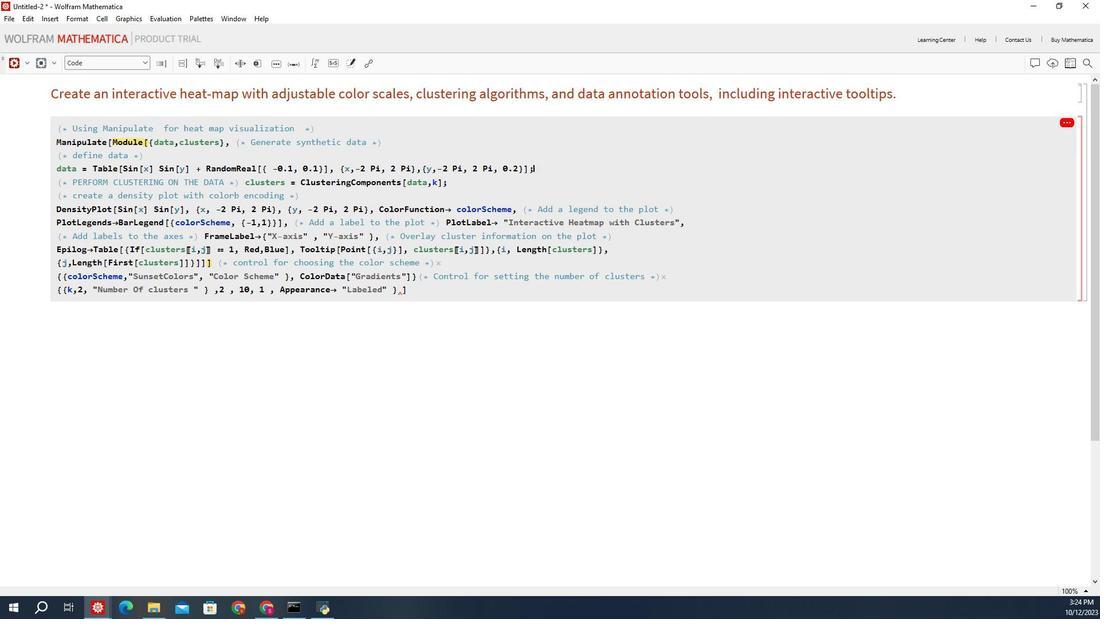 
Action: Mouse moved to (189, 275)
Screenshot: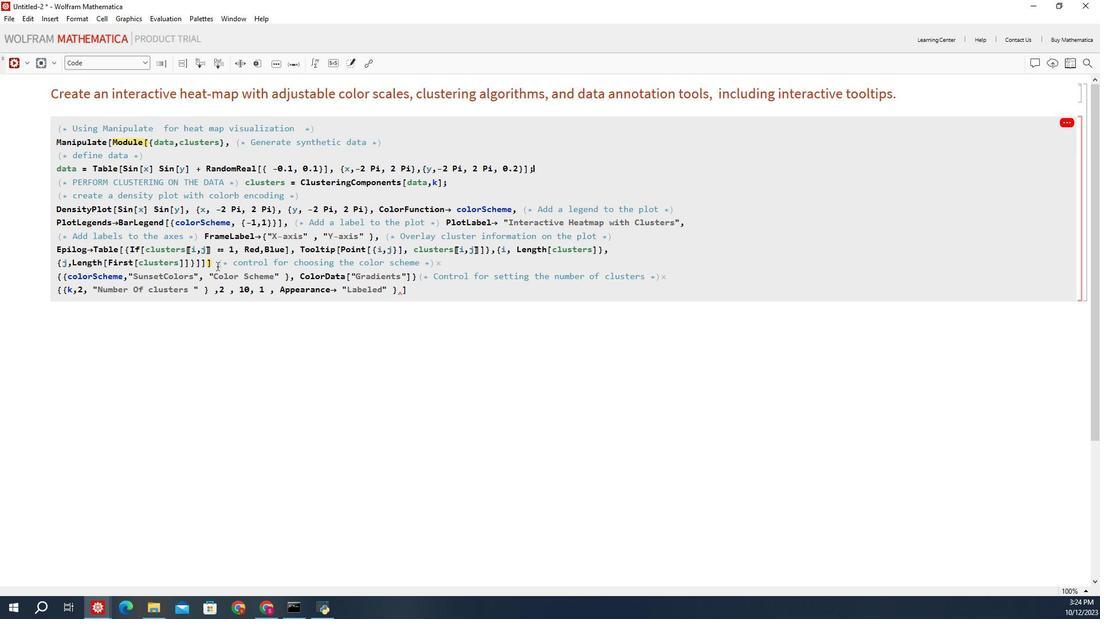 
Action: Mouse pressed left at (189, 275)
Screenshot: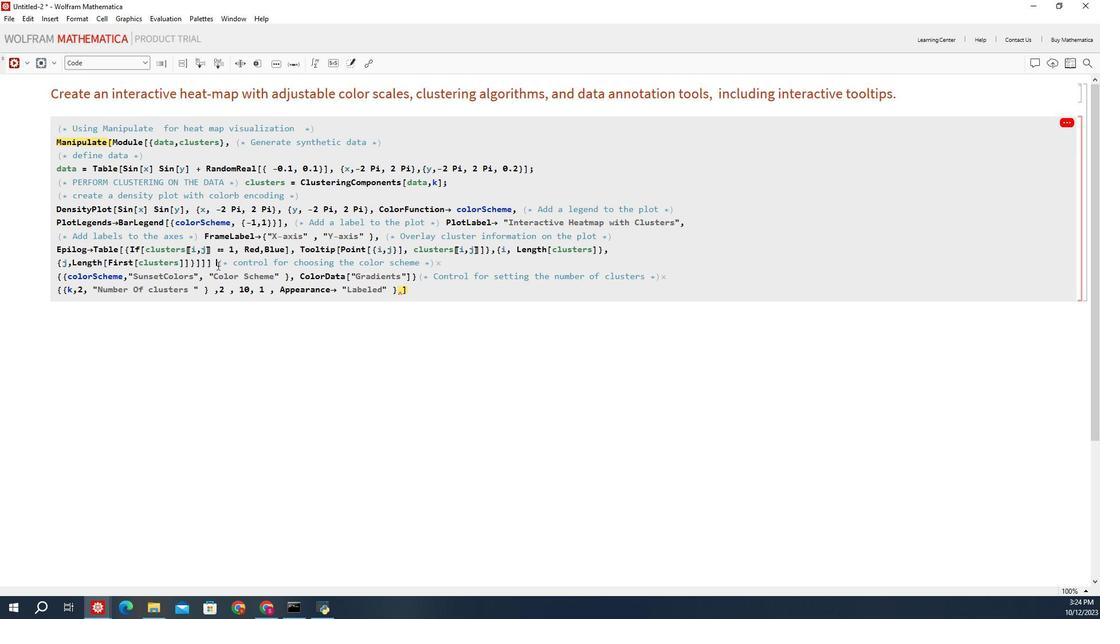 
Action: Mouse moved to (307, 276)
Screenshot: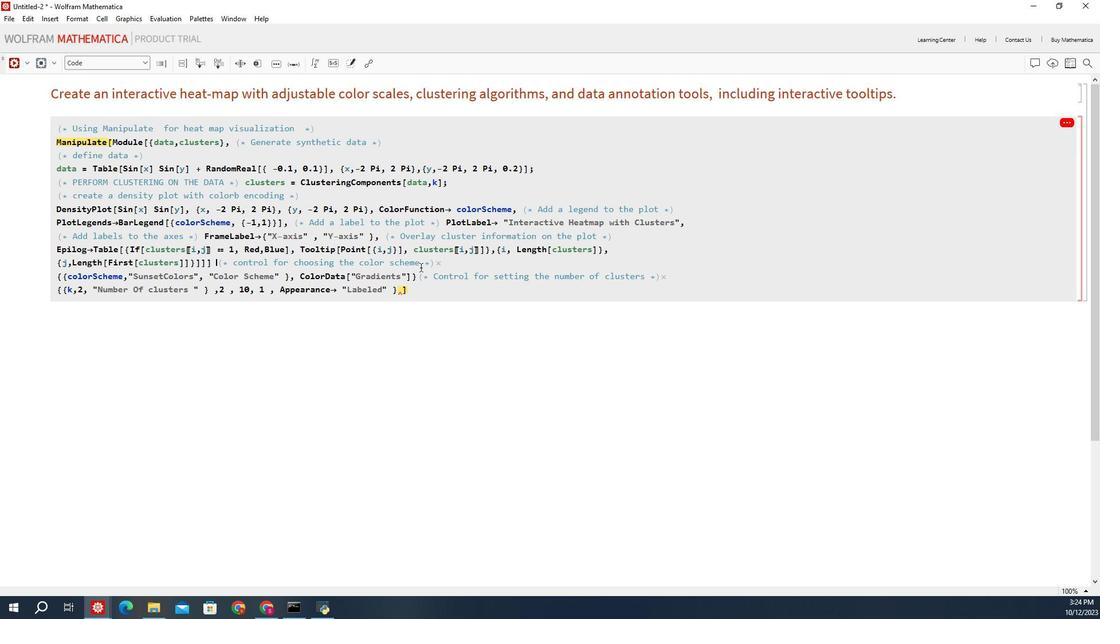 
Action: Key pressed ,
Screenshot: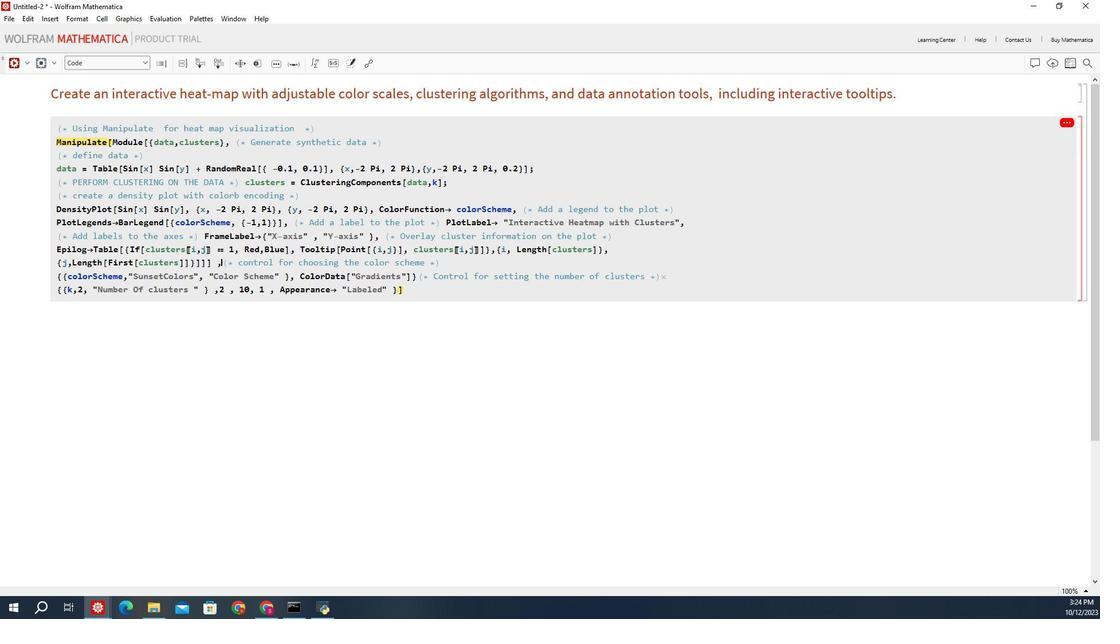 
Action: Mouse moved to (455, 284)
Screenshot: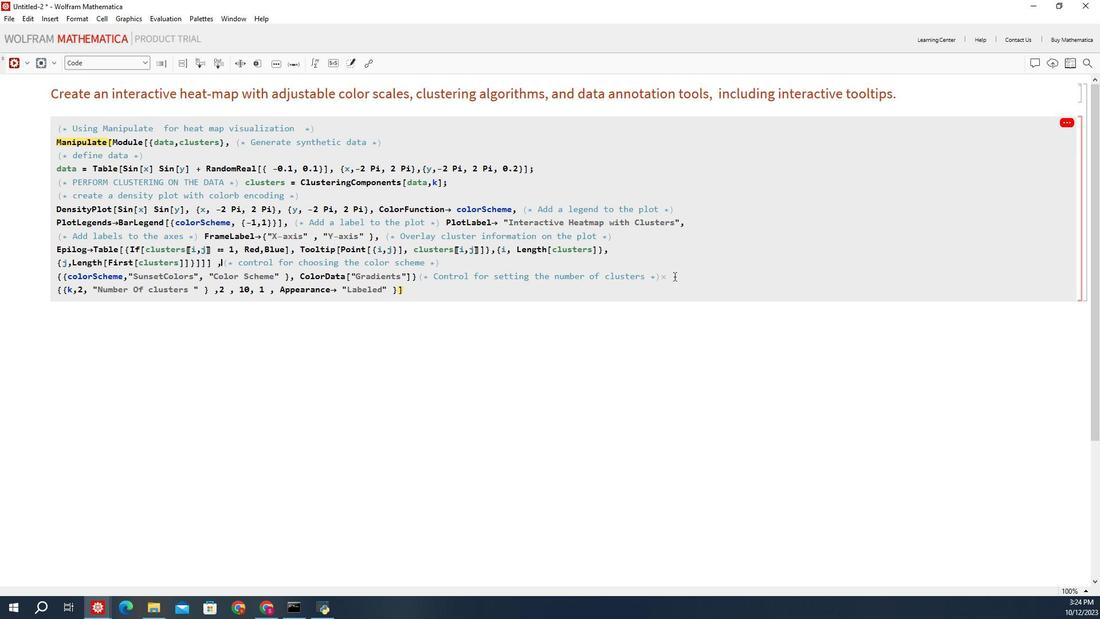 
Action: Mouse pressed left at (455, 284)
Screenshot: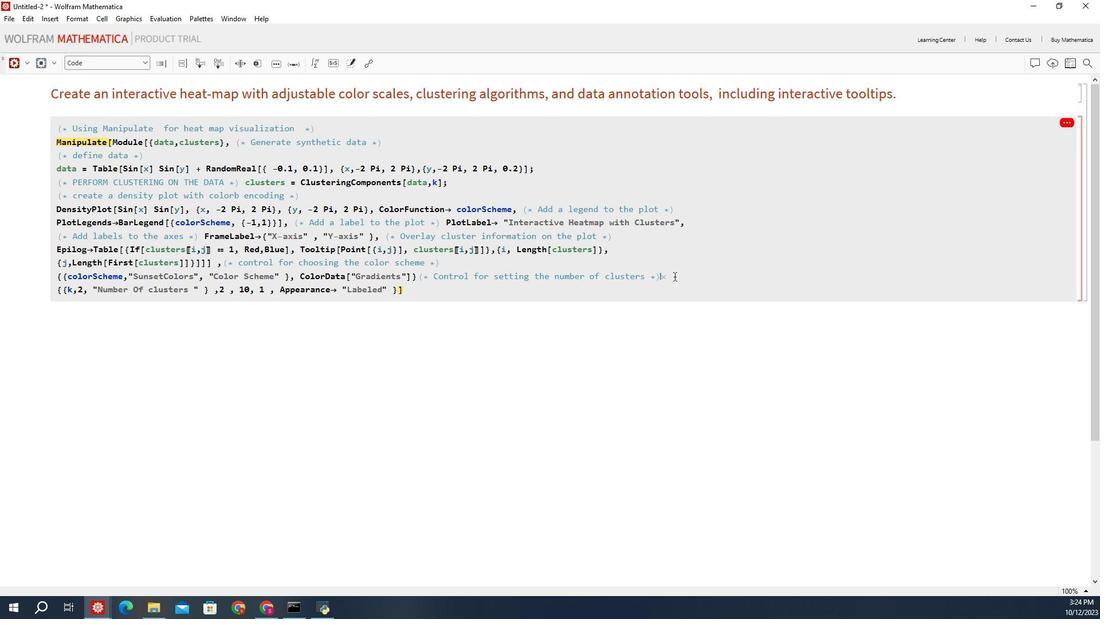
Action: Mouse moved to (443, 272)
Screenshot: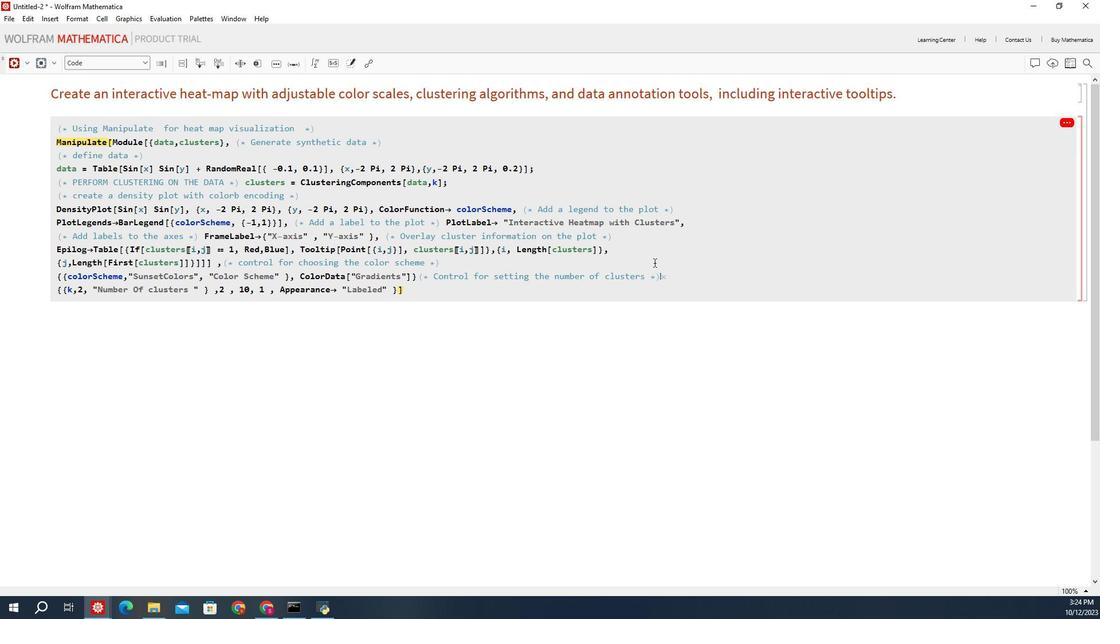 
Action: Key pressed ,
Screenshot: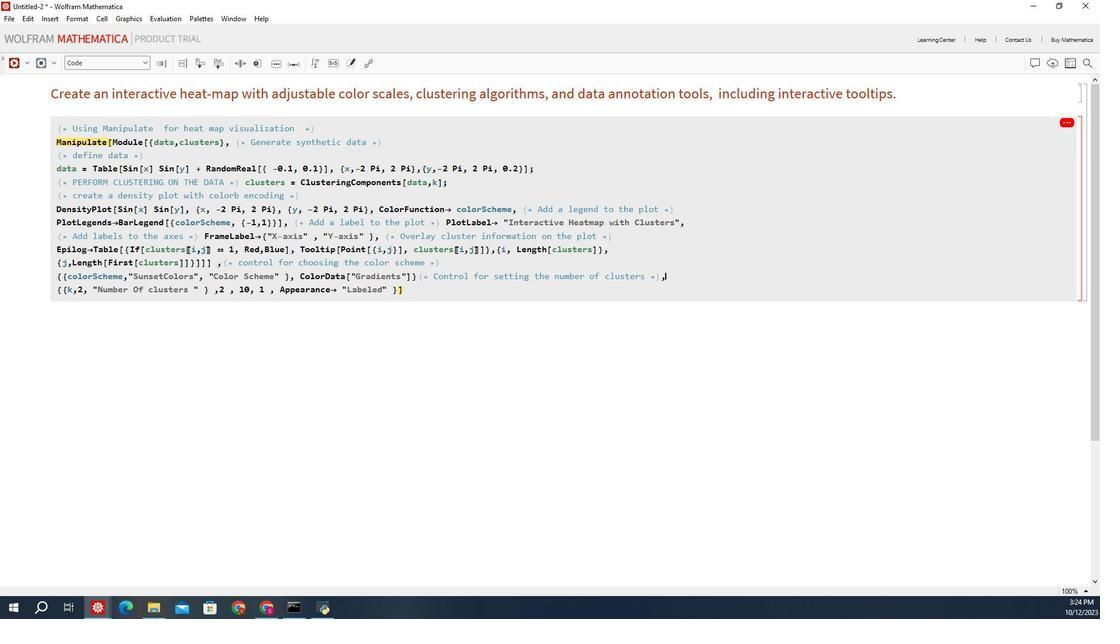
Action: Mouse moved to (315, 301)
Screenshot: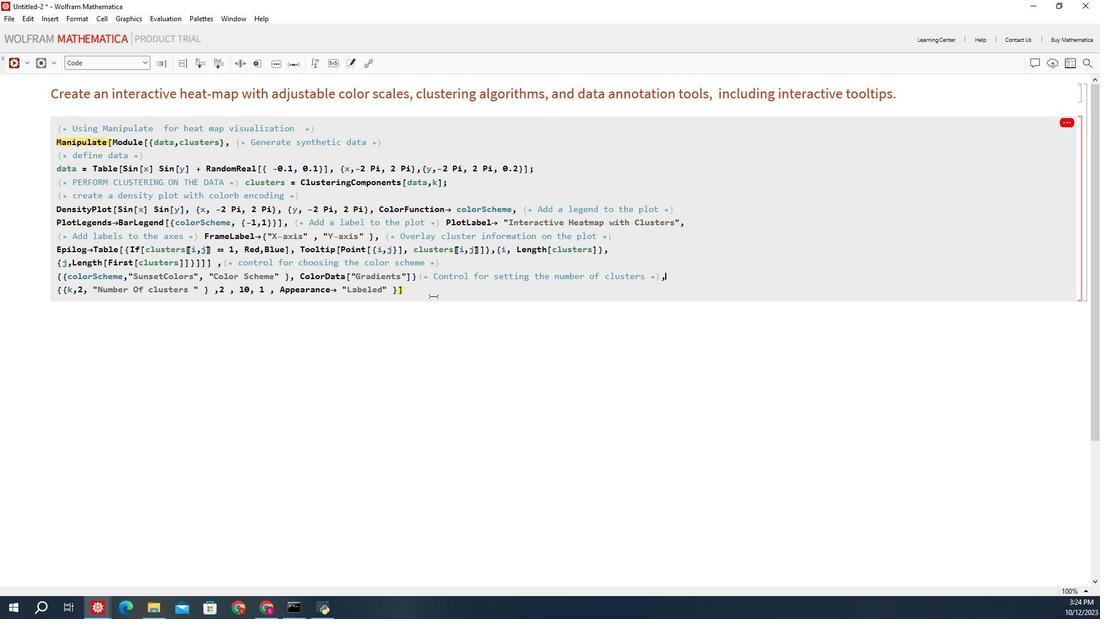 
Action: Mouse pressed left at (315, 301)
Screenshot: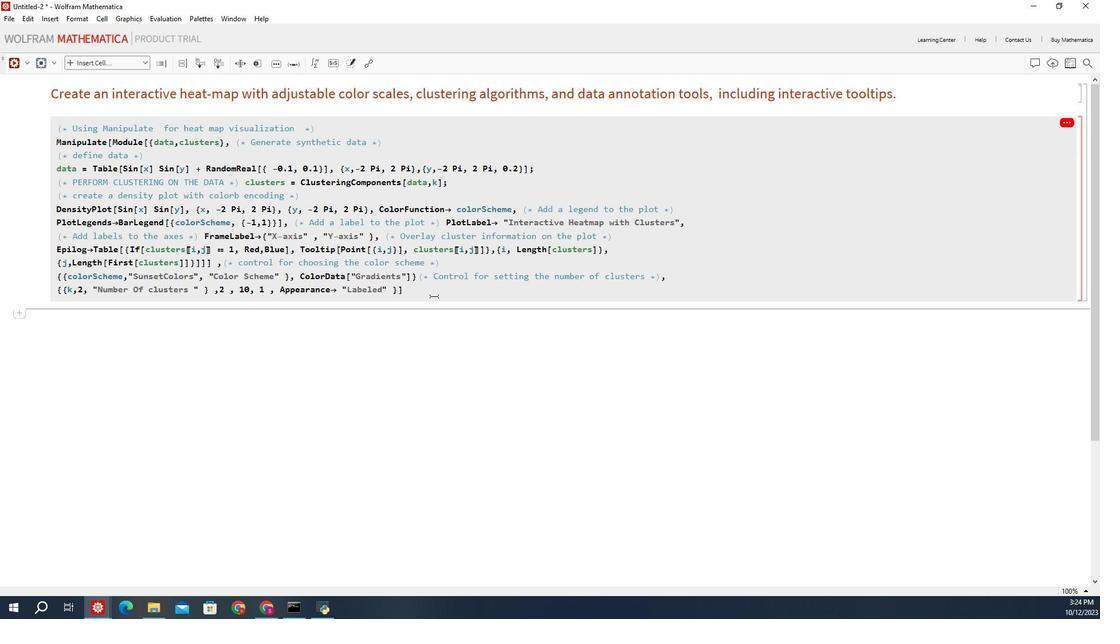 
Action: Mouse moved to (315, 297)
Screenshot: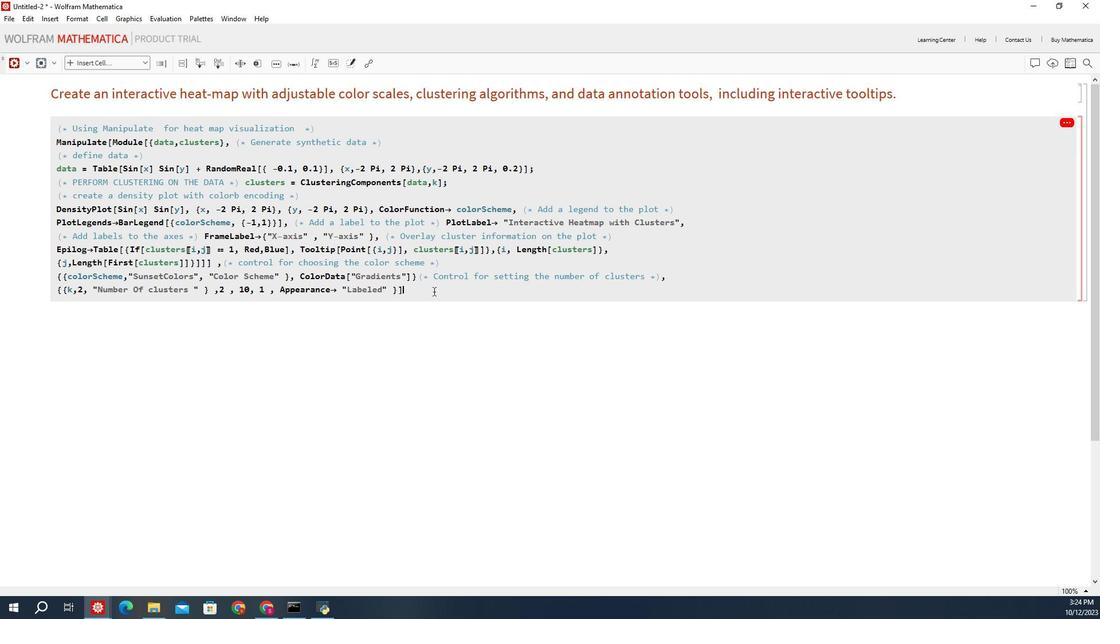 
Action: Mouse pressed left at (315, 297)
Screenshot: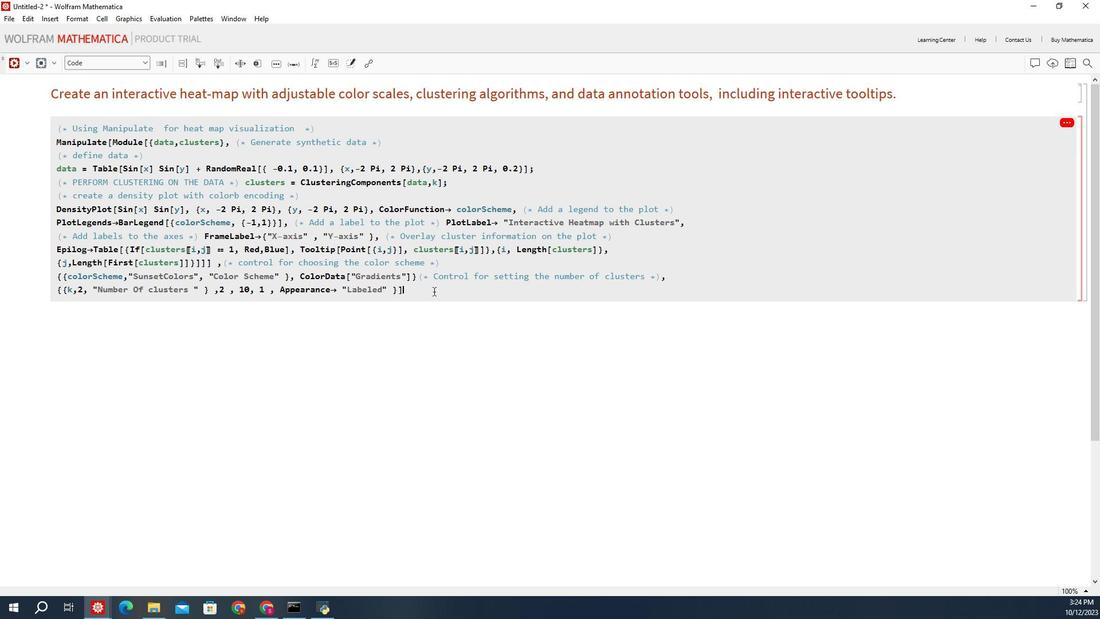 
Action: Key pressed <Key.shift_r><Key.enter>
Screenshot: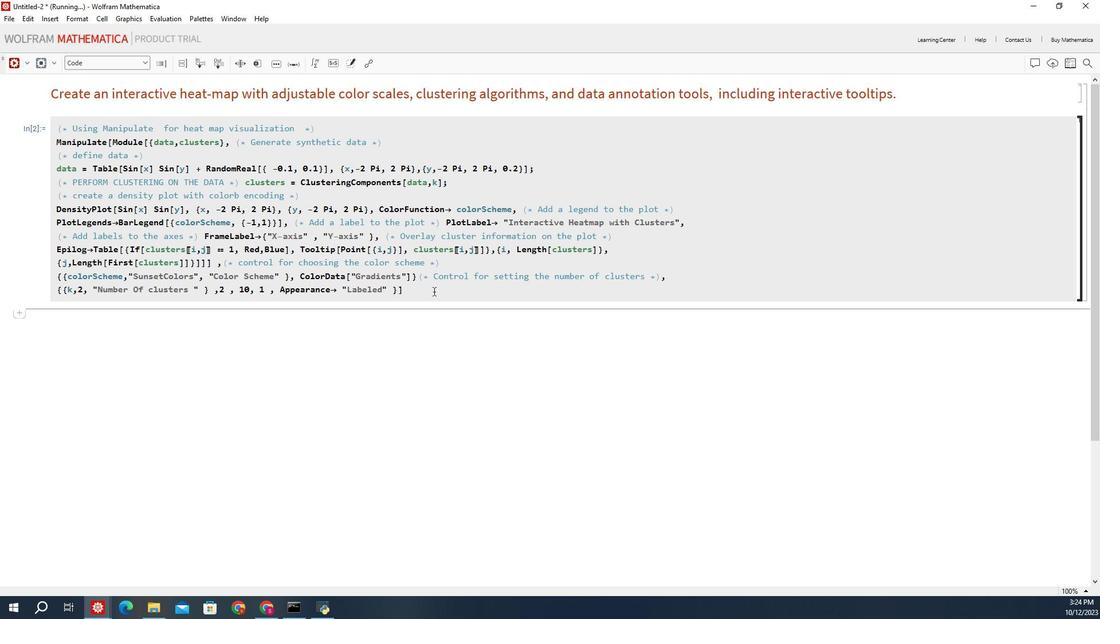 
Action: Mouse moved to (258, 291)
Screenshot: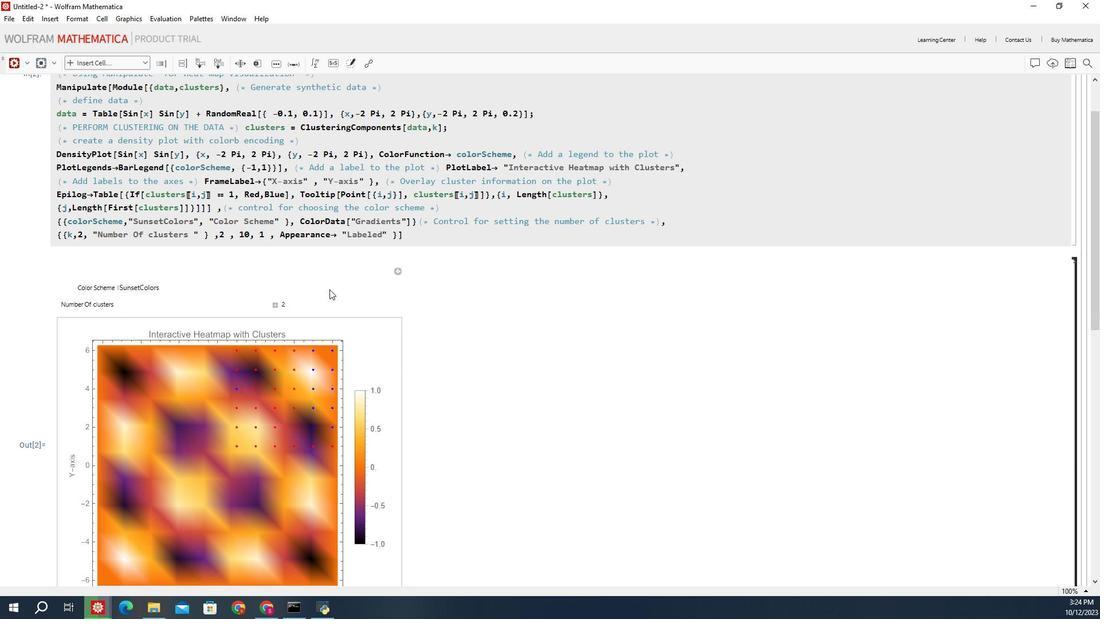 
Action: Mouse scrolled (258, 291) with delta (0, 0)
Screenshot: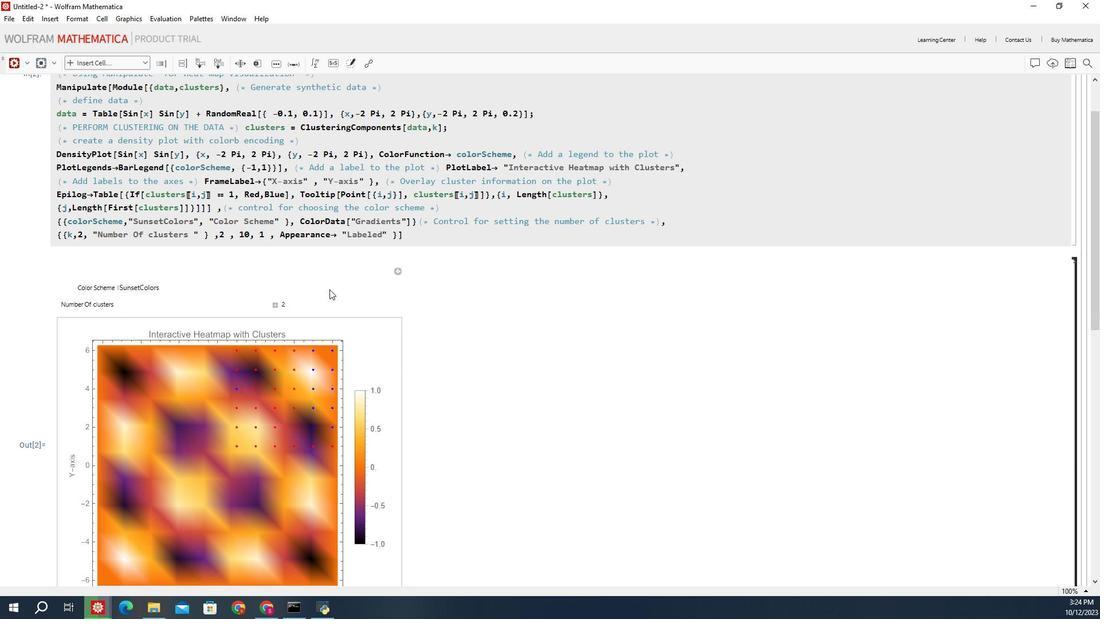 
Action: Mouse moved to (172, 286)
Screenshot: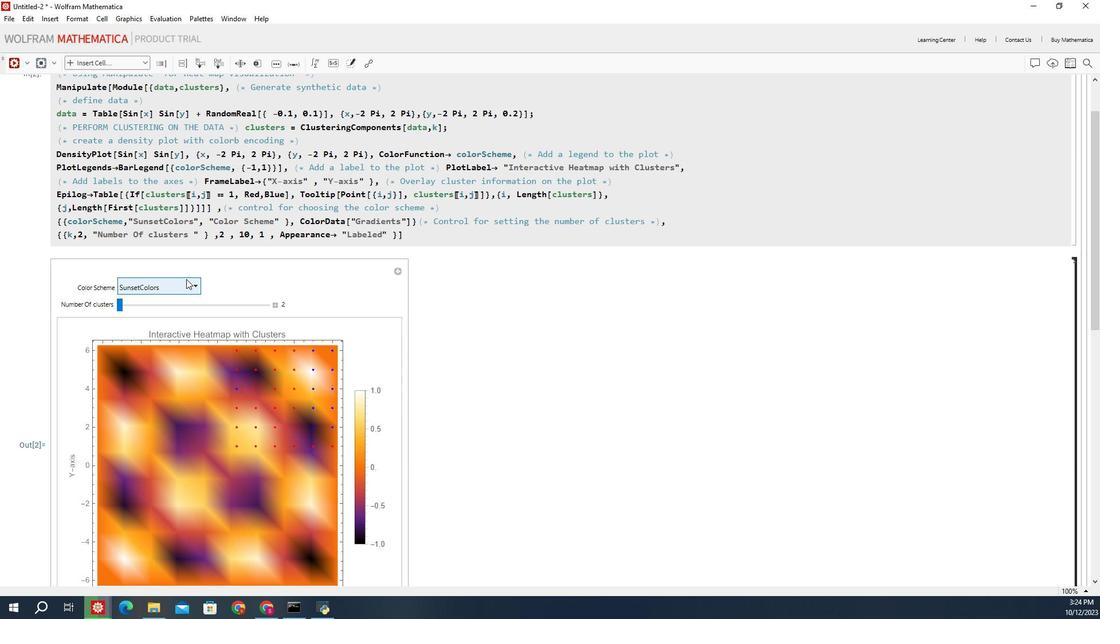 
Action: Mouse pressed left at (172, 286)
Screenshot: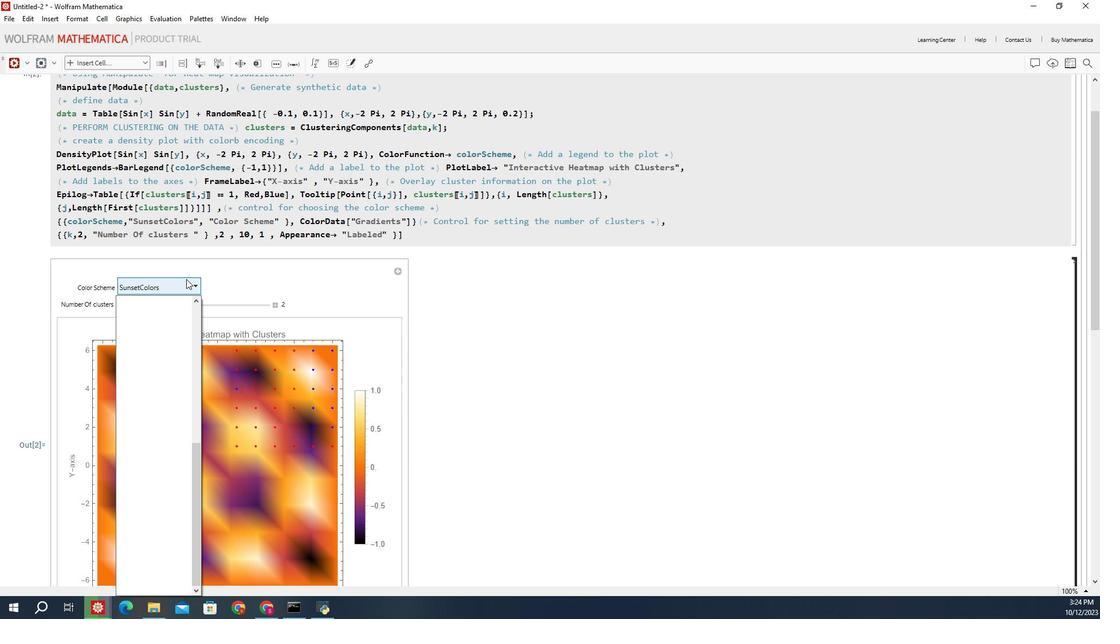 
Action: Mouse moved to (153, 318)
Screenshot: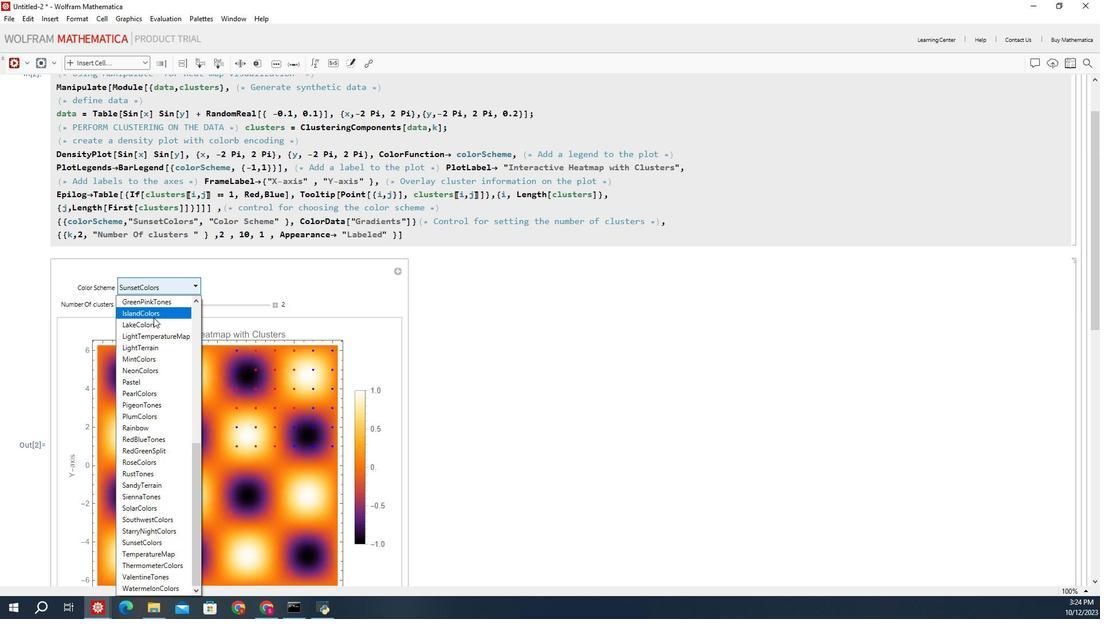 
Action: Mouse pressed left at (153, 318)
Screenshot: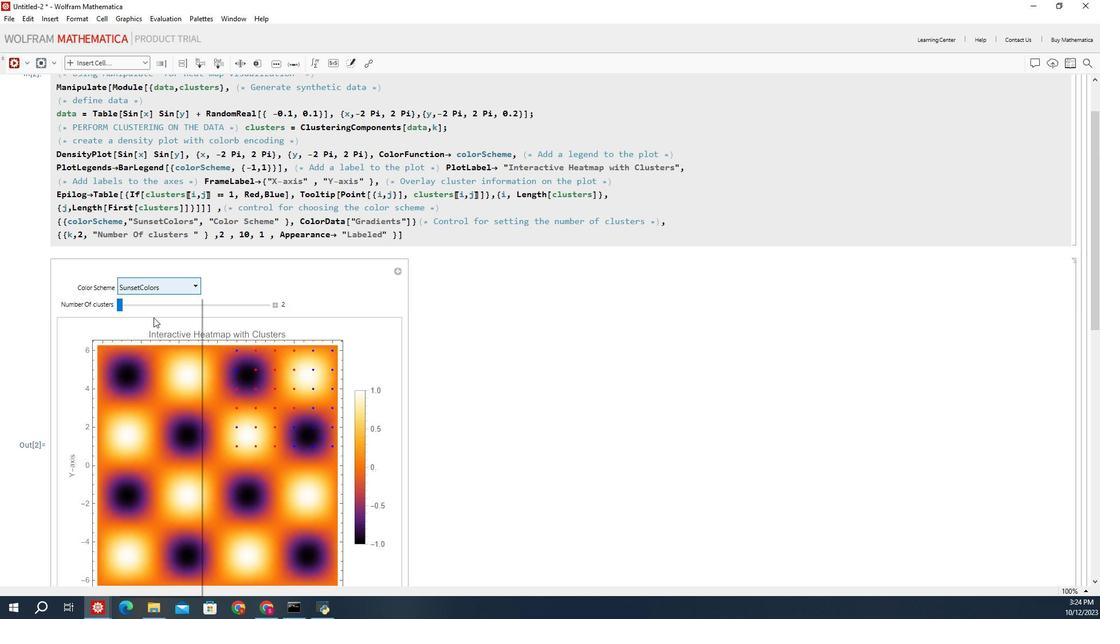 
Action: Mouse moved to (245, 318)
Screenshot: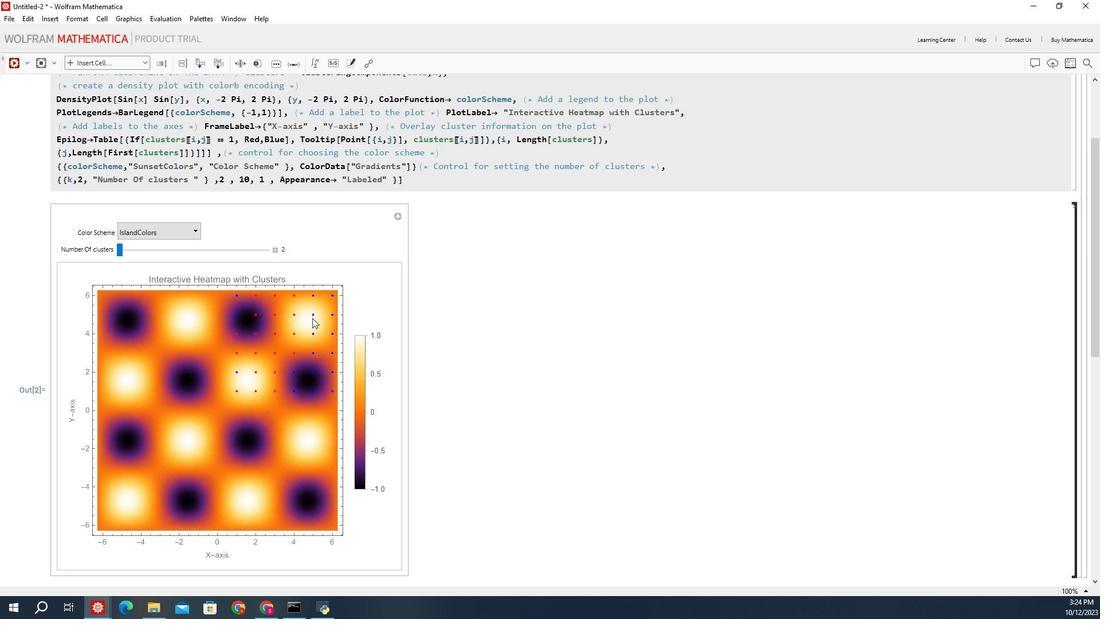 
Action: Mouse scrolled (245, 318) with delta (0, 0)
Screenshot: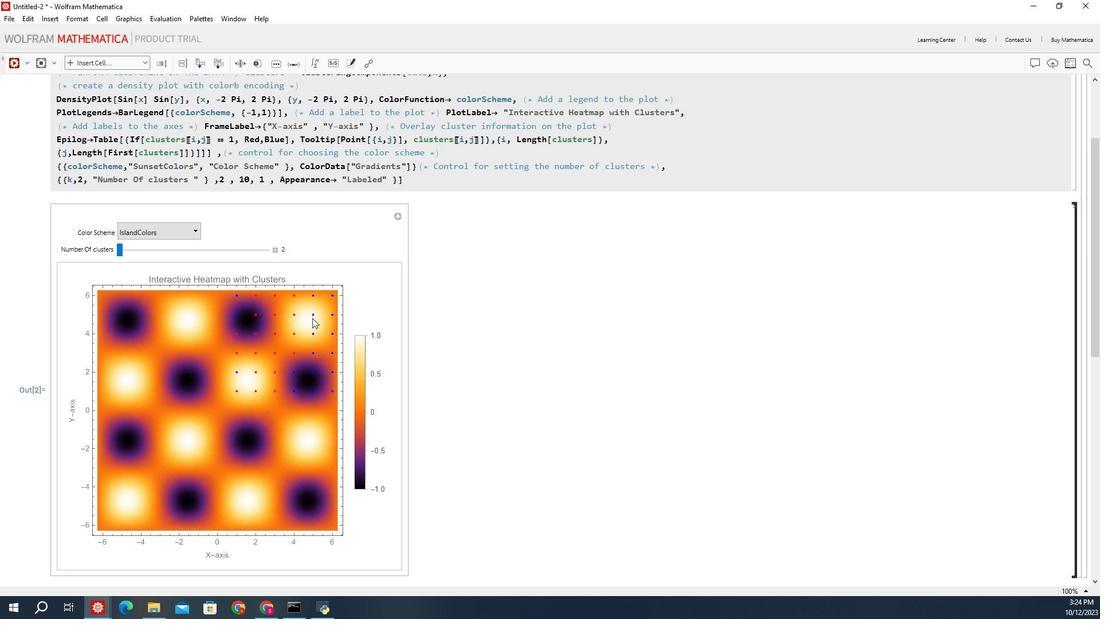 
Action: Mouse moved to (244, 319)
Screenshot: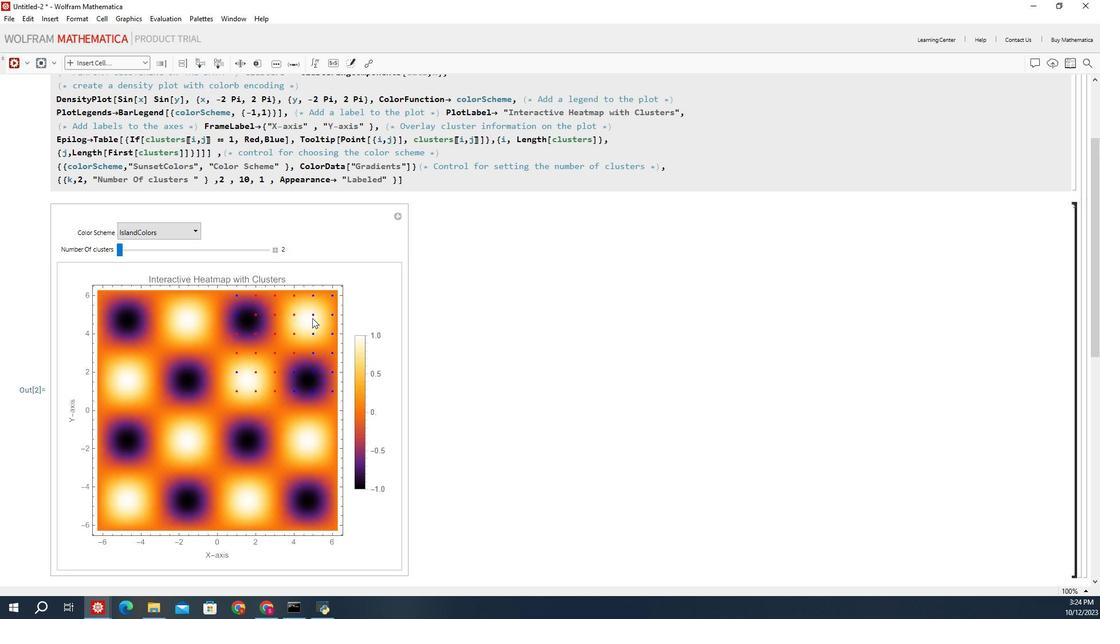
Action: Mouse scrolled (244, 318) with delta (0, 0)
Screenshot: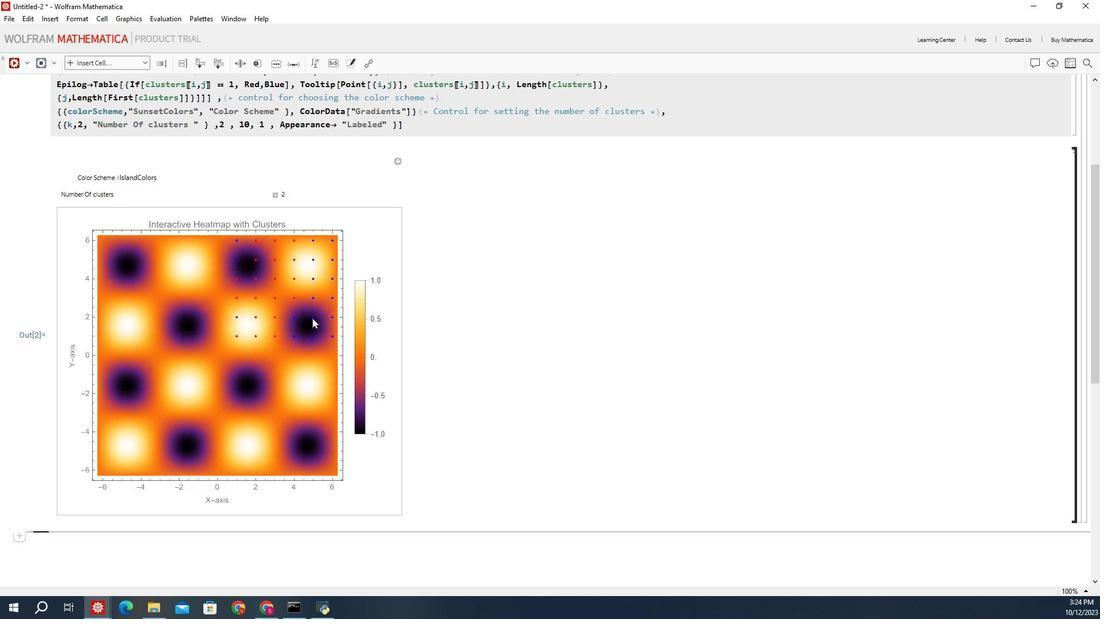 
Action: Mouse moved to (162, 198)
Screenshot: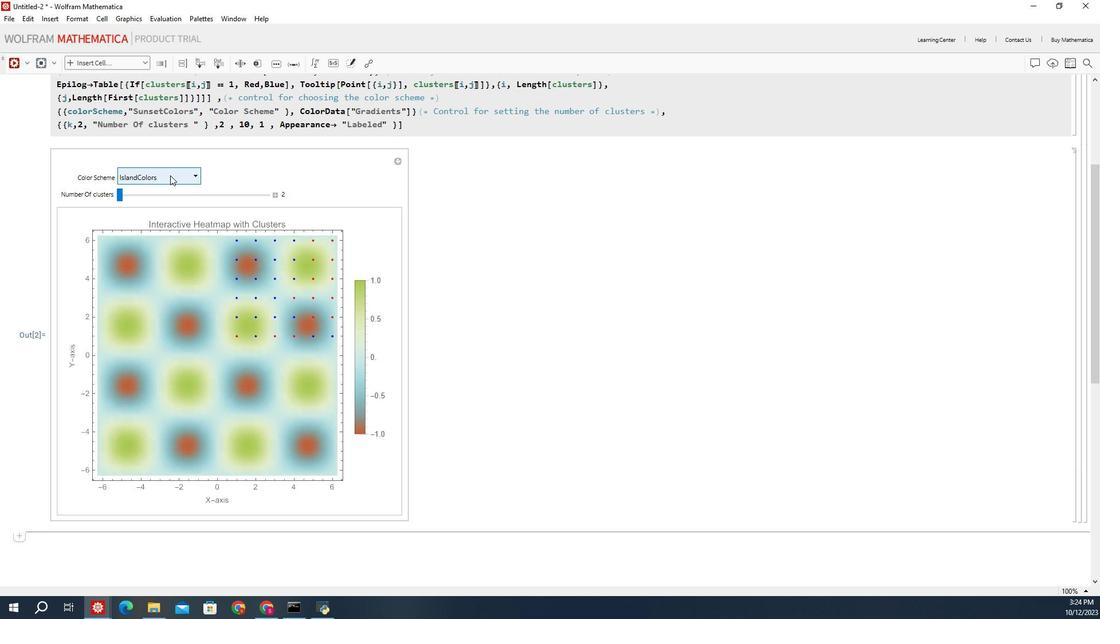 
Action: Mouse pressed left at (162, 198)
Screenshot: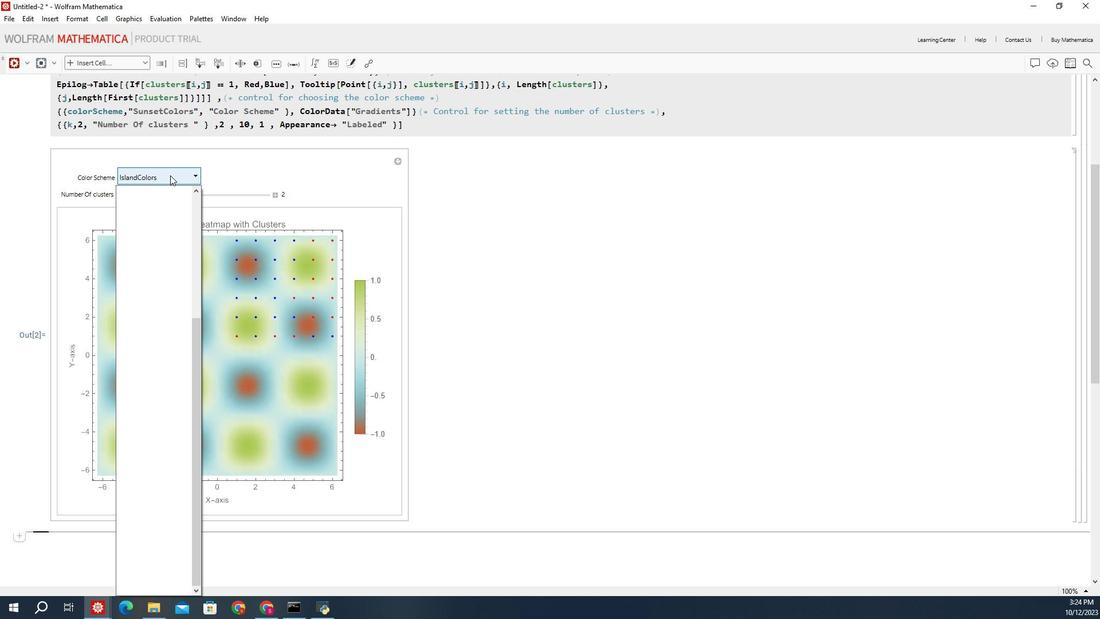 
Action: Mouse moved to (147, 307)
Screenshot: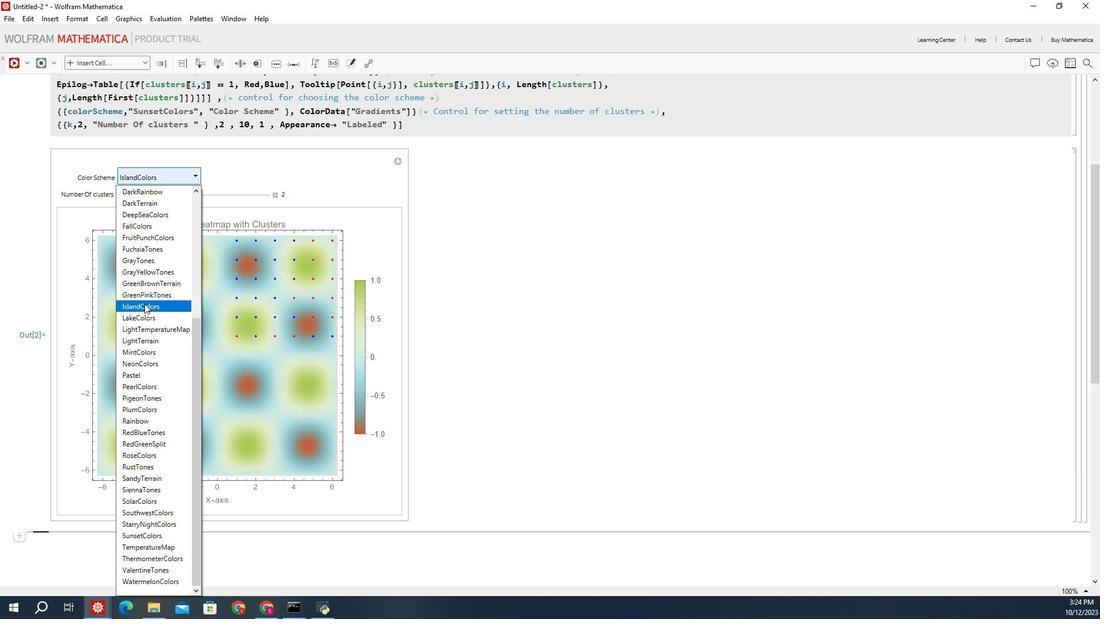 
Action: Mouse pressed left at (147, 307)
Screenshot: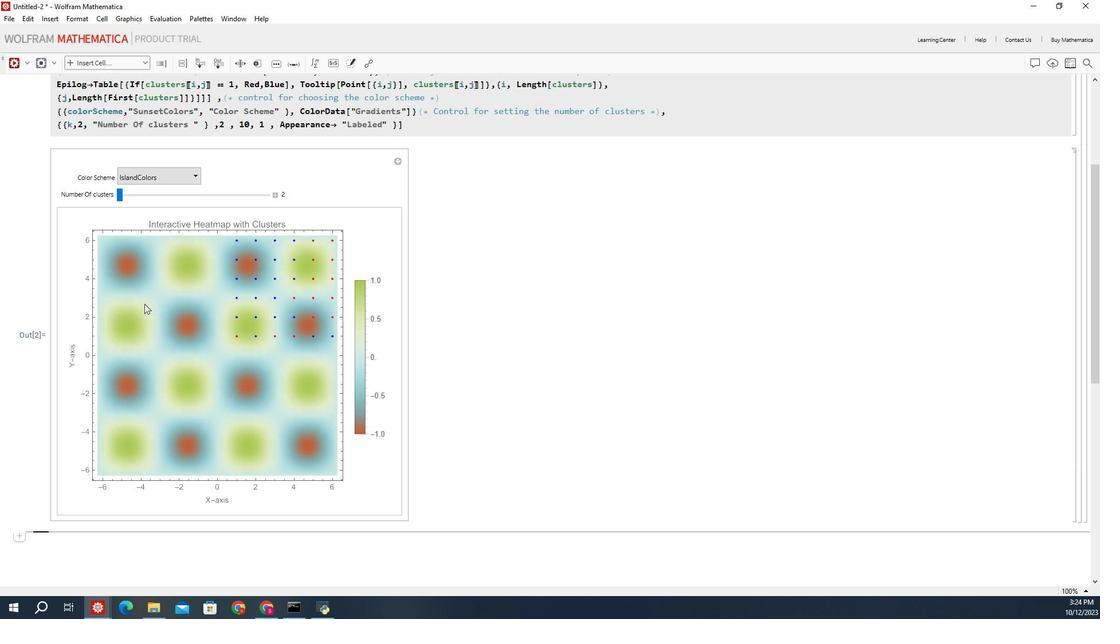
Action: Mouse moved to (212, 284)
Screenshot: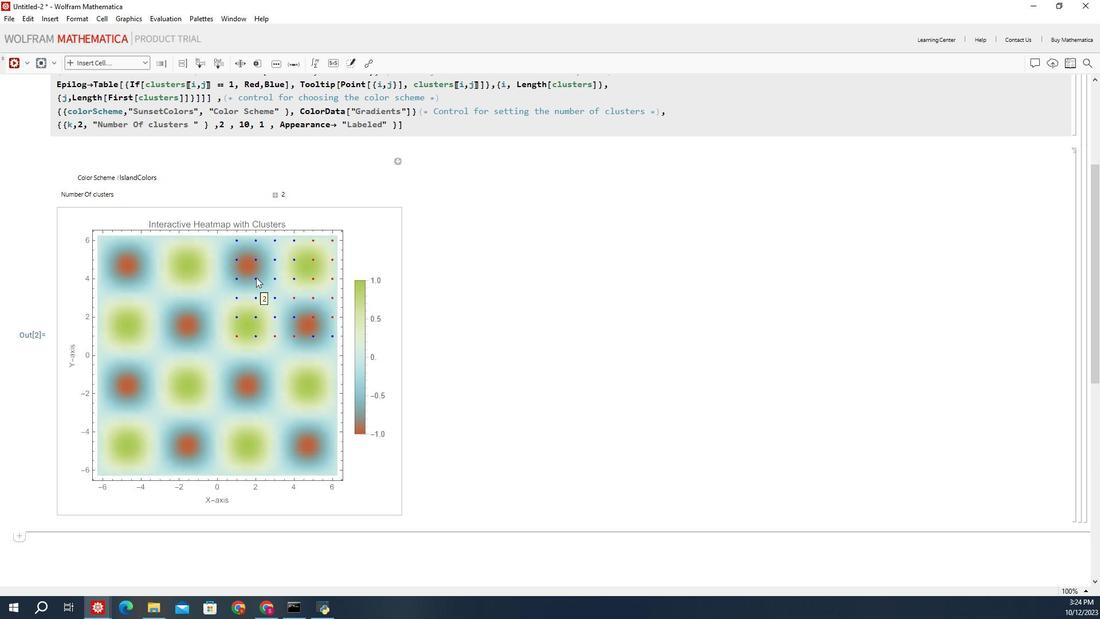 
